 Task: Go to Program & Features. Select Whole Food Market. Add to cart Organic Evening Primrose Oil-2. Place order for Levi Robinson, _x000D_
382 Ridge Dr_x000D_
Hayden, Alabama(AL), 35079, Cell Number (205) 590-7234
Action: Mouse moved to (329, 290)
Screenshot: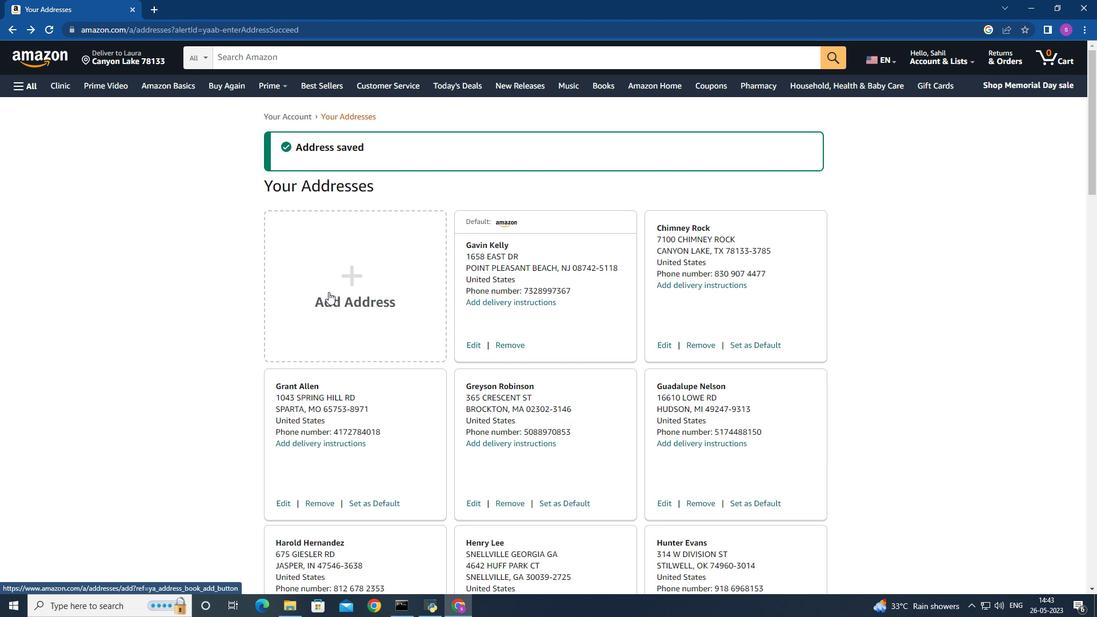 
Action: Mouse pressed left at (329, 290)
Screenshot: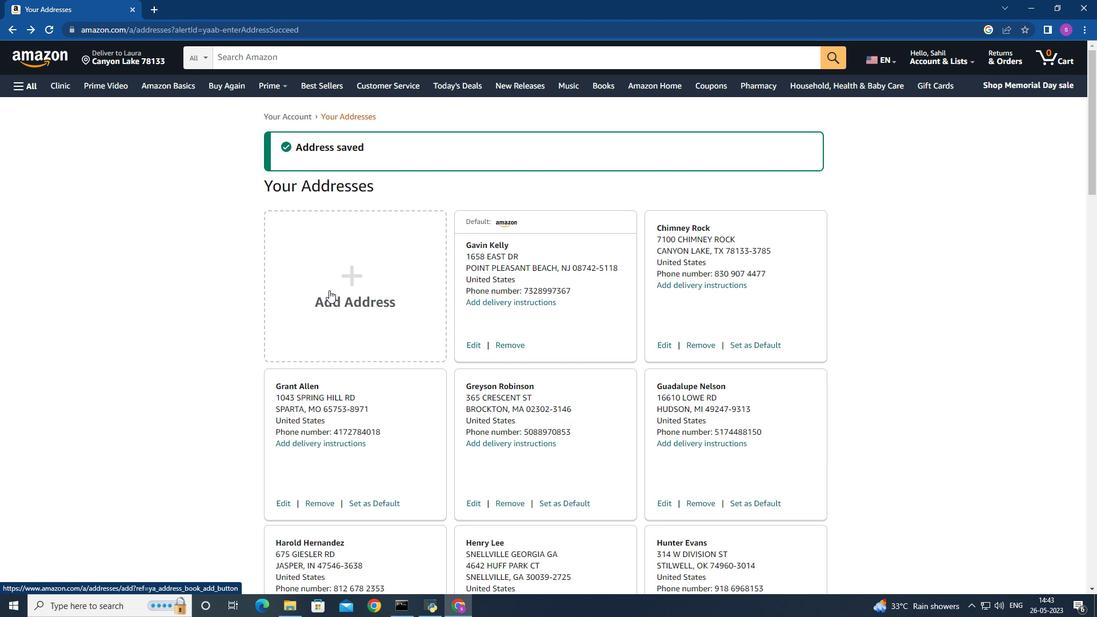 
Action: Mouse moved to (453, 277)
Screenshot: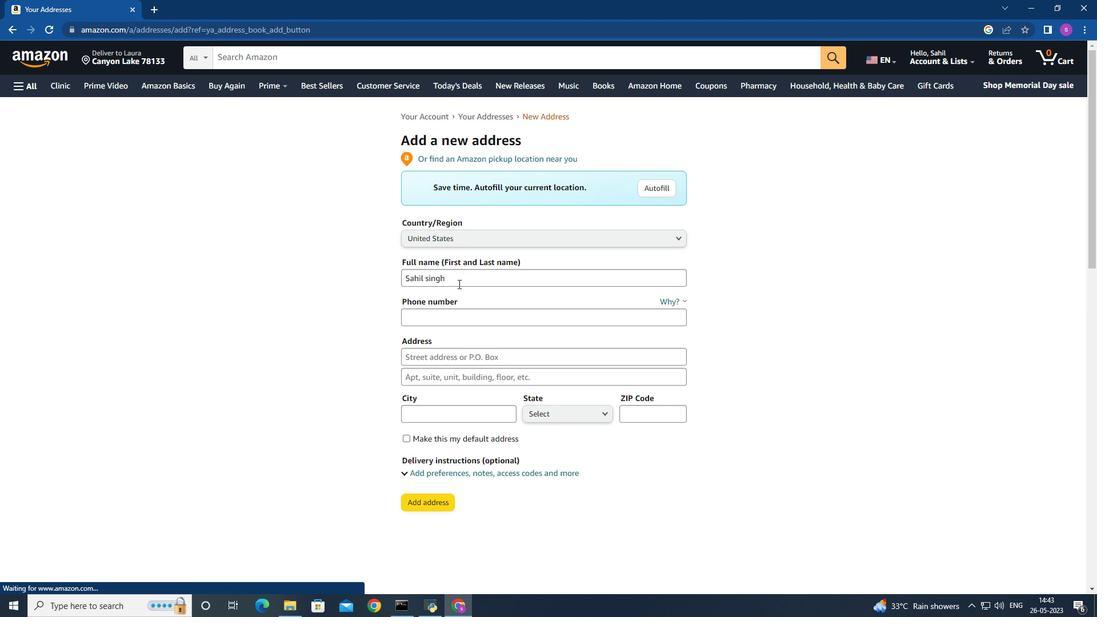 
Action: Mouse pressed left at (453, 277)
Screenshot: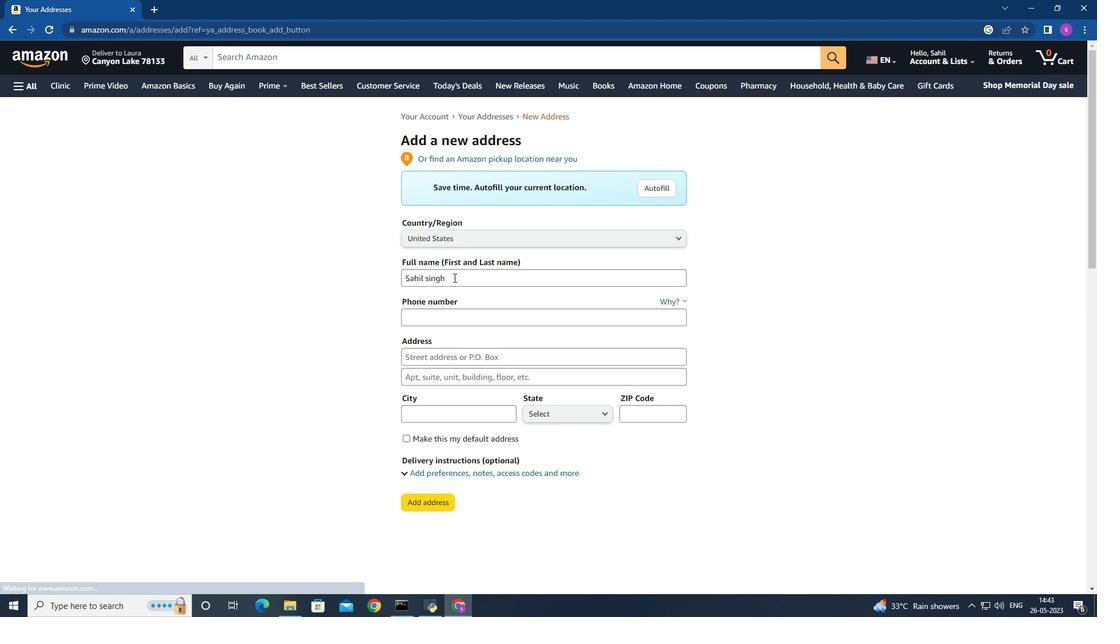 
Action: Mouse moved to (342, 270)
Screenshot: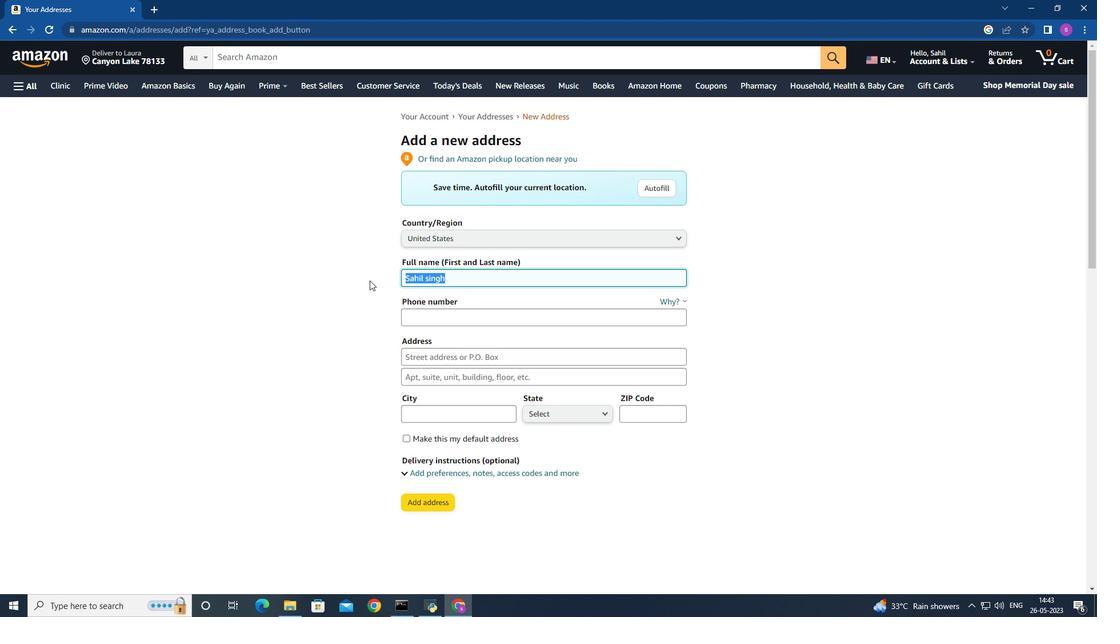 
Action: Key pressed <Key.shift>Levi<Key.space><Key.shift>Robinson
Screenshot: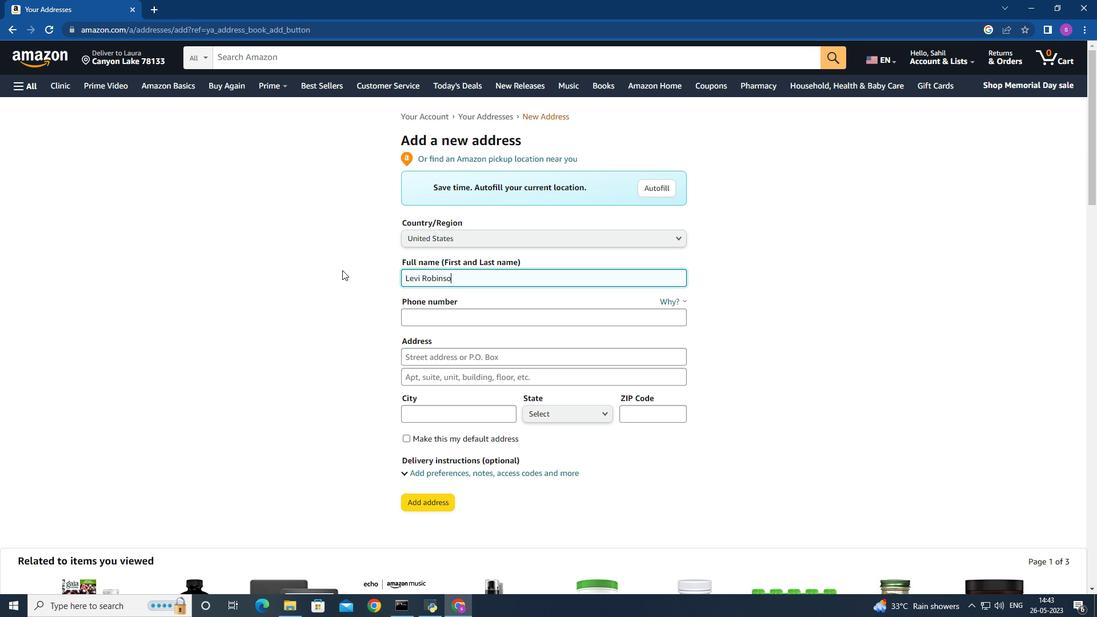
Action: Mouse moved to (441, 320)
Screenshot: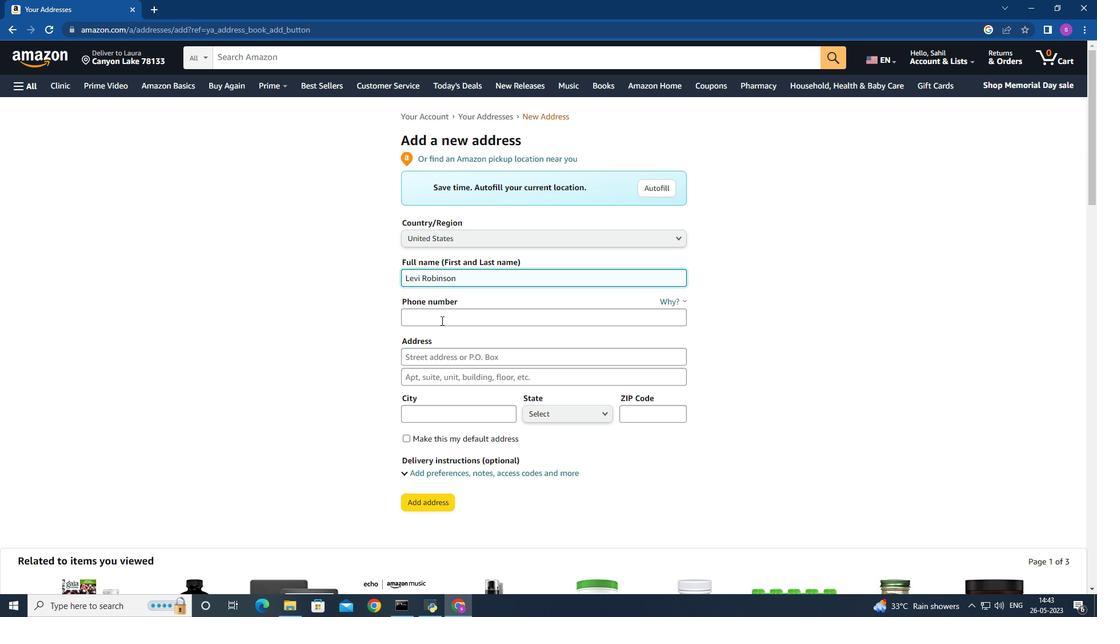 
Action: Mouse pressed left at (441, 320)
Screenshot: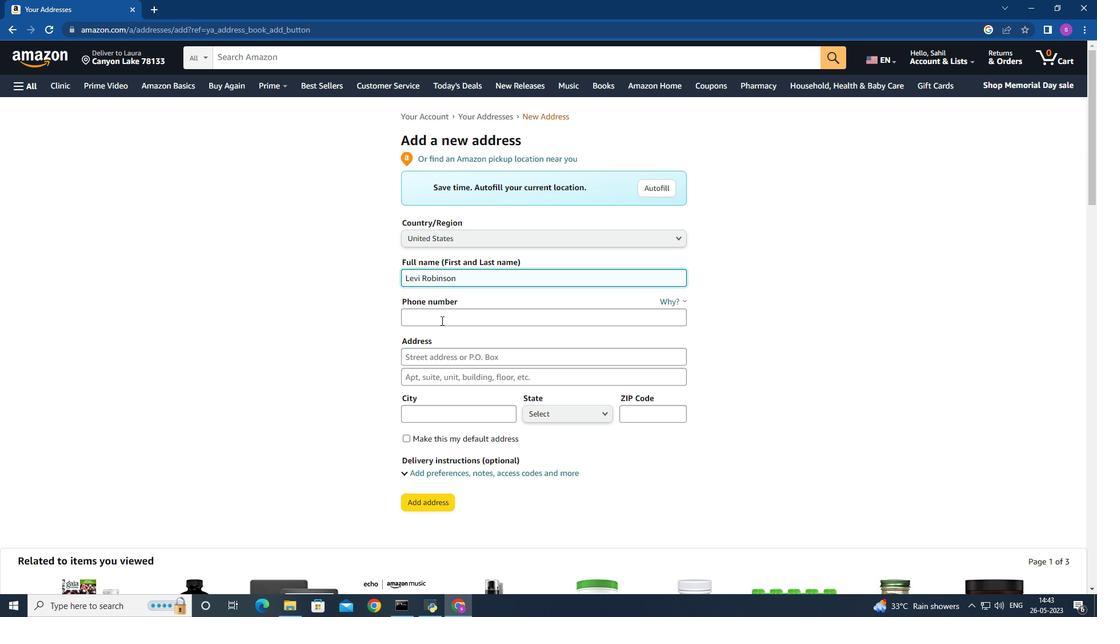 
Action: Mouse moved to (410, 313)
Screenshot: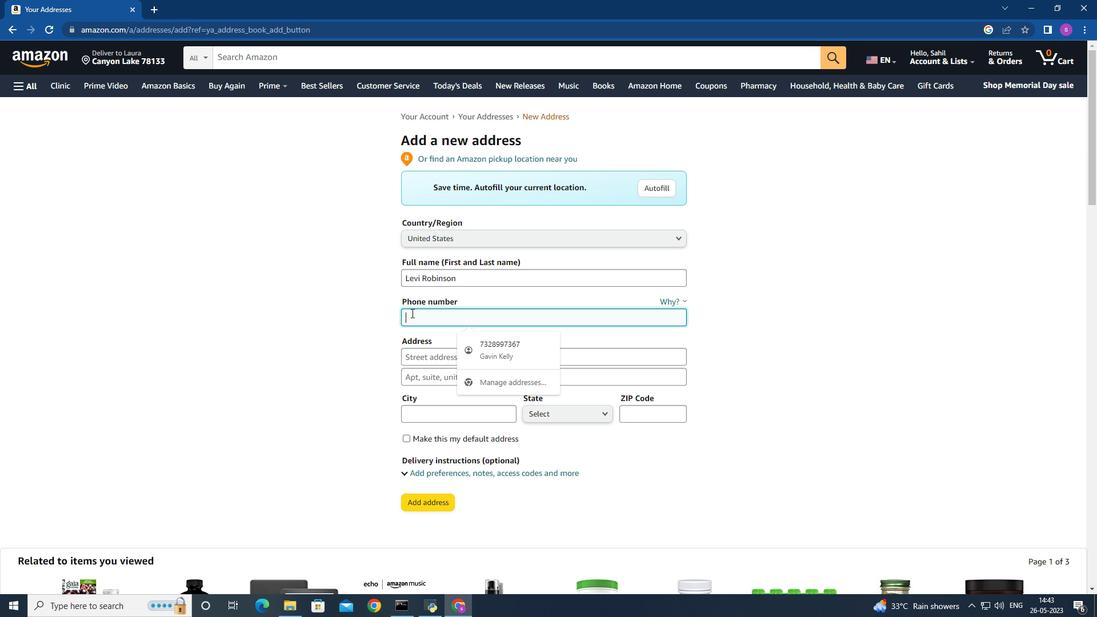 
Action: Key pressed <Key.shift><Key.shift>(205<Key.shift>)590-7234
Screenshot: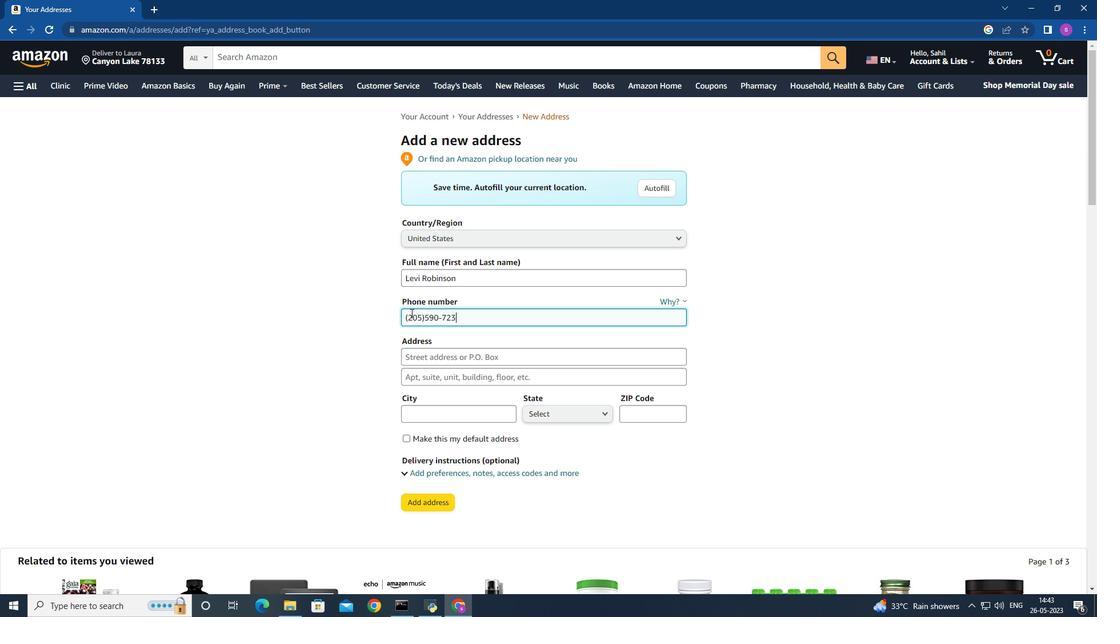 
Action: Mouse moved to (428, 354)
Screenshot: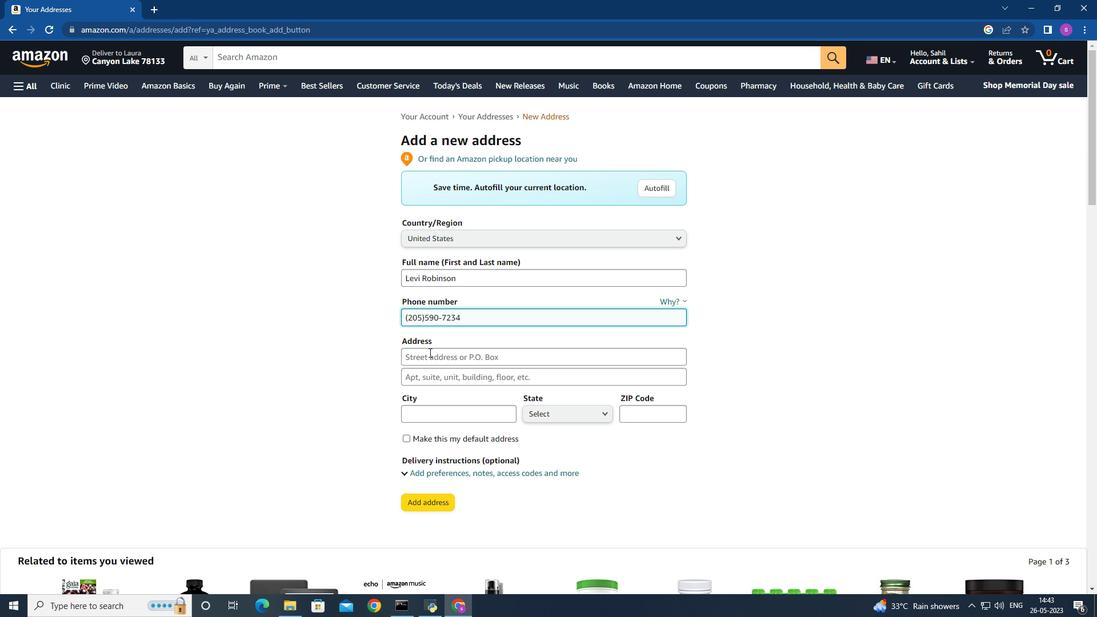 
Action: Mouse pressed left at (428, 354)
Screenshot: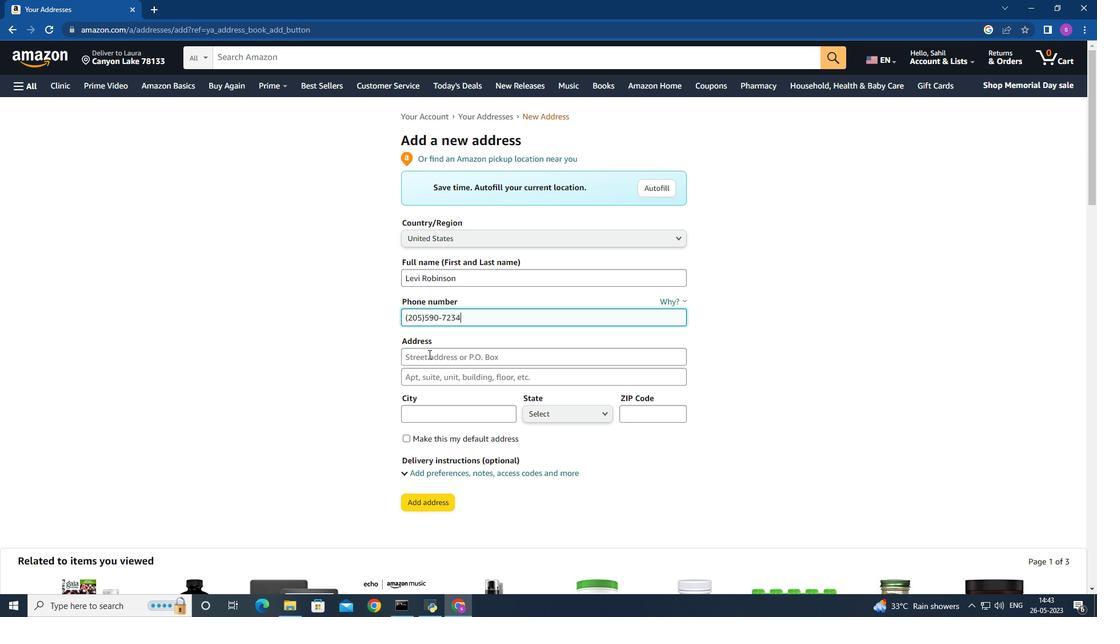 
Action: Key pressed 382<Key.space><Key.shift>Ridge
Screenshot: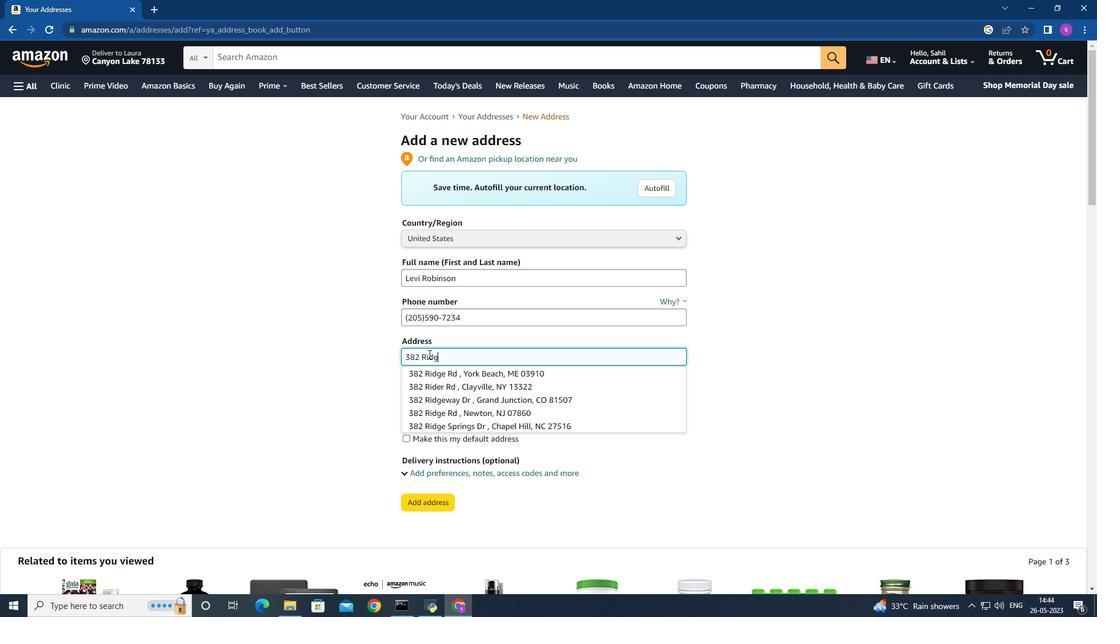 
Action: Mouse moved to (457, 353)
Screenshot: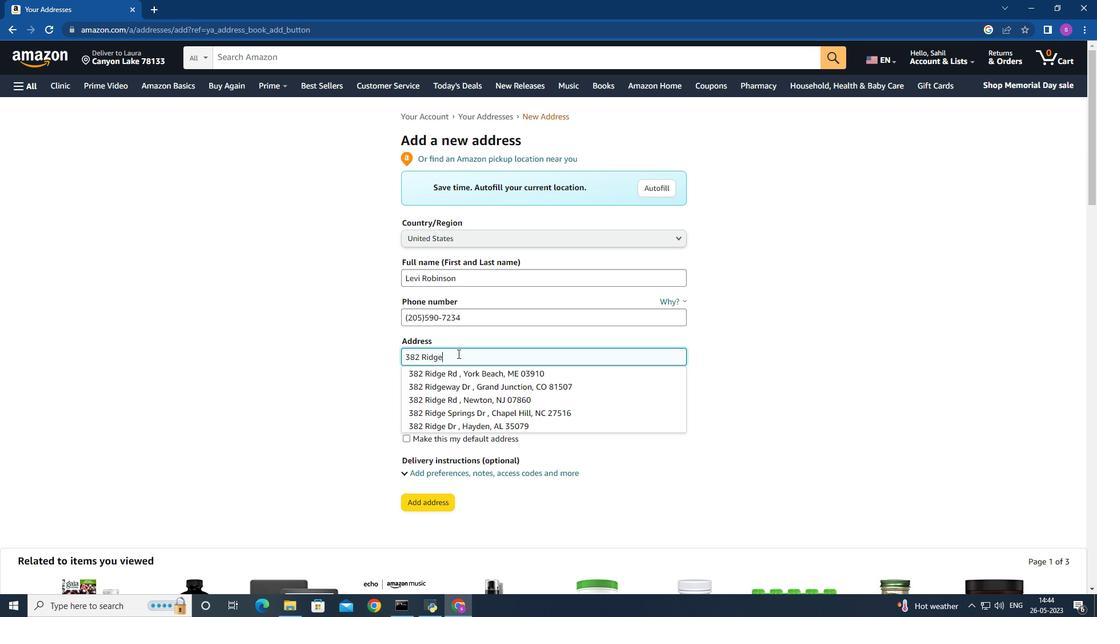 
Action: Key pressed <Key.space><Key.shift>Dr
Screenshot: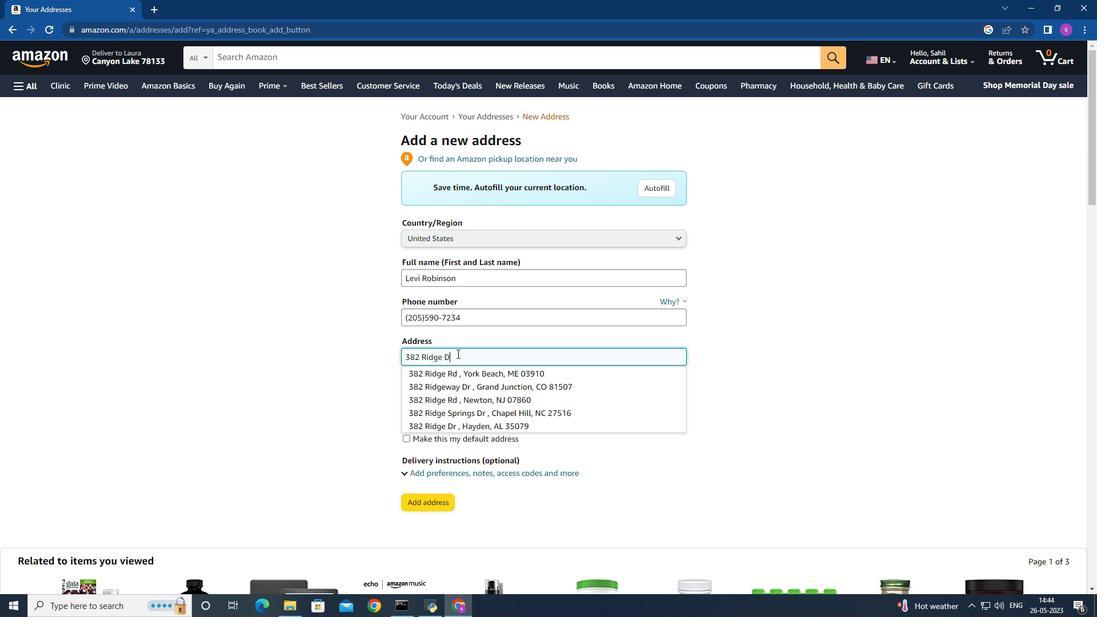 
Action: Mouse moved to (486, 369)
Screenshot: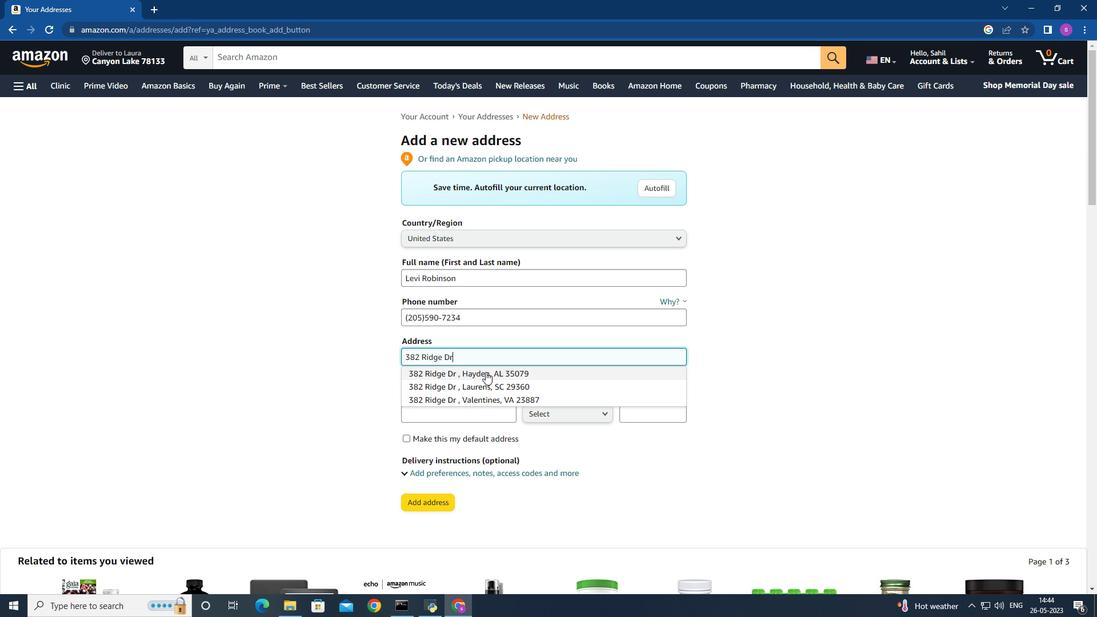 
Action: Mouse pressed left at (486, 369)
Screenshot: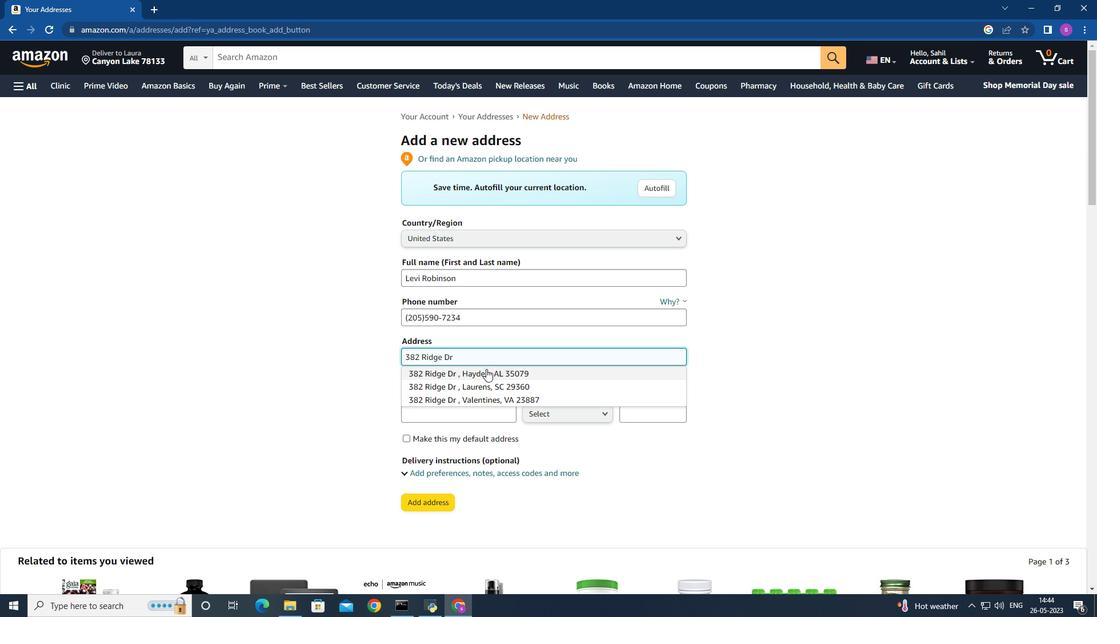 
Action: Mouse moved to (434, 498)
Screenshot: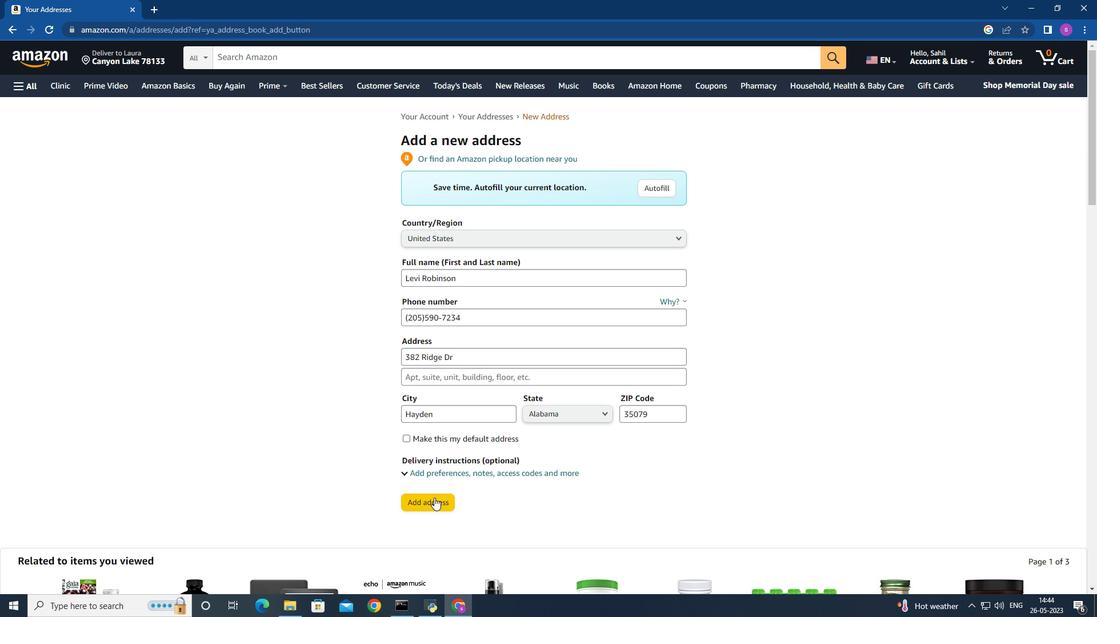 
Action: Mouse pressed left at (434, 498)
Screenshot: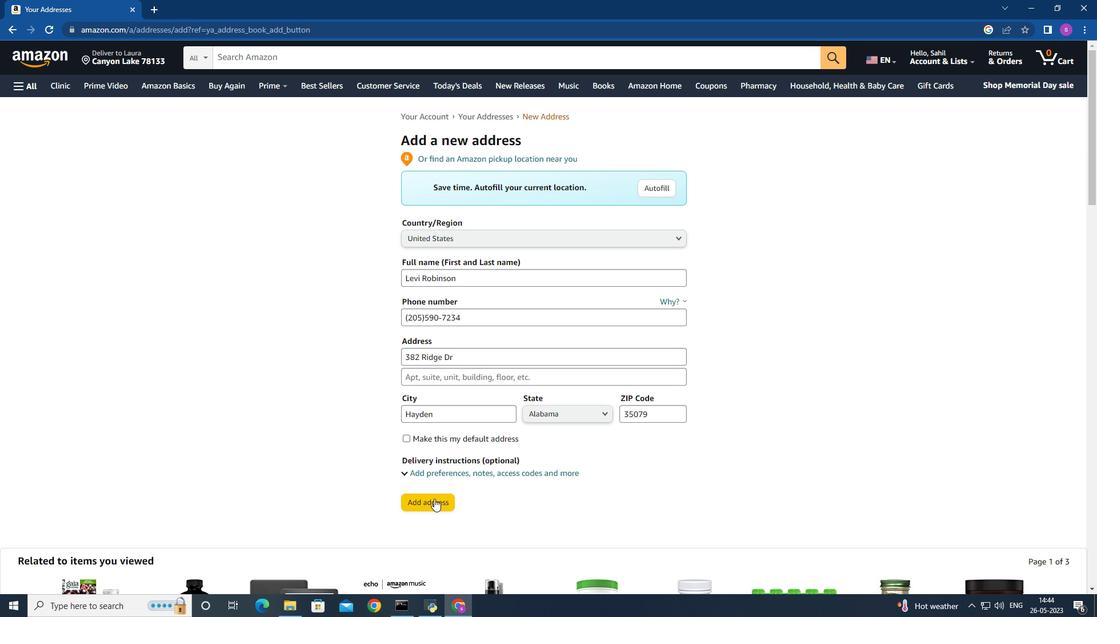
Action: Mouse moved to (117, 58)
Screenshot: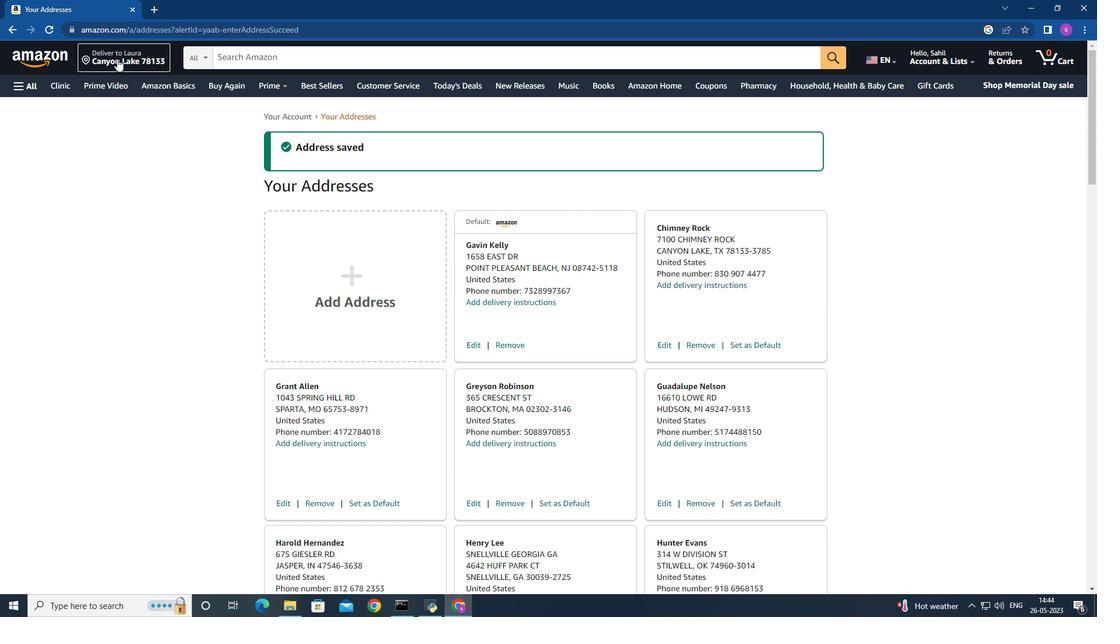 
Action: Mouse pressed left at (117, 58)
Screenshot: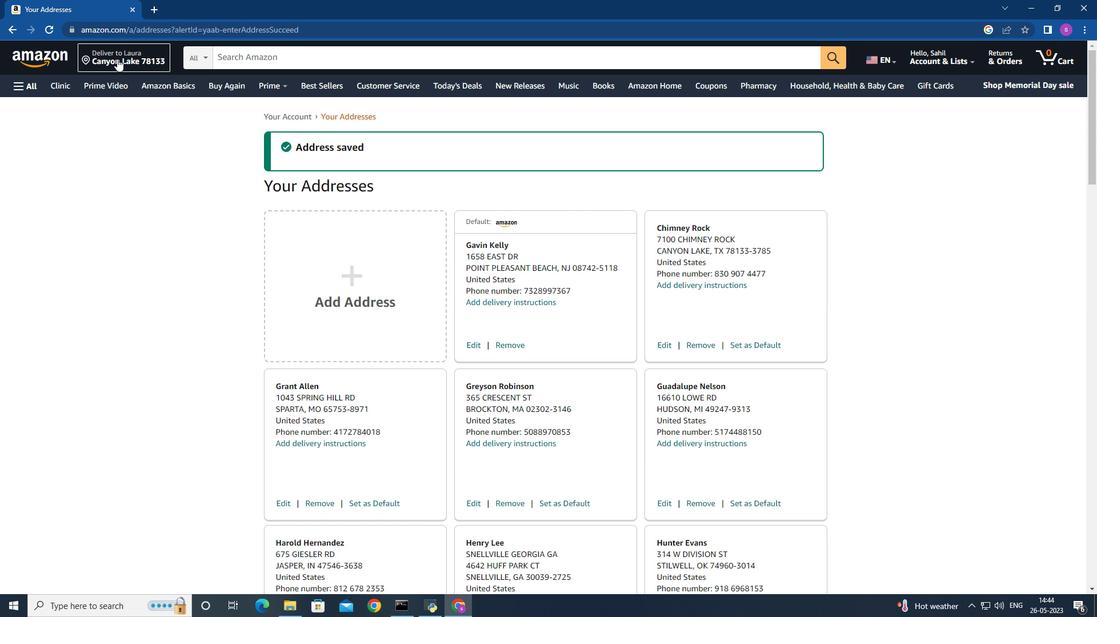 
Action: Mouse moved to (464, 354)
Screenshot: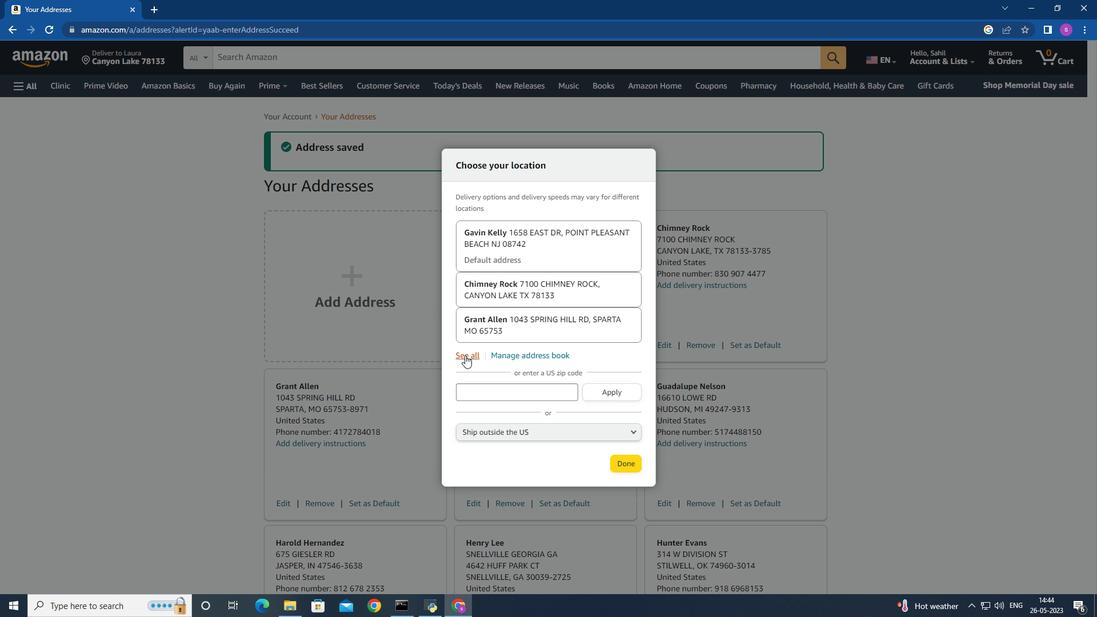 
Action: Mouse pressed left at (464, 354)
Screenshot: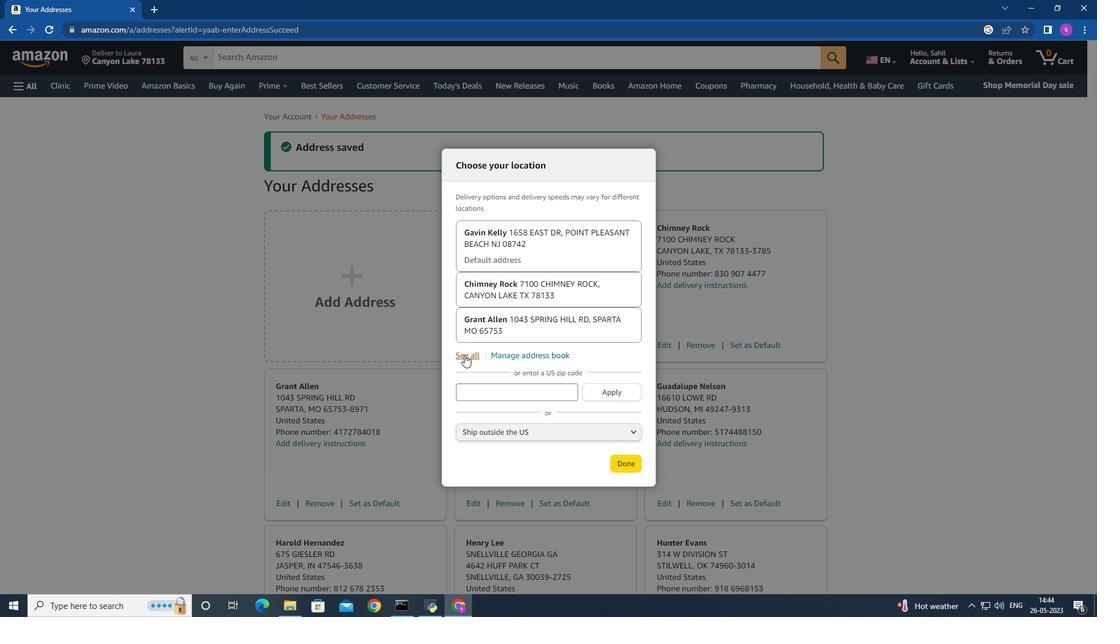 
Action: Mouse moved to (496, 355)
Screenshot: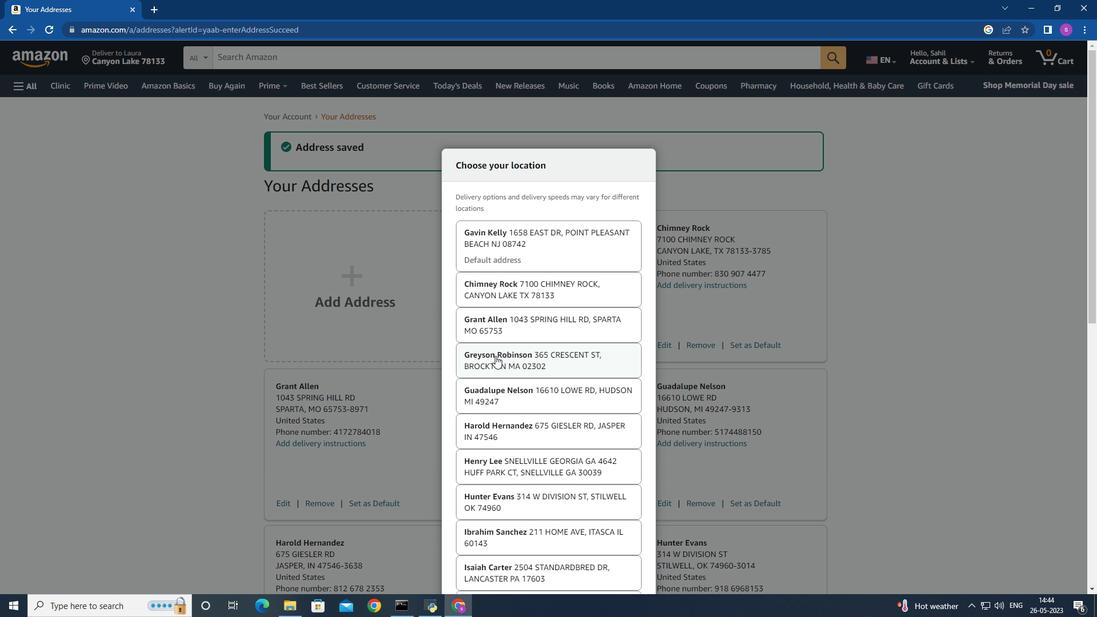 
Action: Mouse scrolled (496, 354) with delta (0, 0)
Screenshot: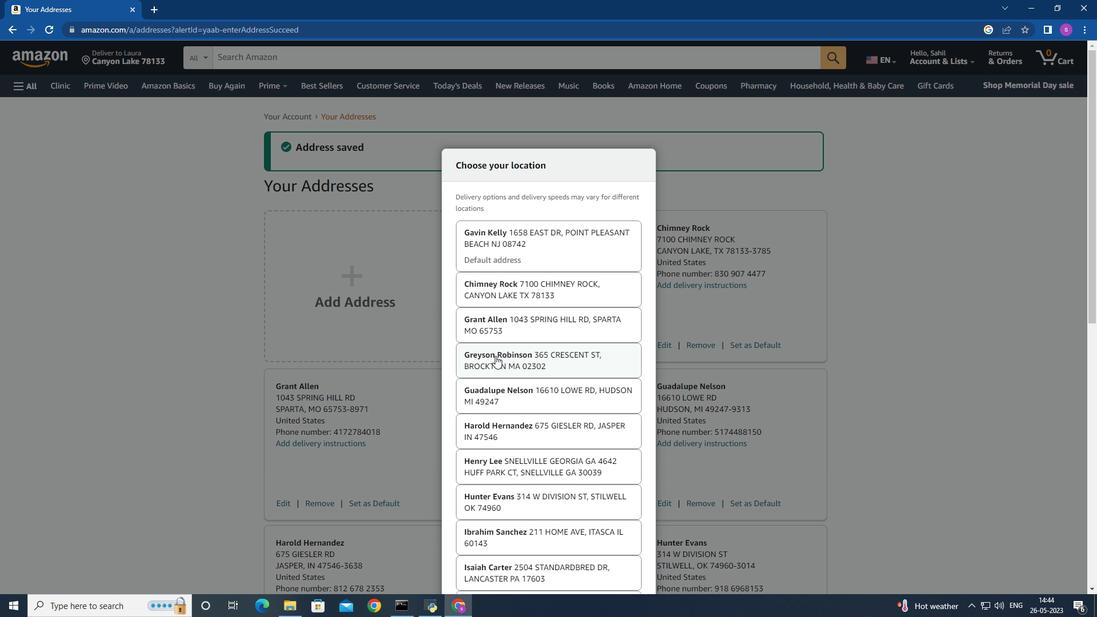 
Action: Mouse moved to (496, 356)
Screenshot: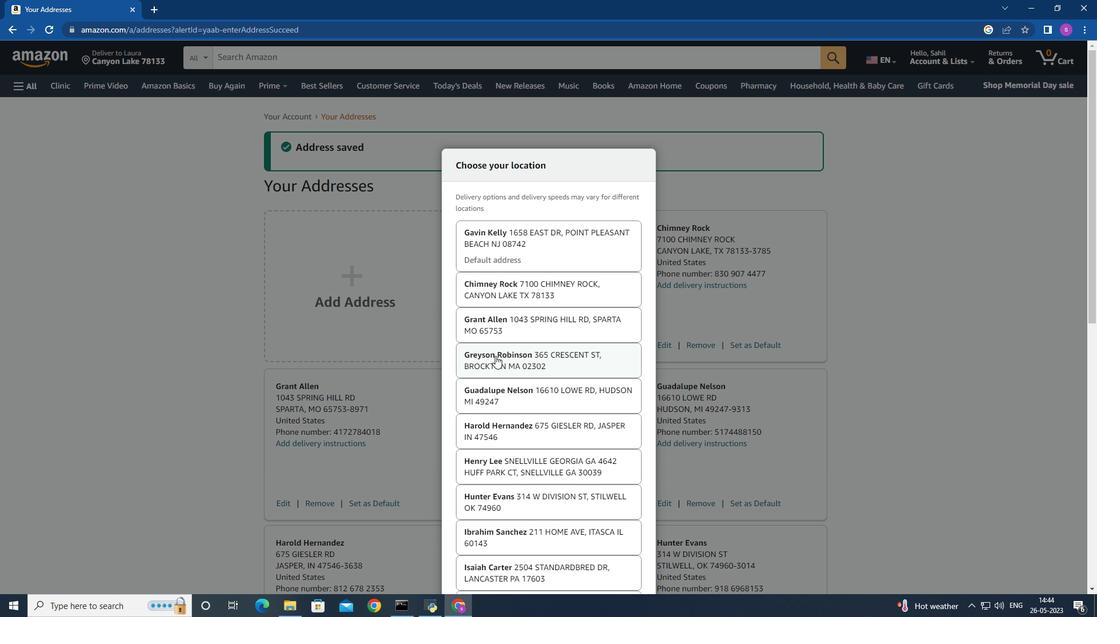 
Action: Mouse scrolled (496, 355) with delta (0, 0)
Screenshot: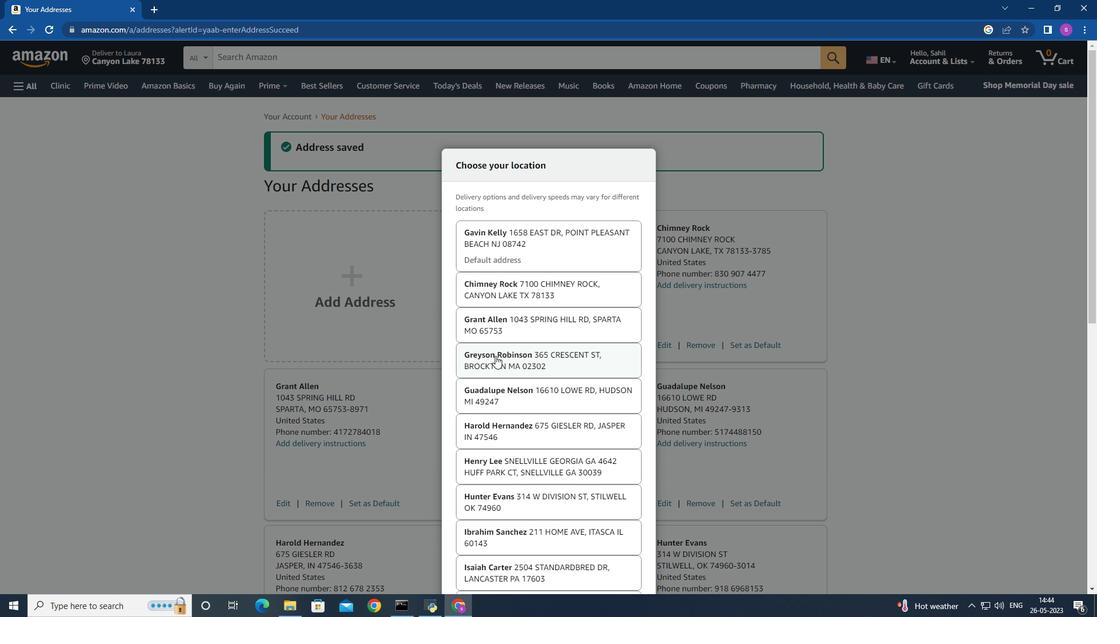 
Action: Mouse moved to (496, 356)
Screenshot: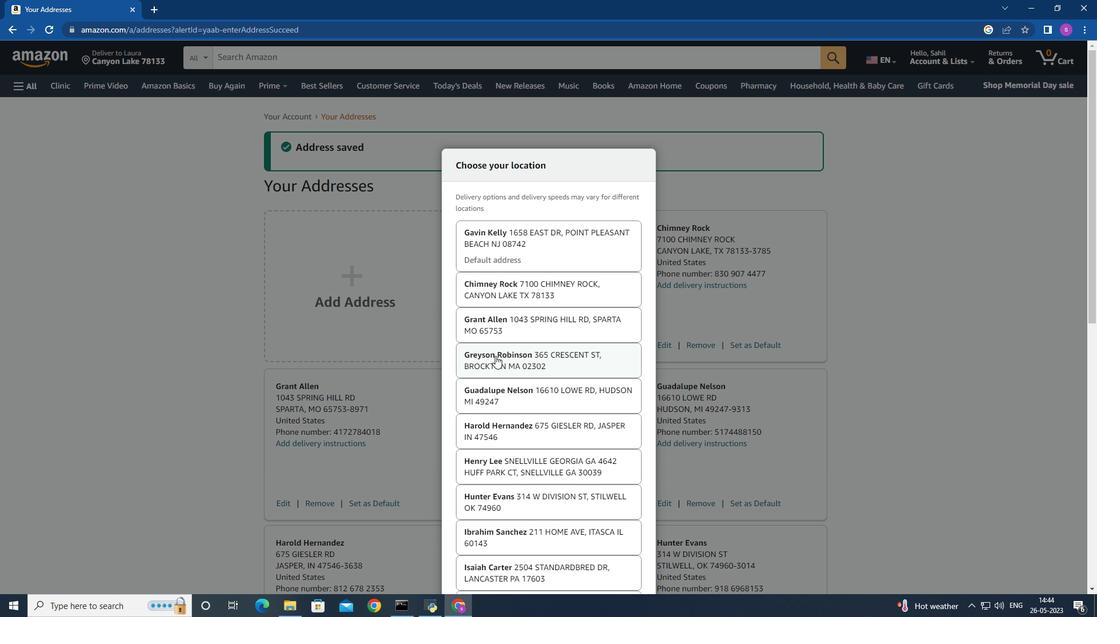 
Action: Mouse scrolled (496, 355) with delta (0, 0)
Screenshot: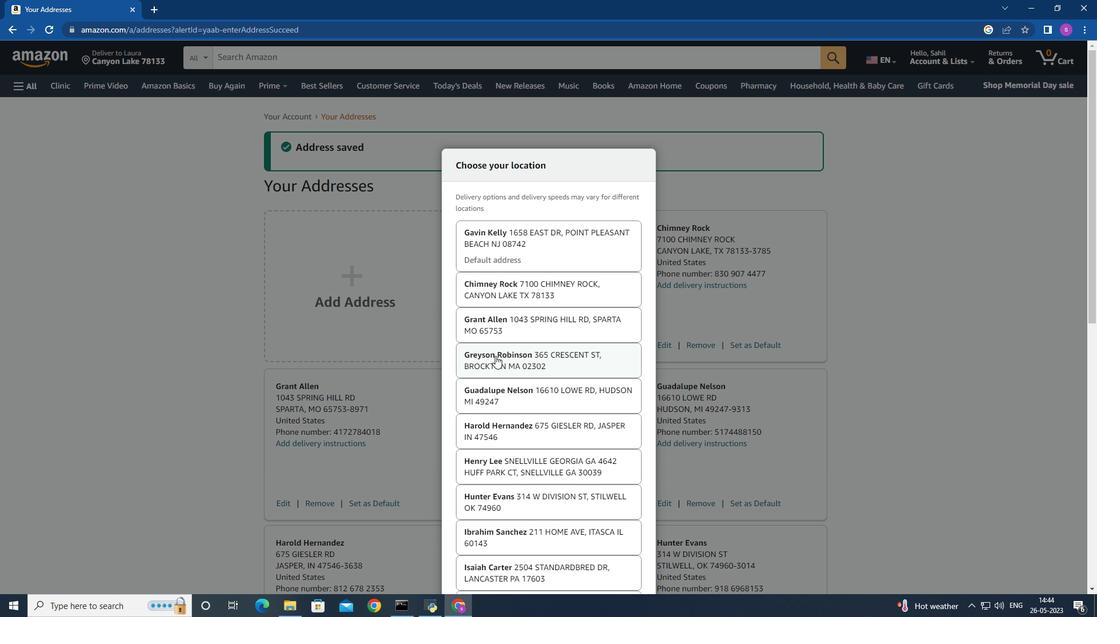 
Action: Mouse scrolled (496, 355) with delta (0, 0)
Screenshot: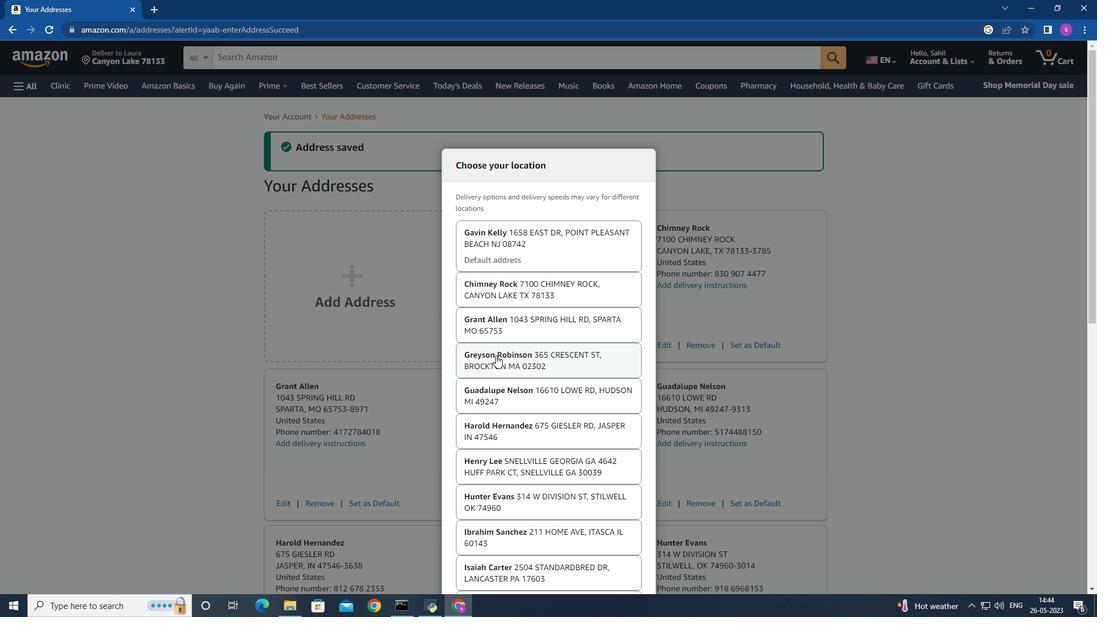 
Action: Mouse scrolled (496, 355) with delta (0, 0)
Screenshot: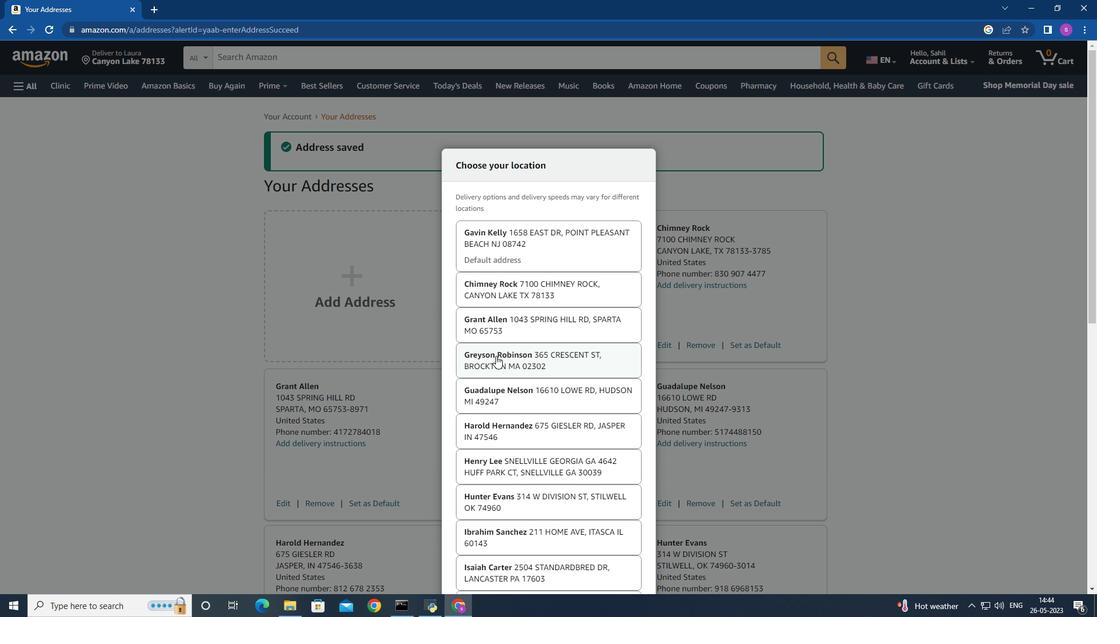 
Action: Mouse scrolled (496, 355) with delta (0, 0)
Screenshot: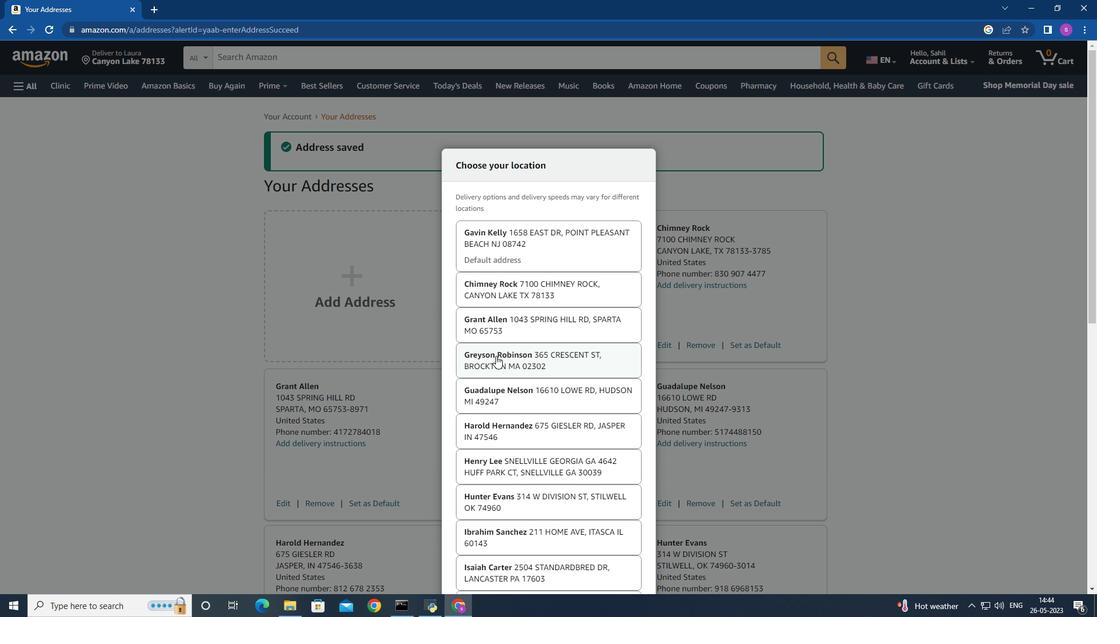 
Action: Mouse moved to (496, 356)
Screenshot: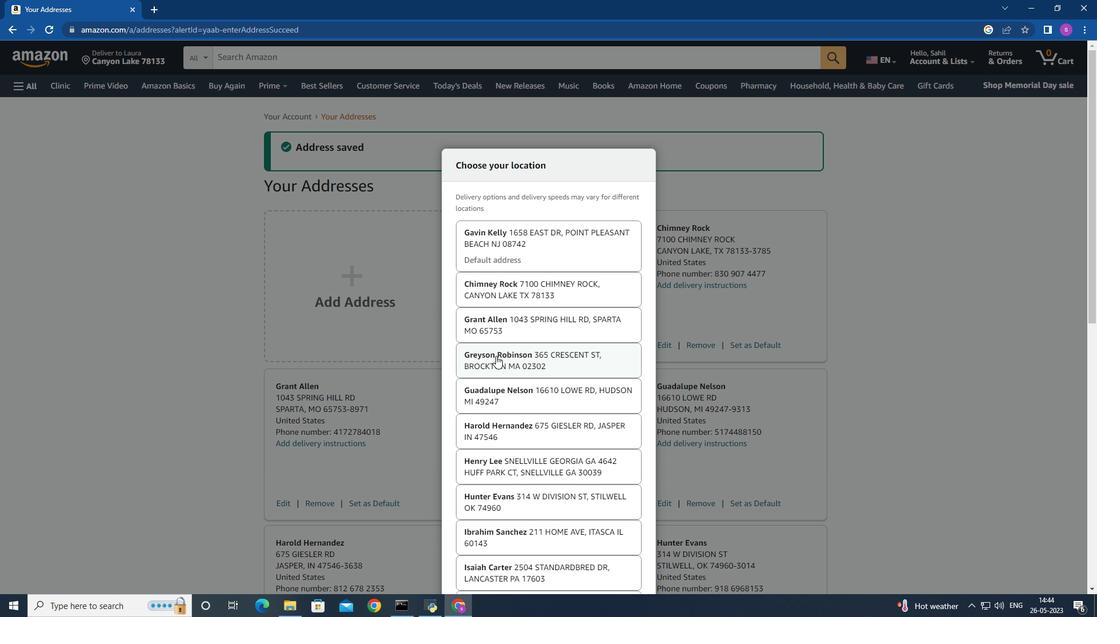 
Action: Mouse scrolled (496, 355) with delta (0, 0)
Screenshot: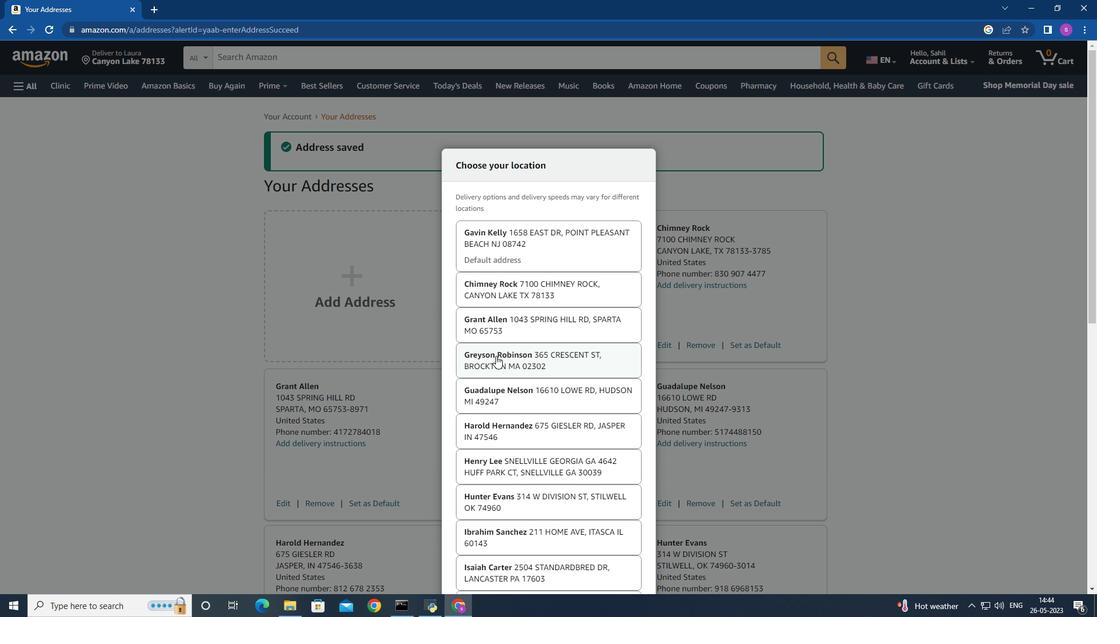 
Action: Mouse moved to (496, 348)
Screenshot: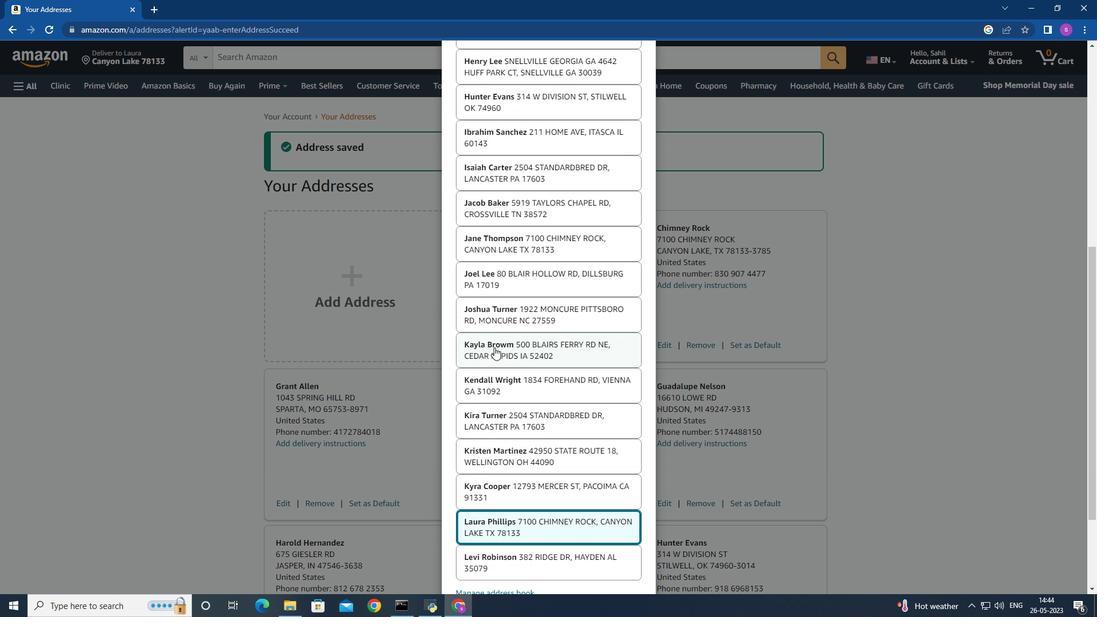 
Action: Mouse scrolled (496, 348) with delta (0, 0)
Screenshot: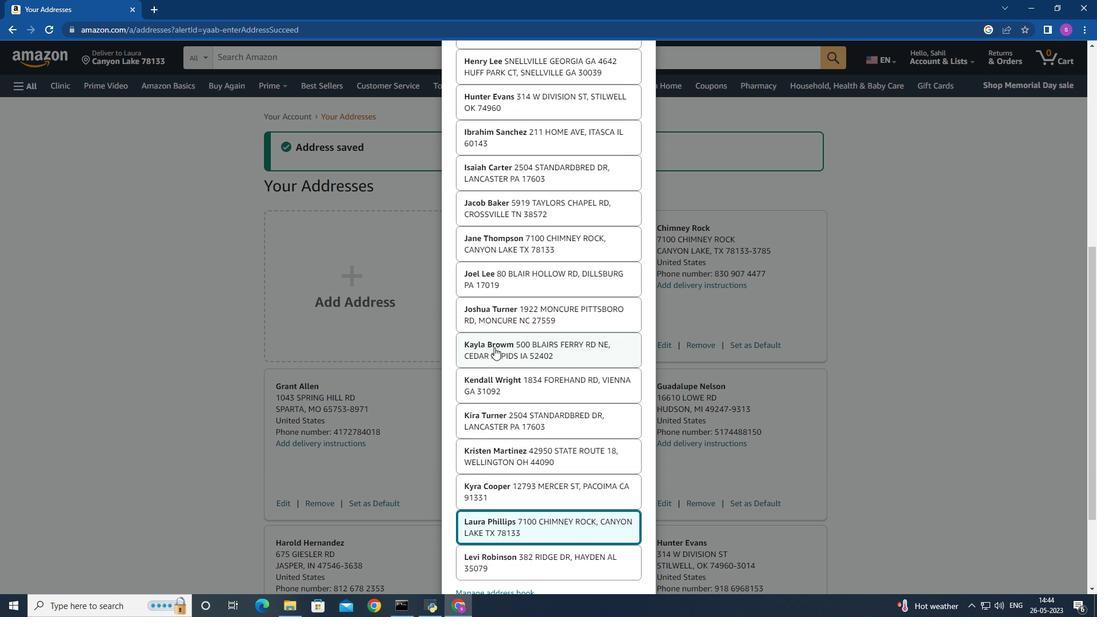 
Action: Mouse moved to (496, 348)
Screenshot: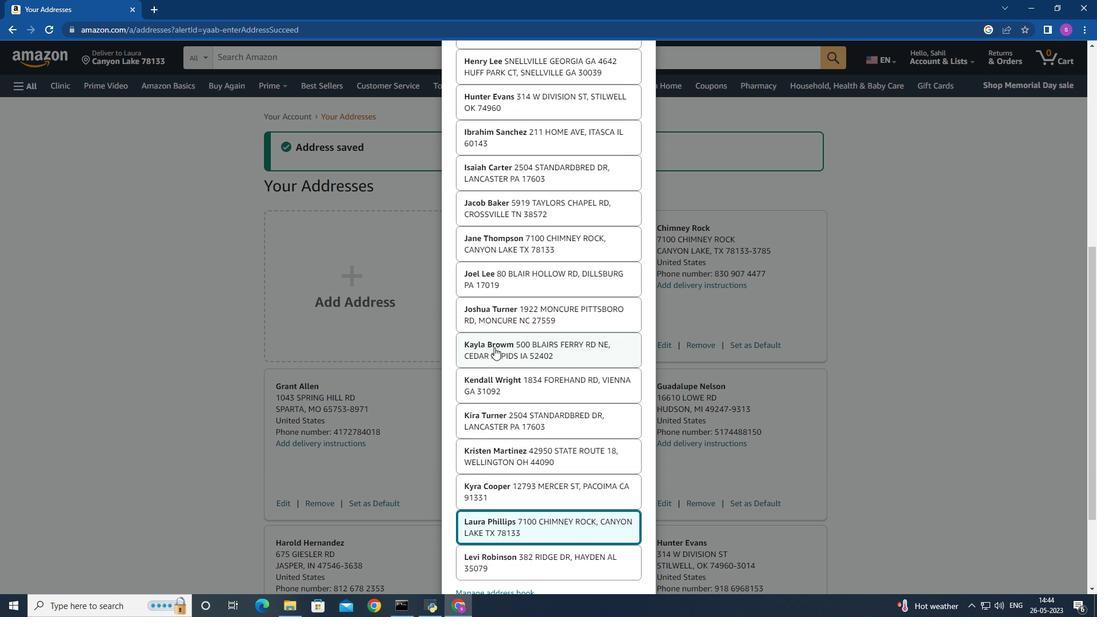 
Action: Mouse scrolled (496, 348) with delta (0, 0)
Screenshot: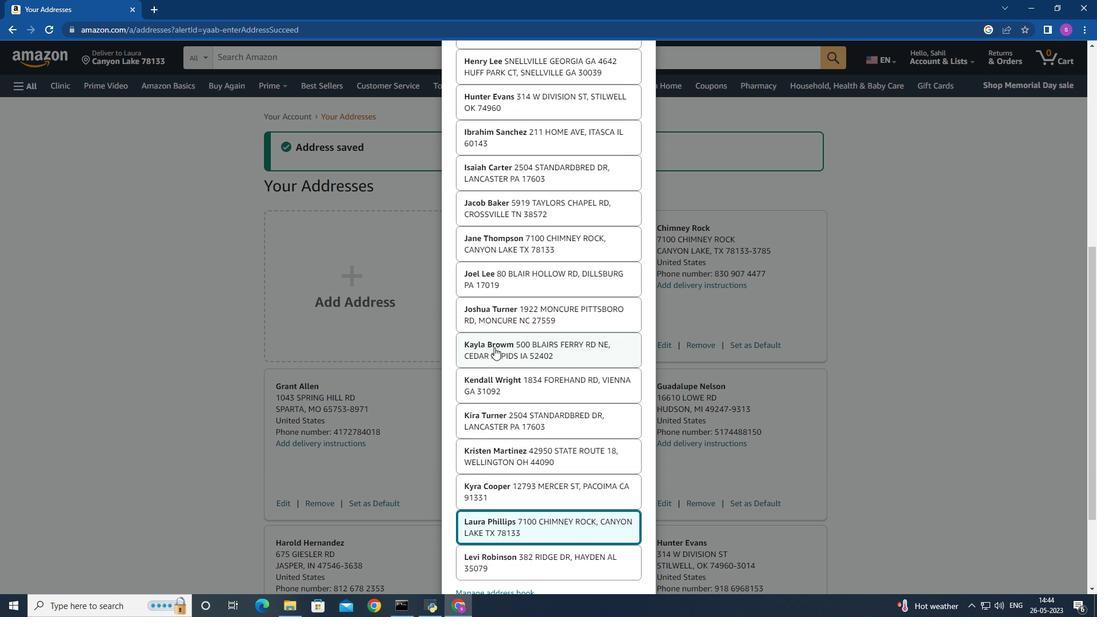 
Action: Mouse moved to (496, 348)
Screenshot: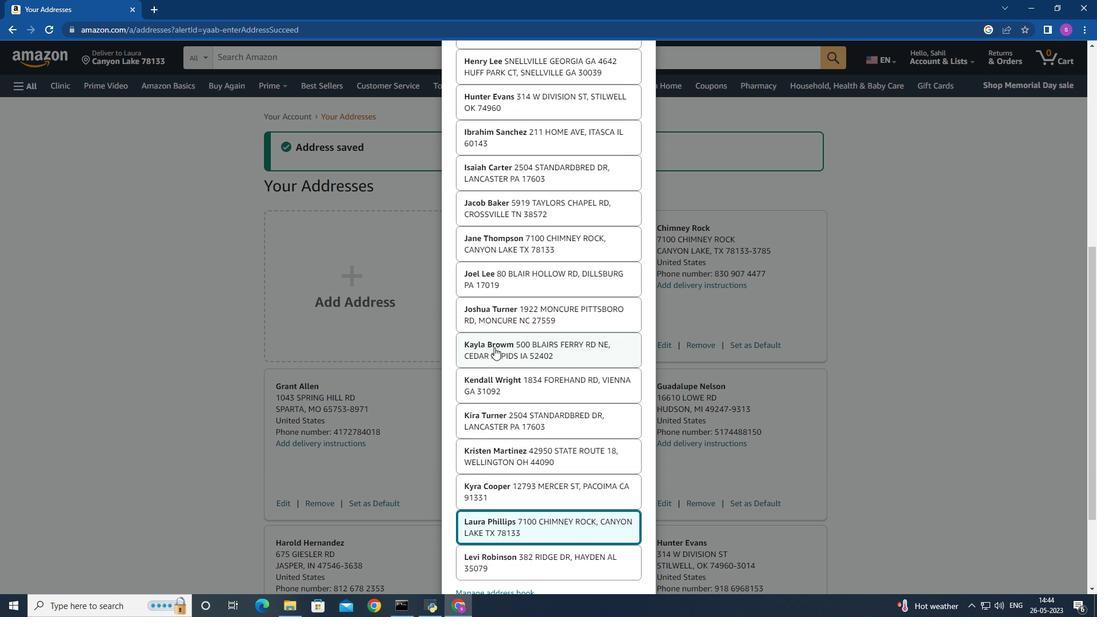 
Action: Mouse scrolled (496, 348) with delta (0, 0)
Screenshot: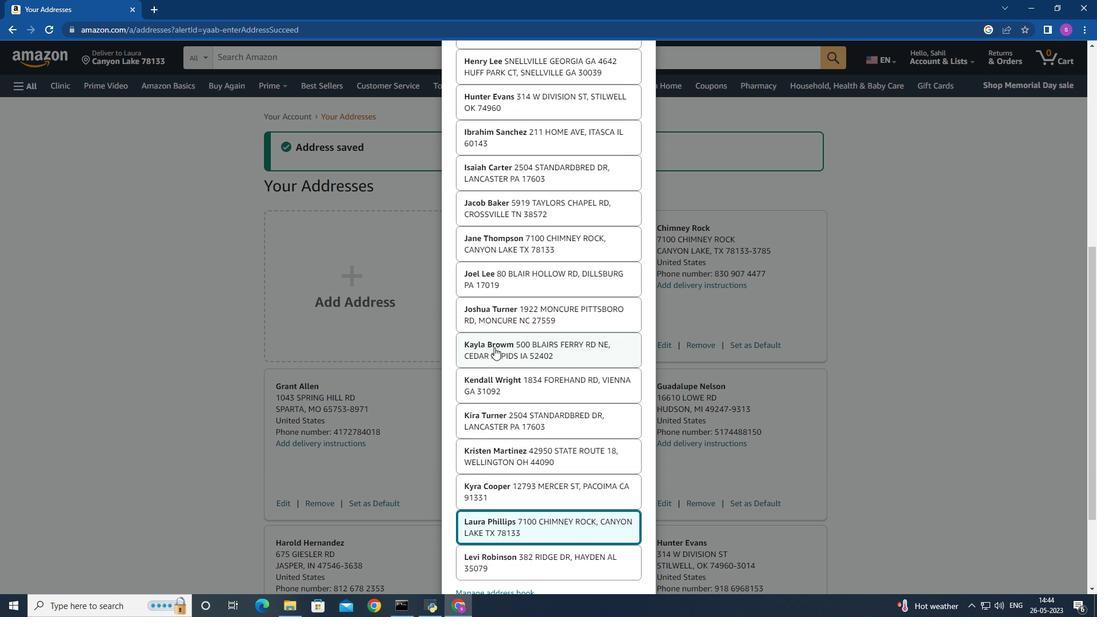 
Action: Mouse moved to (496, 349)
Screenshot: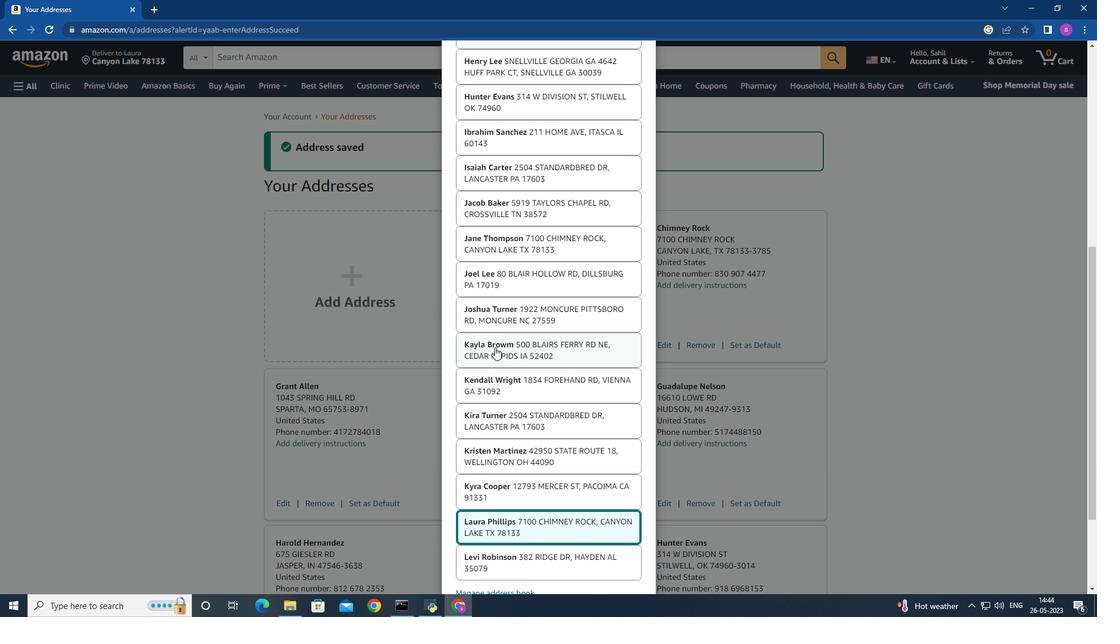 
Action: Mouse scrolled (496, 348) with delta (0, 0)
Screenshot: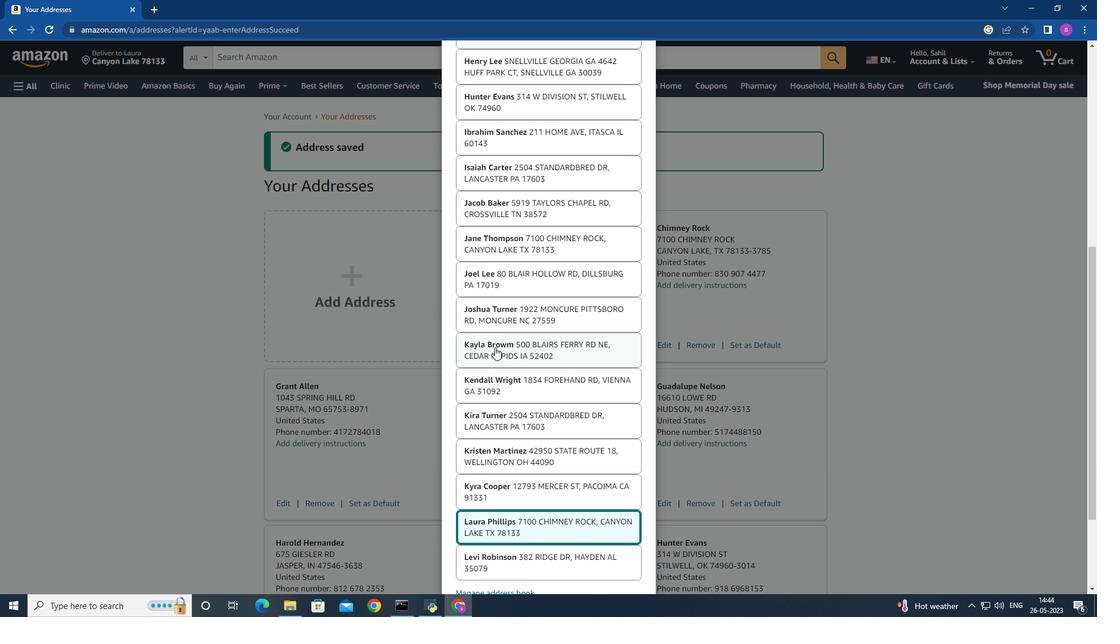 
Action: Mouse moved to (497, 349)
Screenshot: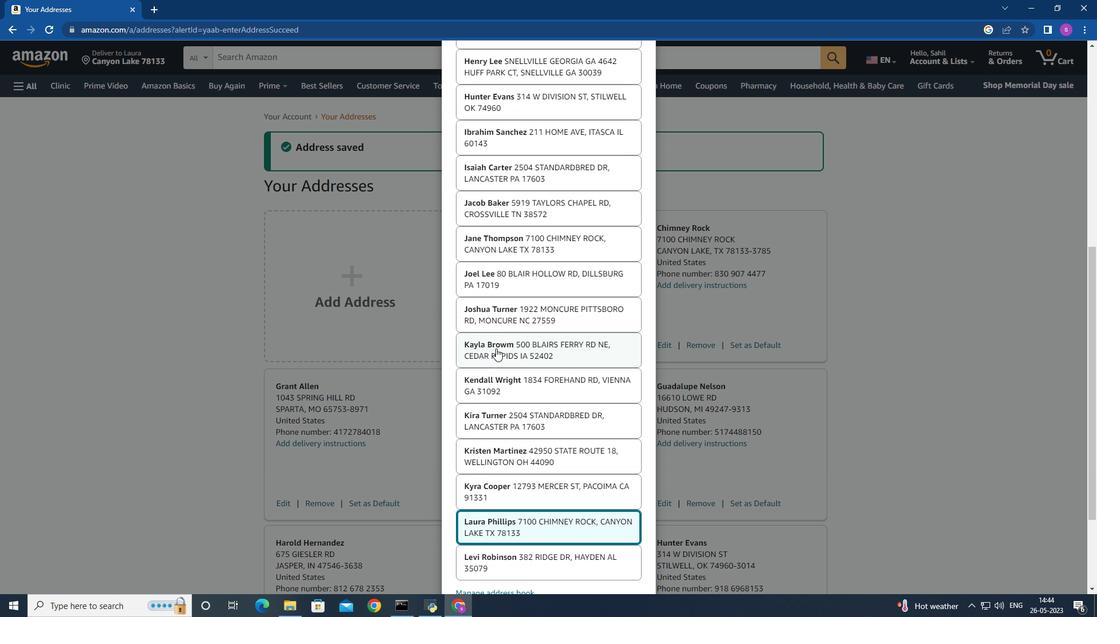 
Action: Mouse scrolled (497, 348) with delta (0, 0)
Screenshot: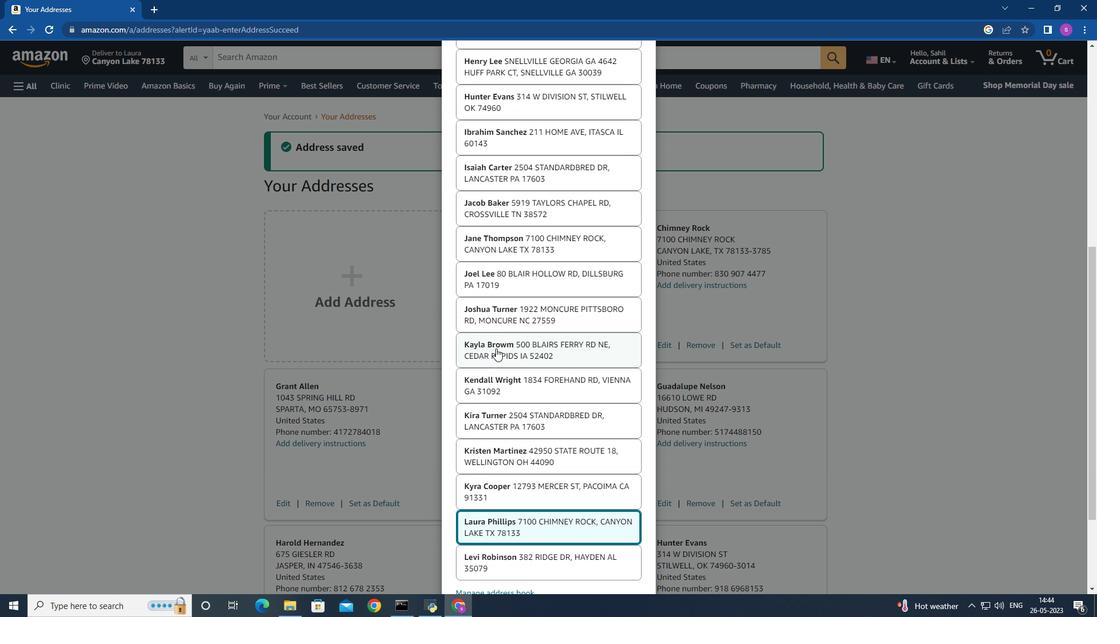 
Action: Mouse moved to (524, 430)
Screenshot: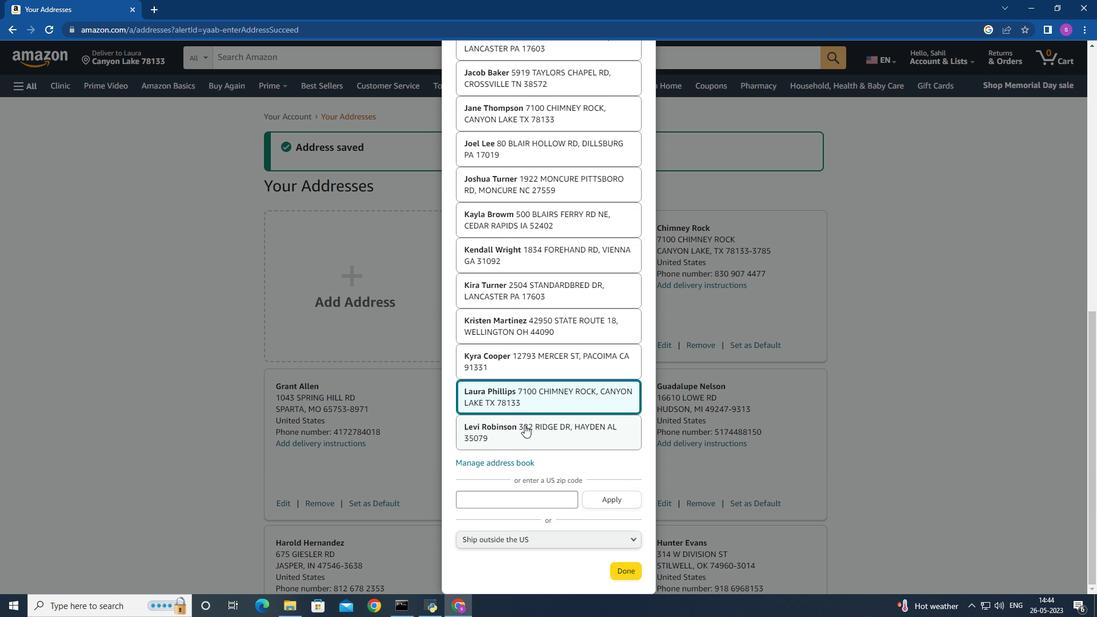 
Action: Mouse pressed left at (524, 430)
Screenshot: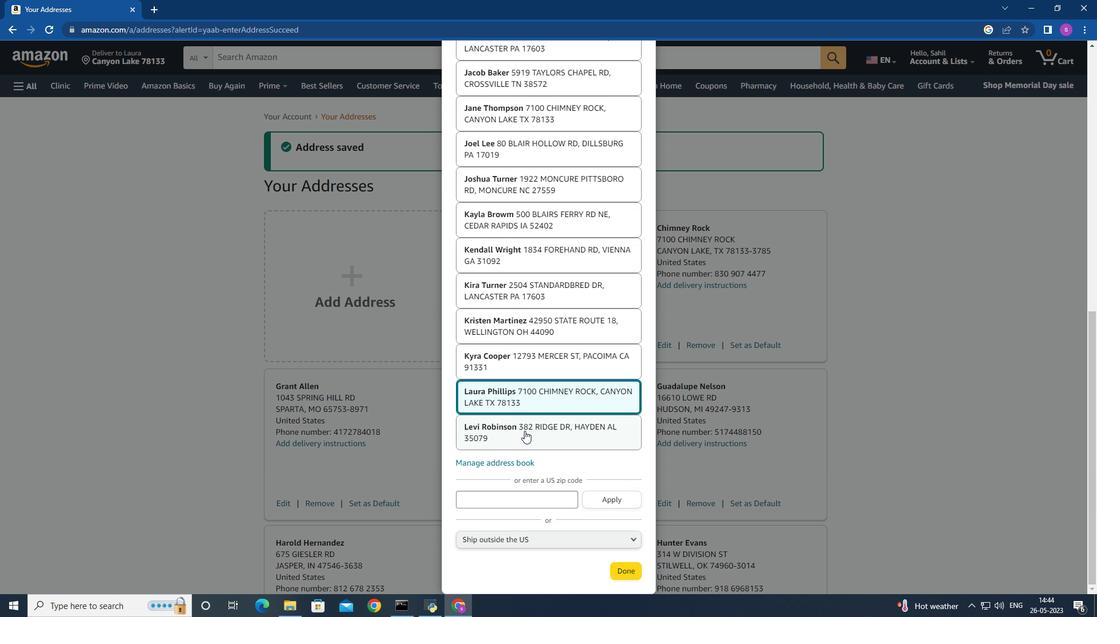 
Action: Mouse moved to (623, 569)
Screenshot: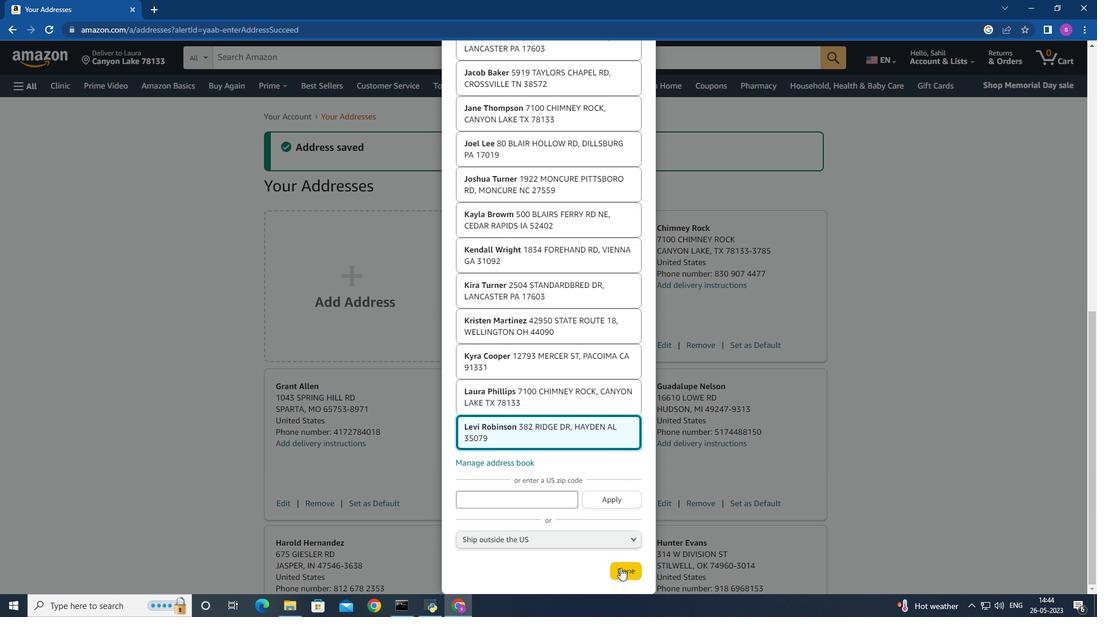 
Action: Mouse pressed left at (623, 569)
Screenshot: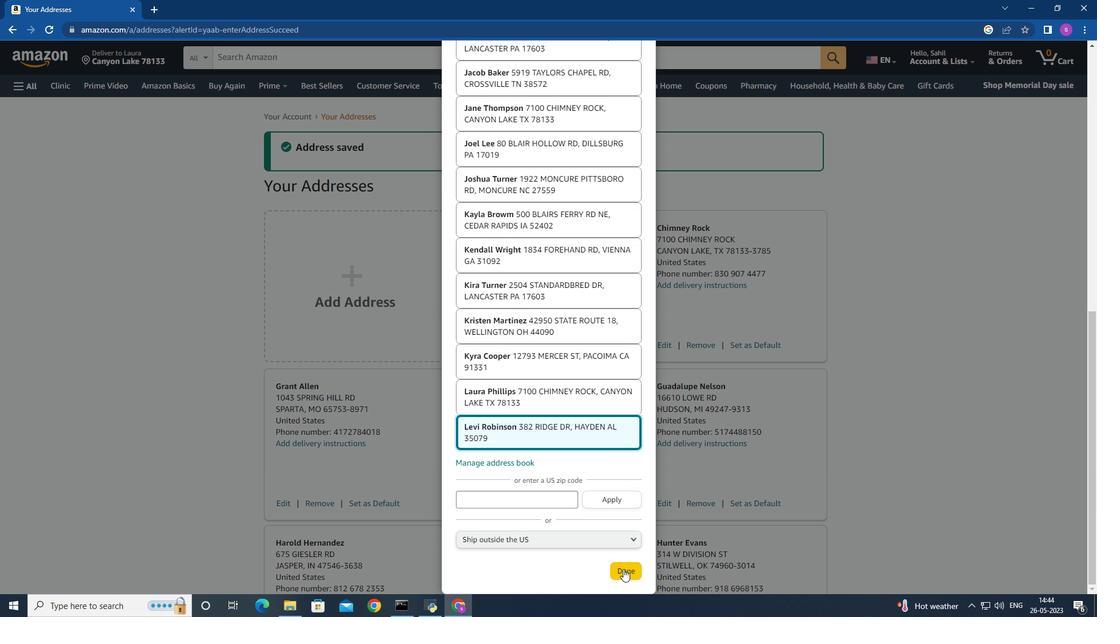 
Action: Mouse moved to (14, 89)
Screenshot: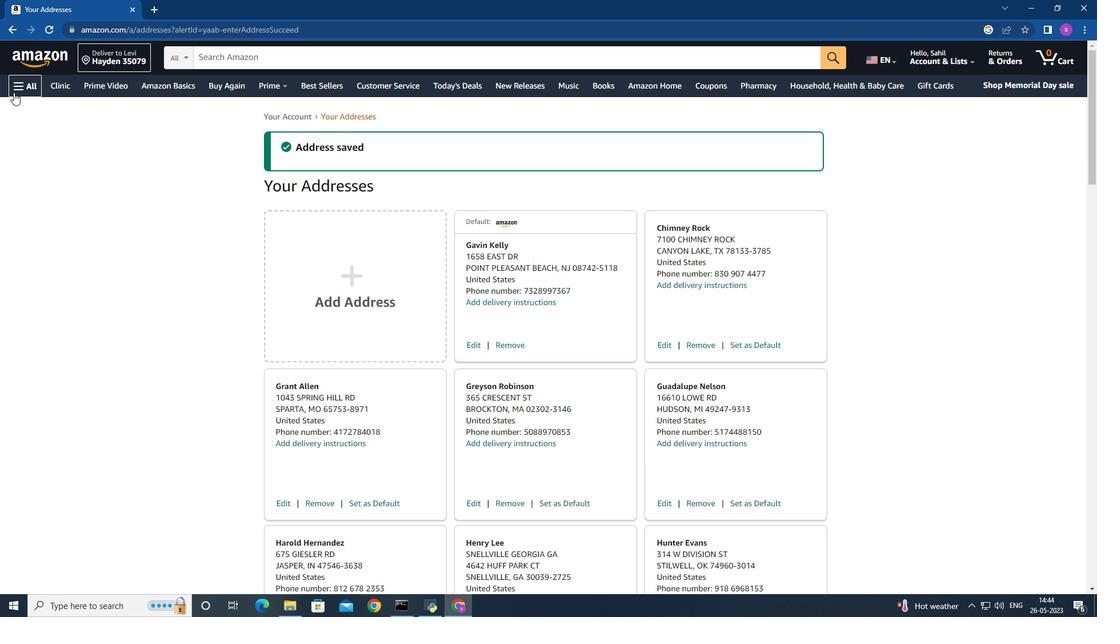 
Action: Mouse pressed left at (14, 89)
Screenshot: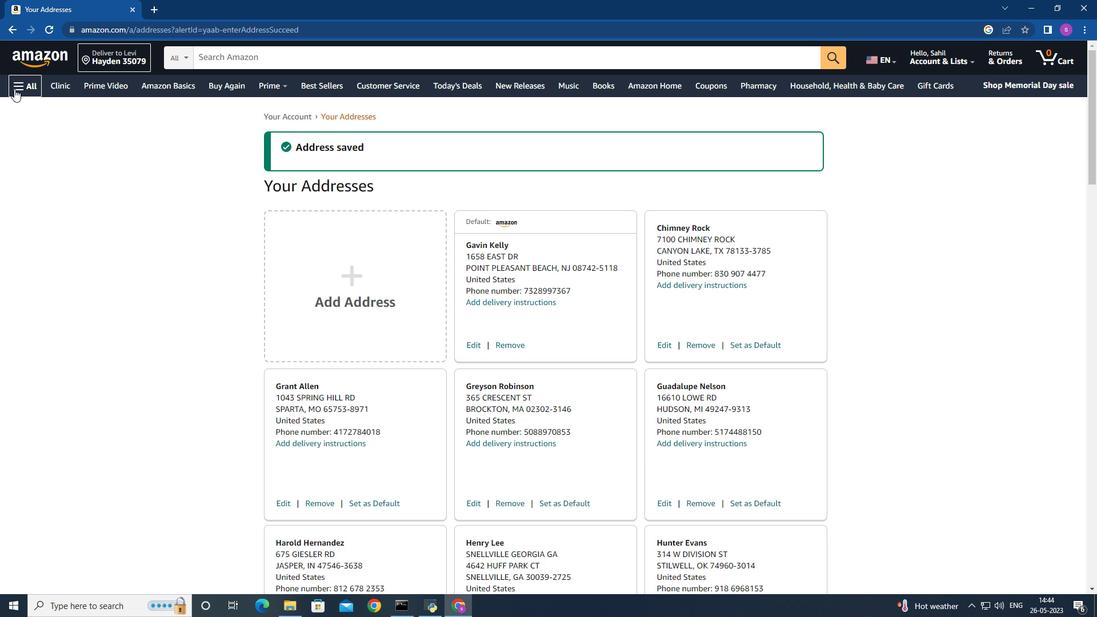 
Action: Mouse moved to (128, 322)
Screenshot: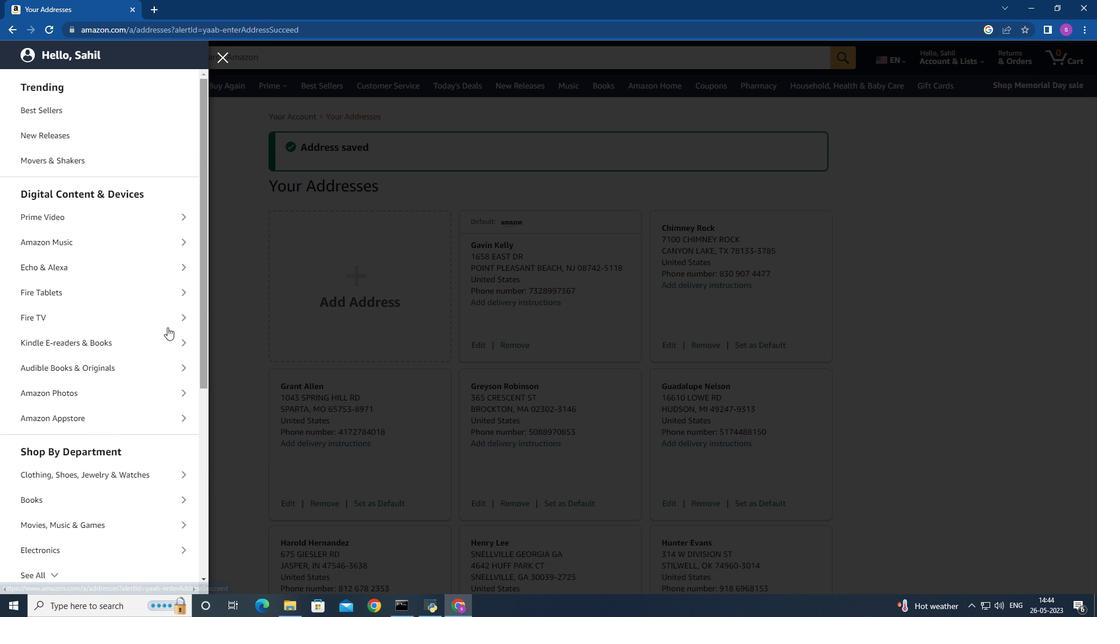 
Action: Mouse scrolled (128, 321) with delta (0, 0)
Screenshot: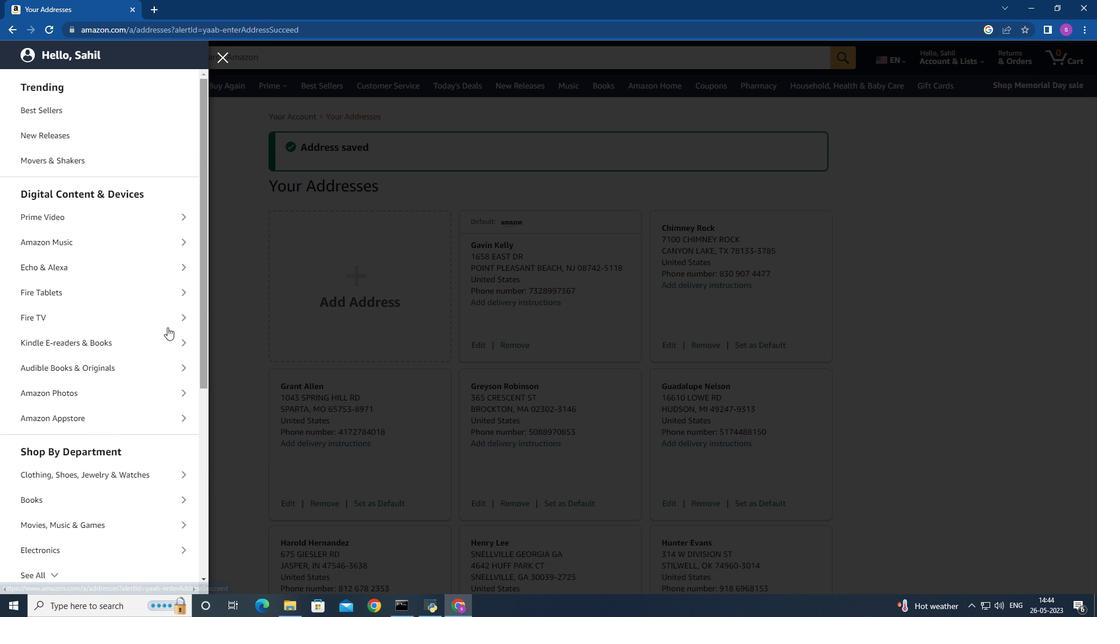 
Action: Mouse moved to (126, 322)
Screenshot: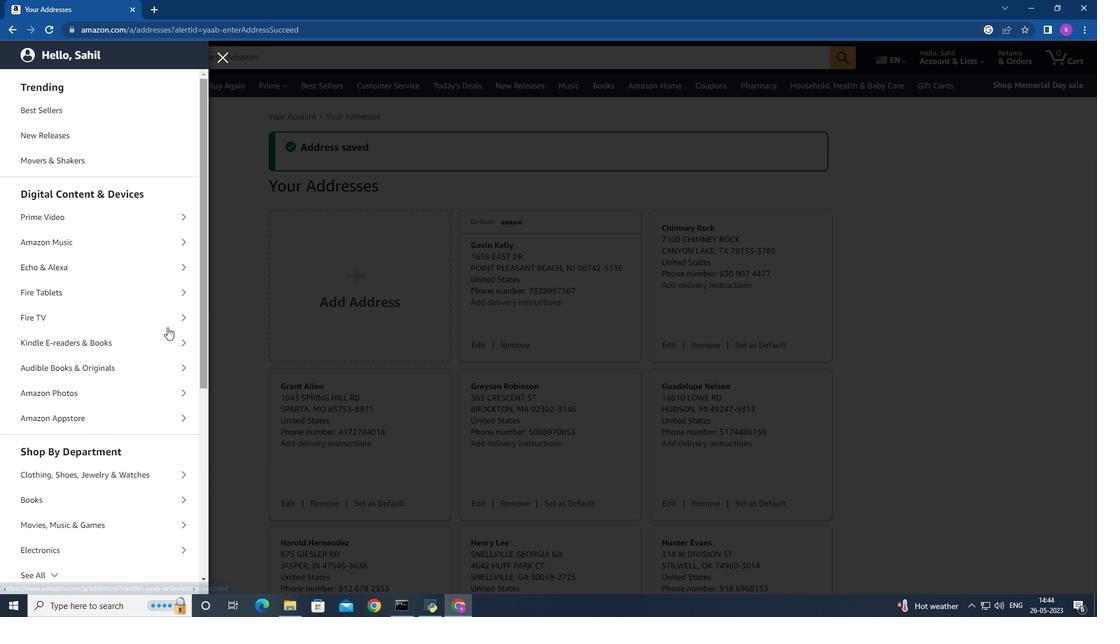 
Action: Mouse scrolled (126, 321) with delta (0, 0)
Screenshot: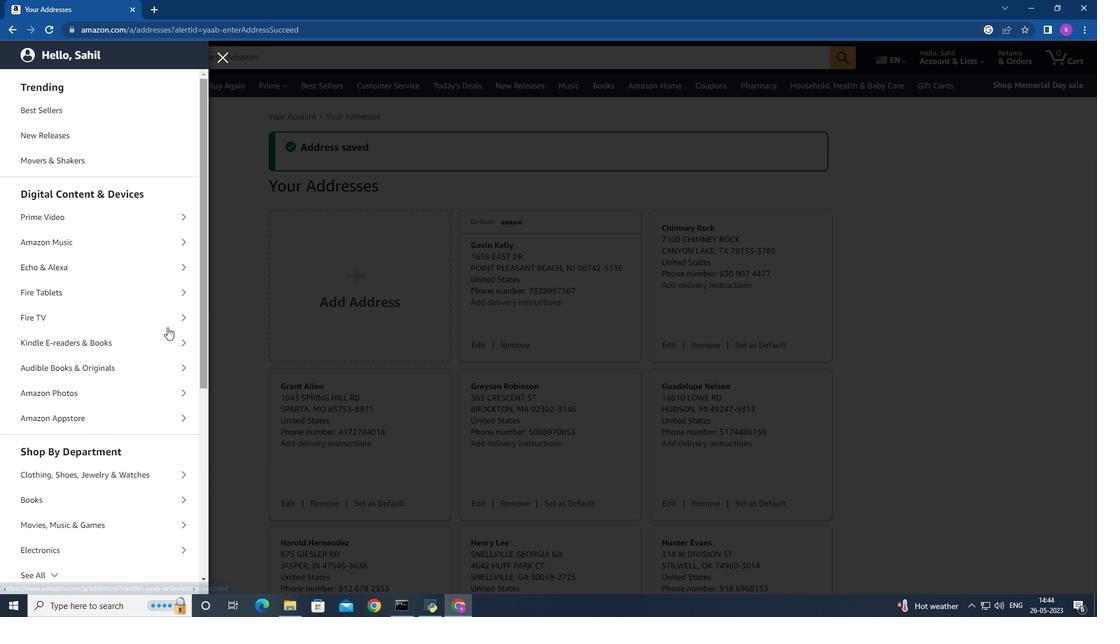 
Action: Mouse scrolled (126, 321) with delta (0, 0)
Screenshot: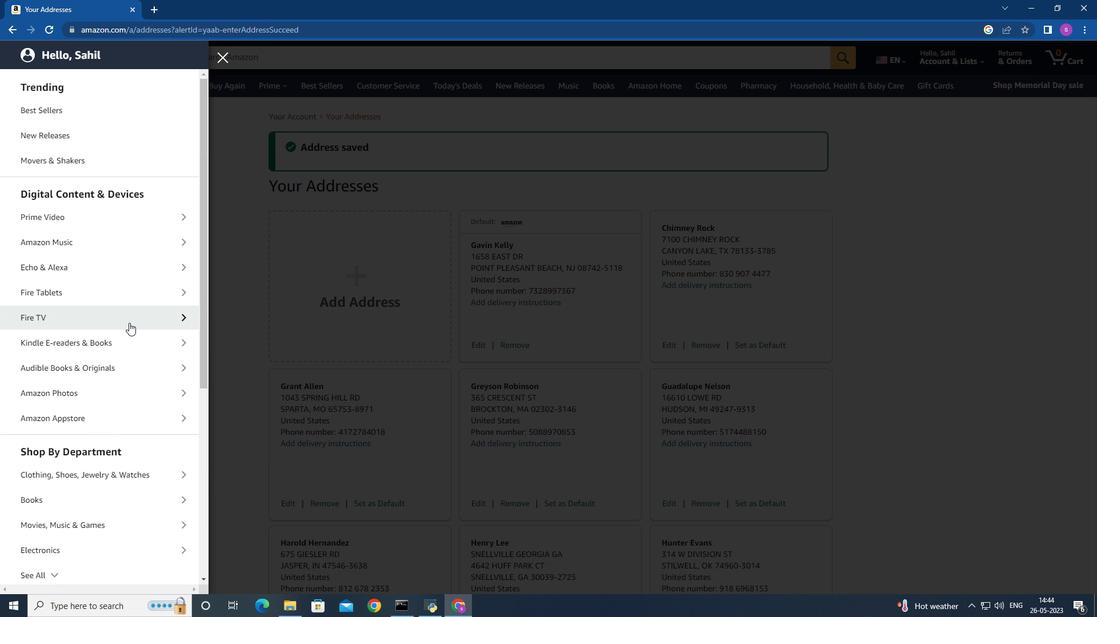 
Action: Mouse scrolled (126, 321) with delta (0, 0)
Screenshot: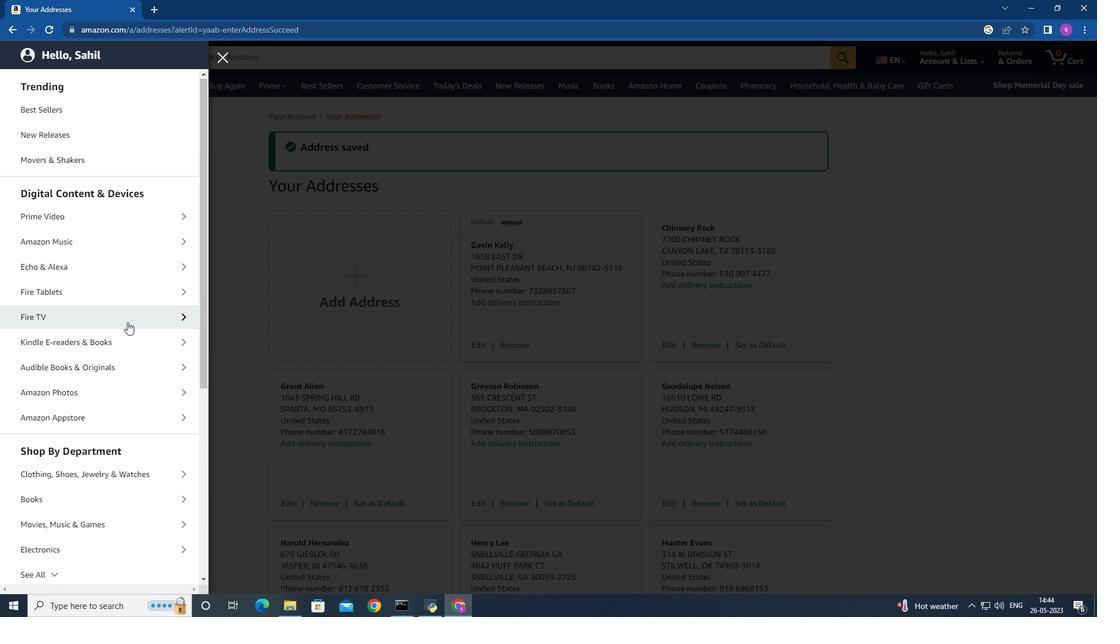 
Action: Mouse moved to (107, 405)
Screenshot: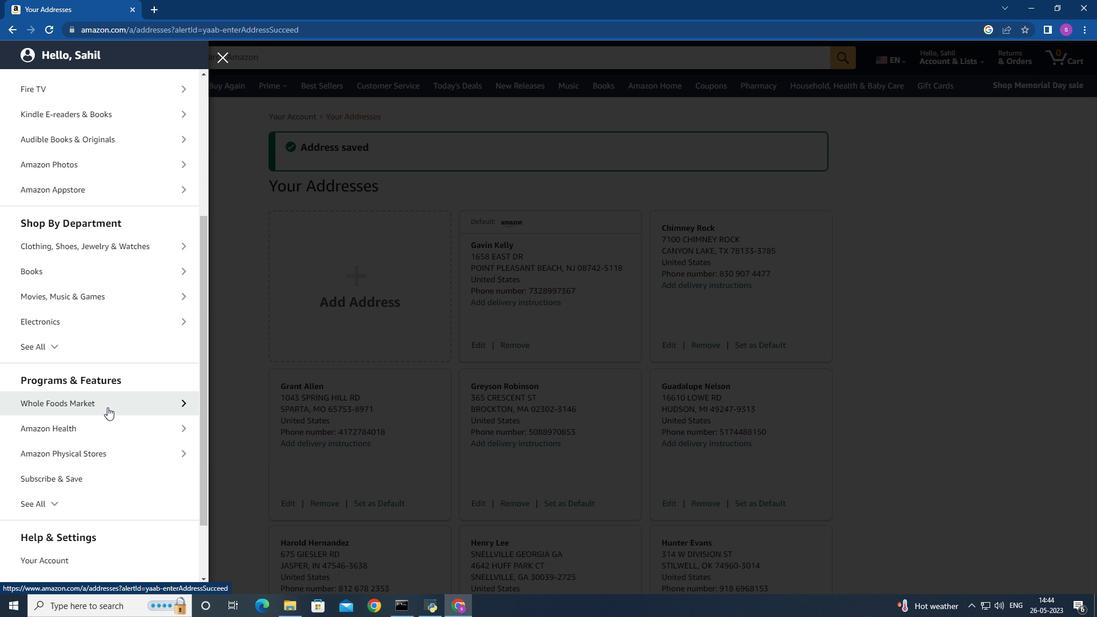 
Action: Mouse pressed left at (107, 405)
Screenshot: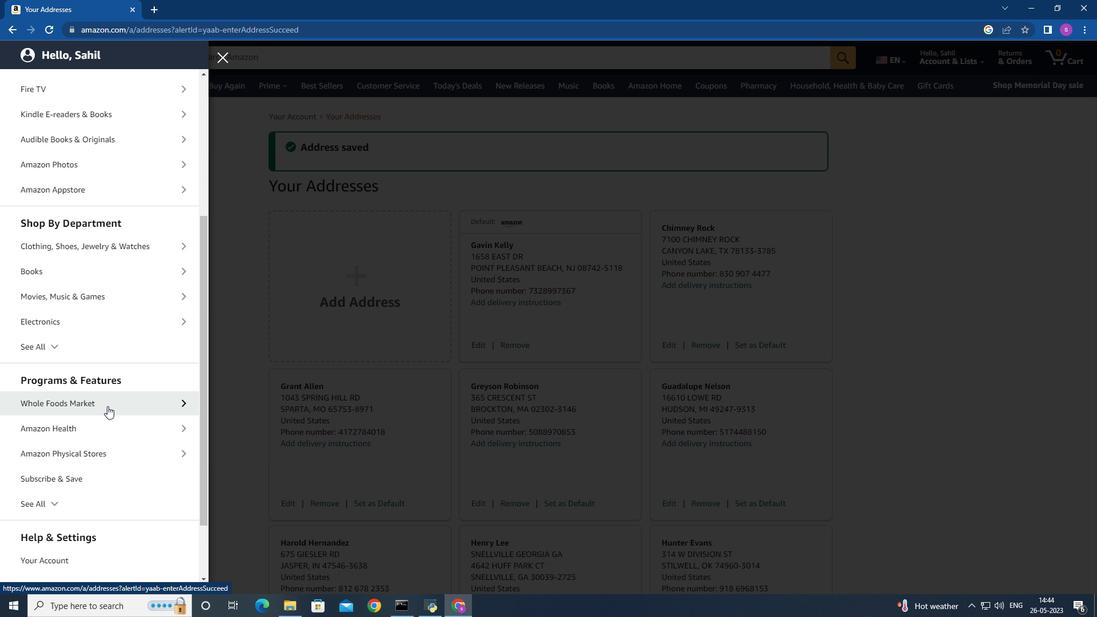 
Action: Mouse moved to (106, 136)
Screenshot: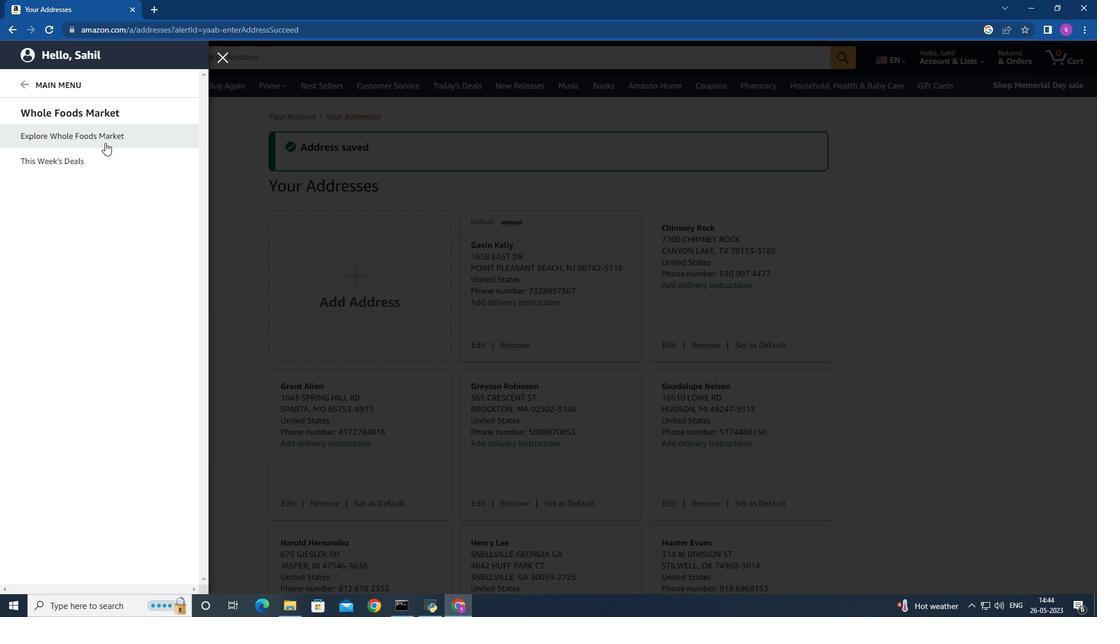 
Action: Mouse pressed left at (106, 136)
Screenshot: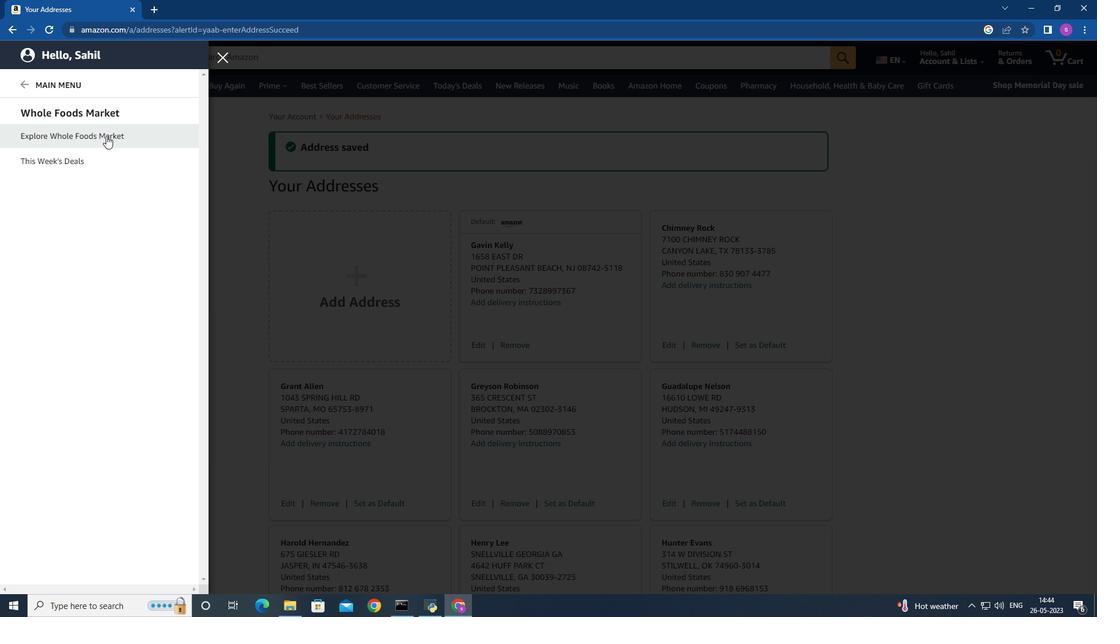 
Action: Mouse moved to (277, 56)
Screenshot: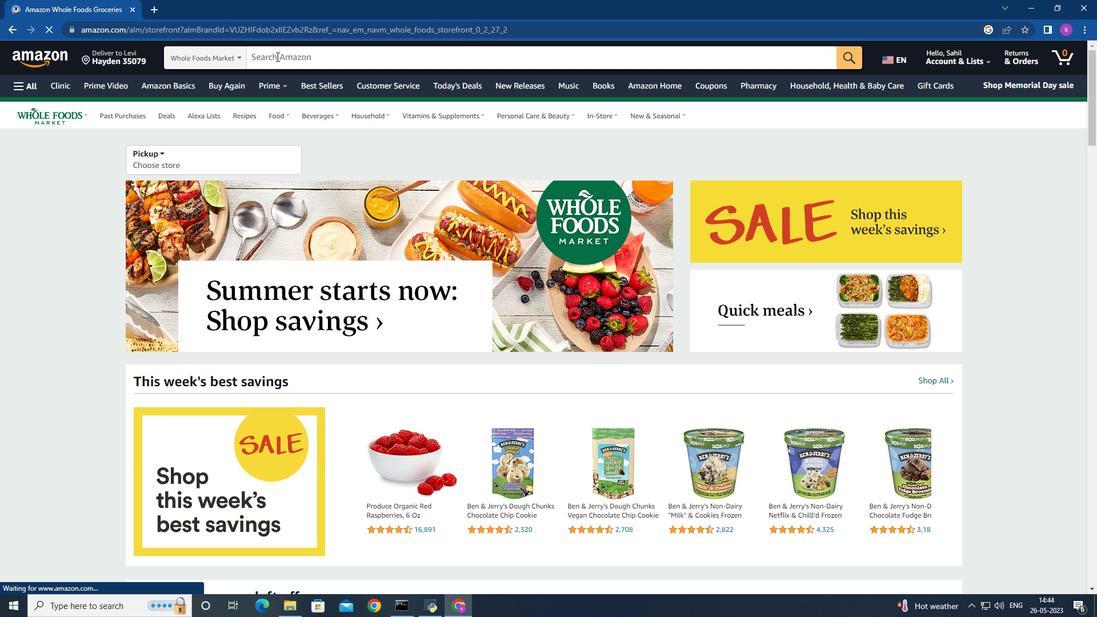 
Action: Mouse pressed left at (277, 56)
Screenshot: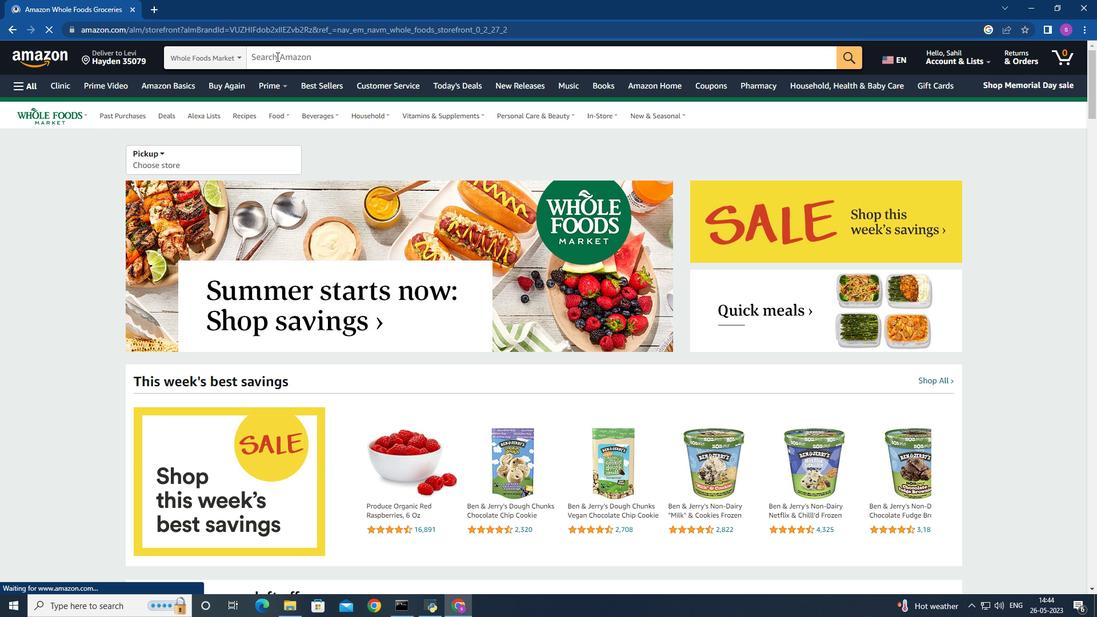 
Action: Mouse moved to (277, 57)
Screenshot: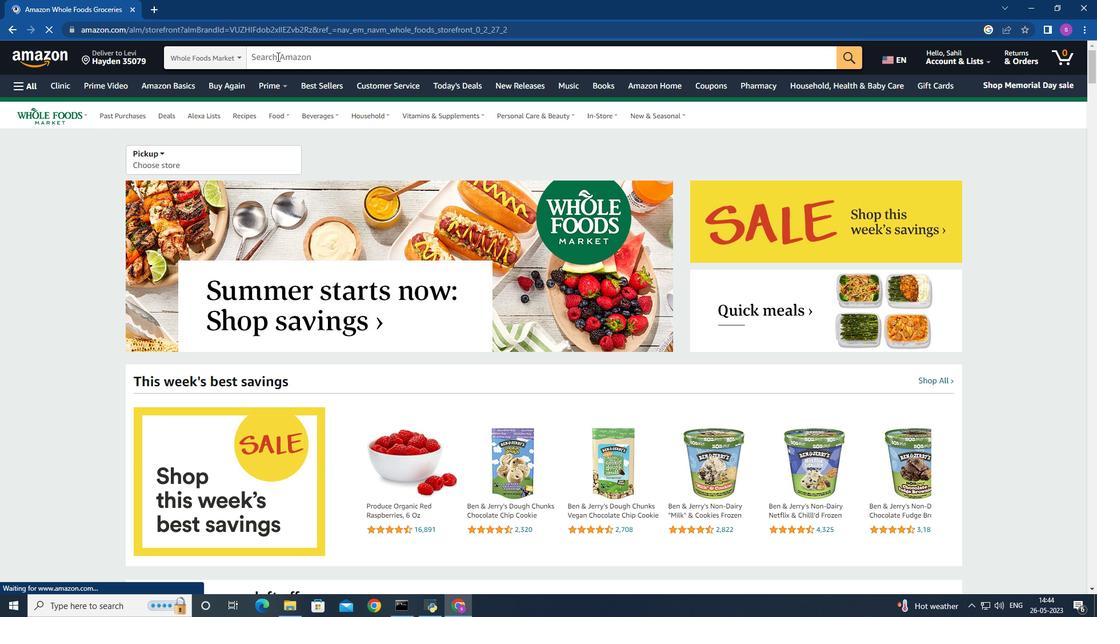 
Action: Key pressed <Key.shift>Organic<Key.space><Key.shift>Evening<Key.space>
Screenshot: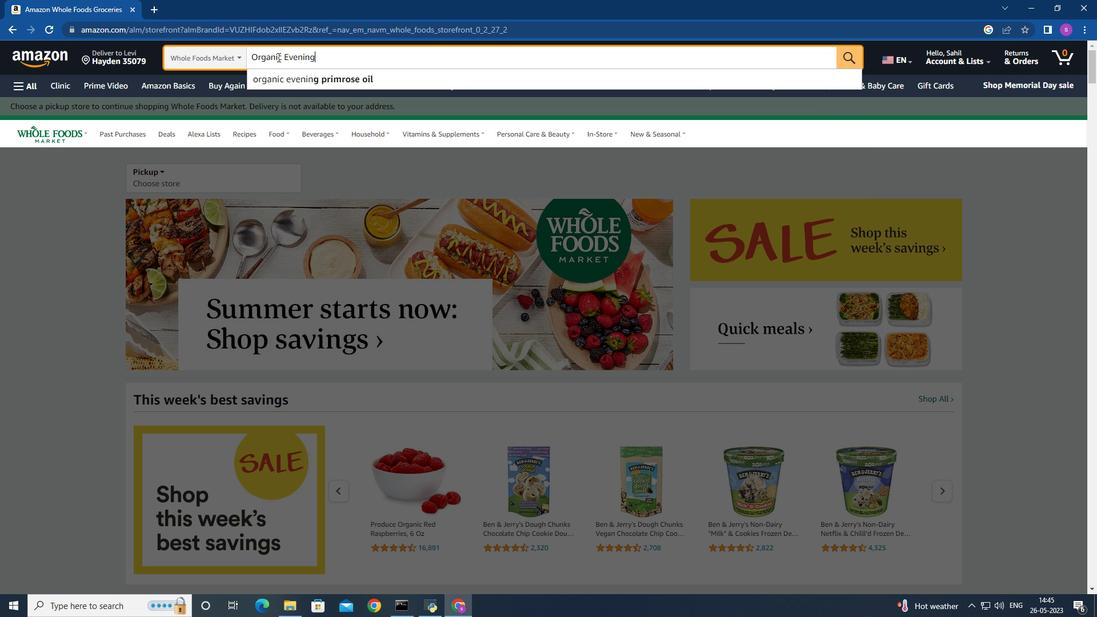 
Action: Mouse moved to (326, 78)
Screenshot: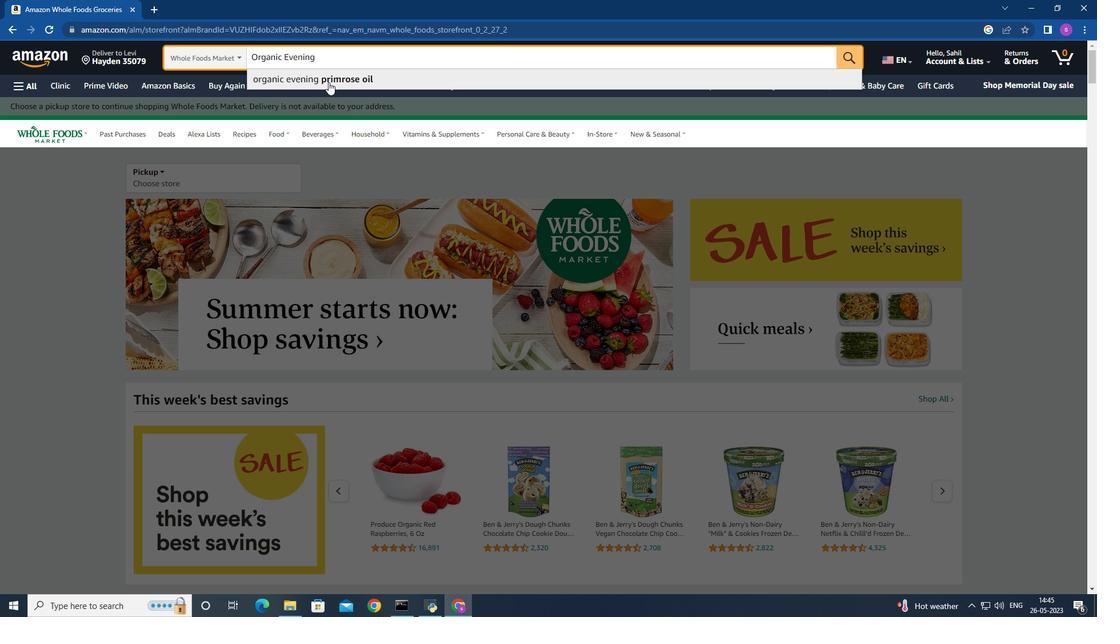 
Action: Mouse pressed left at (326, 78)
Screenshot: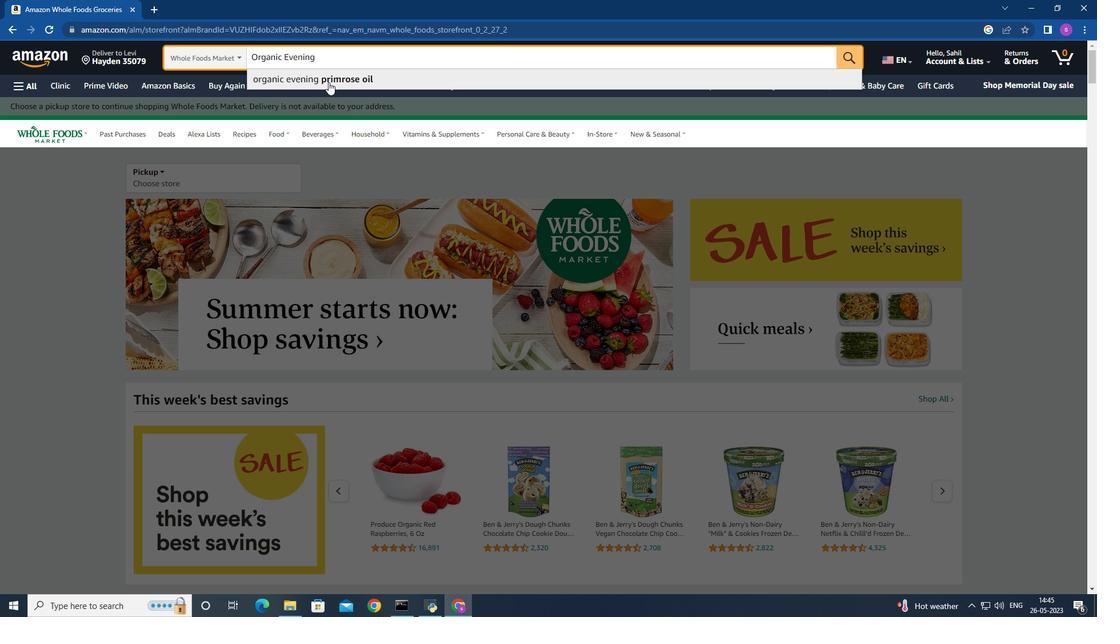 
Action: Mouse moved to (334, 293)
Screenshot: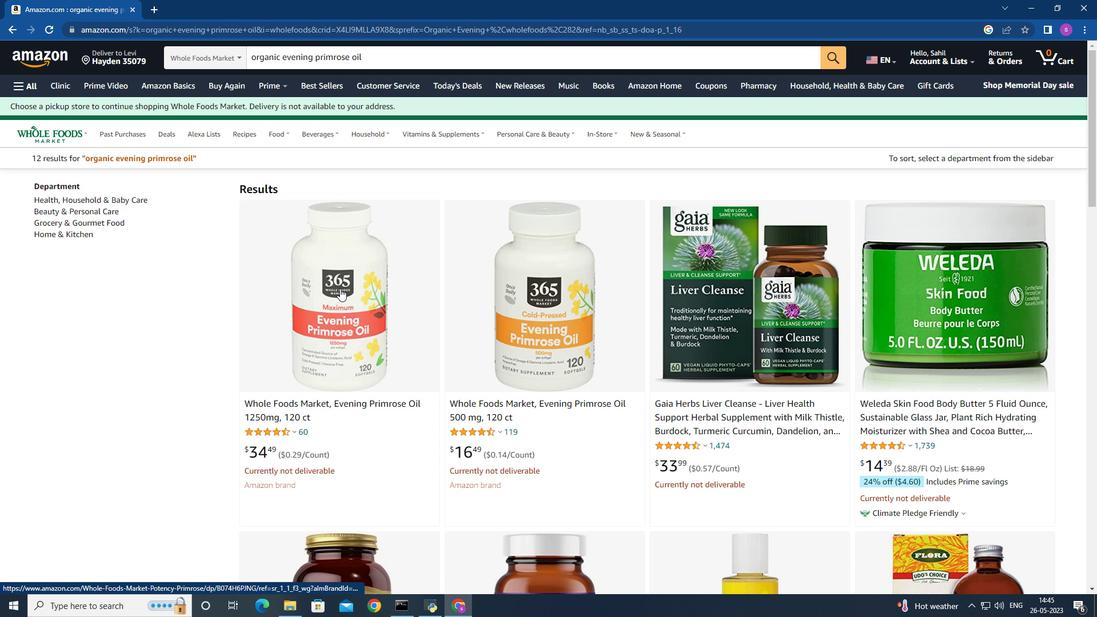 
Action: Mouse pressed left at (334, 293)
Screenshot: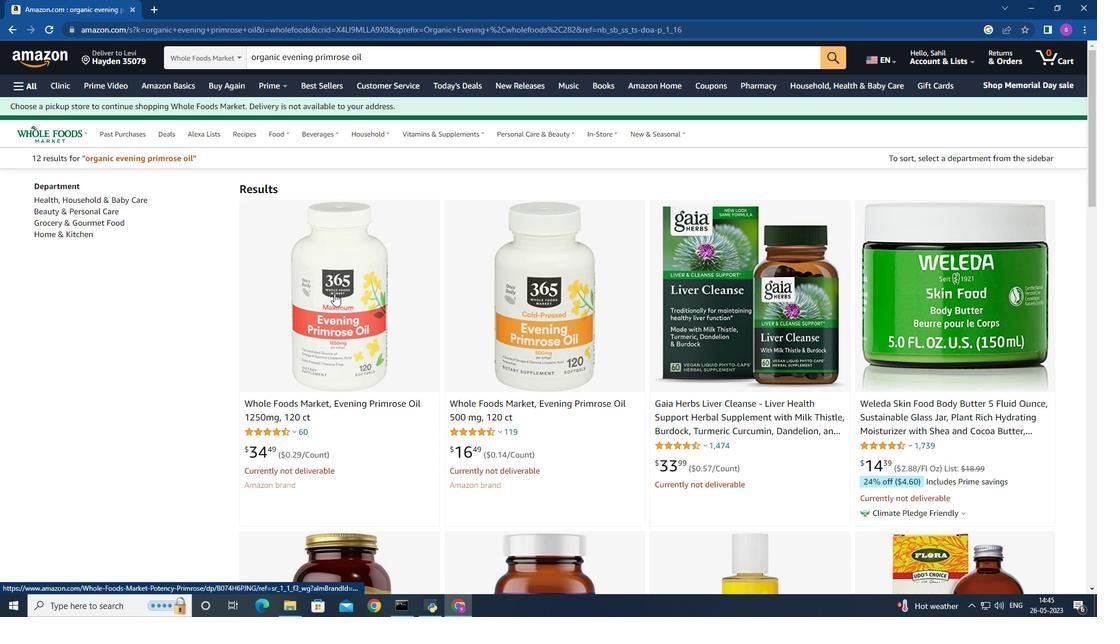 
Action: Mouse moved to (578, 314)
Screenshot: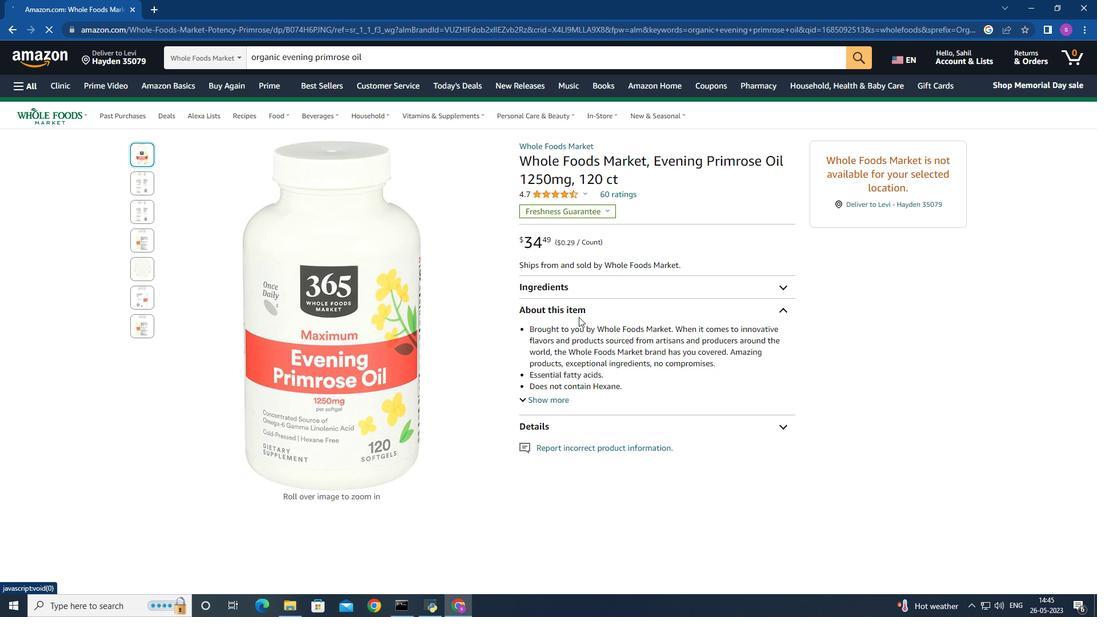 
Action: Mouse scrolled (578, 314) with delta (0, 0)
Screenshot: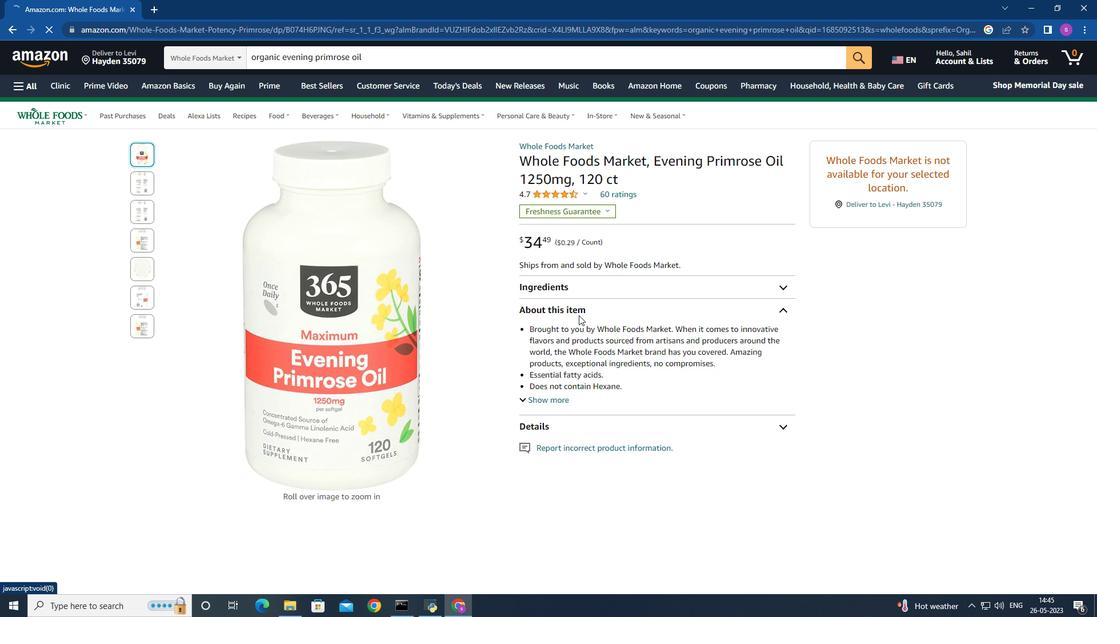 
Action: Mouse scrolled (578, 314) with delta (0, 0)
Screenshot: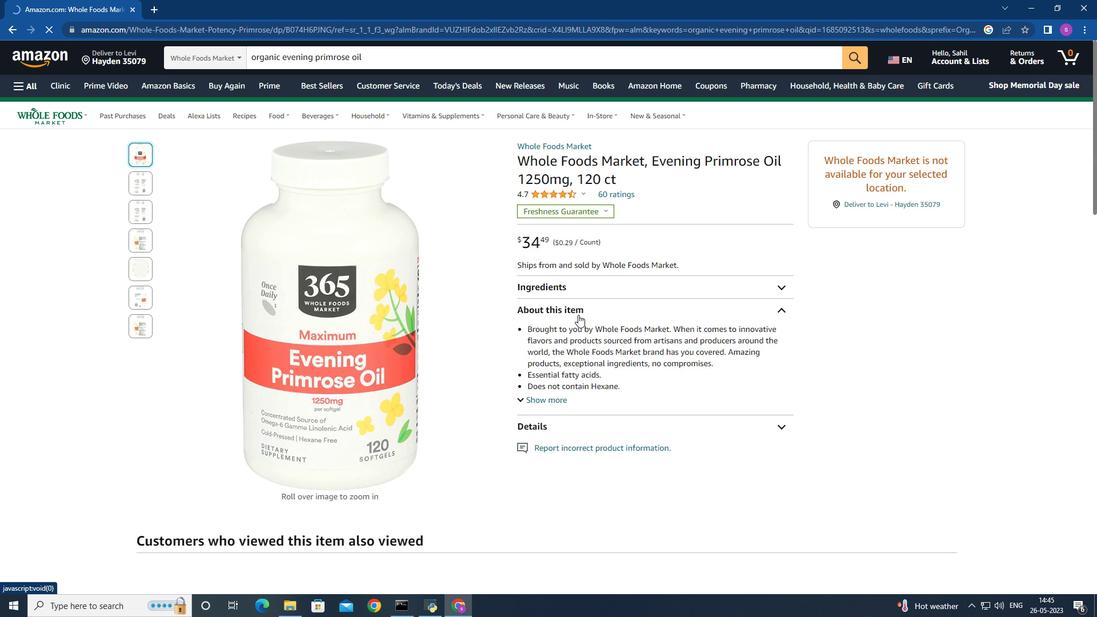 
Action: Mouse moved to (580, 313)
Screenshot: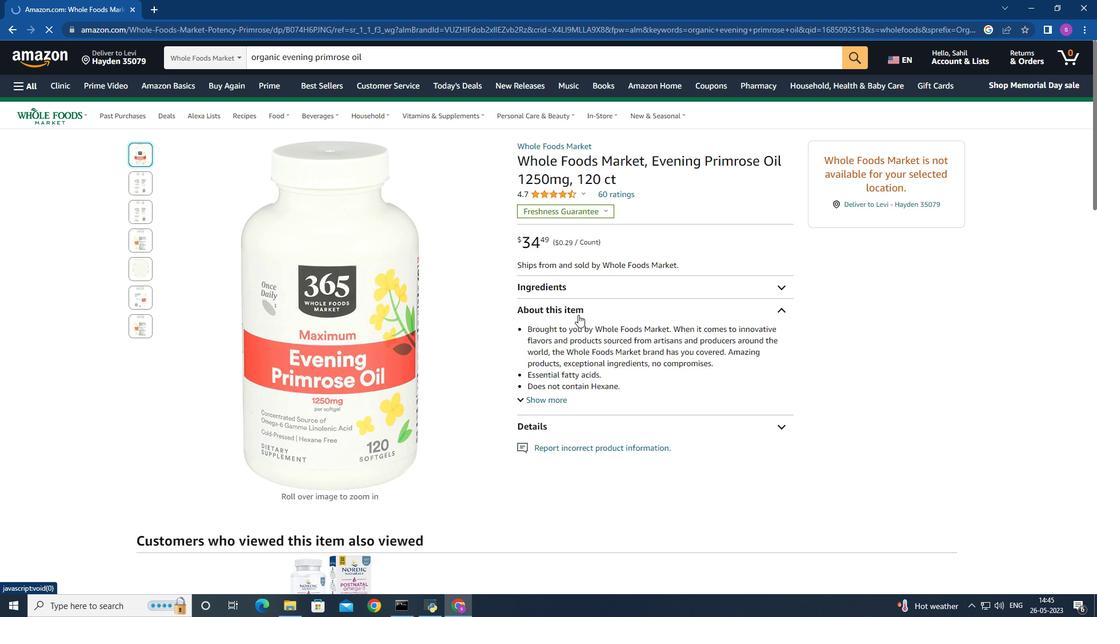 
Action: Mouse scrolled (580, 313) with delta (0, 0)
Screenshot: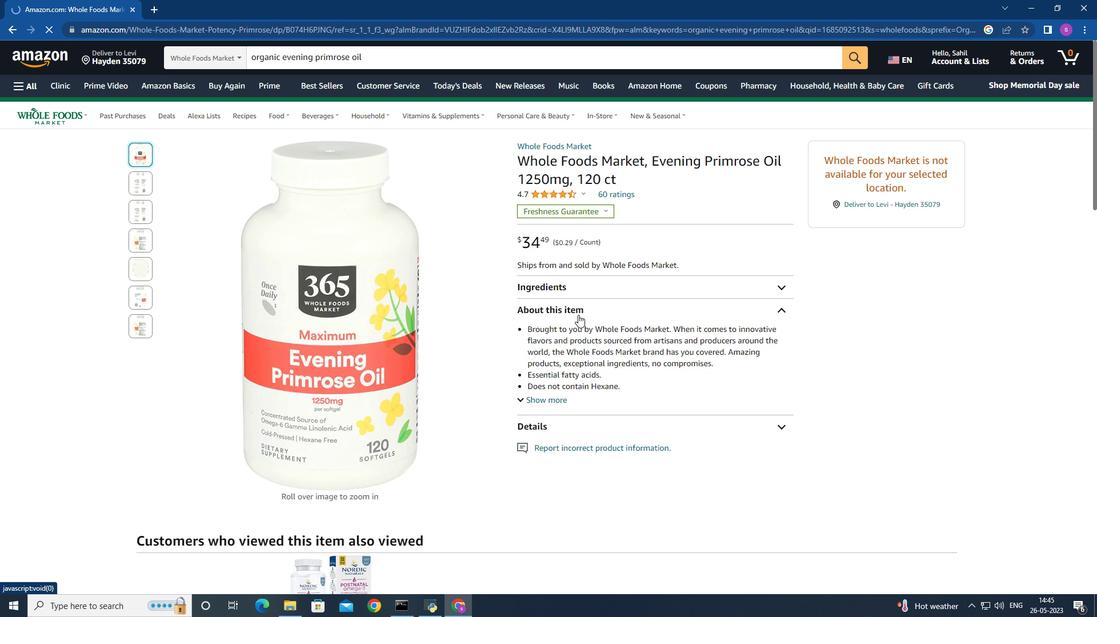 
Action: Mouse moved to (468, 317)
Screenshot: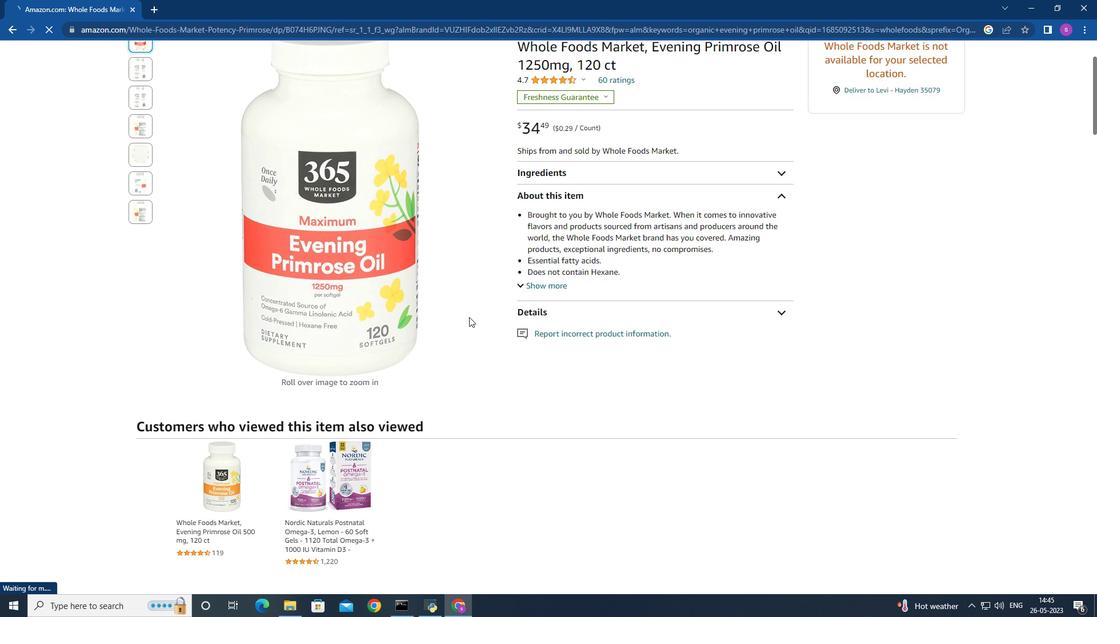 
Action: Mouse scrolled (468, 316) with delta (0, 0)
Screenshot: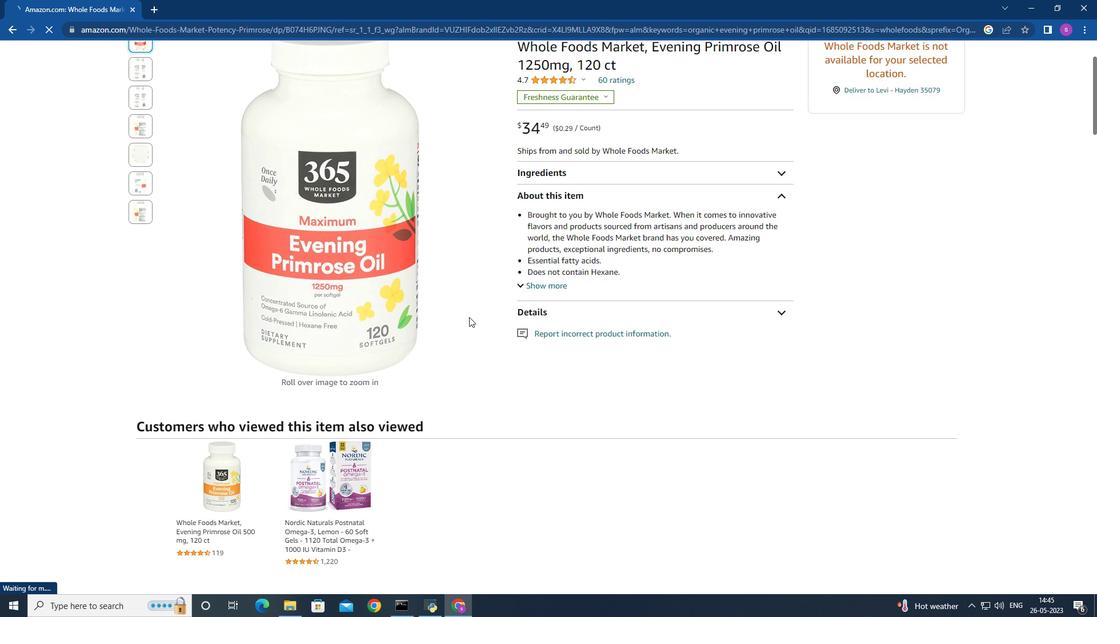 
Action: Mouse moved to (467, 316)
Screenshot: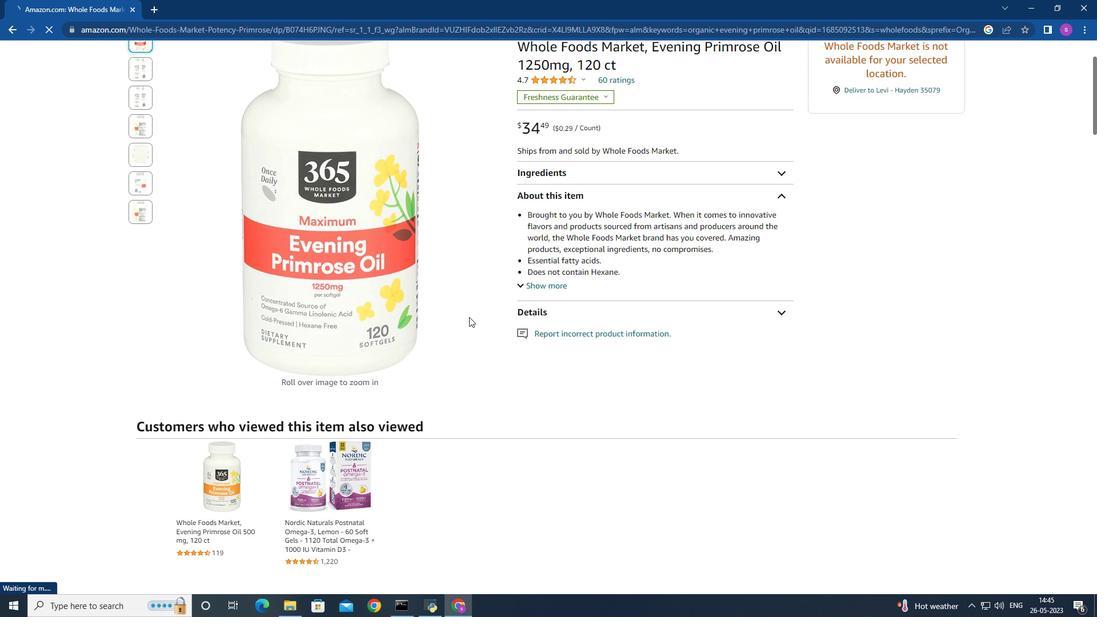 
Action: Mouse scrolled (467, 315) with delta (0, 0)
Screenshot: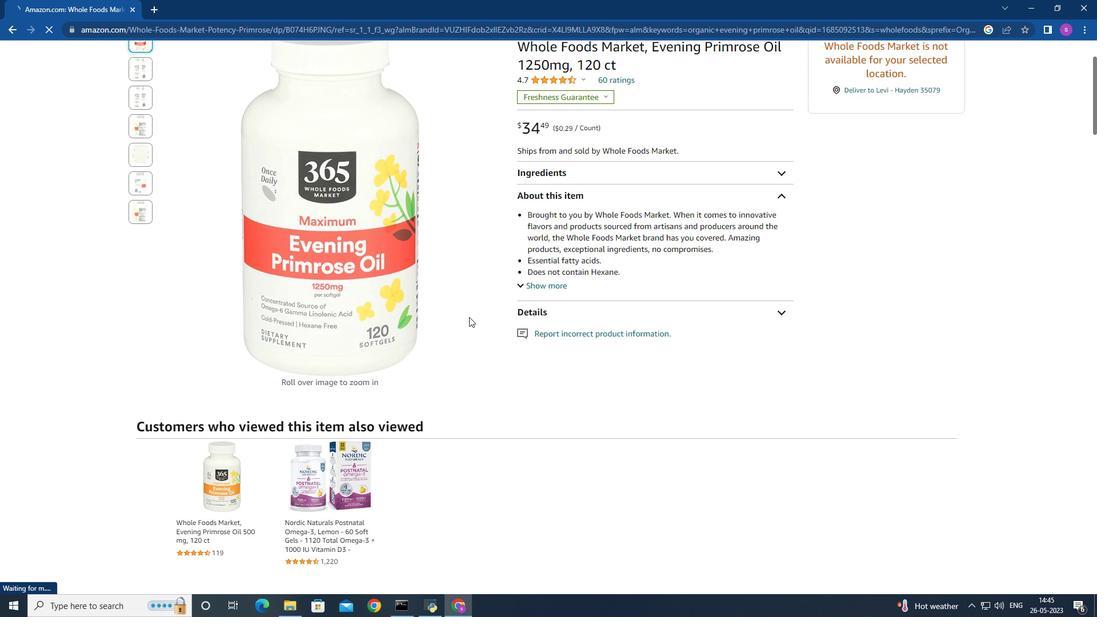 
Action: Mouse moved to (465, 313)
Screenshot: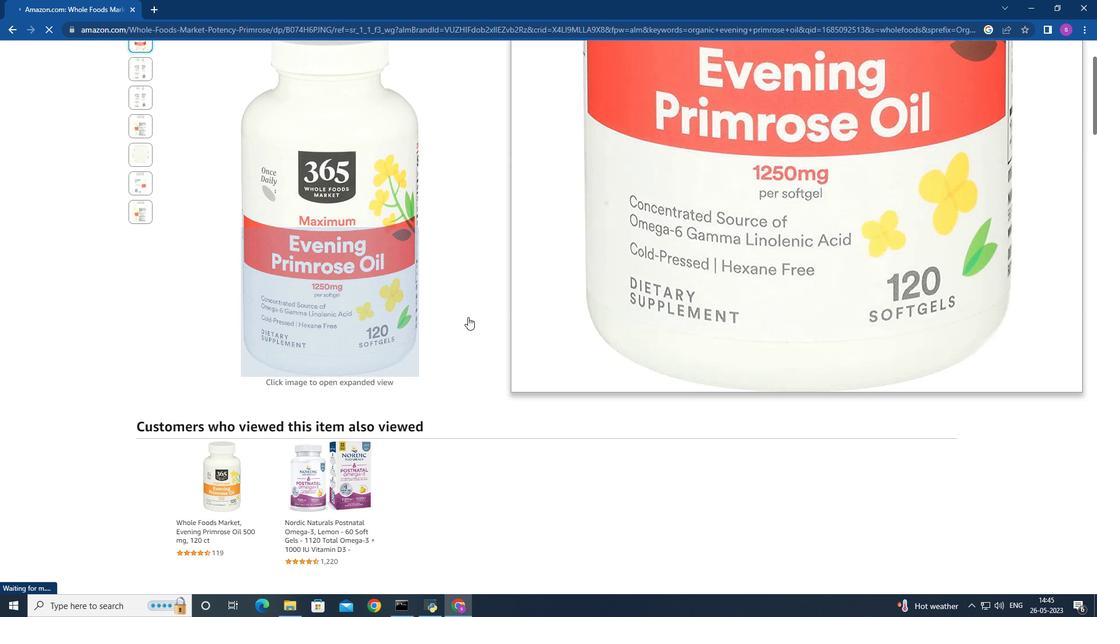 
Action: Mouse scrolled (465, 312) with delta (0, 0)
Screenshot: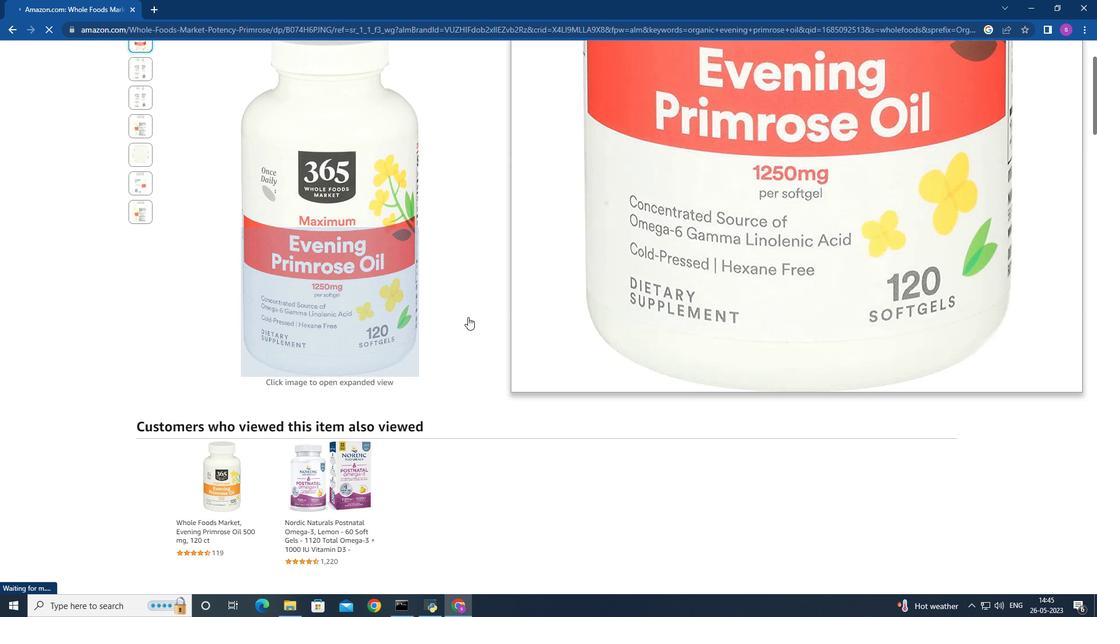 
Action: Mouse moved to (404, 292)
Screenshot: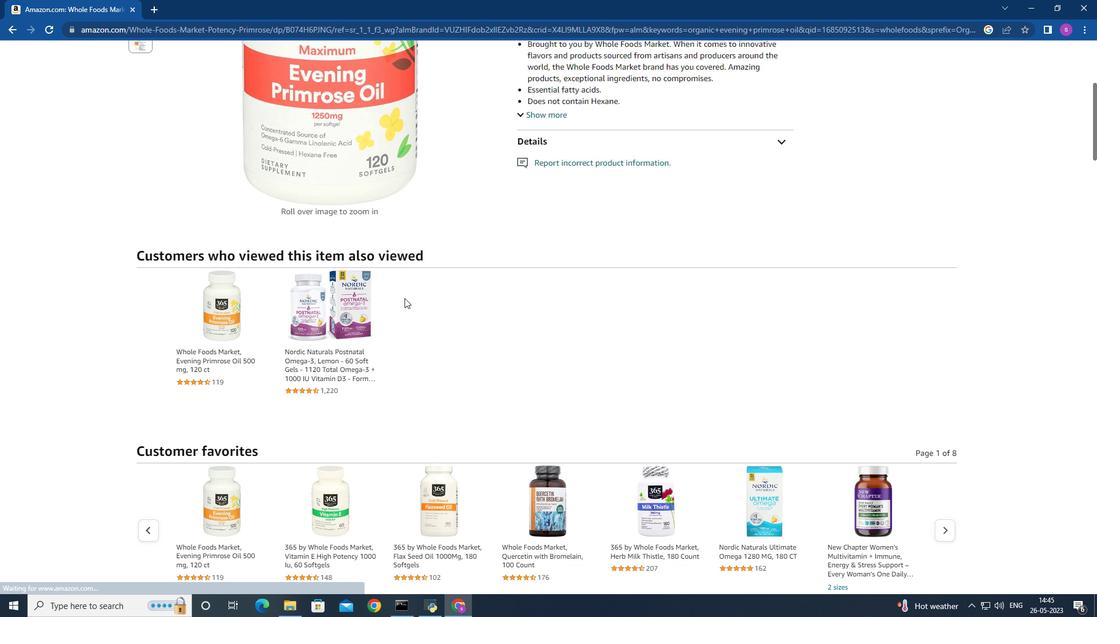 
Action: Mouse scrolled (404, 292) with delta (0, 0)
Screenshot: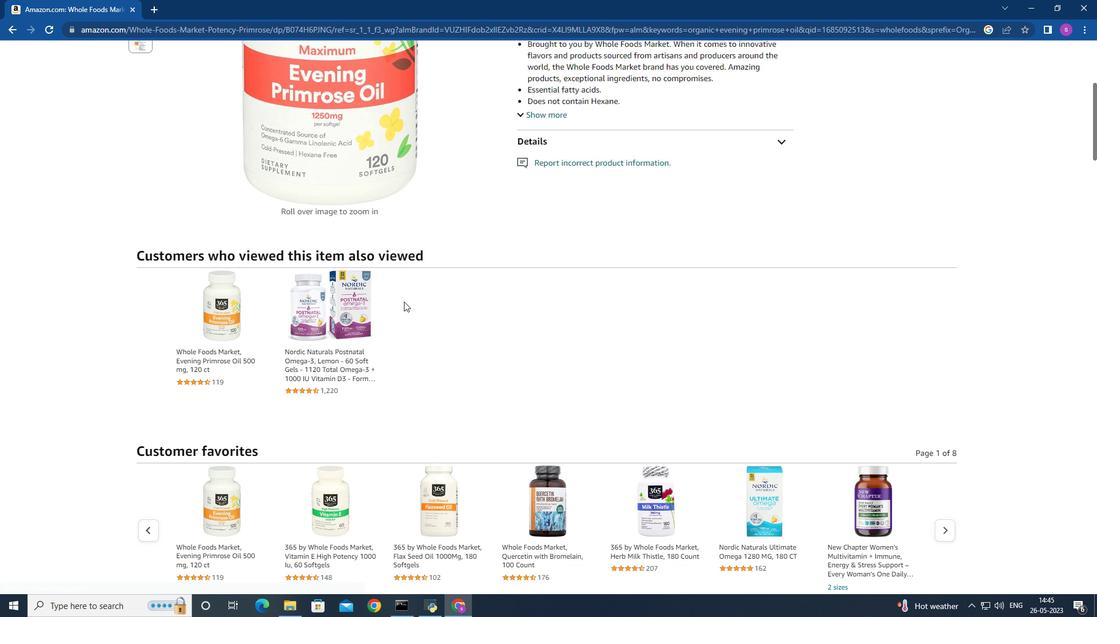 
Action: Mouse moved to (405, 290)
Screenshot: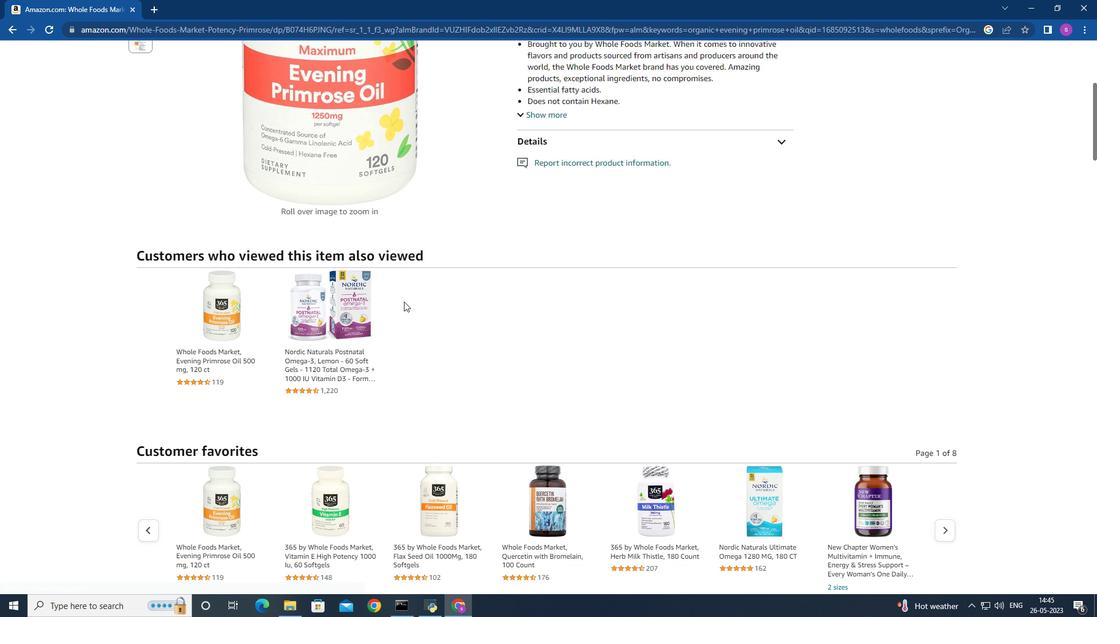 
Action: Mouse scrolled (405, 290) with delta (0, 0)
Screenshot: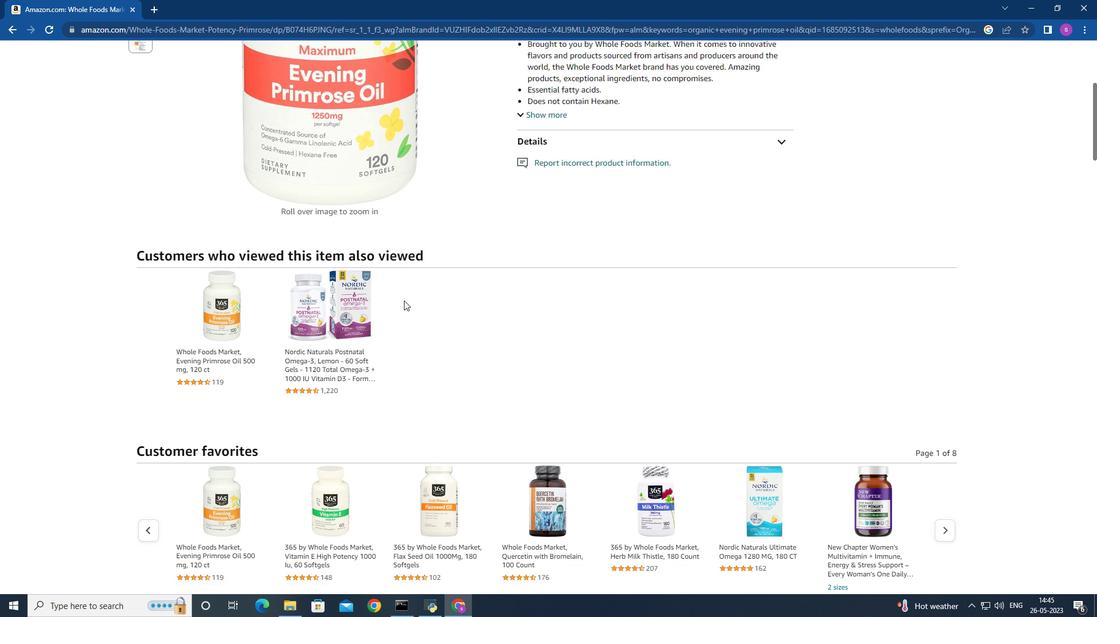 
Action: Mouse scrolled (405, 290) with delta (0, 0)
Screenshot: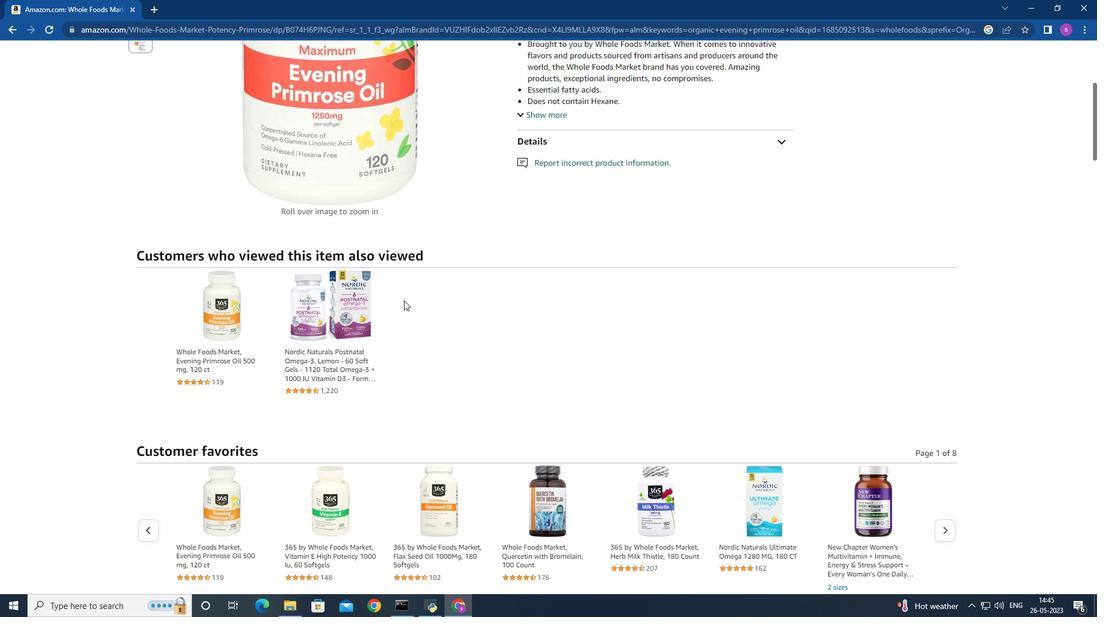 
Action: Mouse moved to (372, 263)
Screenshot: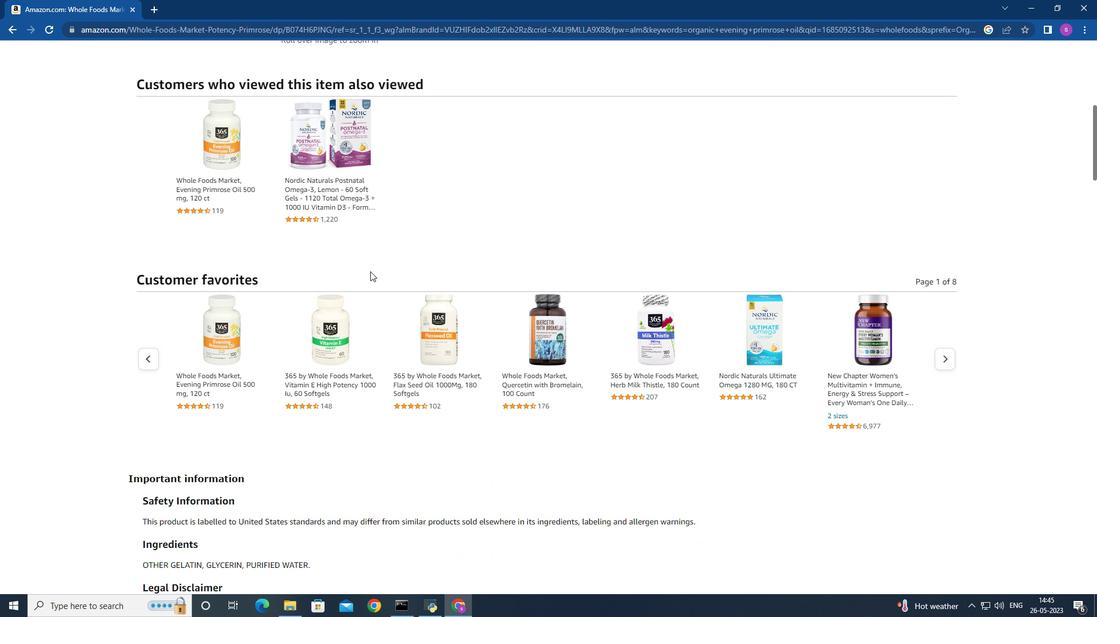 
Action: Mouse scrolled (372, 264) with delta (0, 0)
Screenshot: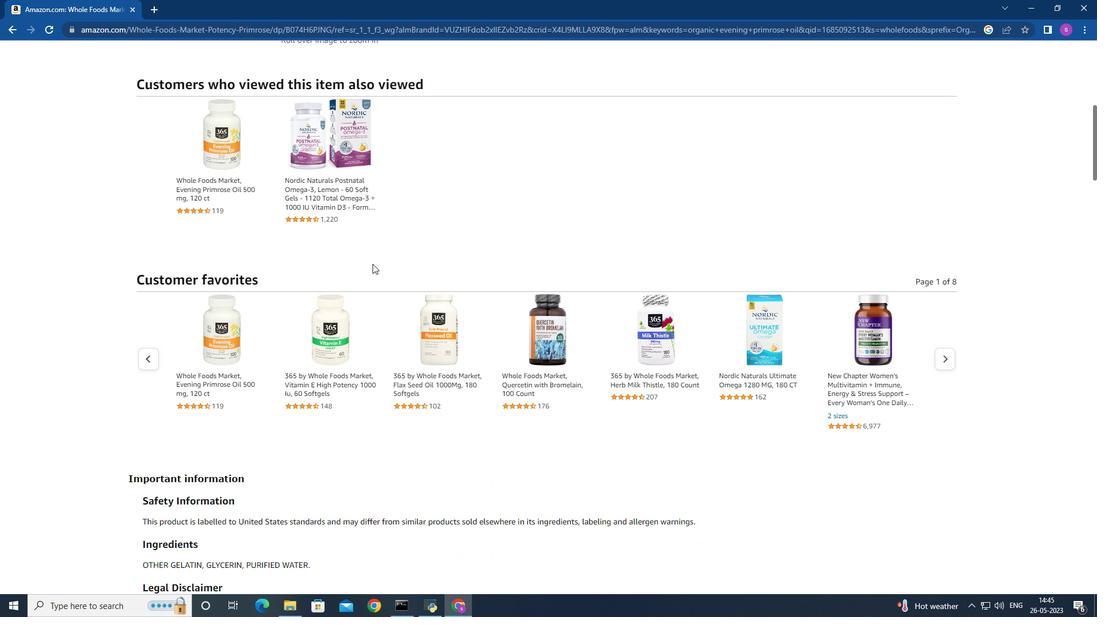 
Action: Mouse scrolled (372, 264) with delta (0, 0)
Screenshot: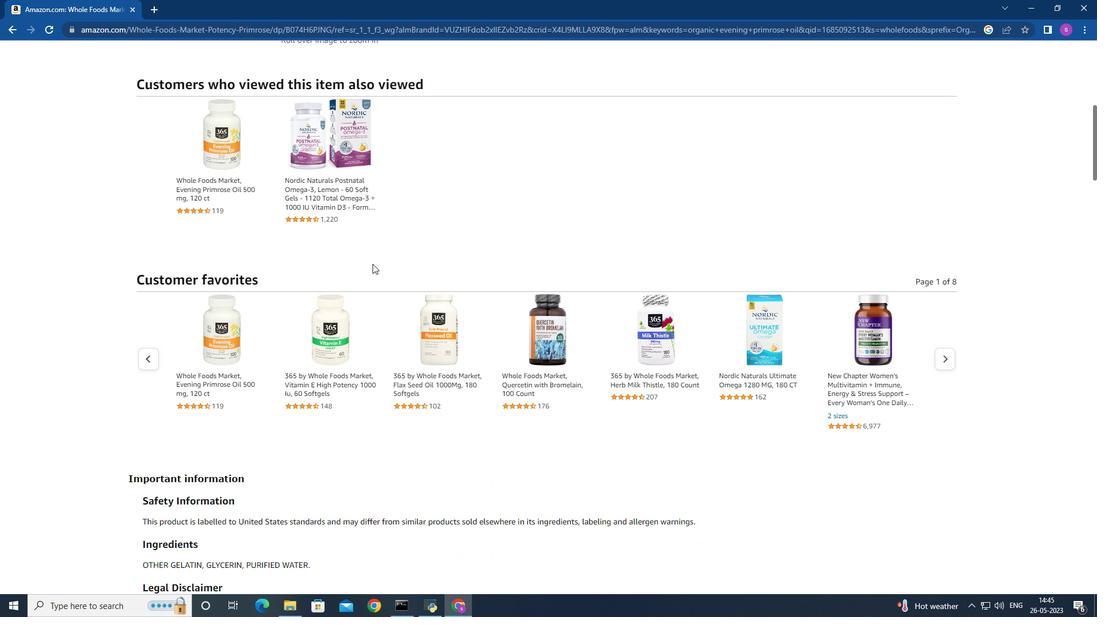 
Action: Mouse scrolled (372, 264) with delta (0, 0)
Screenshot: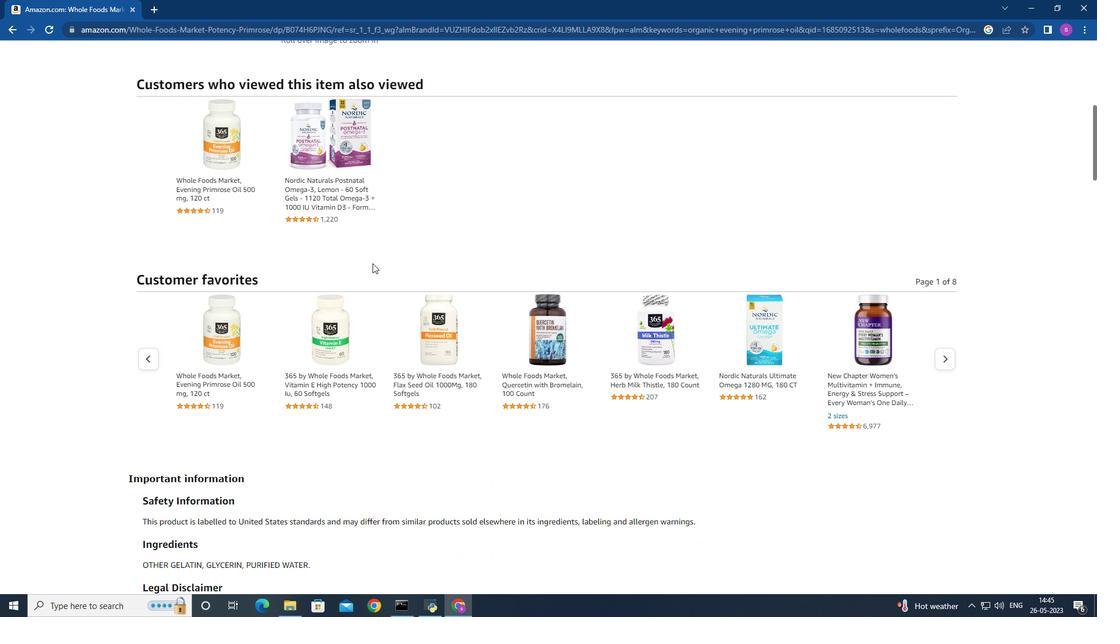 
Action: Mouse moved to (488, 225)
Screenshot: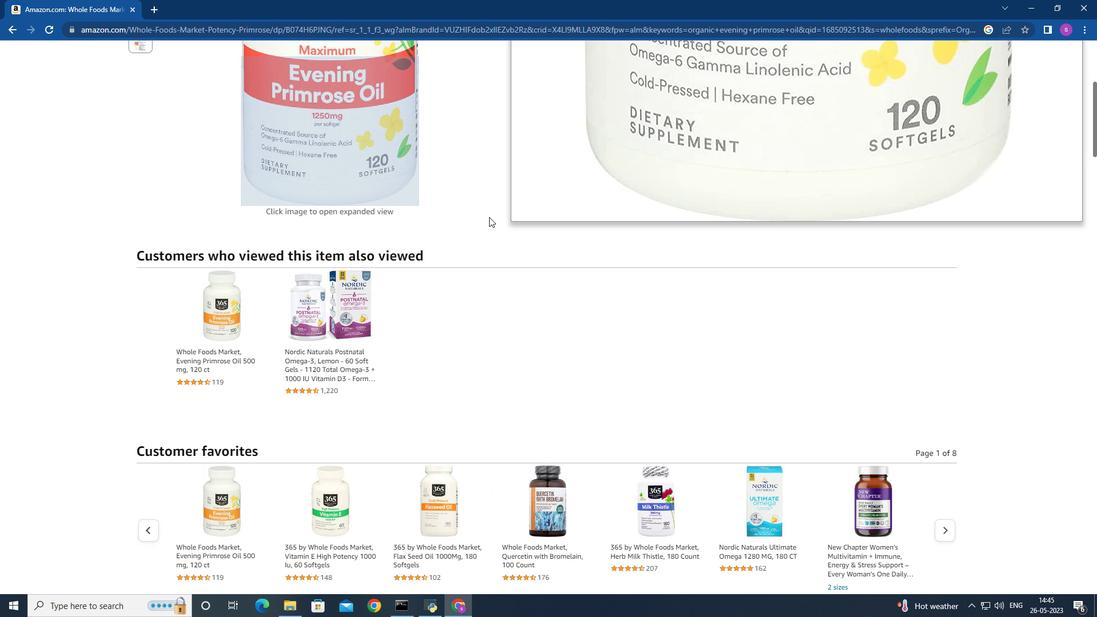 
Action: Mouse scrolled (488, 225) with delta (0, 0)
Screenshot: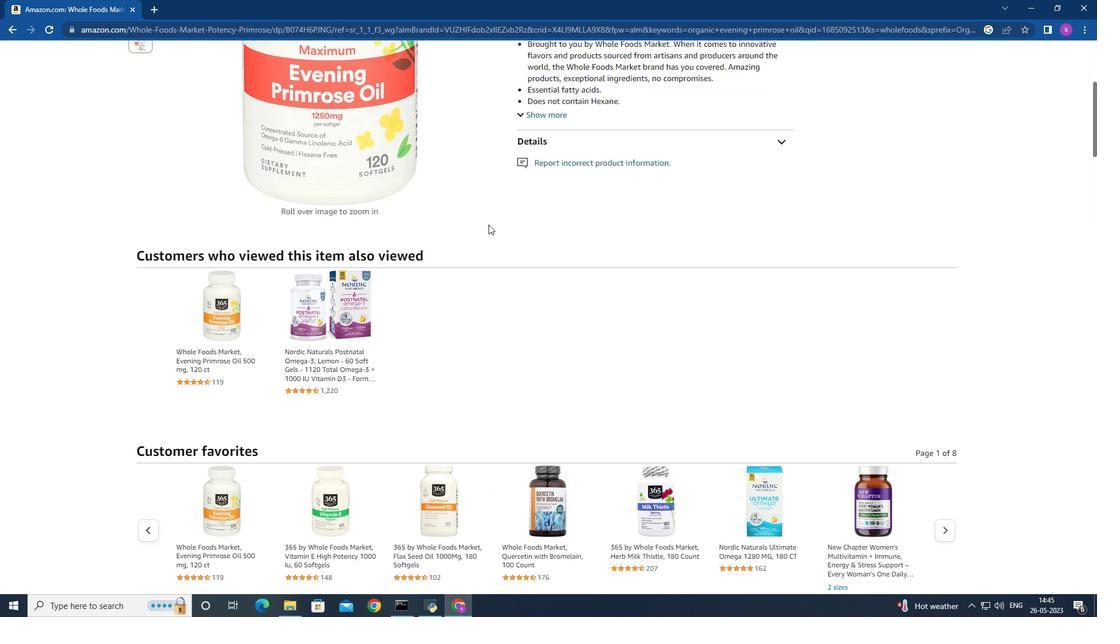 
Action: Mouse scrolled (488, 225) with delta (0, 0)
Screenshot: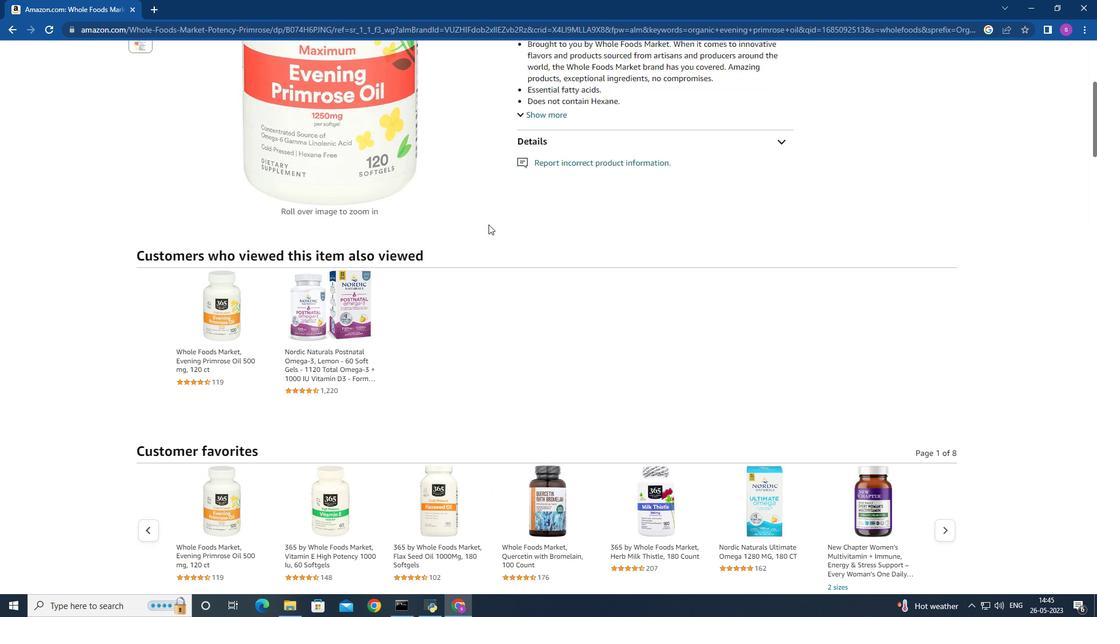 
Action: Mouse moved to (487, 225)
Screenshot: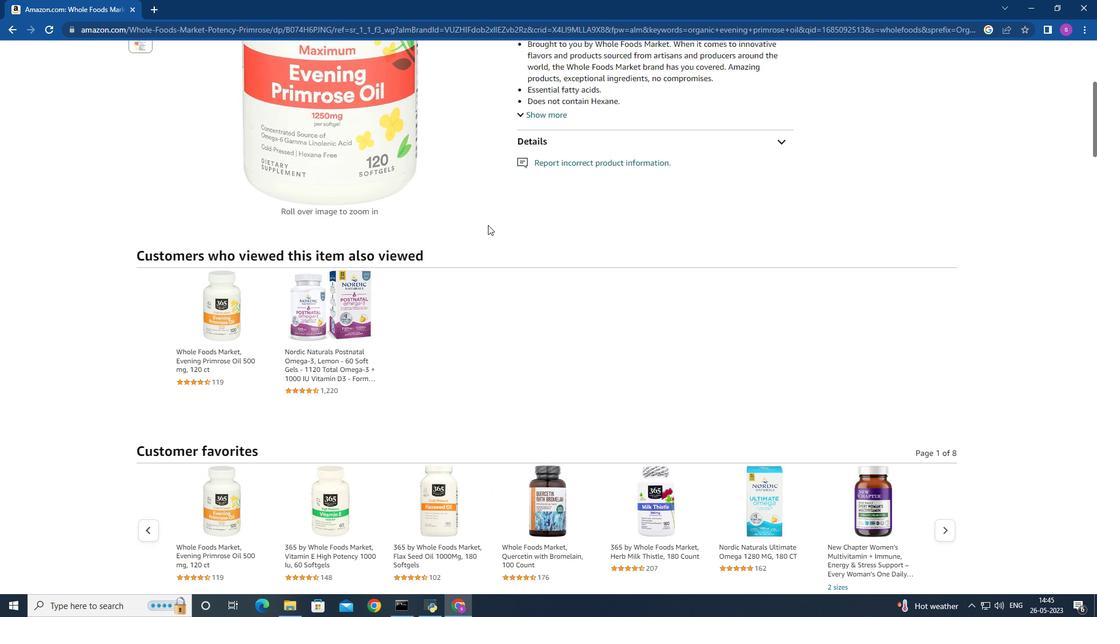 
Action: Mouse scrolled (487, 226) with delta (0, 0)
Screenshot: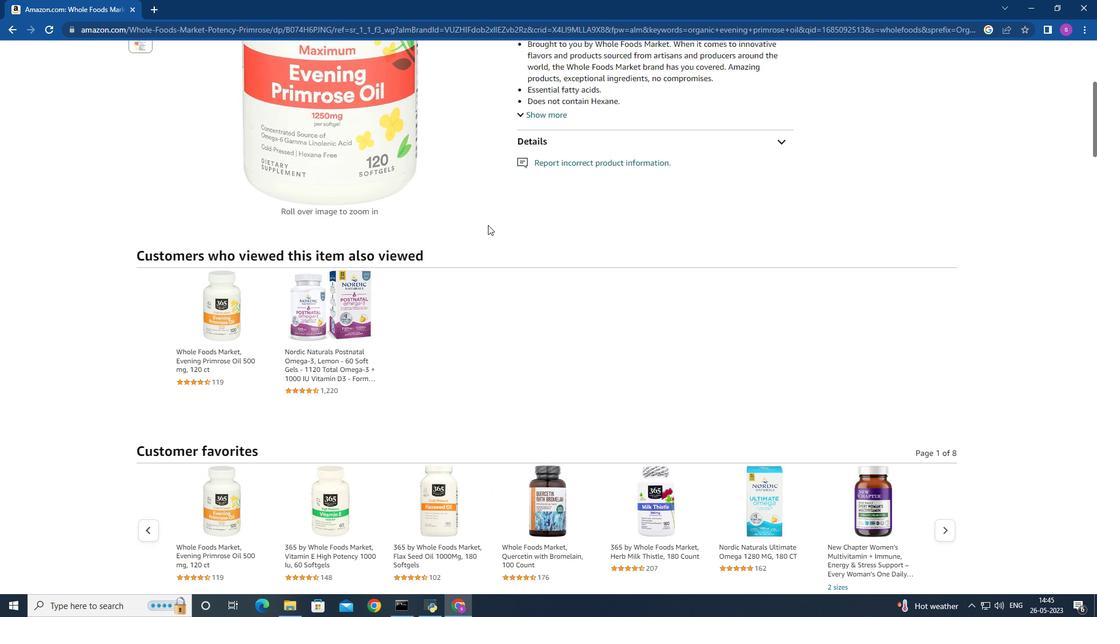 
Action: Mouse moved to (482, 241)
Screenshot: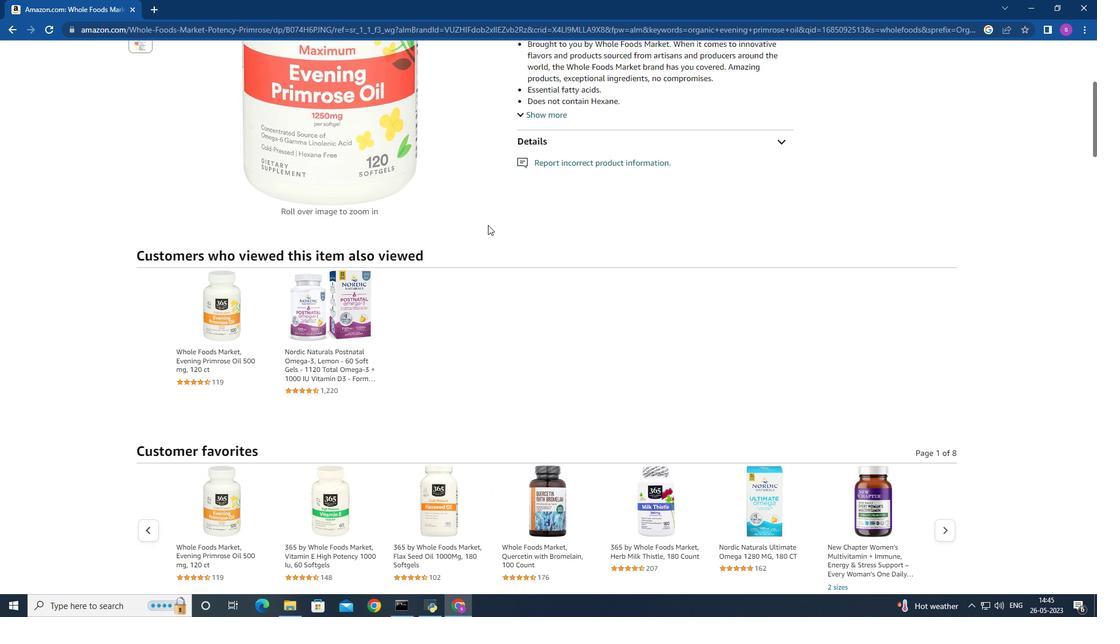 
Action: Mouse scrolled (482, 241) with delta (0, 0)
Screenshot: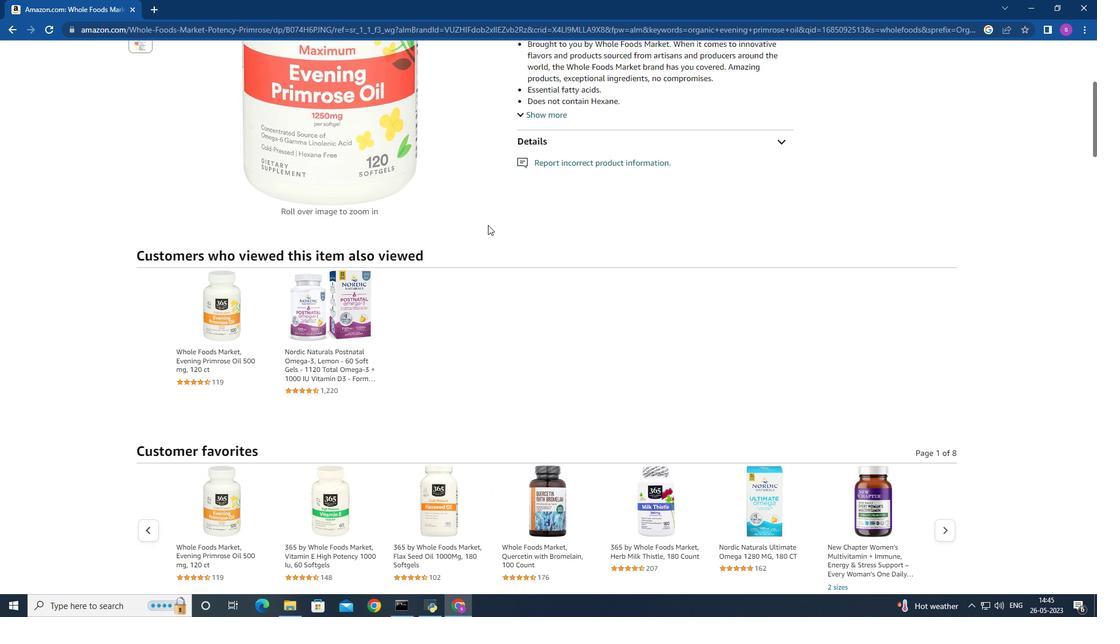 
Action: Mouse moved to (482, 266)
Screenshot: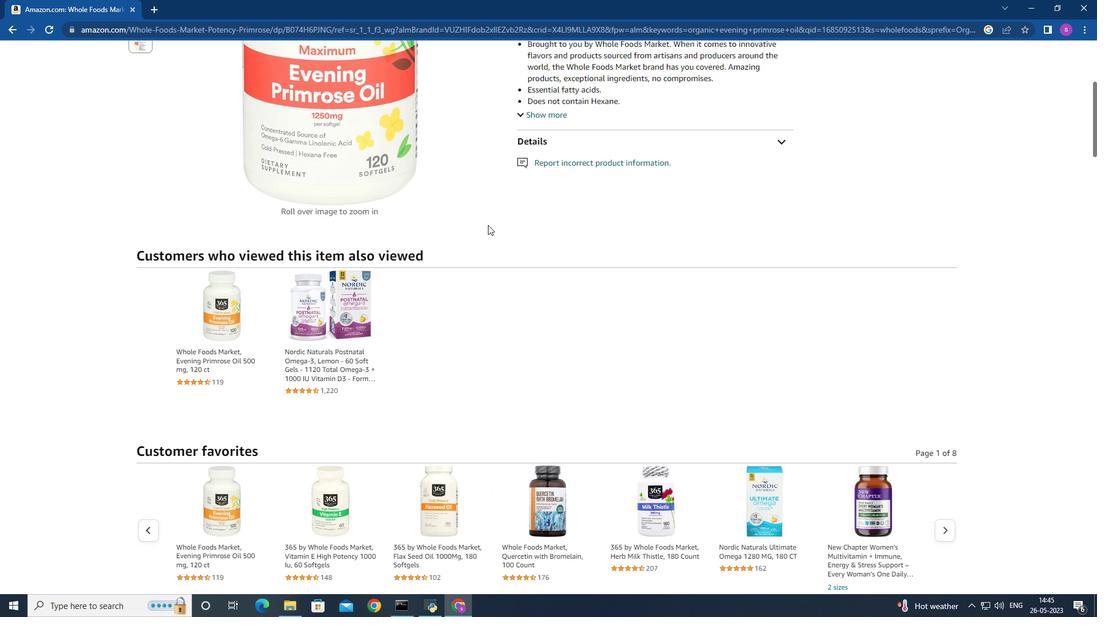 
Action: Mouse scrolled (482, 266) with delta (0, 0)
Screenshot: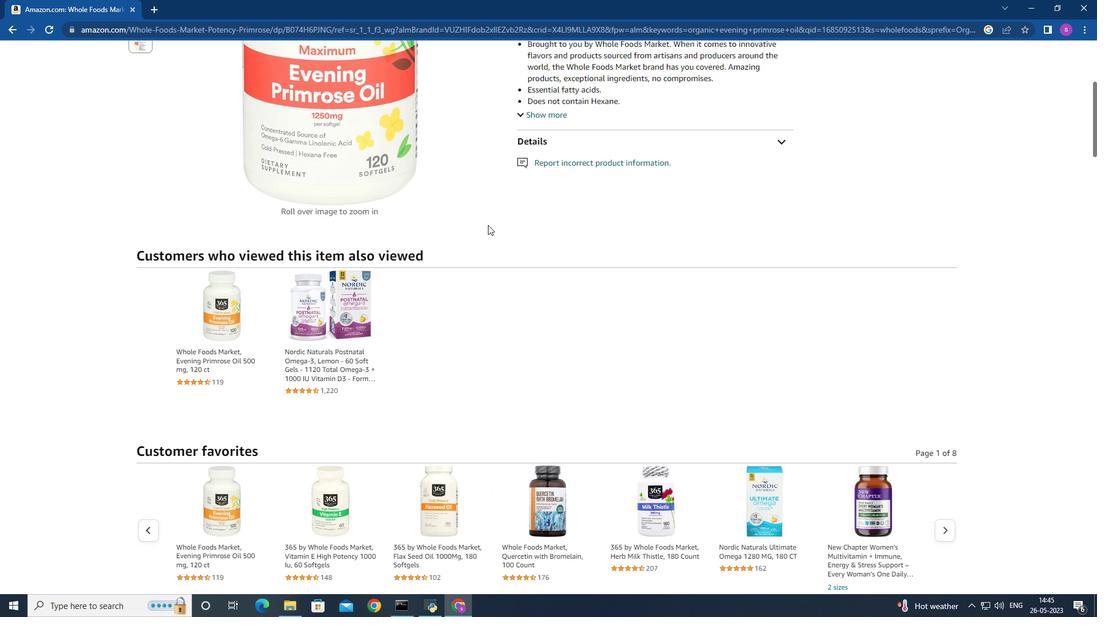 
Action: Mouse moved to (8, 29)
Screenshot: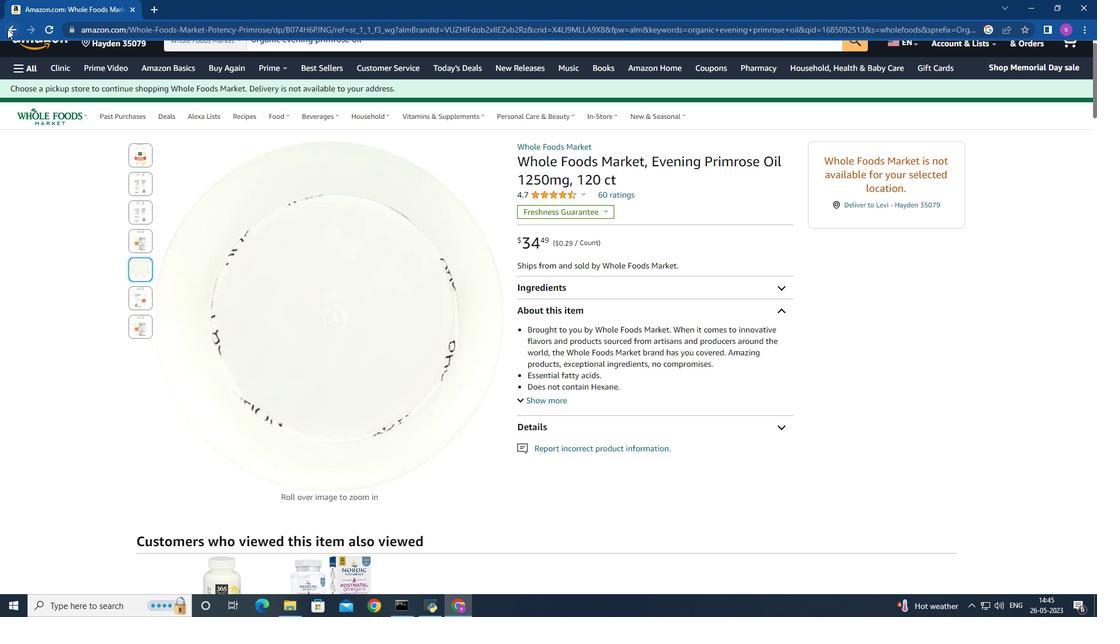 
Action: Mouse pressed left at (8, 29)
Screenshot: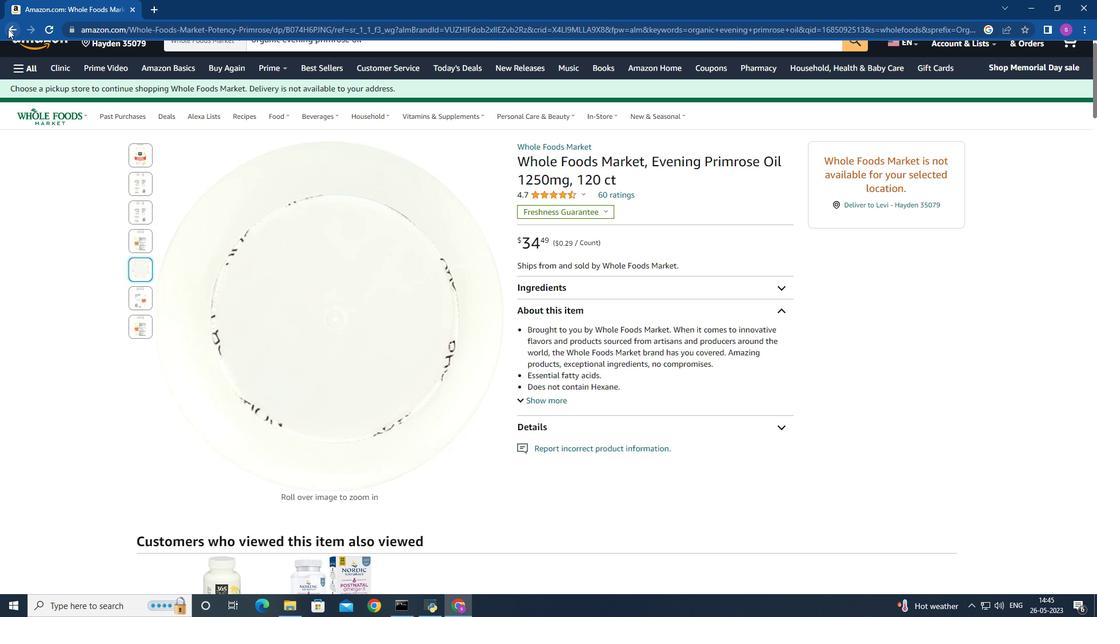 
Action: Mouse moved to (484, 311)
Screenshot: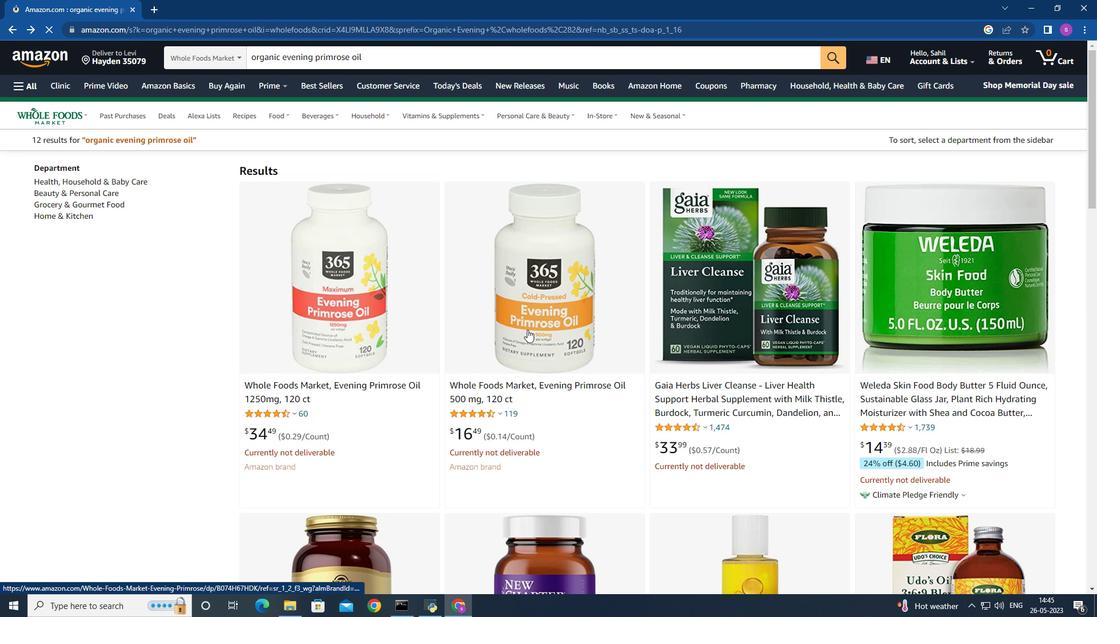 
Action: Mouse scrolled (484, 310) with delta (0, 0)
Screenshot: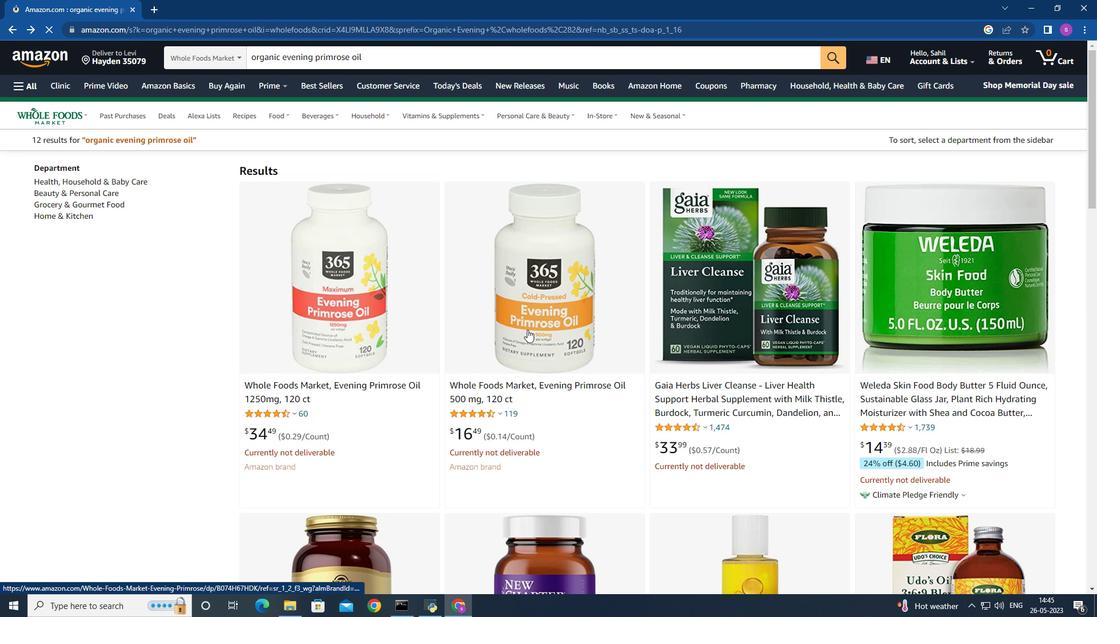 
Action: Mouse moved to (472, 305)
Screenshot: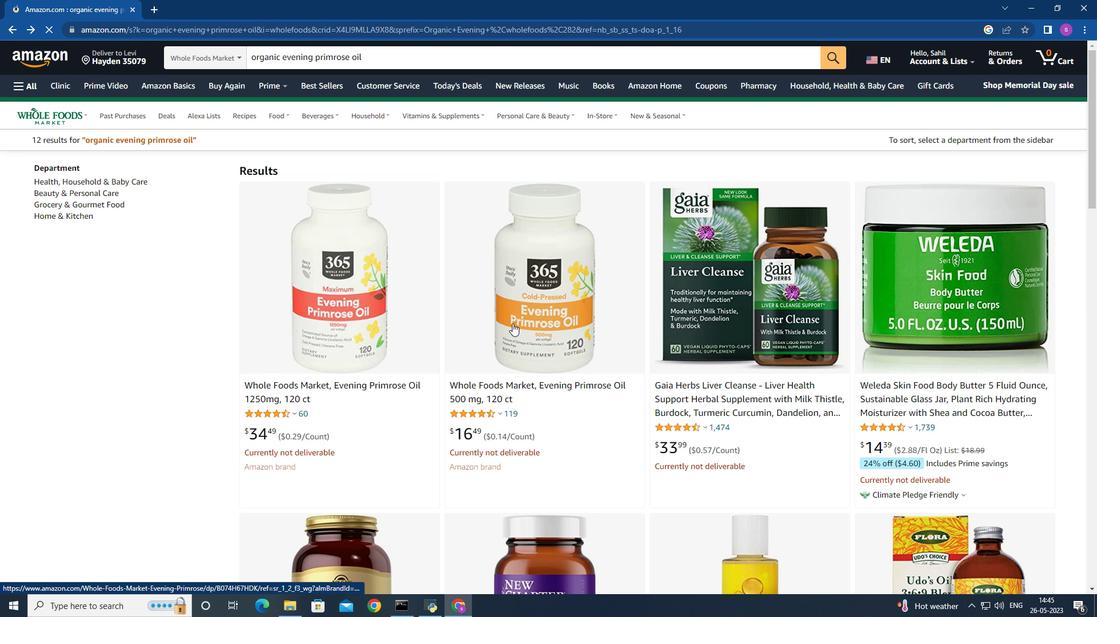 
Action: Mouse scrolled (472, 304) with delta (0, 0)
Screenshot: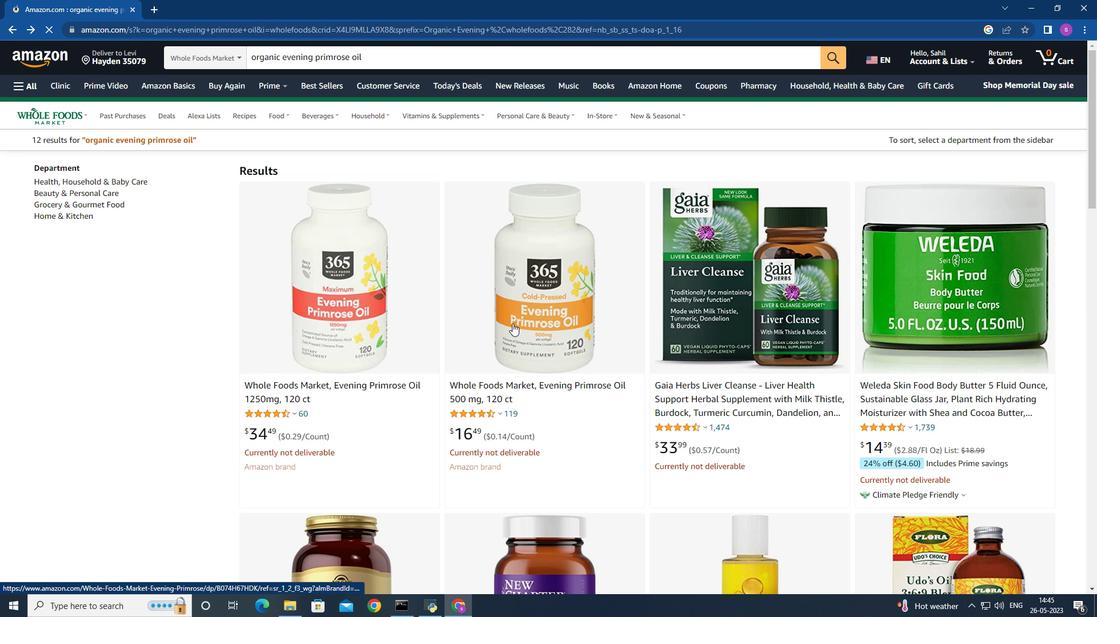 
Action: Mouse moved to (552, 151)
Screenshot: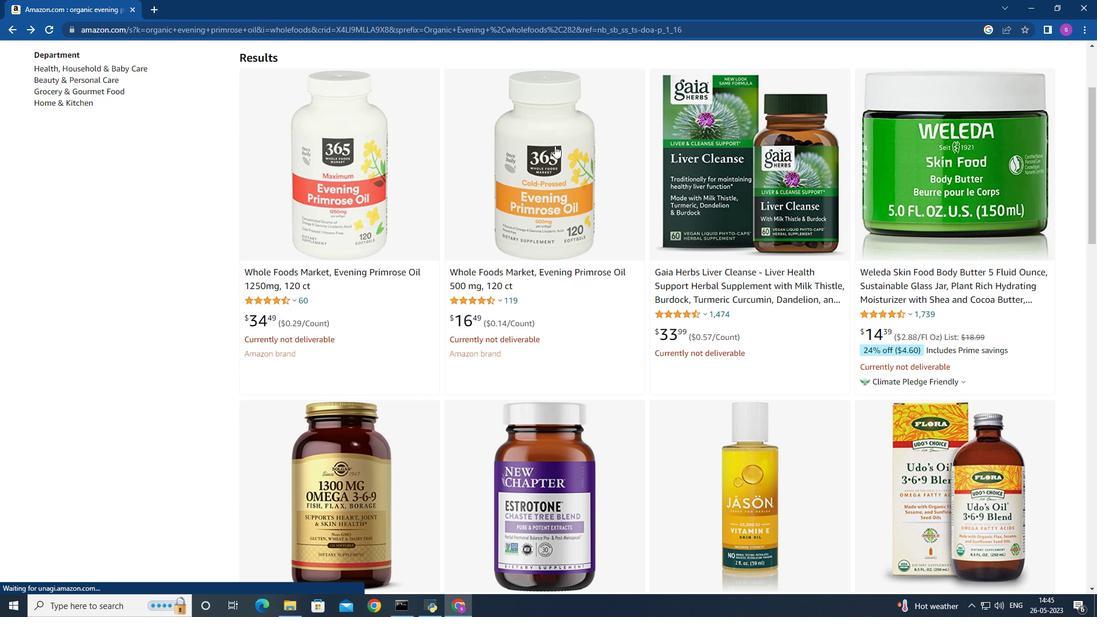 
Action: Mouse pressed left at (552, 151)
Screenshot: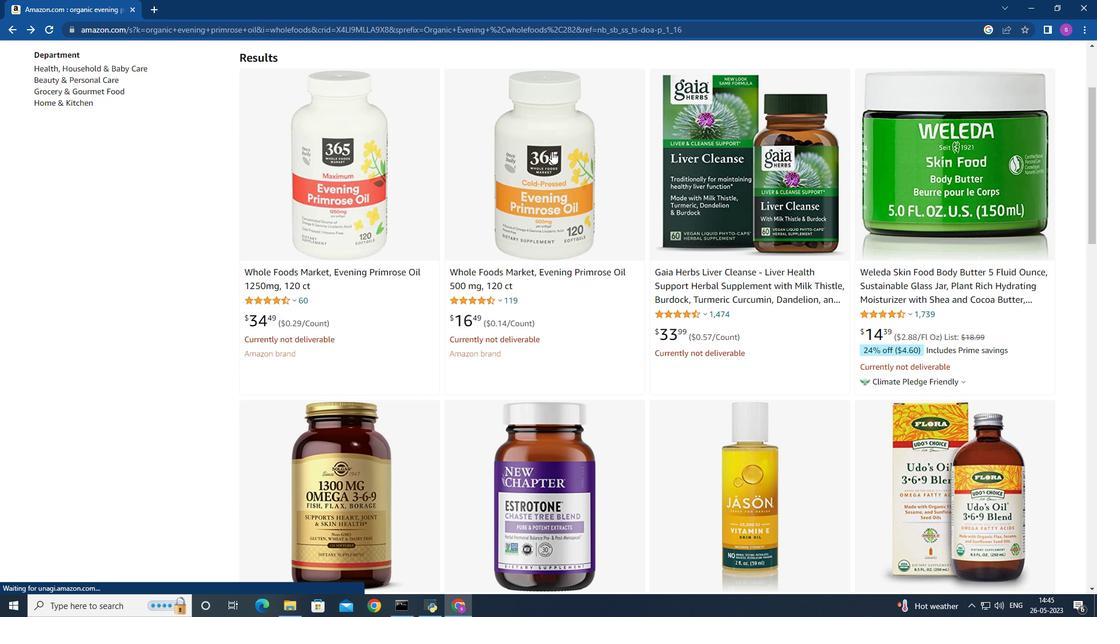
Action: Mouse moved to (381, 212)
Screenshot: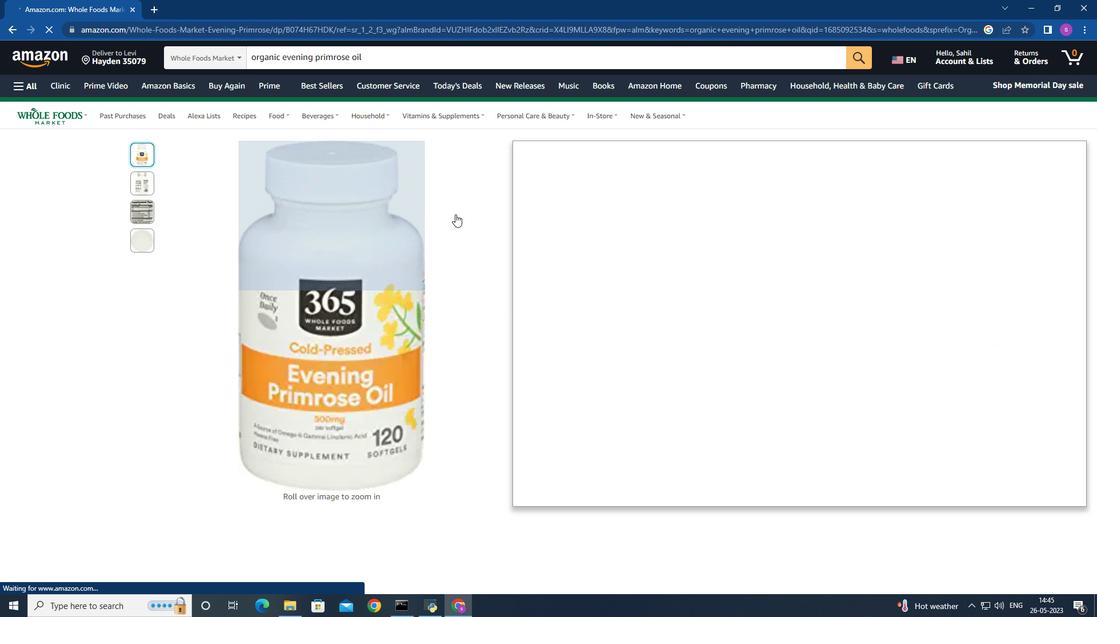 
Action: Mouse scrolled (381, 212) with delta (0, 0)
Screenshot: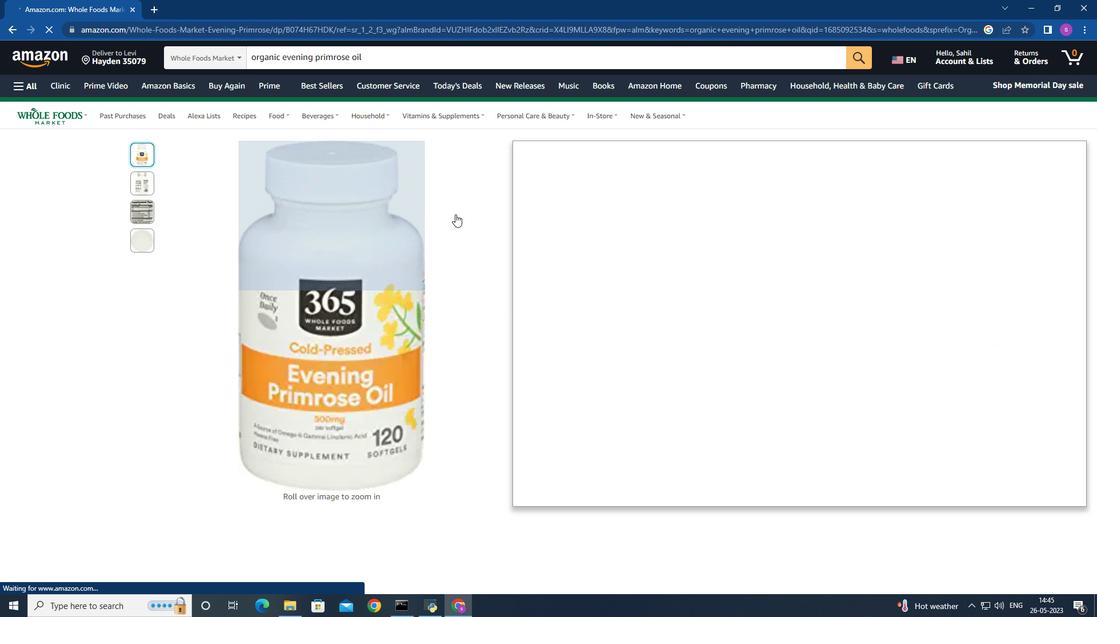 
Action: Mouse moved to (377, 208)
Screenshot: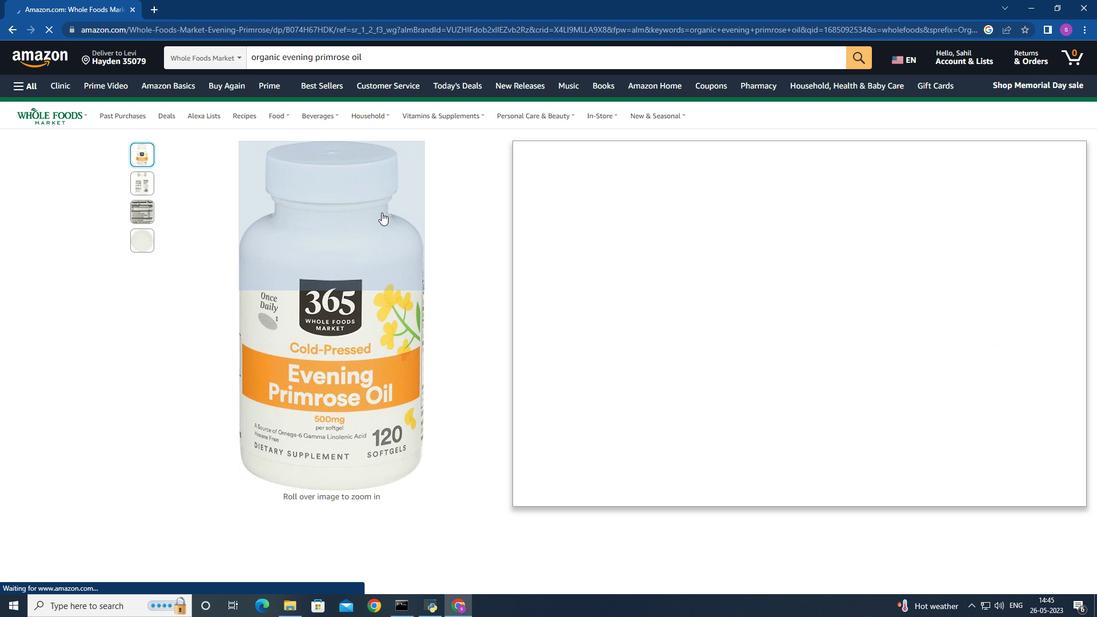 
Action: Mouse scrolled (377, 208) with delta (0, 0)
Screenshot: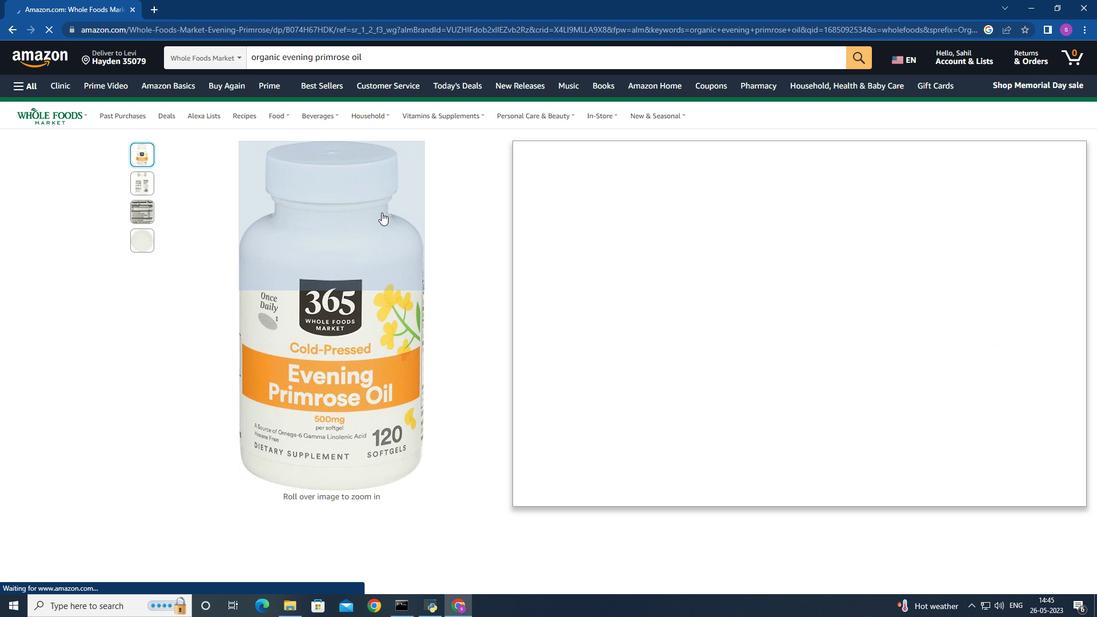 
Action: Mouse moved to (180, 224)
Screenshot: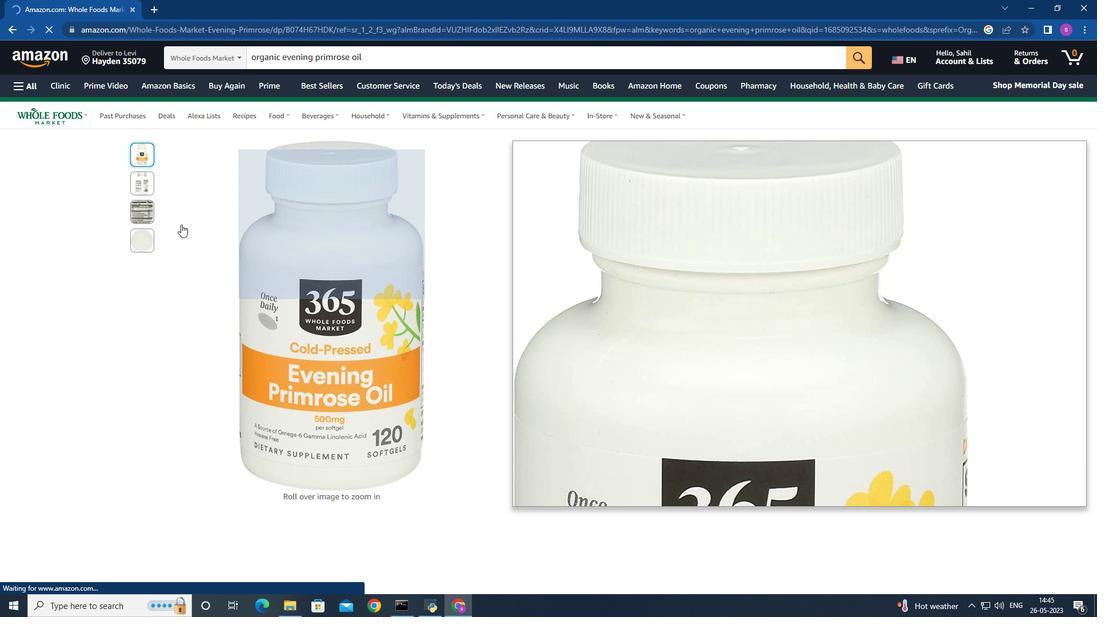 
Action: Mouse scrolled (180, 224) with delta (0, 0)
Screenshot: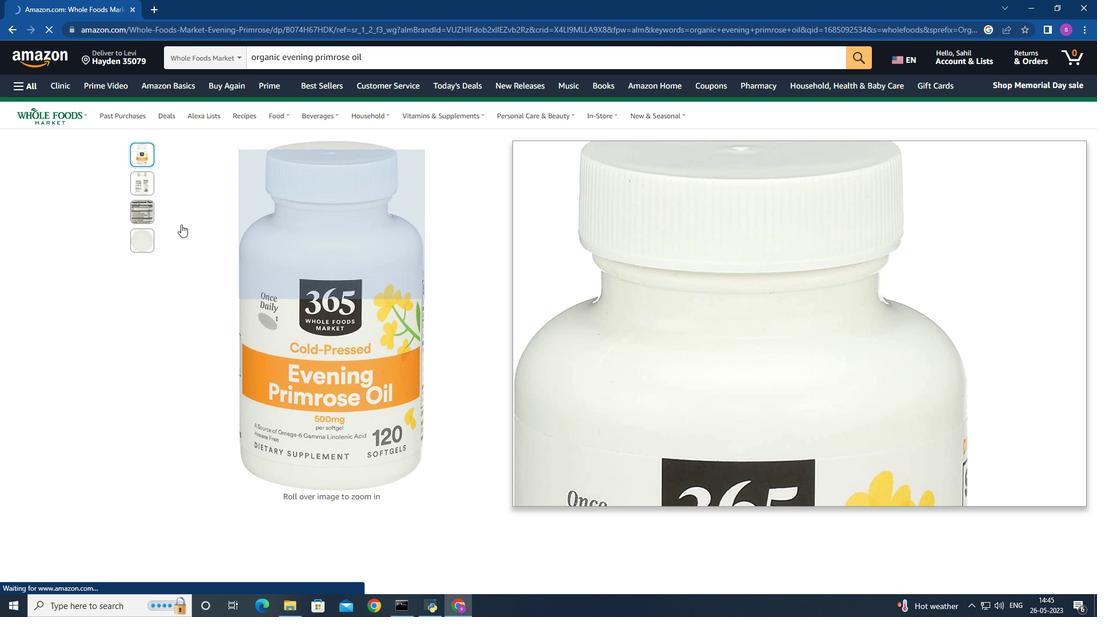 
Action: Mouse moved to (180, 224)
Screenshot: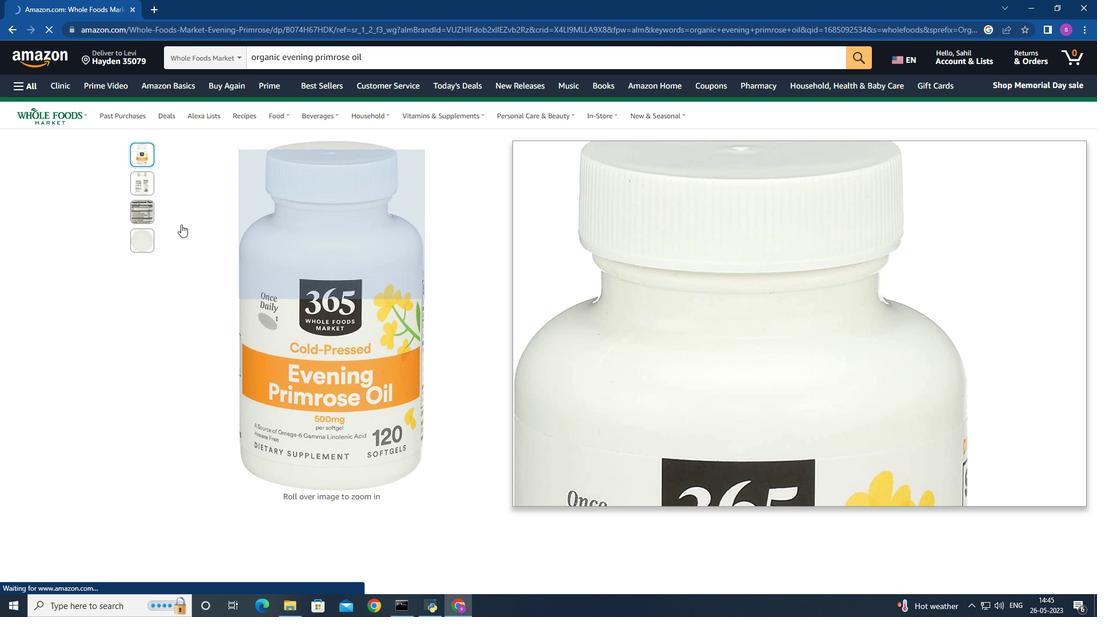 
Action: Mouse scrolled (180, 224) with delta (0, 0)
Screenshot: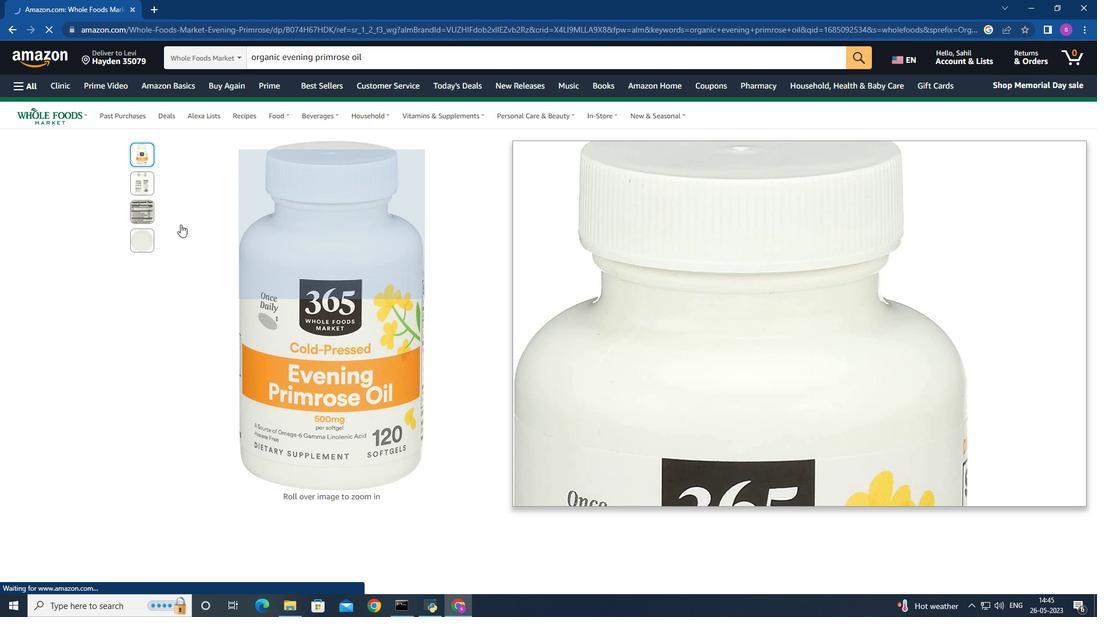 
Action: Mouse moved to (177, 224)
Screenshot: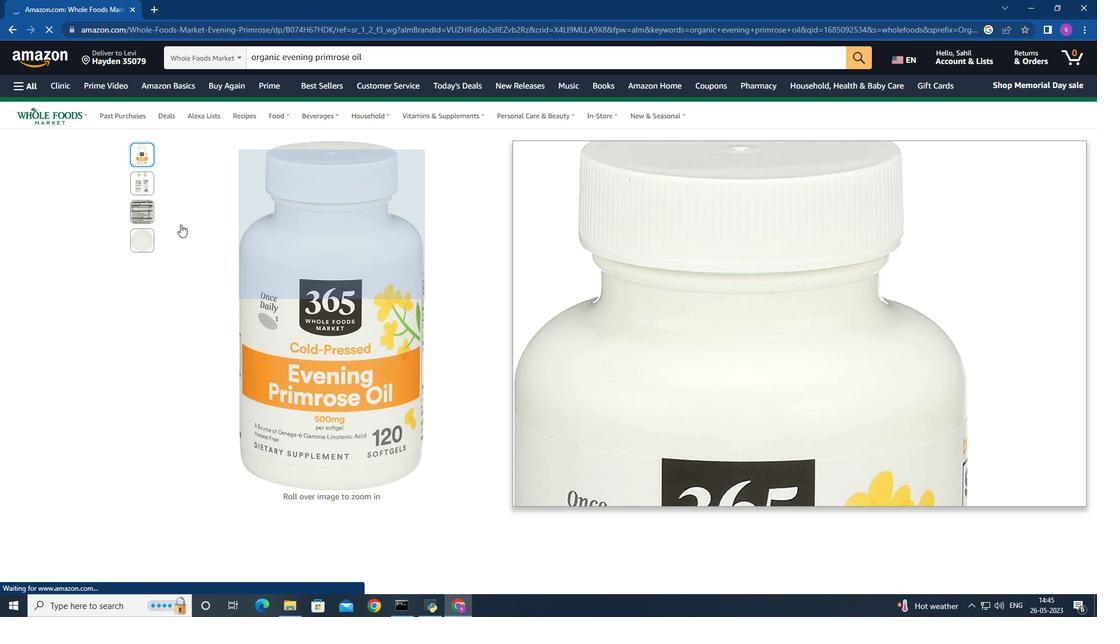 
Action: Mouse scrolled (177, 224) with delta (0, 0)
Screenshot: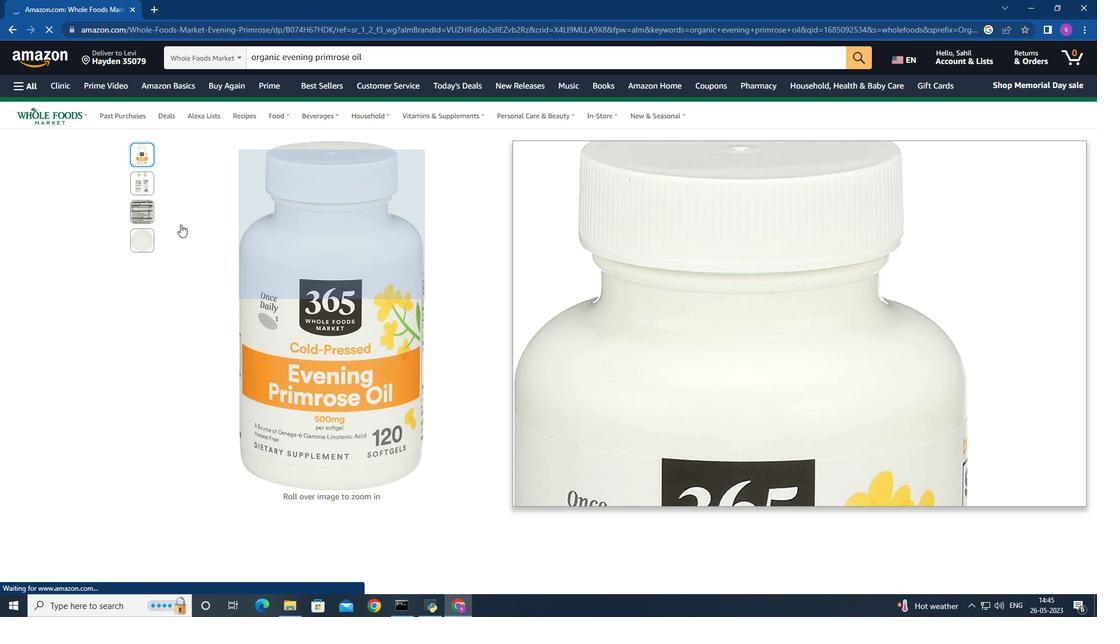 
Action: Mouse moved to (173, 228)
Screenshot: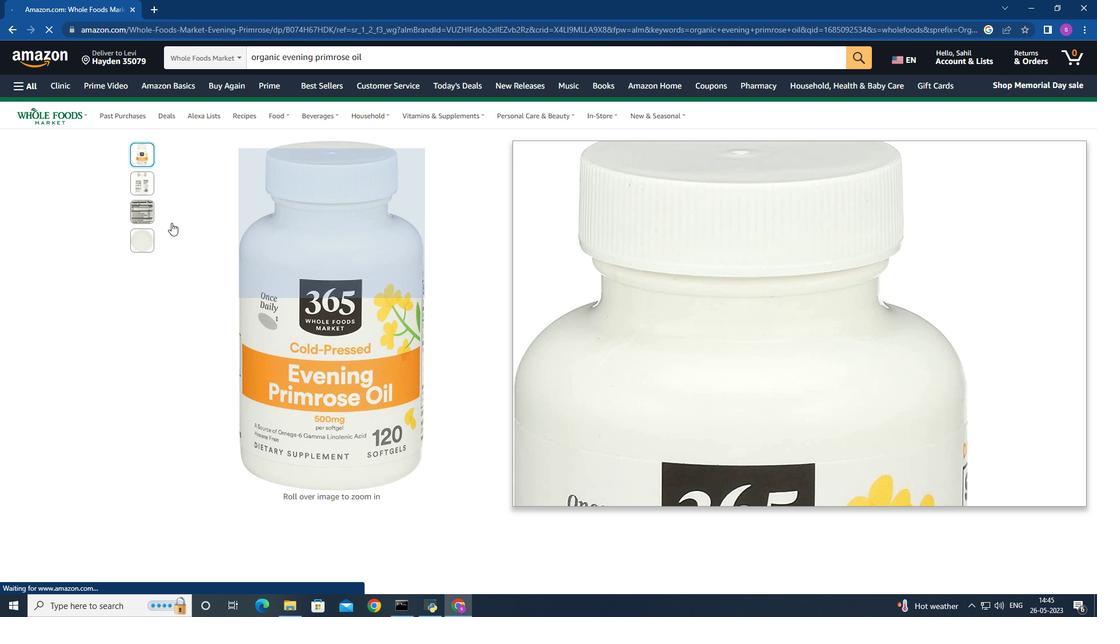 
Action: Mouse scrolled (173, 228) with delta (0, 0)
Screenshot: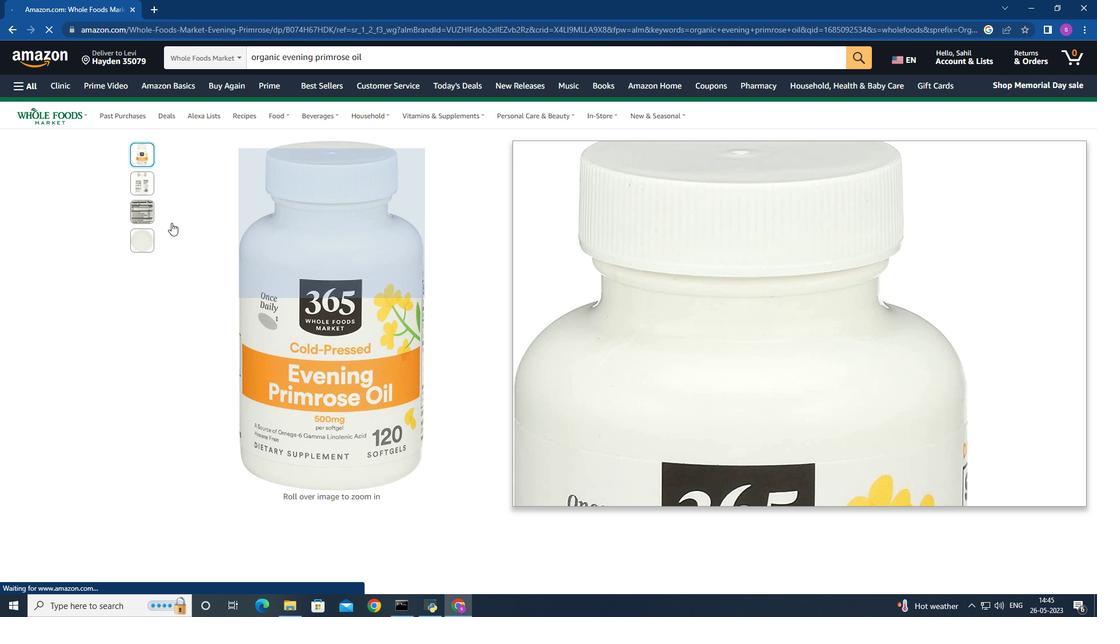 
Action: Mouse moved to (174, 229)
Screenshot: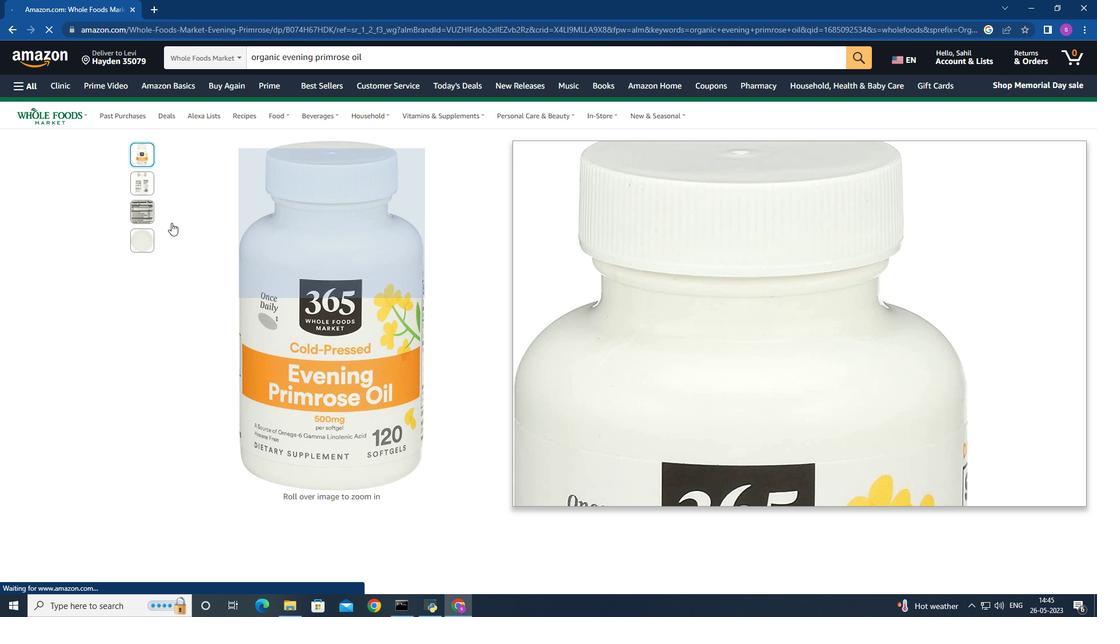 
Action: Mouse scrolled (174, 228) with delta (0, 0)
Screenshot: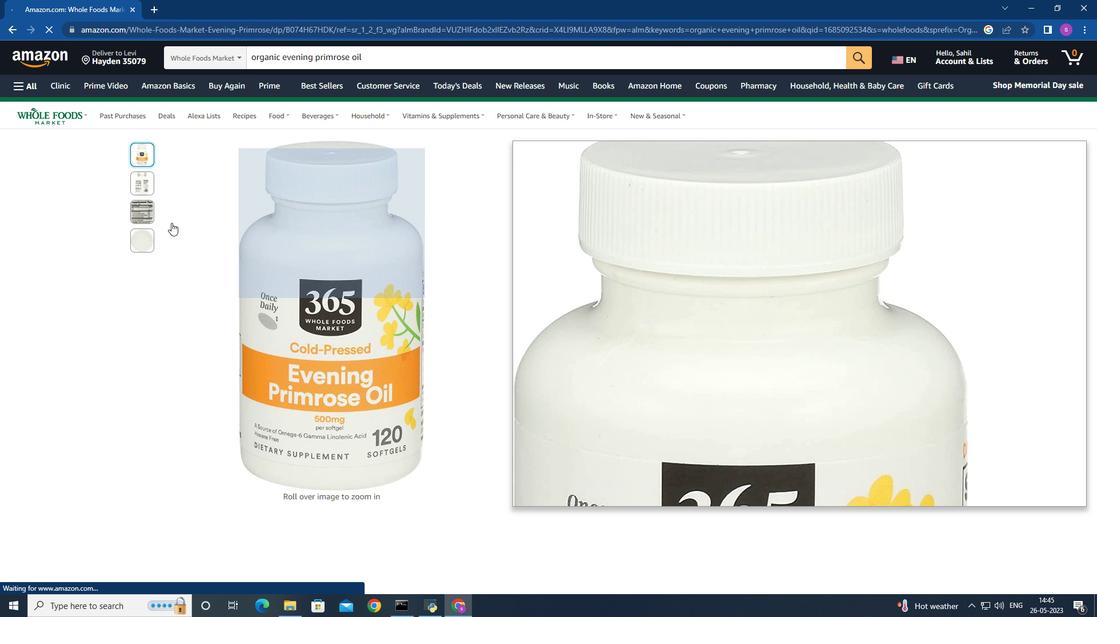 
Action: Mouse moved to (175, 229)
Screenshot: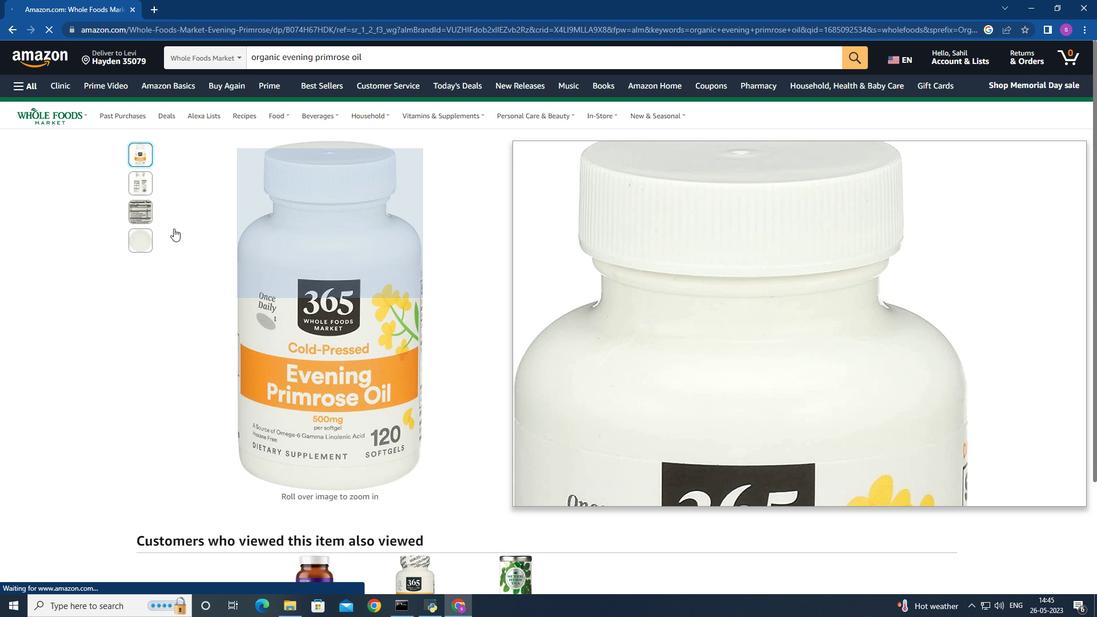 
Action: Mouse scrolled (174, 229) with delta (0, 0)
Screenshot: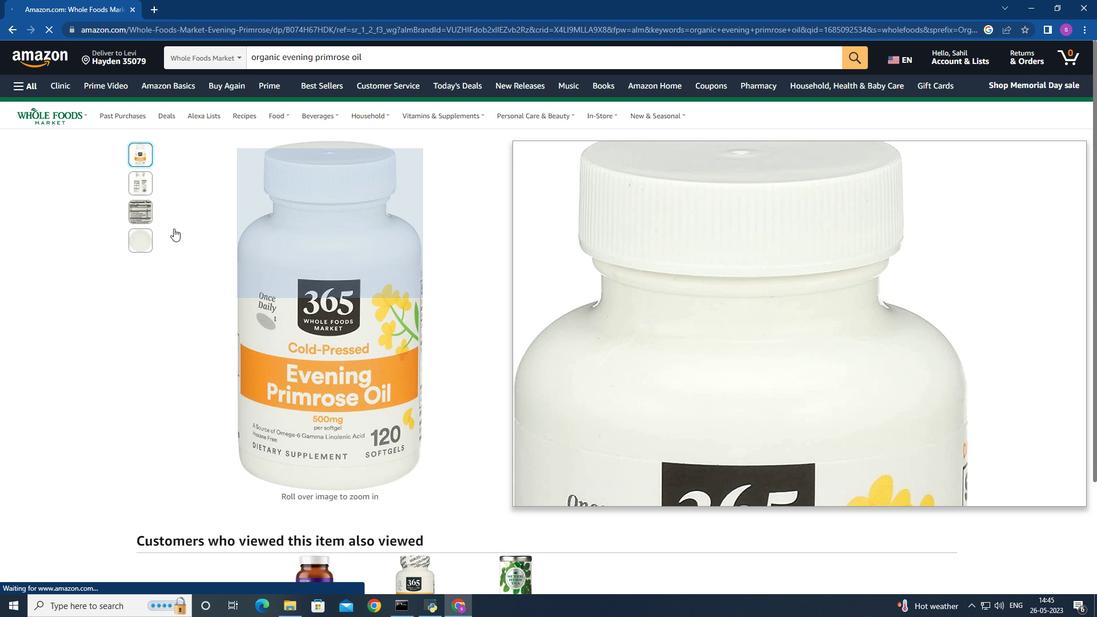 
Action: Mouse moved to (176, 230)
Screenshot: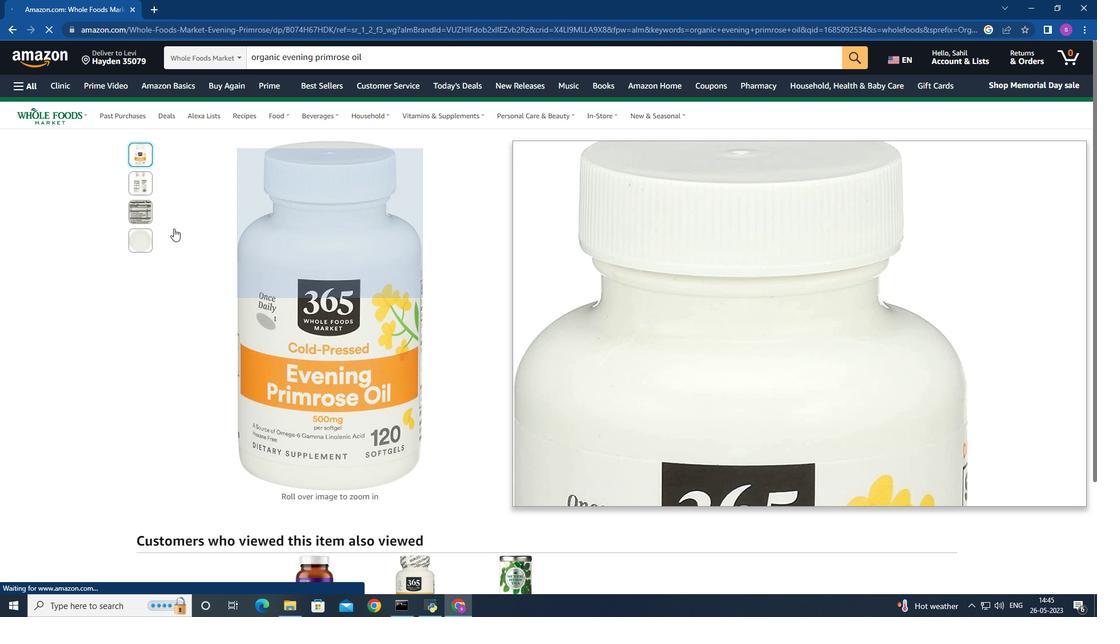
Action: Mouse scrolled (175, 229) with delta (0, 0)
Screenshot: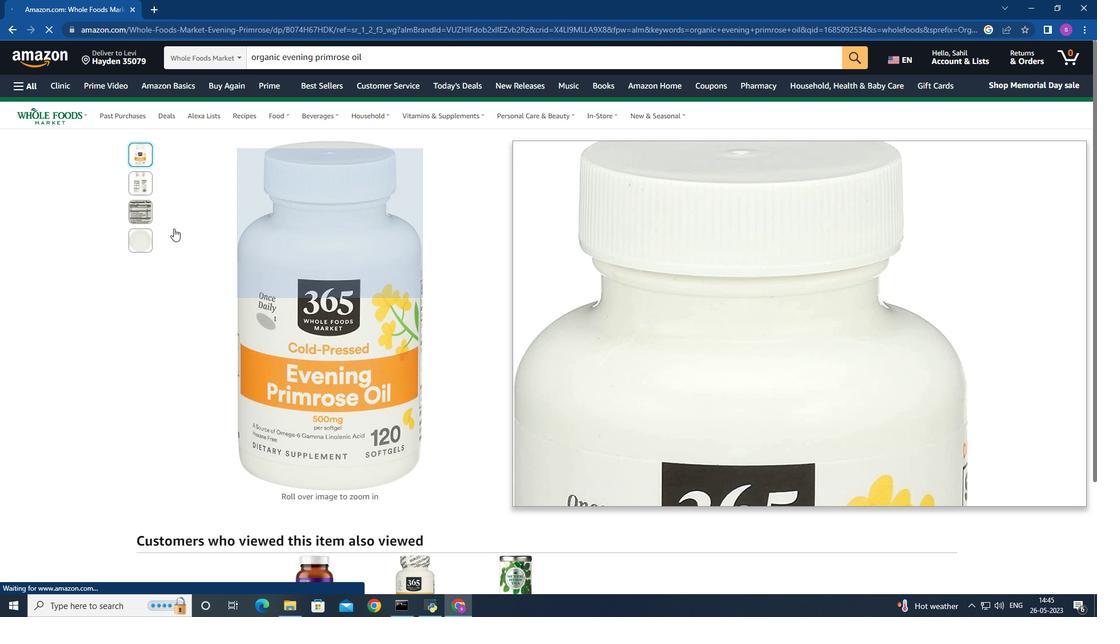 
Action: Mouse moved to (176, 230)
Screenshot: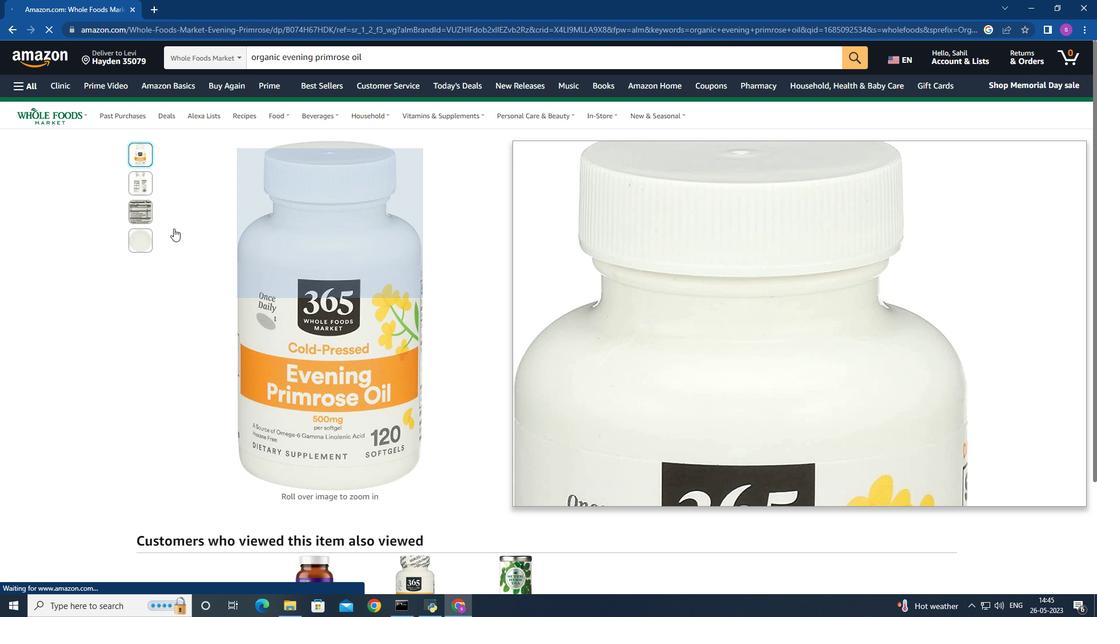 
Action: Mouse scrolled (176, 230) with delta (0, 0)
Screenshot: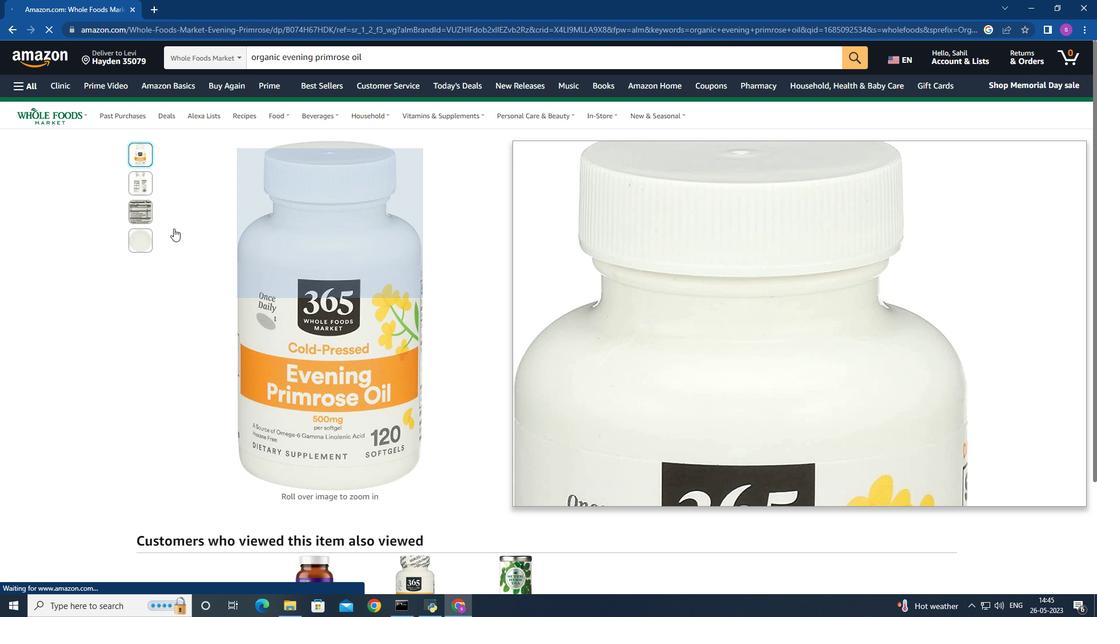 
Action: Mouse moved to (194, 282)
Screenshot: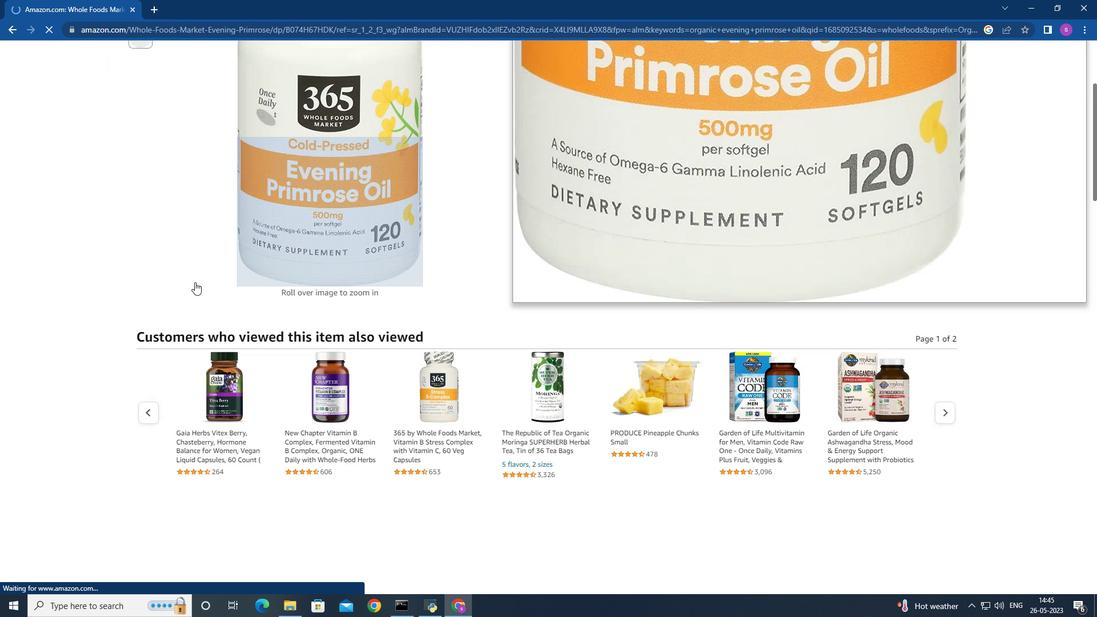 
Action: Mouse scrolled (194, 281) with delta (0, 0)
Screenshot: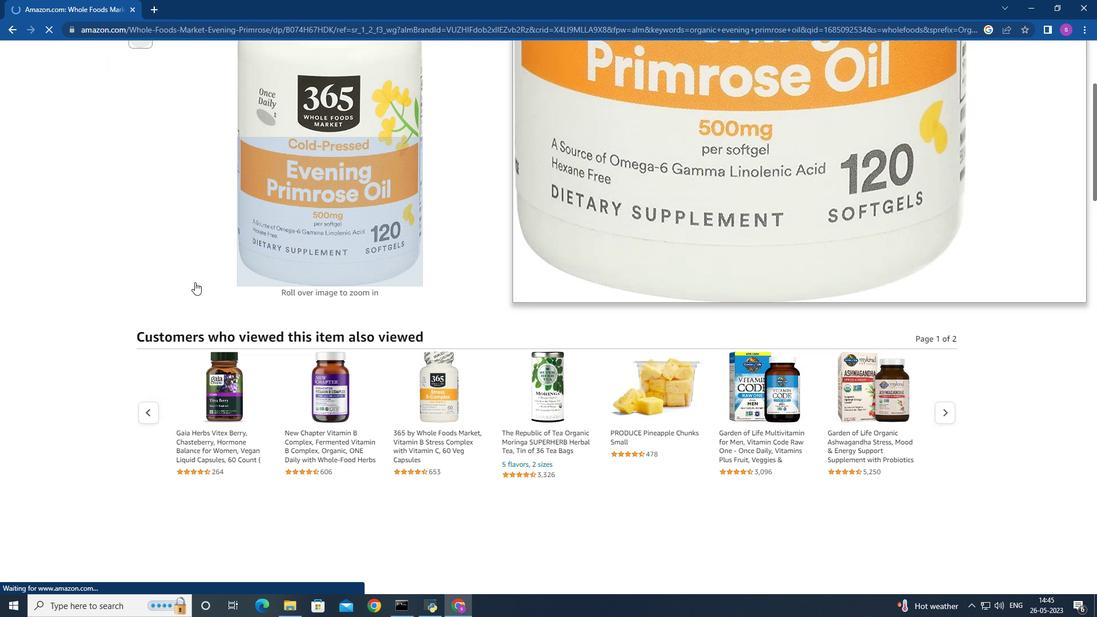 
Action: Mouse scrolled (194, 281) with delta (0, 0)
Screenshot: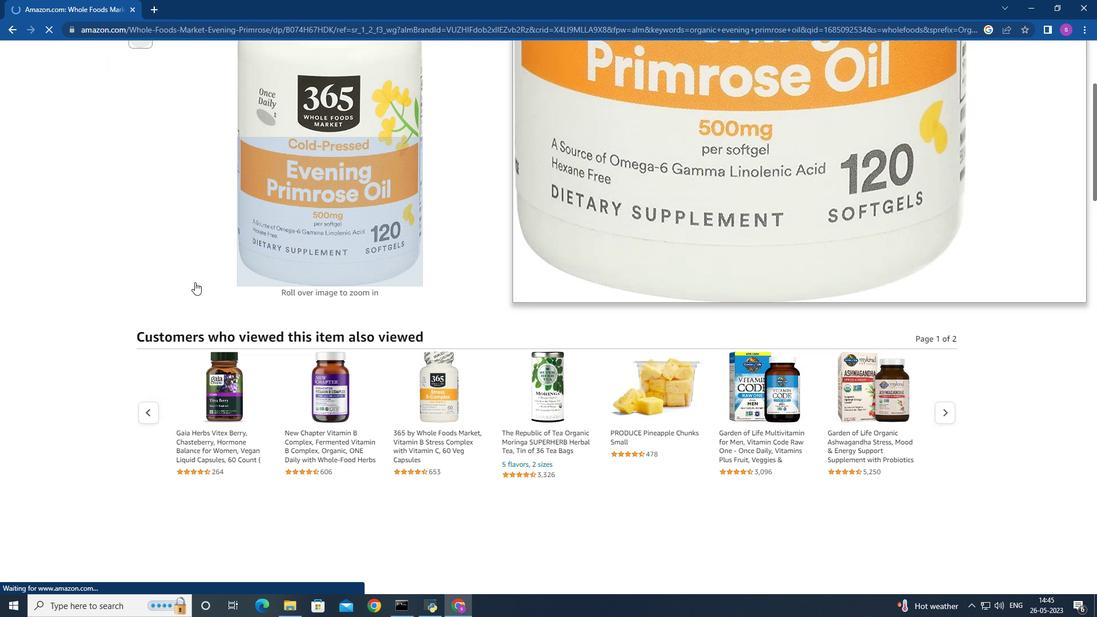 
Action: Mouse scrolled (194, 281) with delta (0, 0)
Screenshot: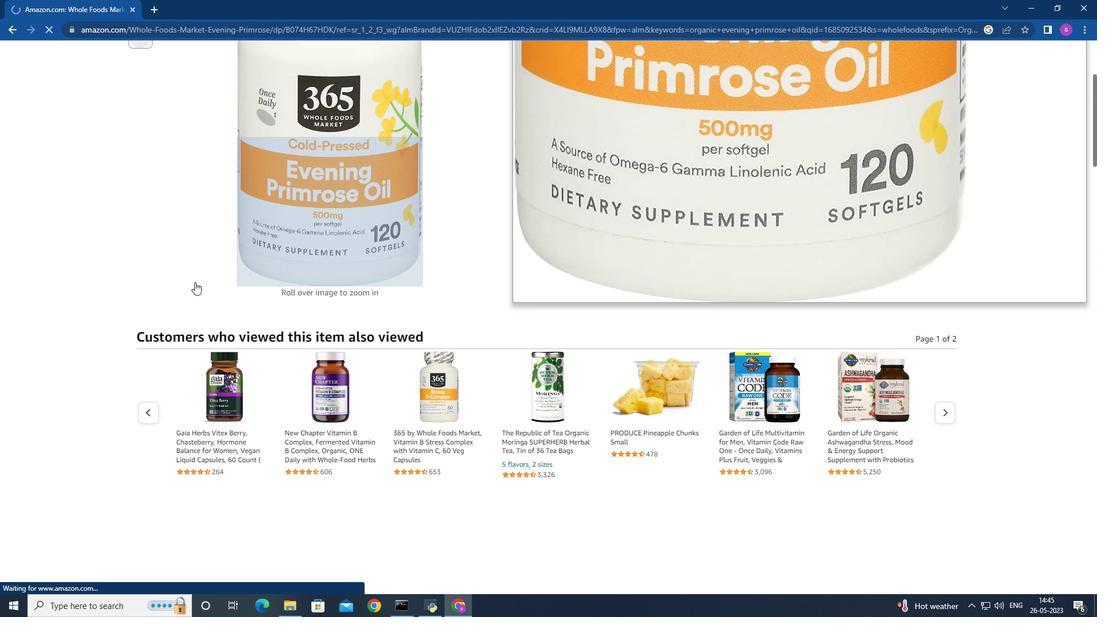
Action: Mouse moved to (200, 278)
Screenshot: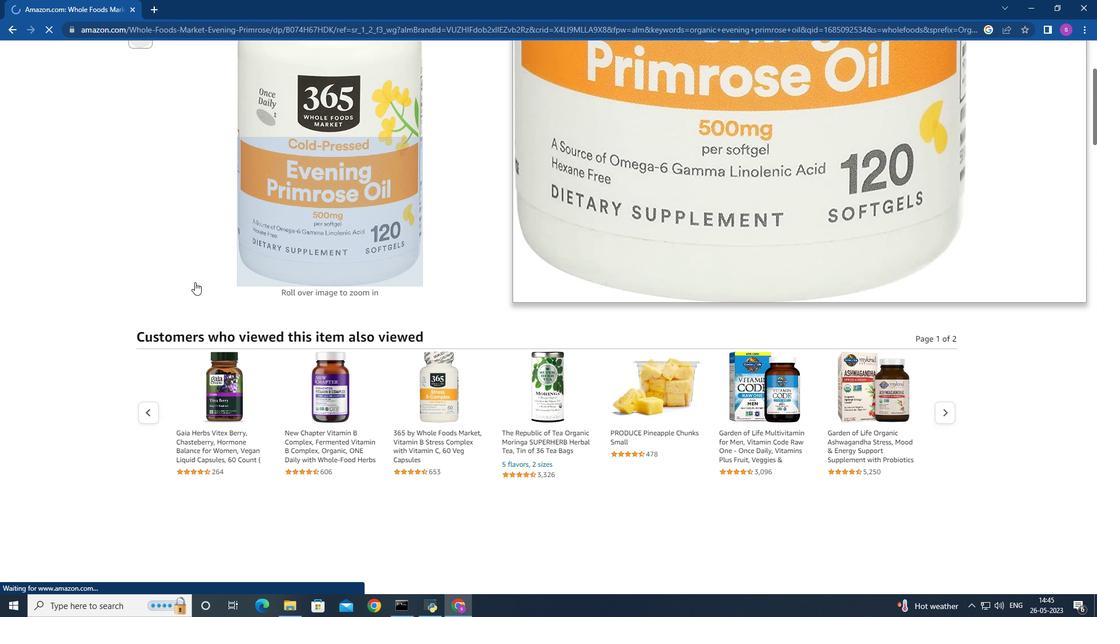 
Action: Mouse scrolled (200, 277) with delta (0, 0)
Screenshot: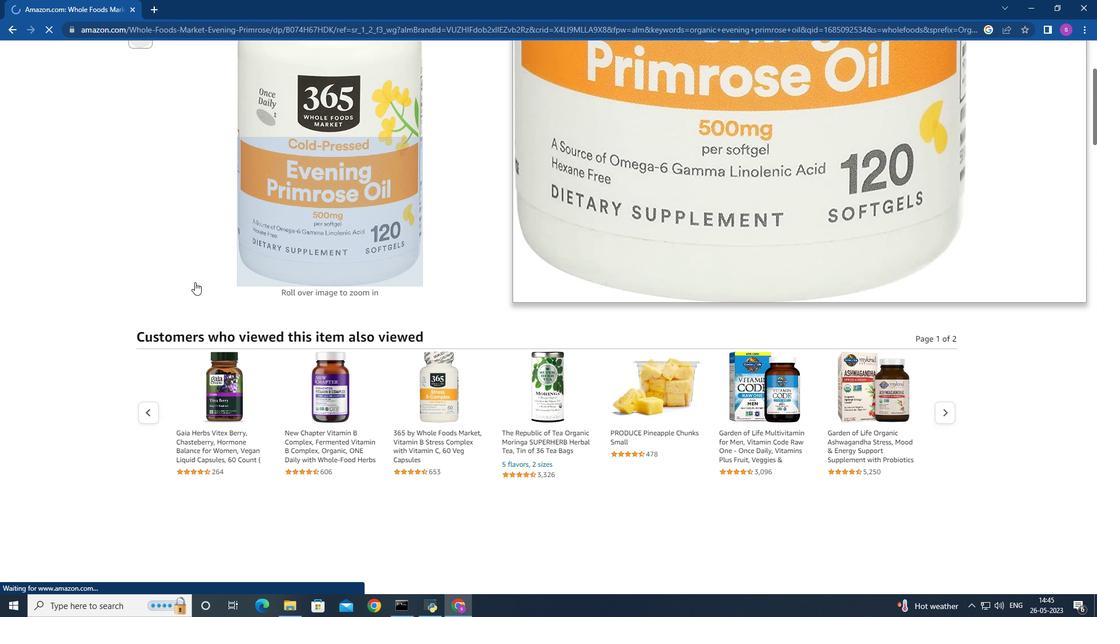 
Action: Mouse moved to (211, 274)
Screenshot: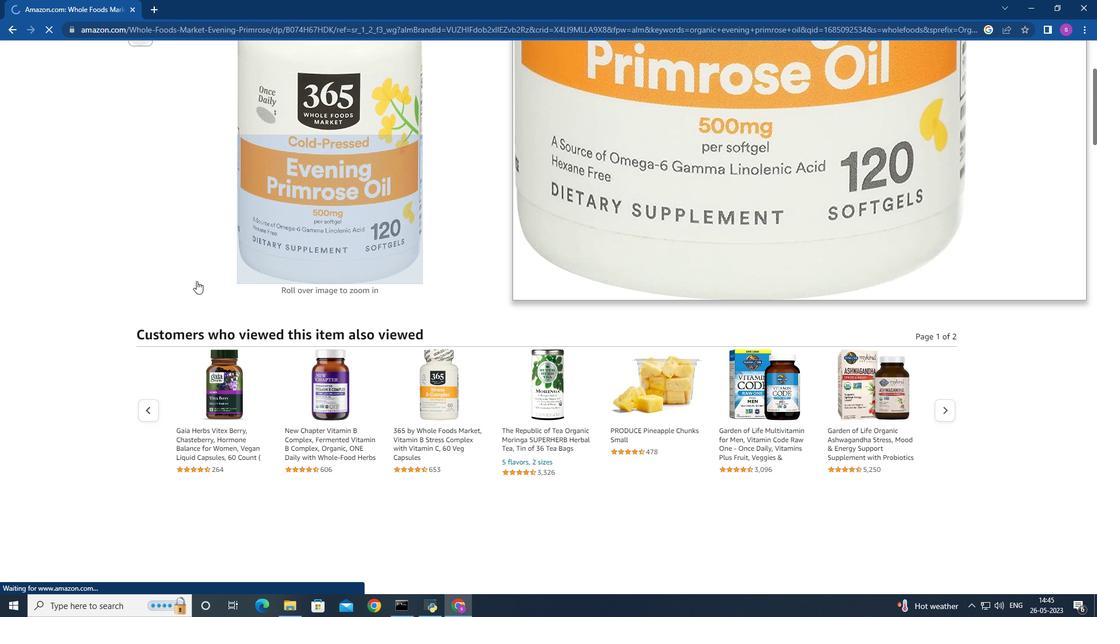 
Action: Mouse scrolled (211, 273) with delta (0, 0)
Screenshot: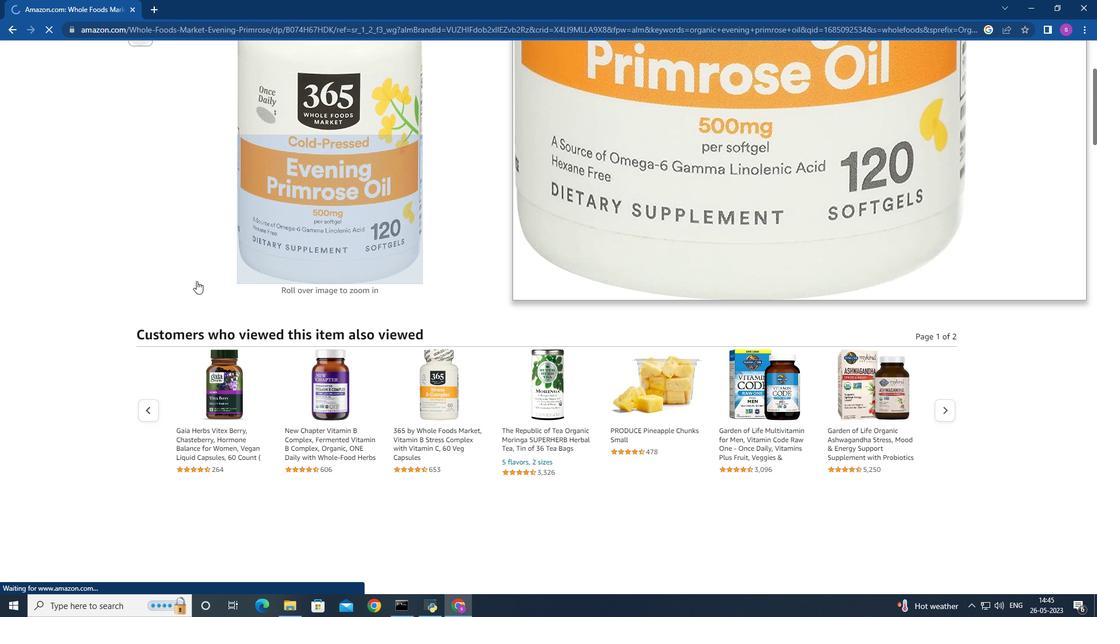 
Action: Mouse moved to (421, 221)
Screenshot: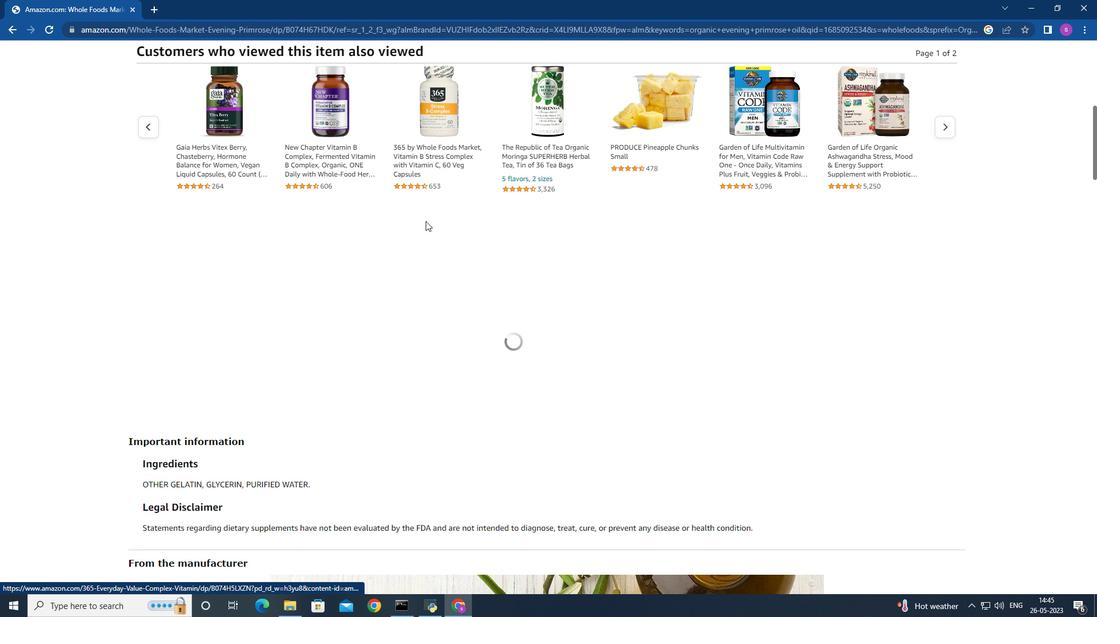 
Action: Mouse scrolled (421, 221) with delta (0, 0)
Screenshot: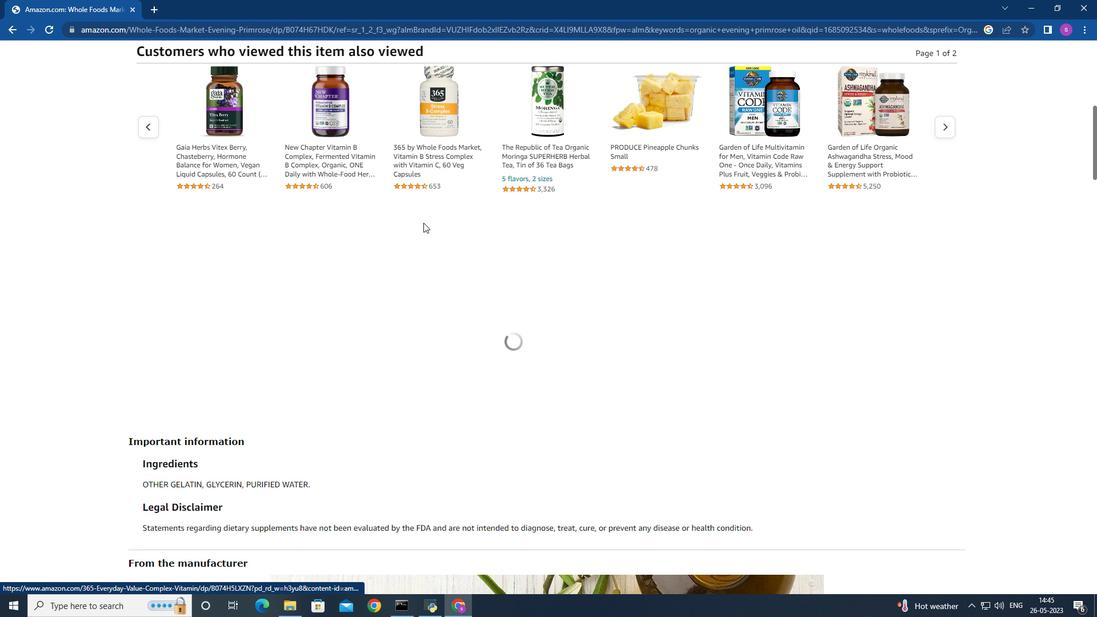 
Action: Mouse scrolled (421, 221) with delta (0, 0)
Screenshot: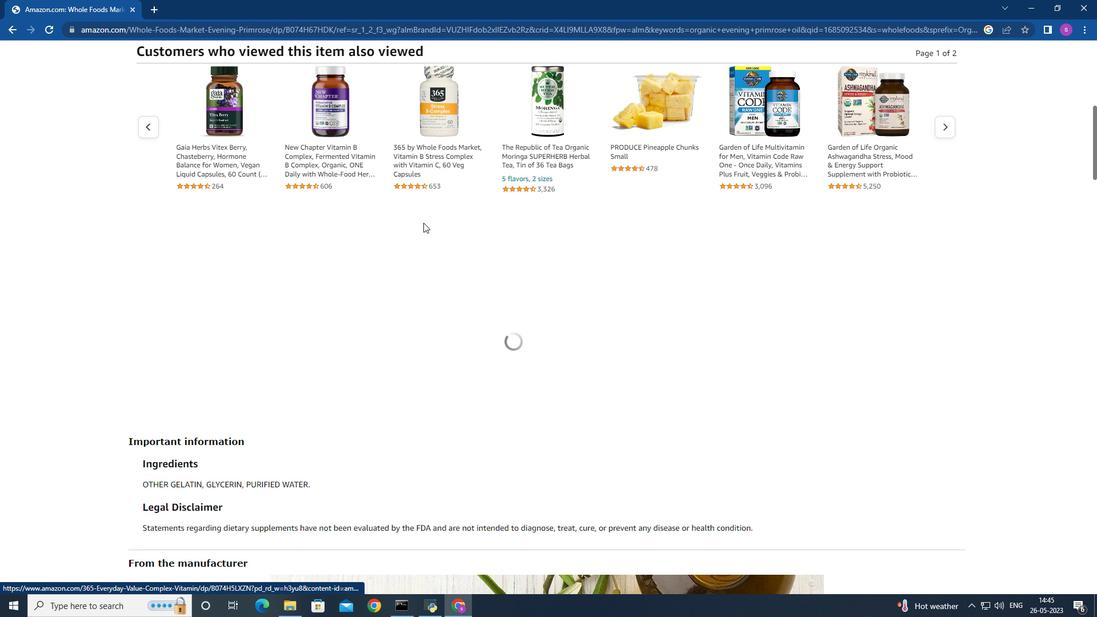 
Action: Mouse scrolled (421, 221) with delta (0, 0)
Screenshot: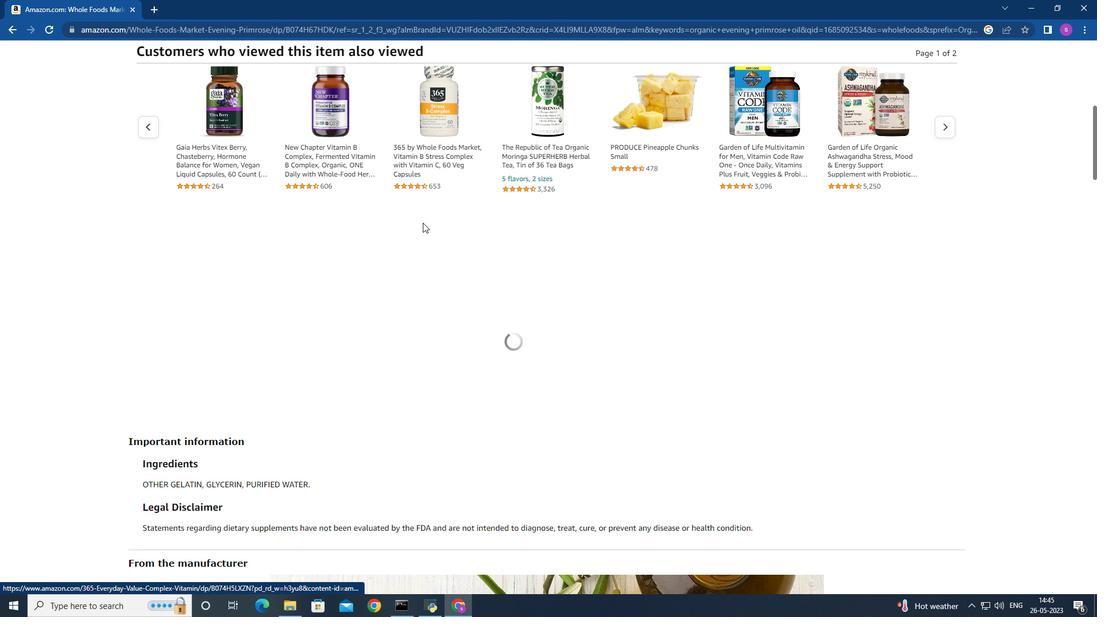 
Action: Mouse scrolled (421, 221) with delta (0, 0)
Screenshot: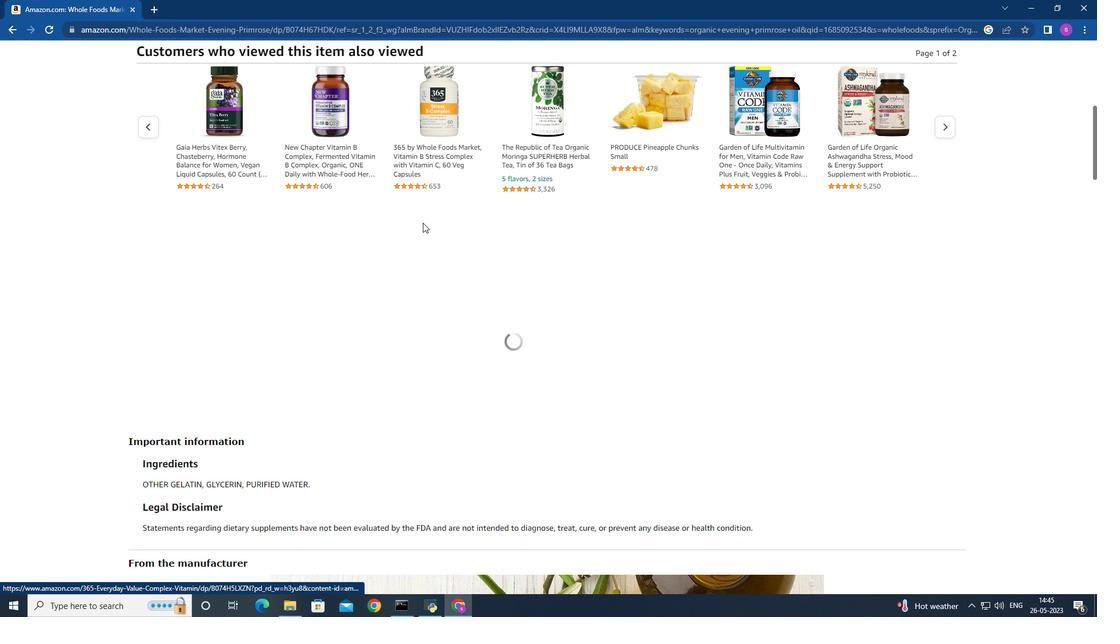 
Action: Mouse scrolled (421, 221) with delta (0, 0)
Screenshot: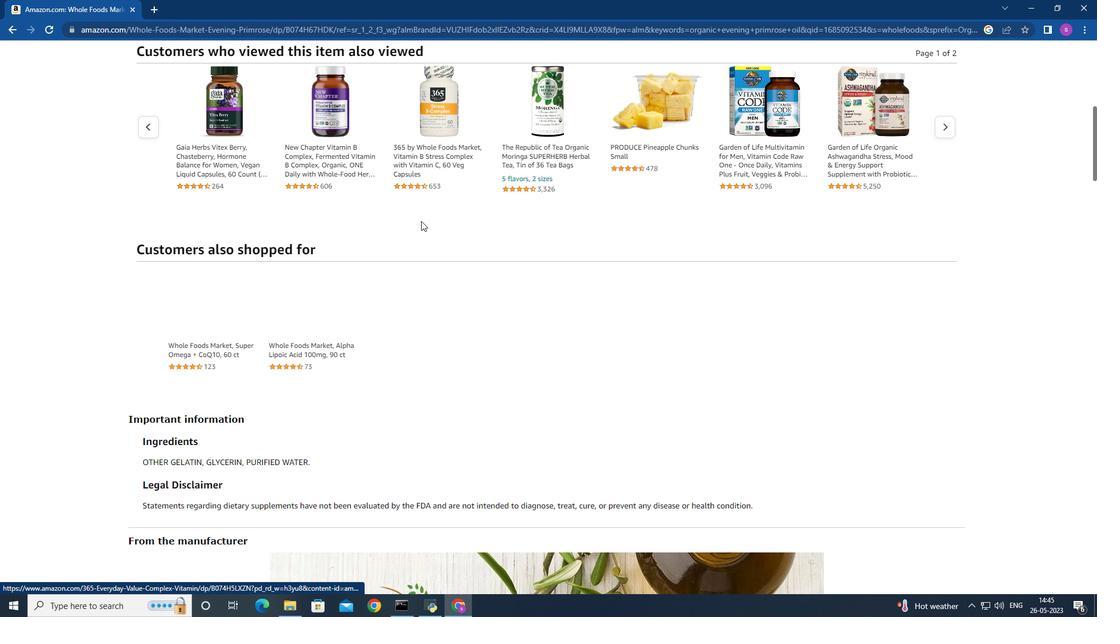 
Action: Mouse moved to (464, 222)
Screenshot: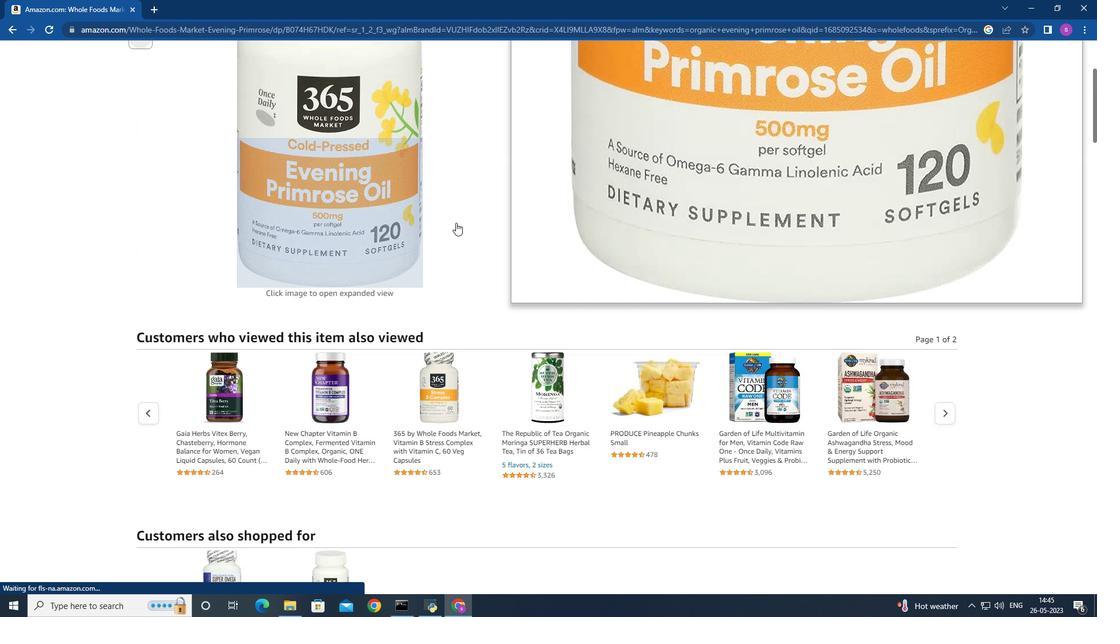 
Action: Mouse scrolled (463, 223) with delta (0, 0)
Screenshot: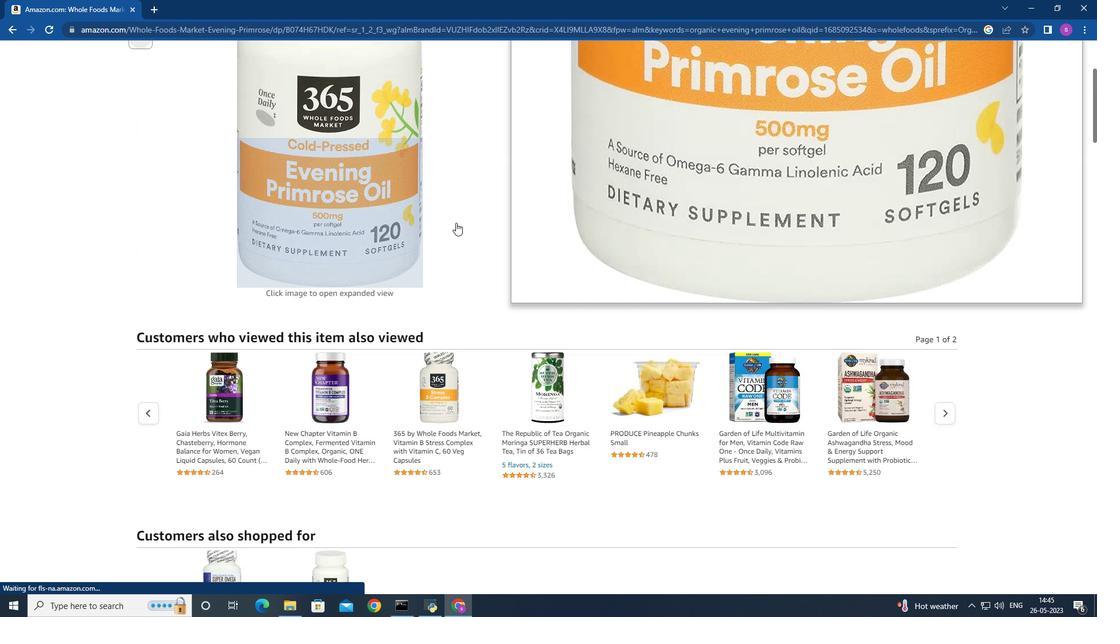 
Action: Mouse scrolled (464, 223) with delta (0, 0)
Screenshot: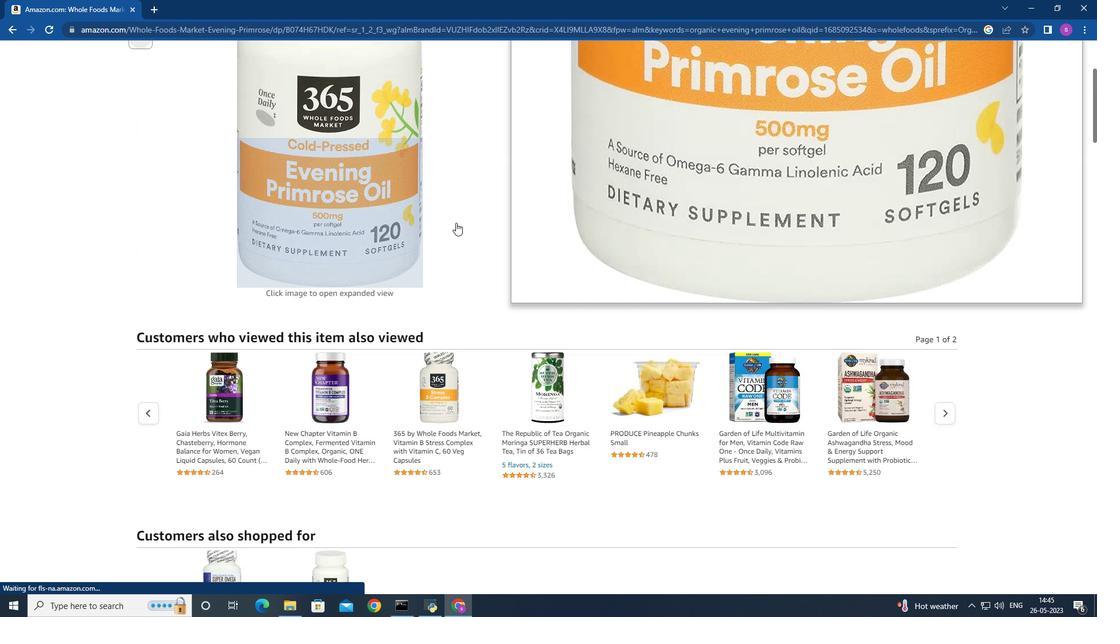 
Action: Mouse moved to (464, 222)
Screenshot: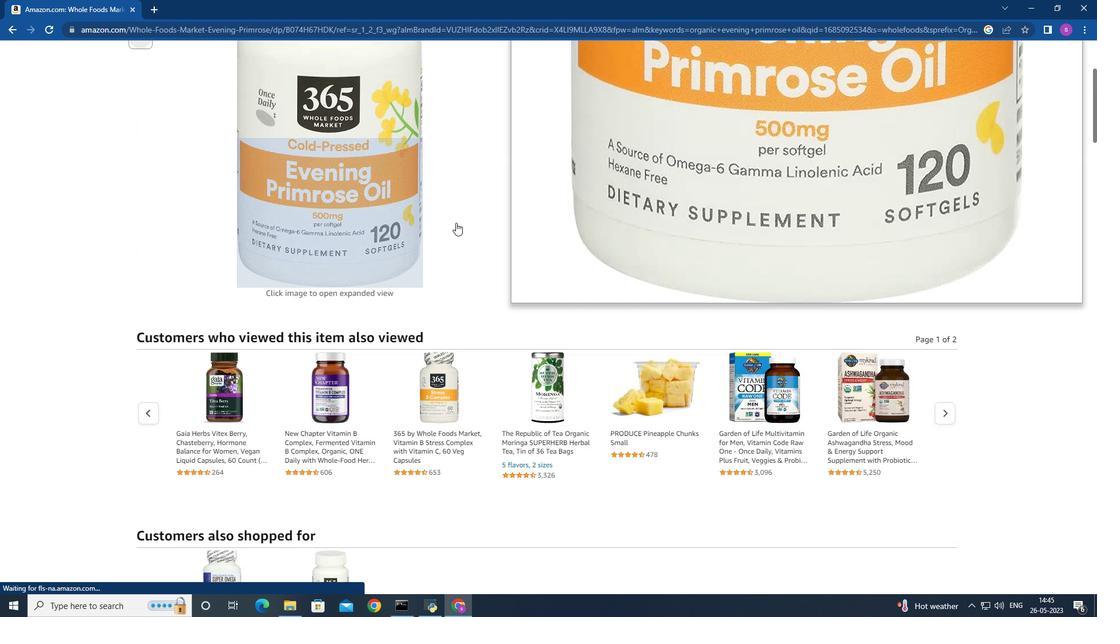 
Action: Mouse scrolled (464, 223) with delta (0, 0)
Screenshot: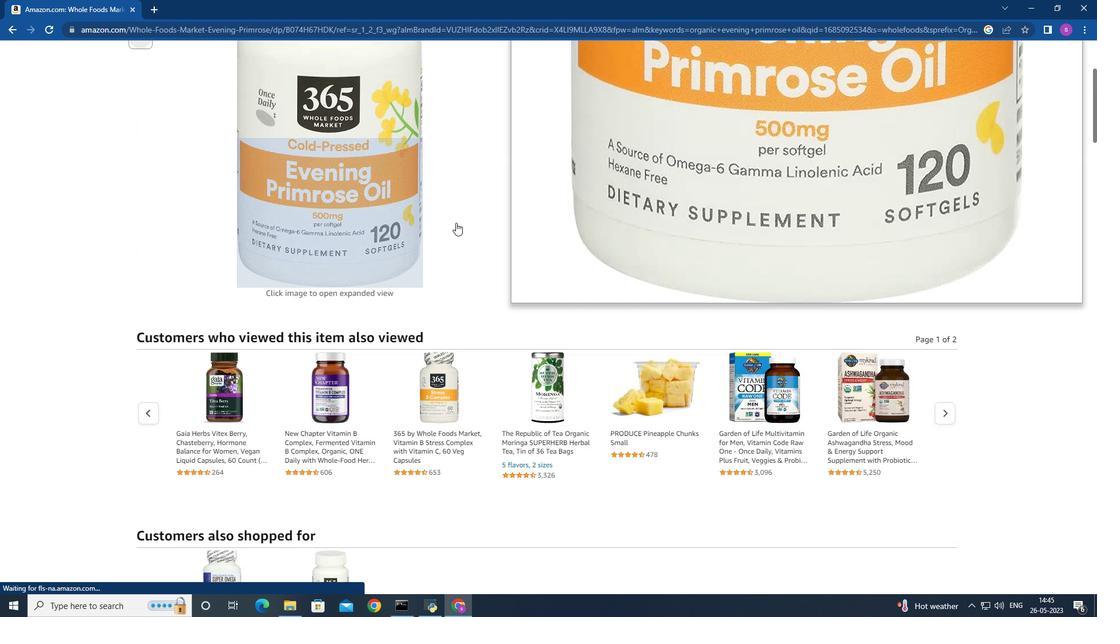 
Action: Mouse scrolled (464, 223) with delta (0, 0)
Screenshot: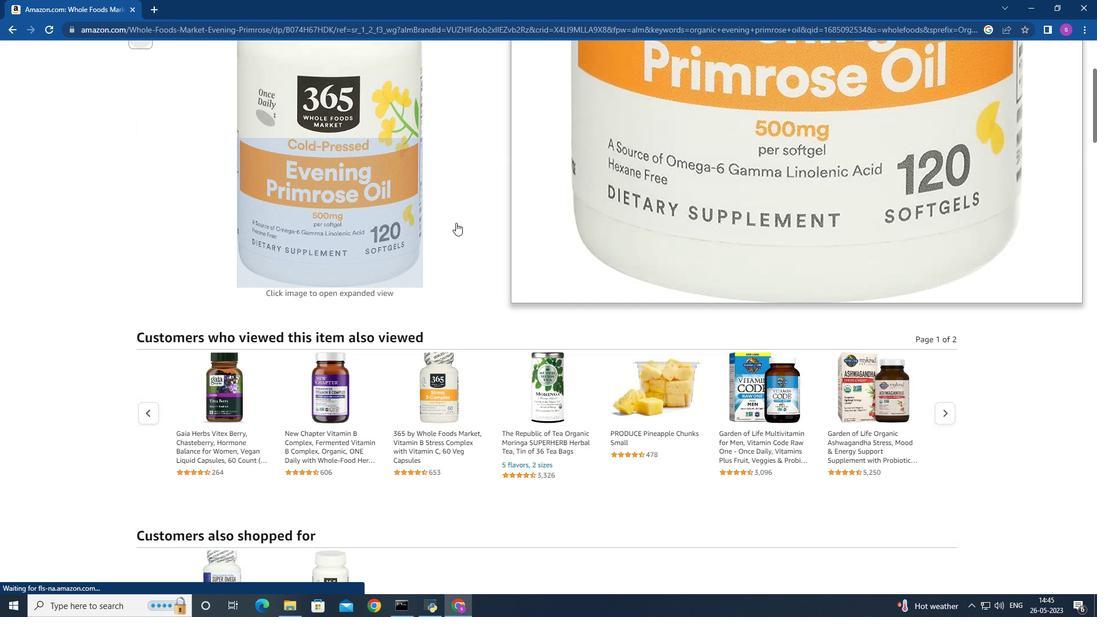 
Action: Mouse scrolled (464, 223) with delta (0, 0)
Screenshot: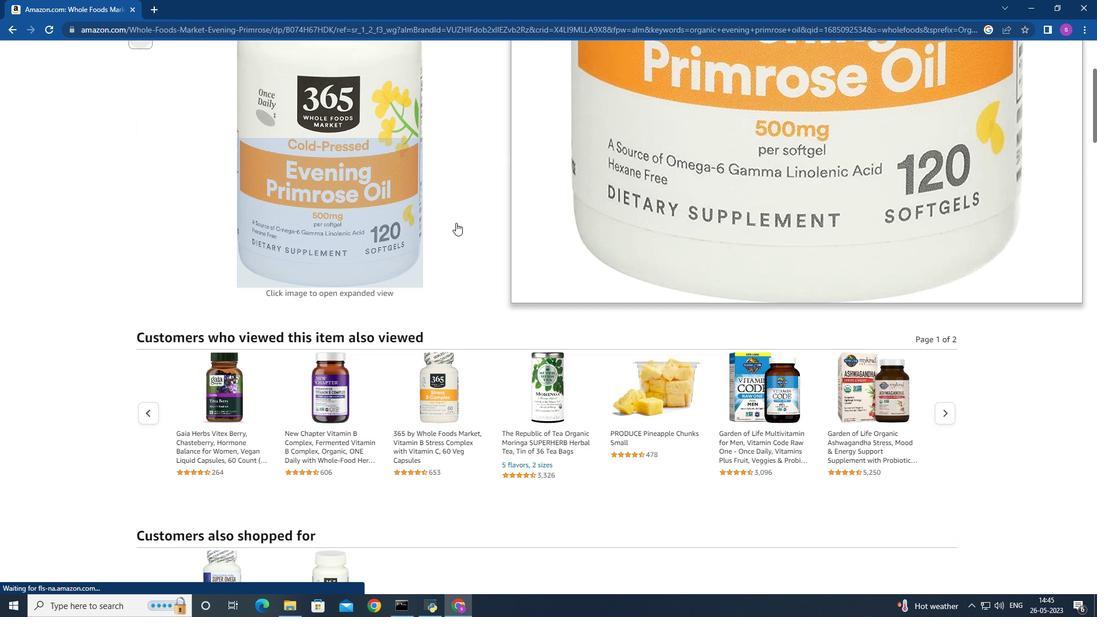 
Action: Mouse moved to (16, 29)
Screenshot: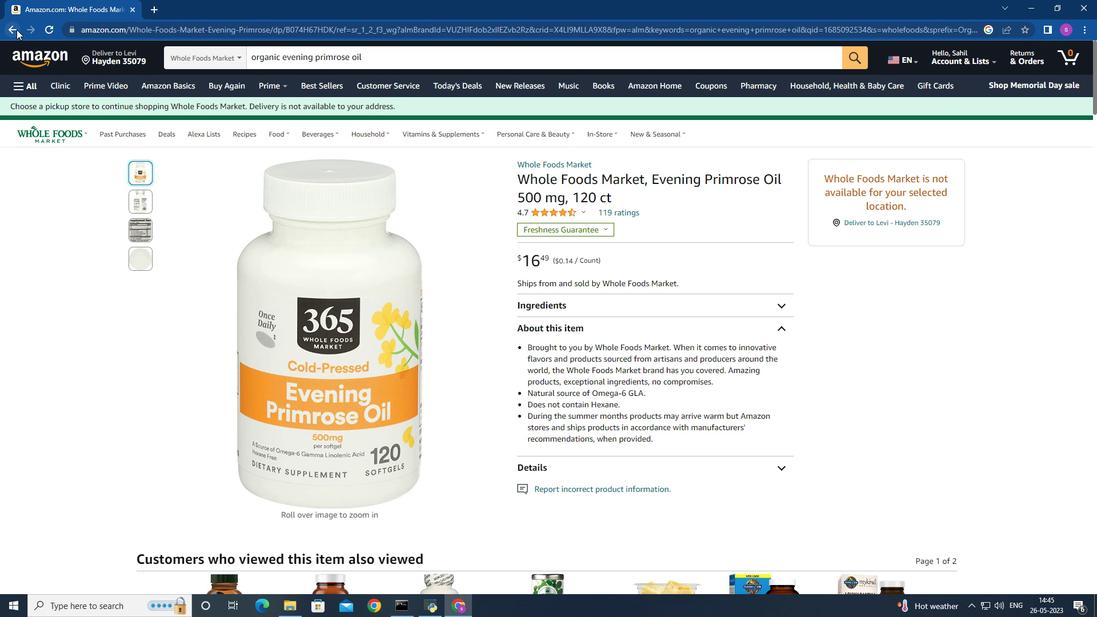 
Action: Mouse pressed left at (16, 29)
Screenshot: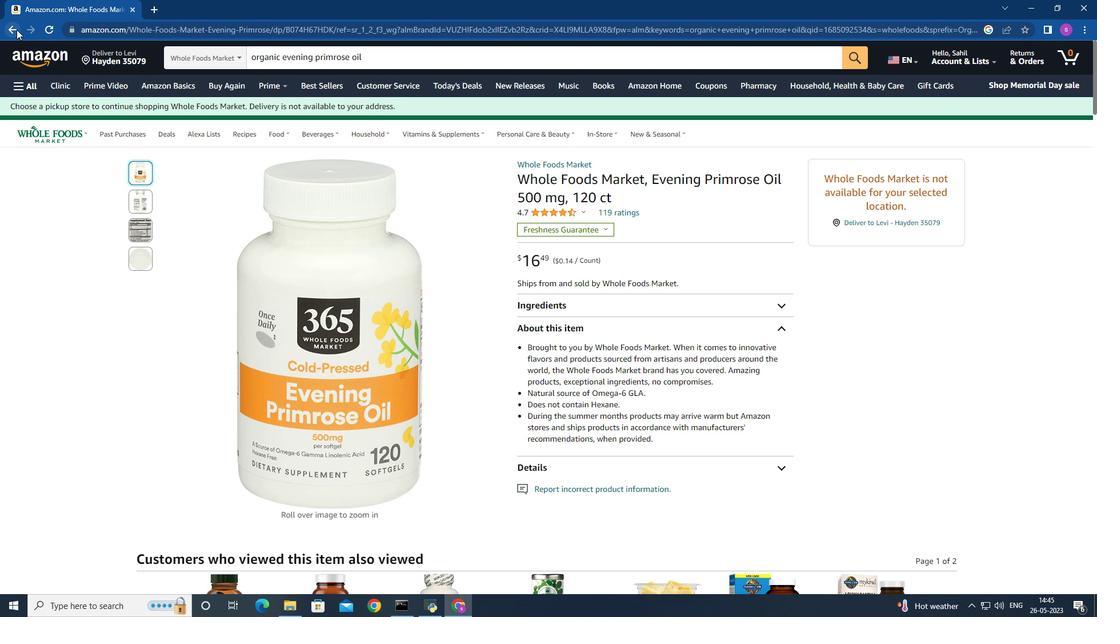 
Action: Mouse moved to (460, 203)
Screenshot: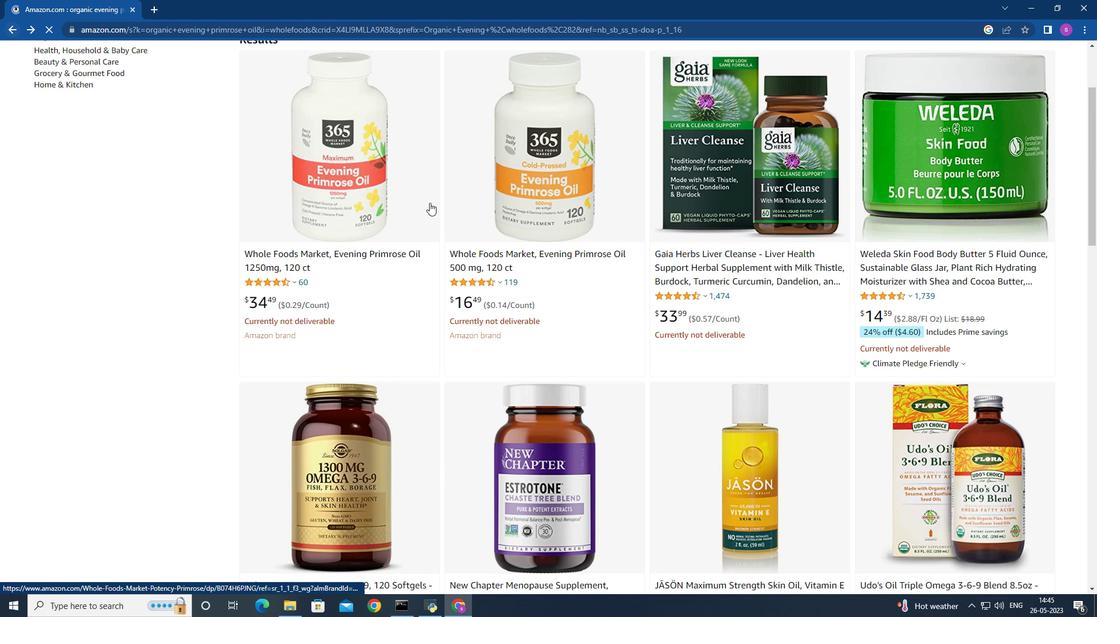 
Action: Mouse scrolled (460, 202) with delta (0, 0)
Screenshot: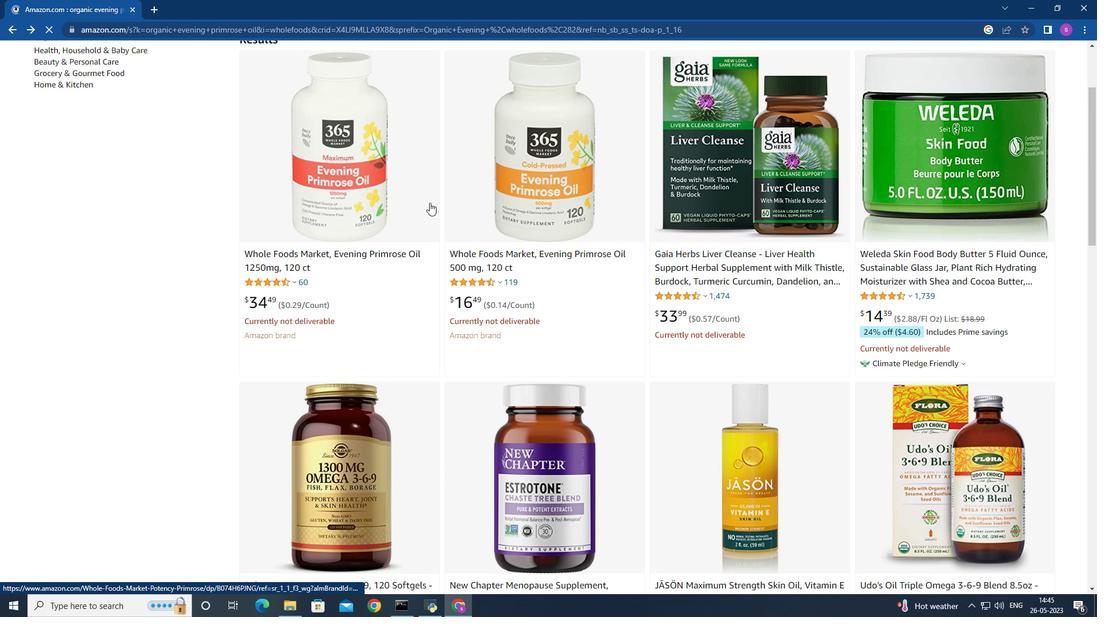 
Action: Mouse scrolled (460, 202) with delta (0, 0)
Screenshot: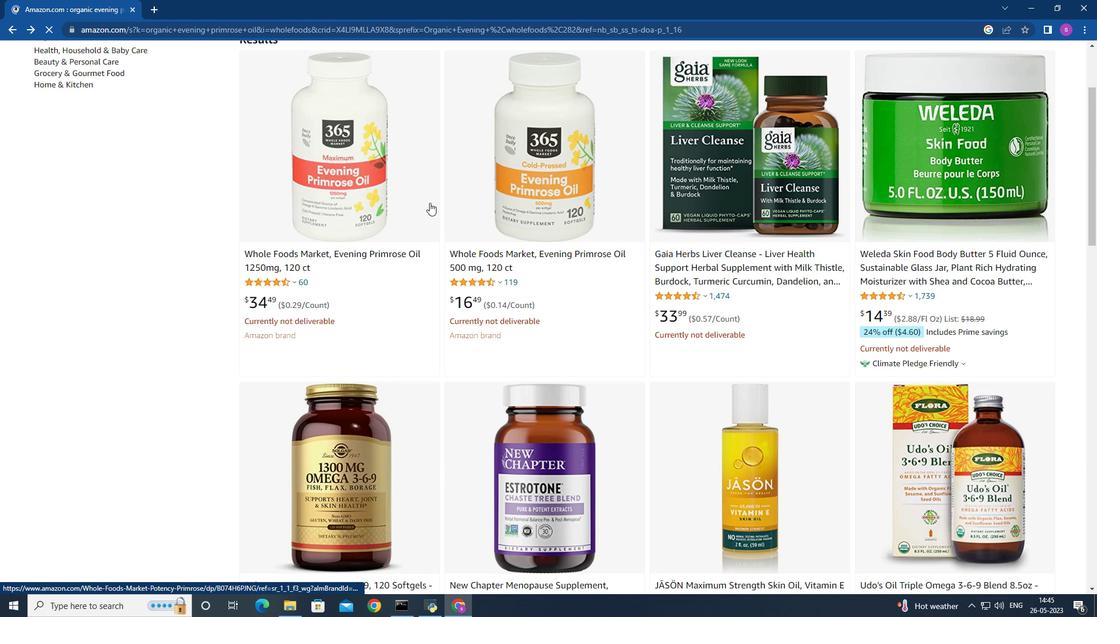 
Action: Mouse moved to (699, 270)
Screenshot: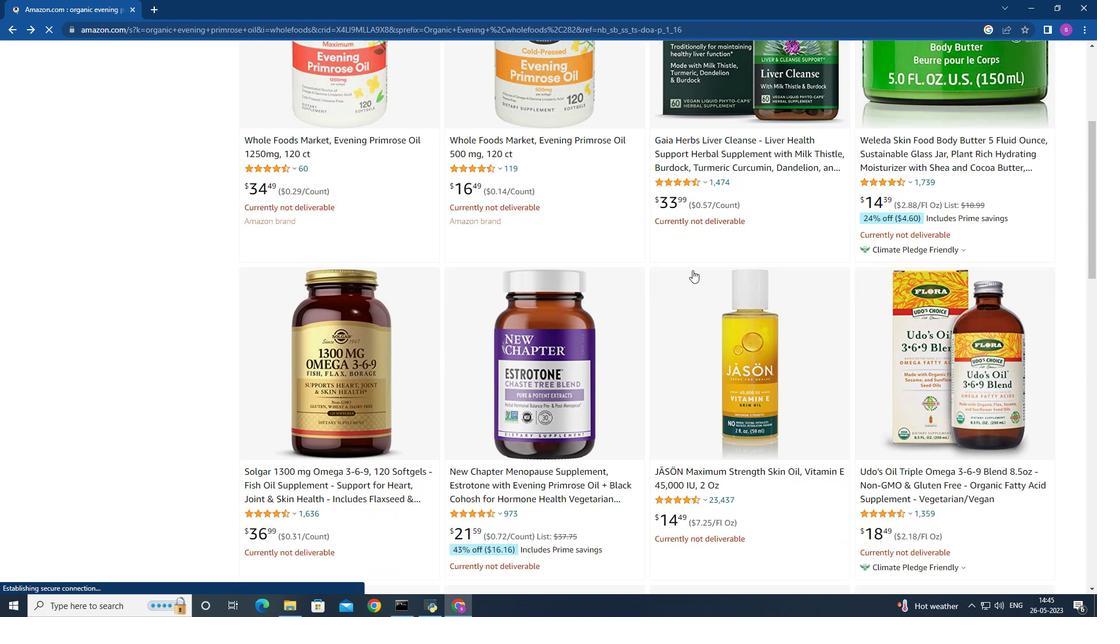 
Action: Mouse scrolled (699, 270) with delta (0, 0)
Screenshot: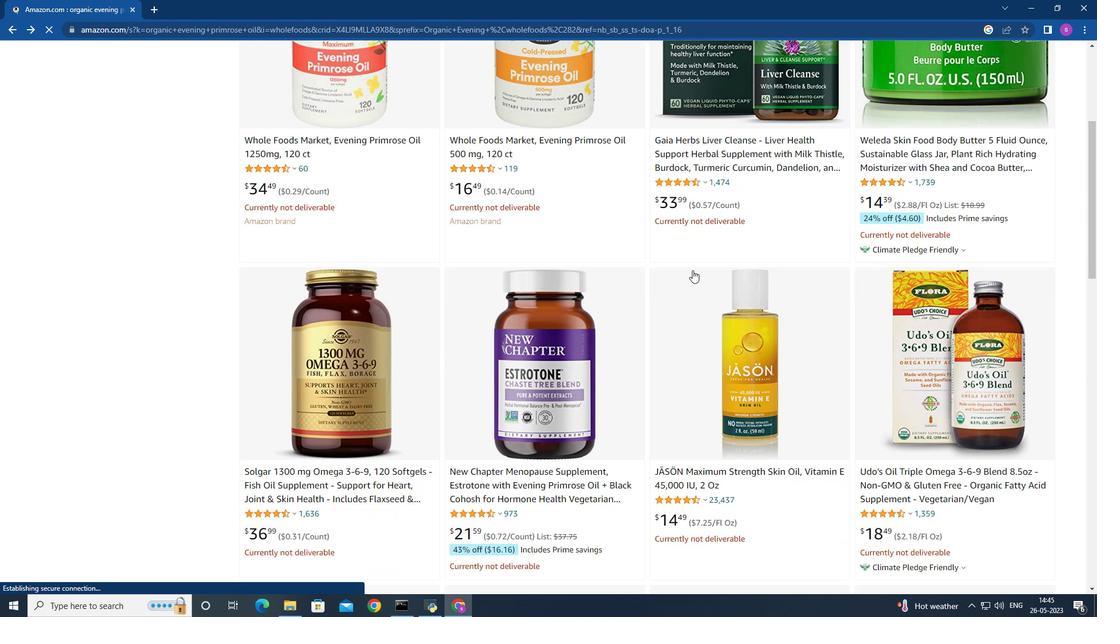 
Action: Mouse scrolled (699, 270) with delta (0, 0)
Screenshot: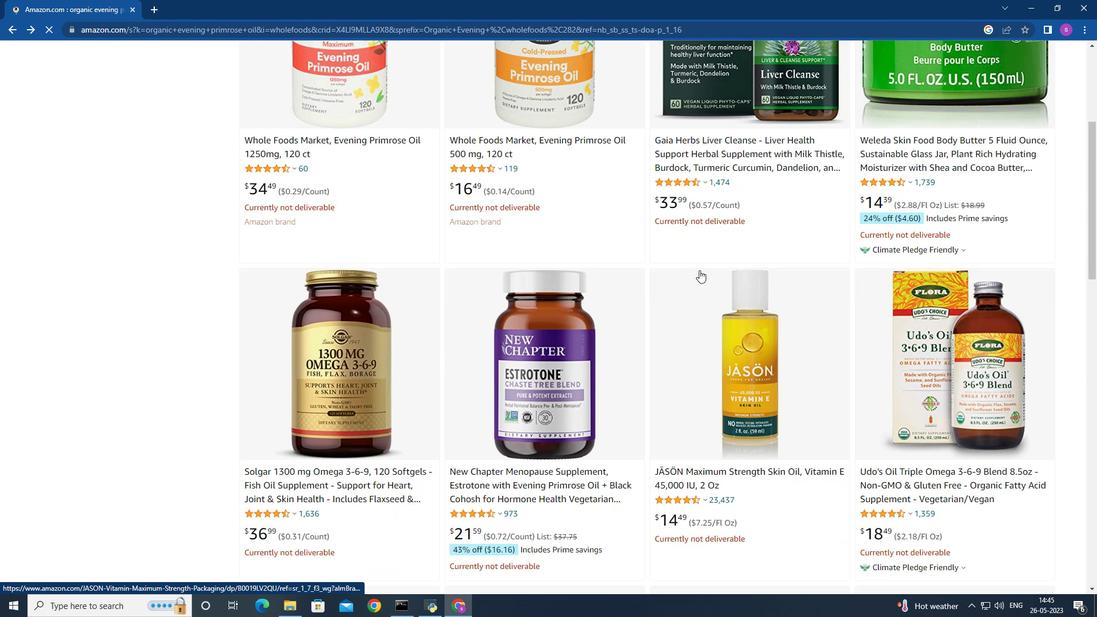 
Action: Mouse scrolled (699, 270) with delta (0, 0)
Screenshot: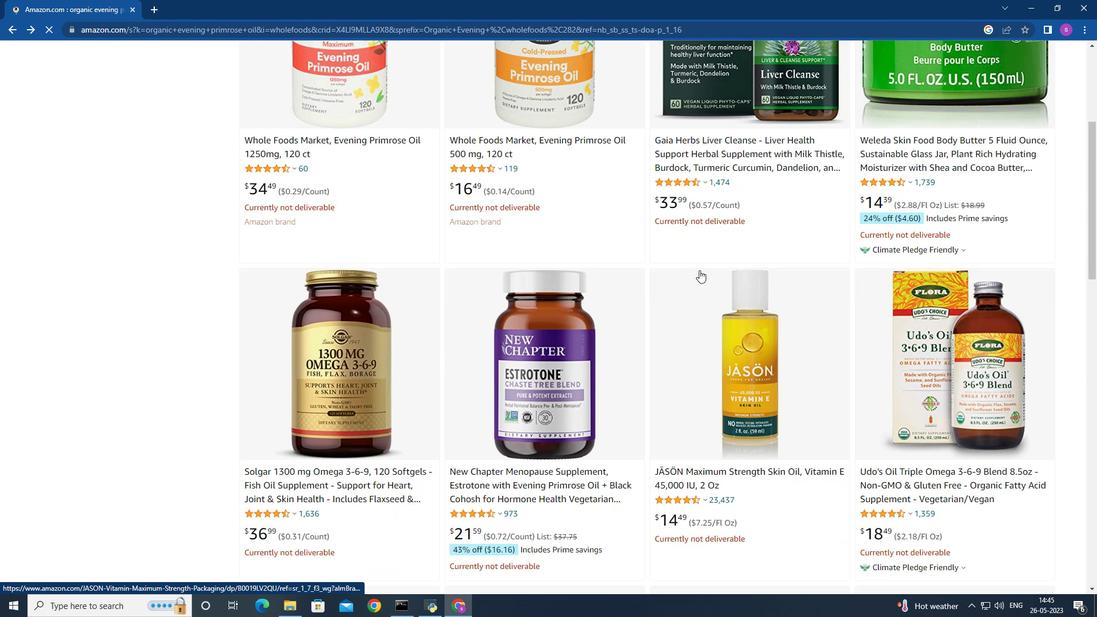 
Action: Mouse scrolled (699, 270) with delta (0, 0)
Screenshot: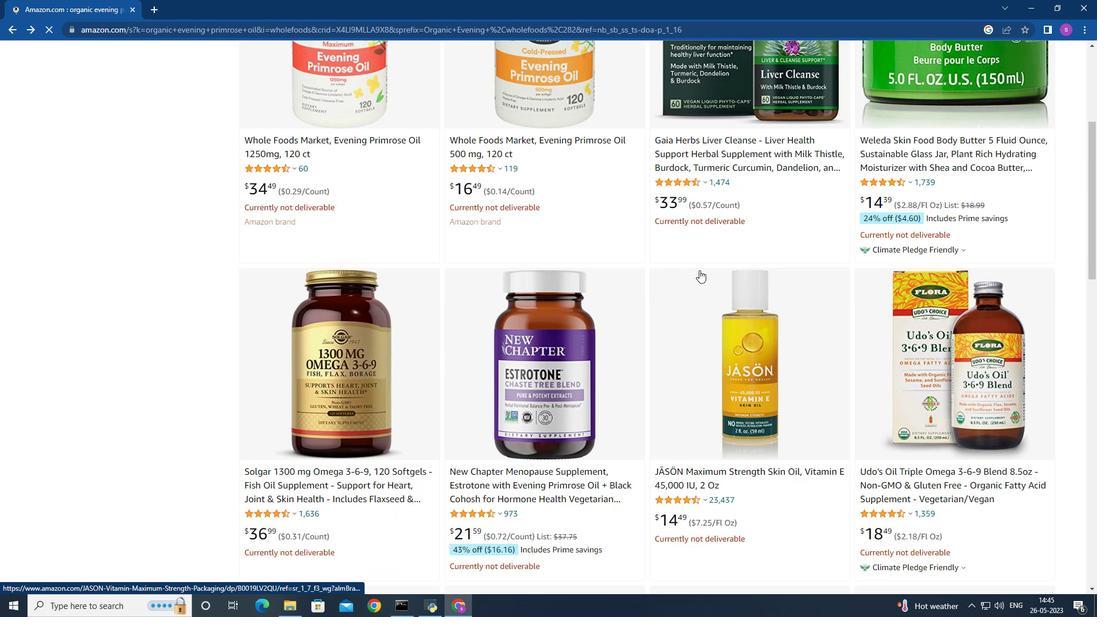 
Action: Mouse moved to (744, 290)
Screenshot: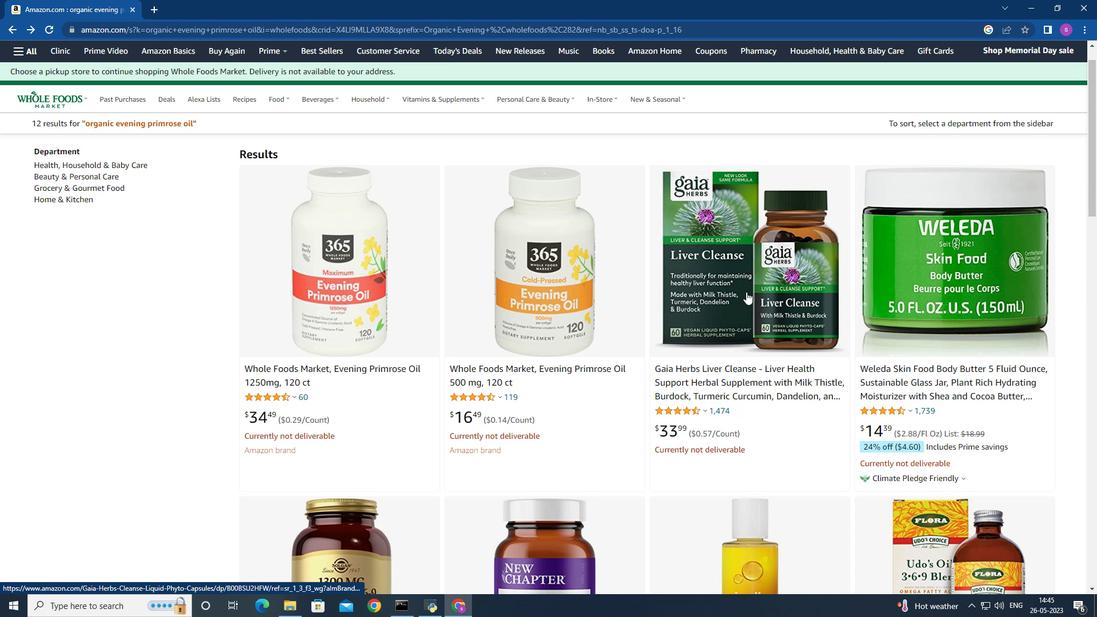 
Action: Mouse pressed left at (744, 290)
Screenshot: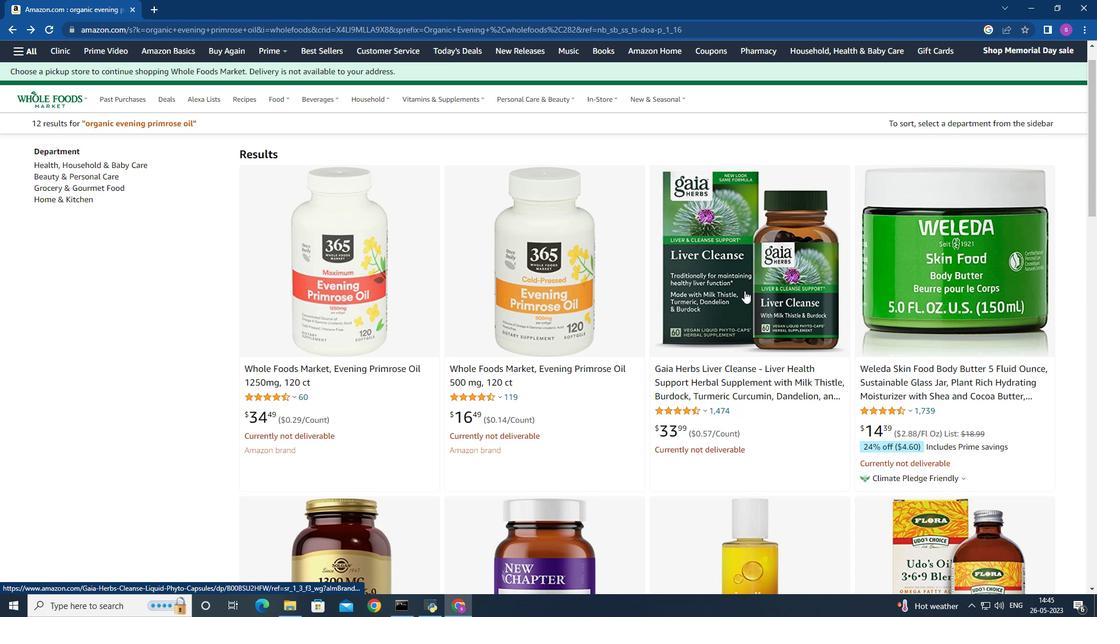 
Action: Mouse moved to (17, 29)
Screenshot: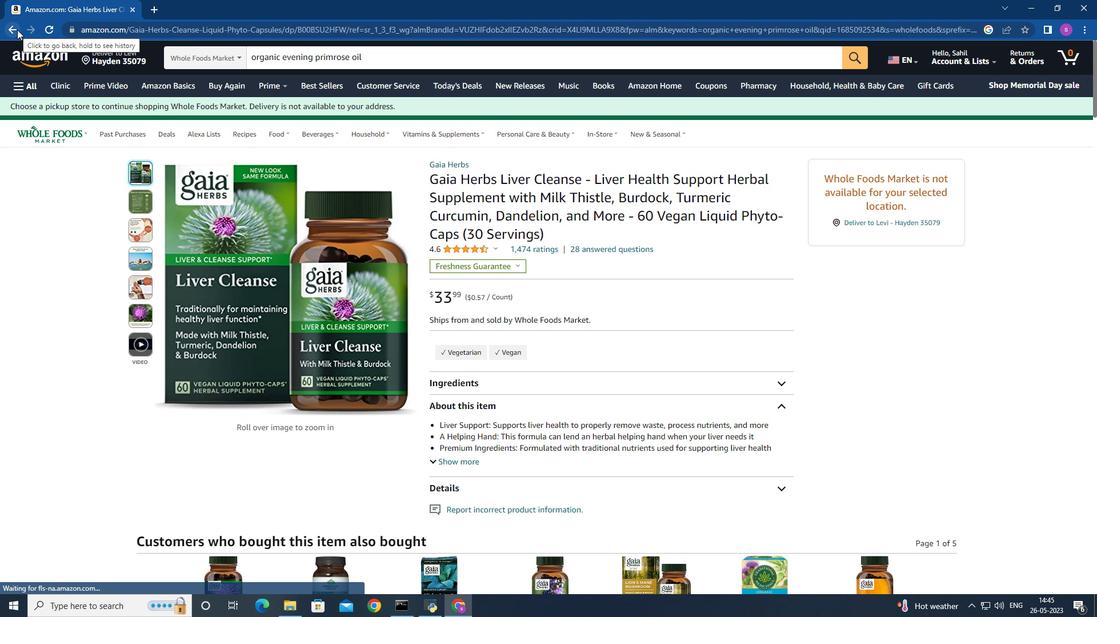 
Action: Mouse pressed left at (17, 29)
Screenshot: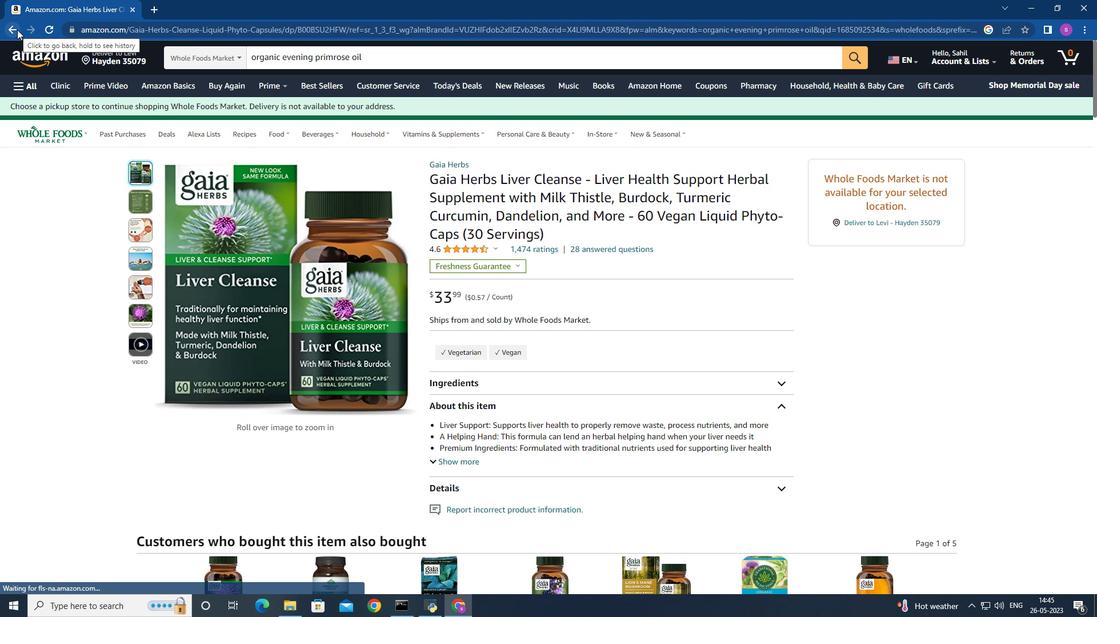 
Action: Mouse moved to (353, 276)
Screenshot: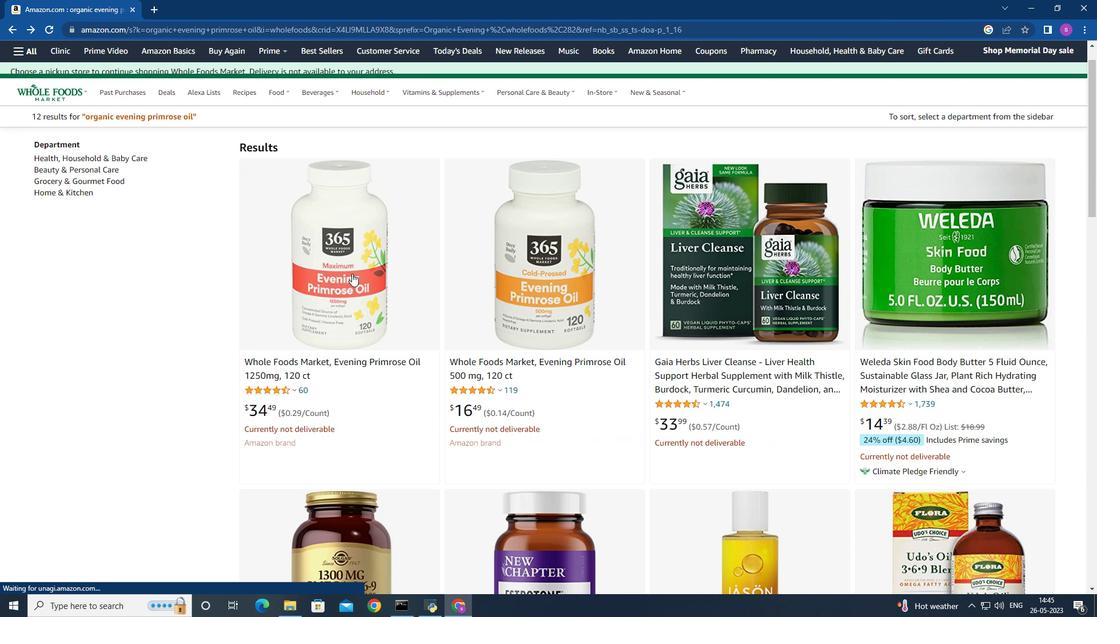 
Action: Mouse scrolled (353, 275) with delta (0, 0)
Screenshot: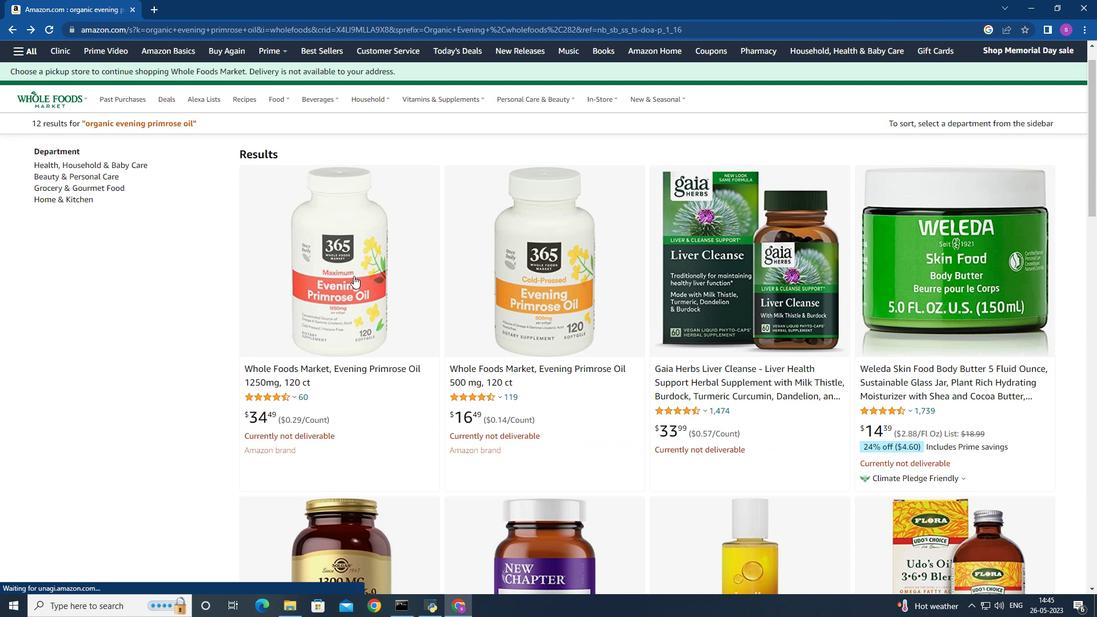 
Action: Mouse moved to (353, 274)
Screenshot: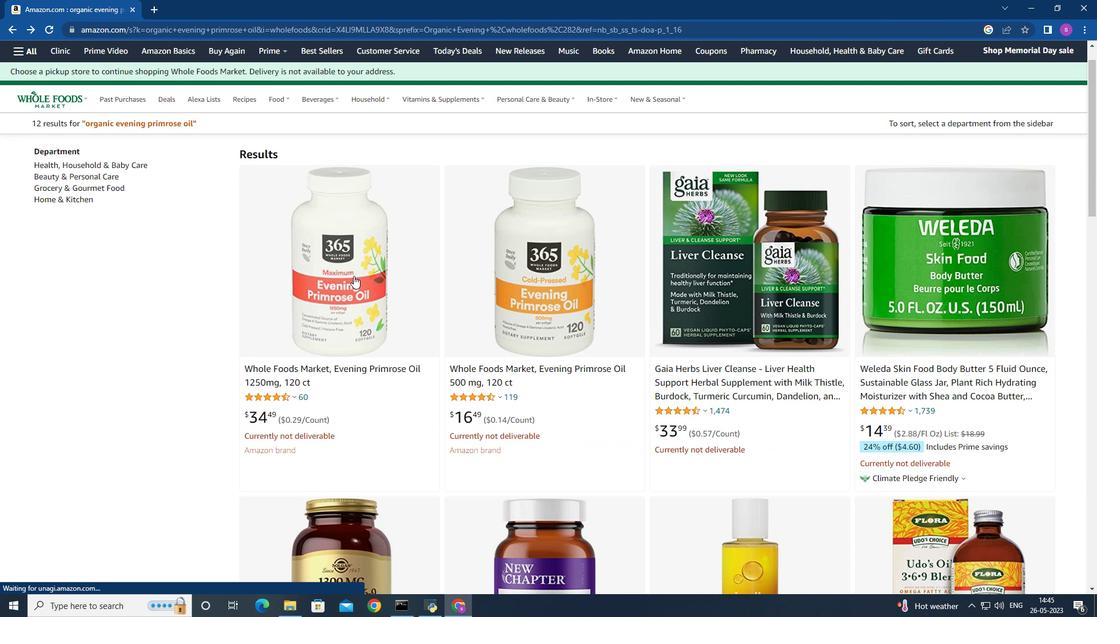
Action: Mouse scrolled (353, 273) with delta (0, 0)
Screenshot: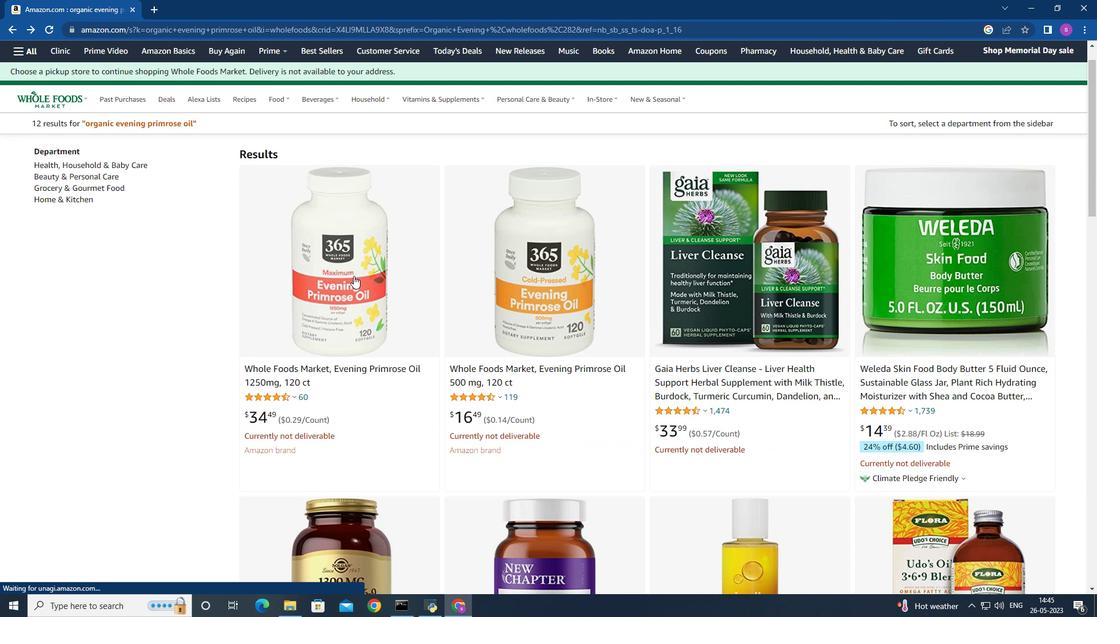 
Action: Mouse moved to (354, 272)
Screenshot: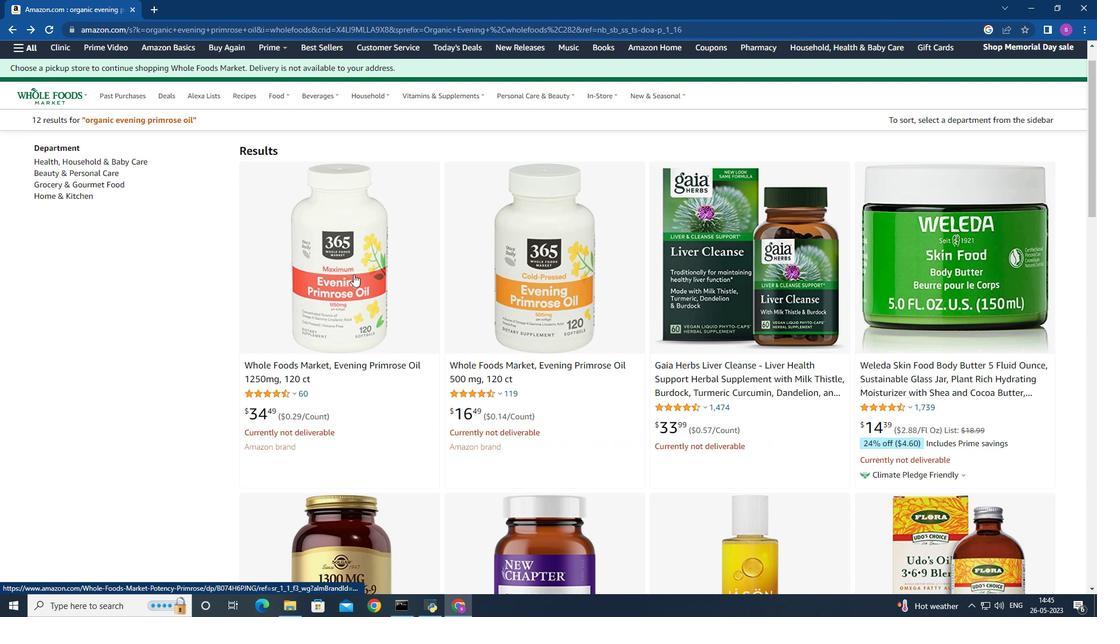 
Action: Mouse scrolled (354, 271) with delta (0, 0)
Screenshot: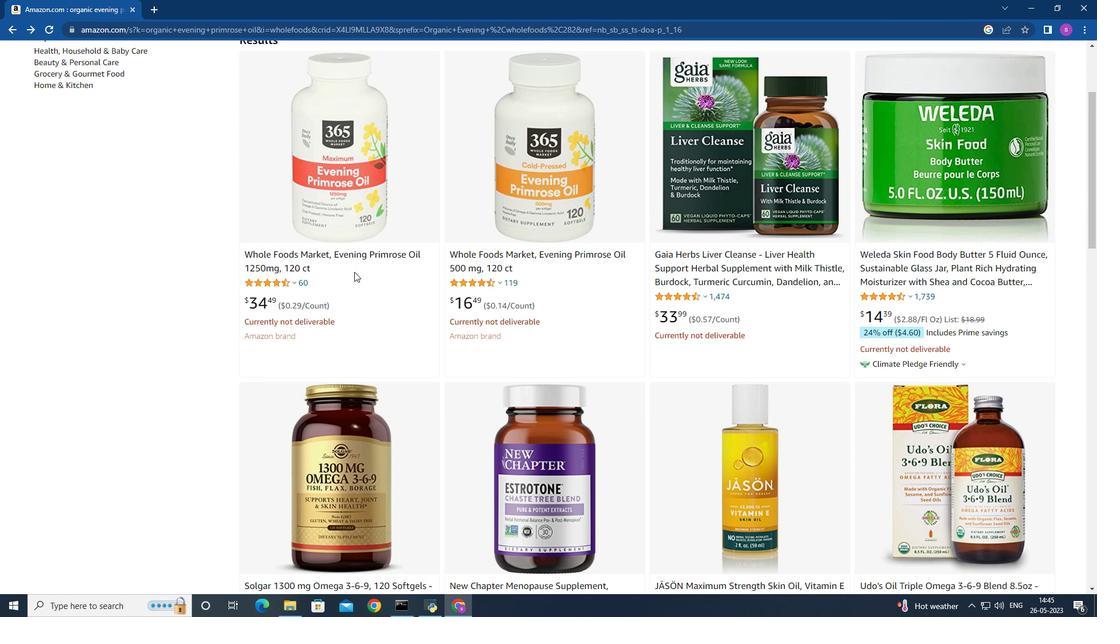 
Action: Mouse moved to (358, 270)
Screenshot: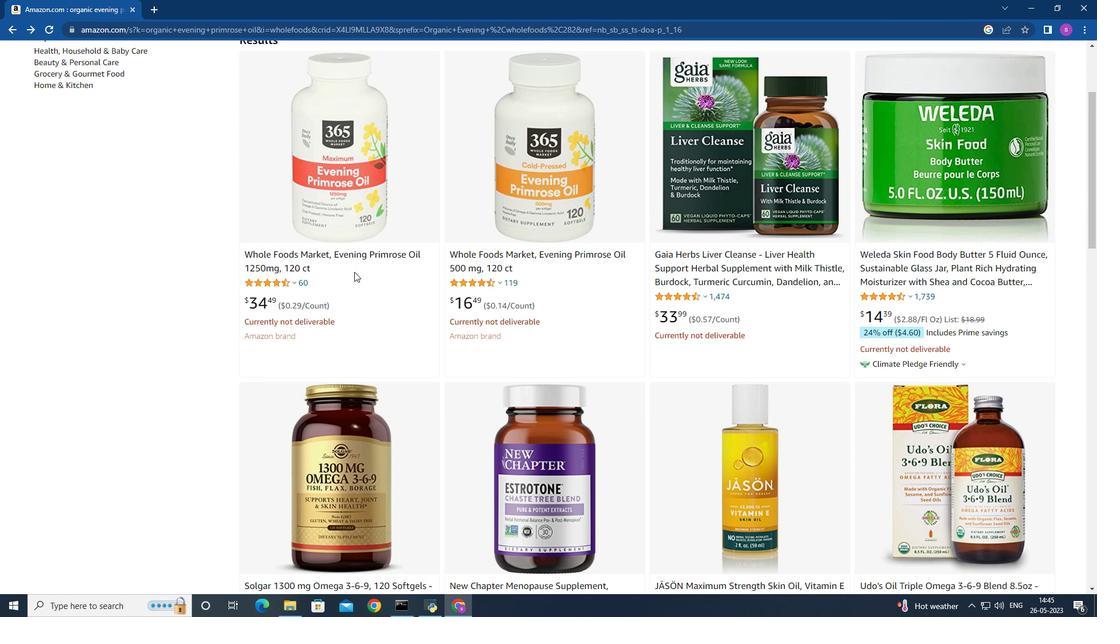 
Action: Mouse scrolled (358, 269) with delta (0, 0)
Screenshot: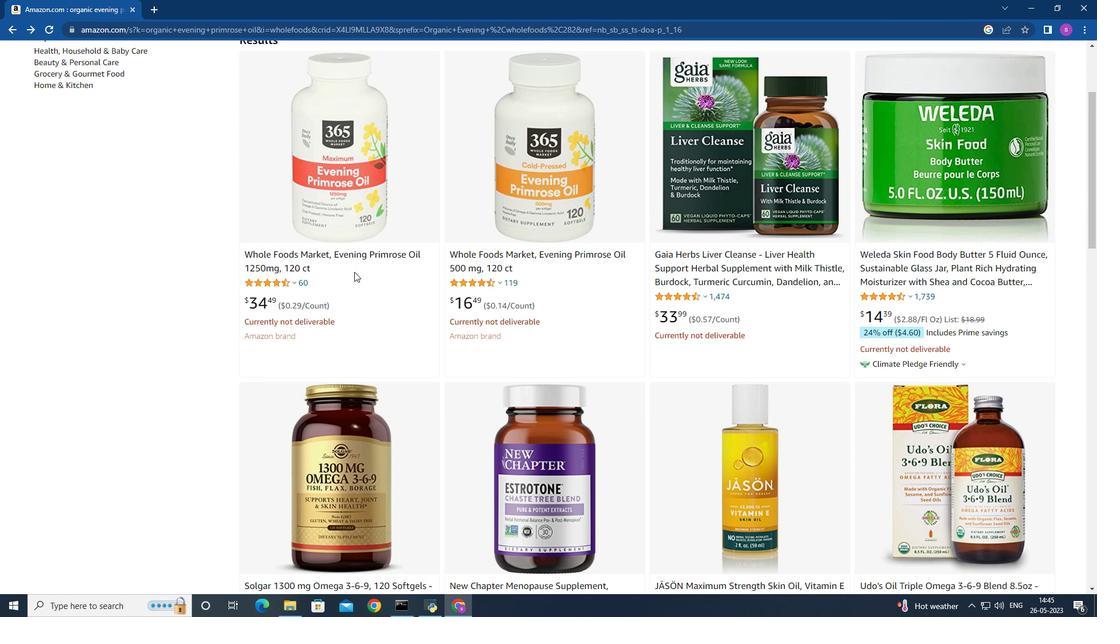 
Action: Mouse moved to (361, 269)
Screenshot: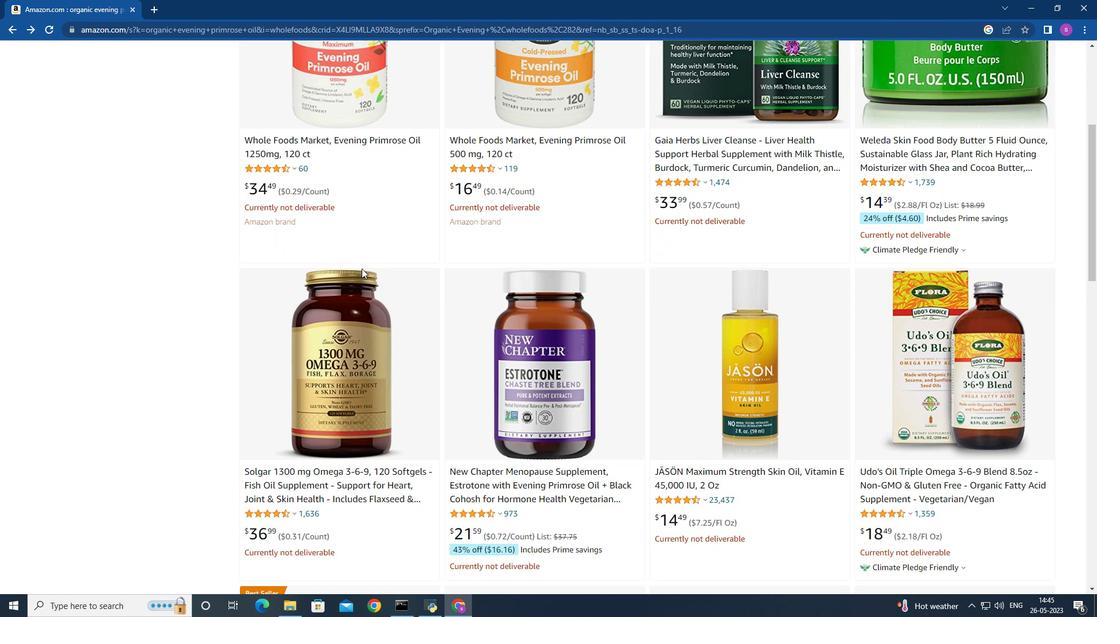 
Action: Mouse scrolled (361, 268) with delta (0, 0)
Screenshot: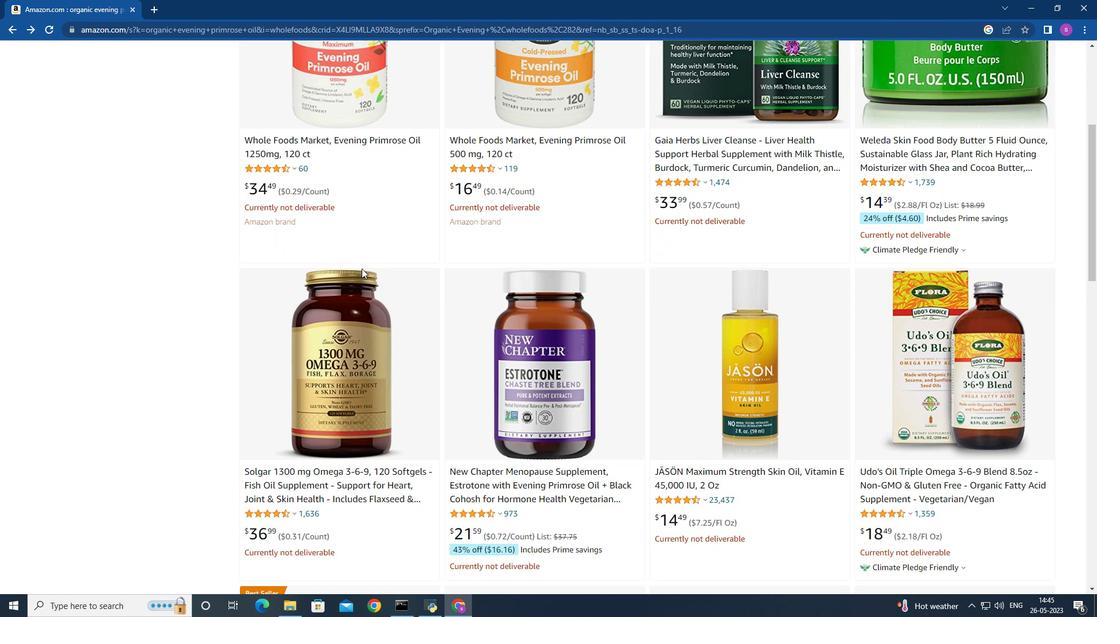 
Action: Mouse scrolled (361, 268) with delta (0, 0)
Screenshot: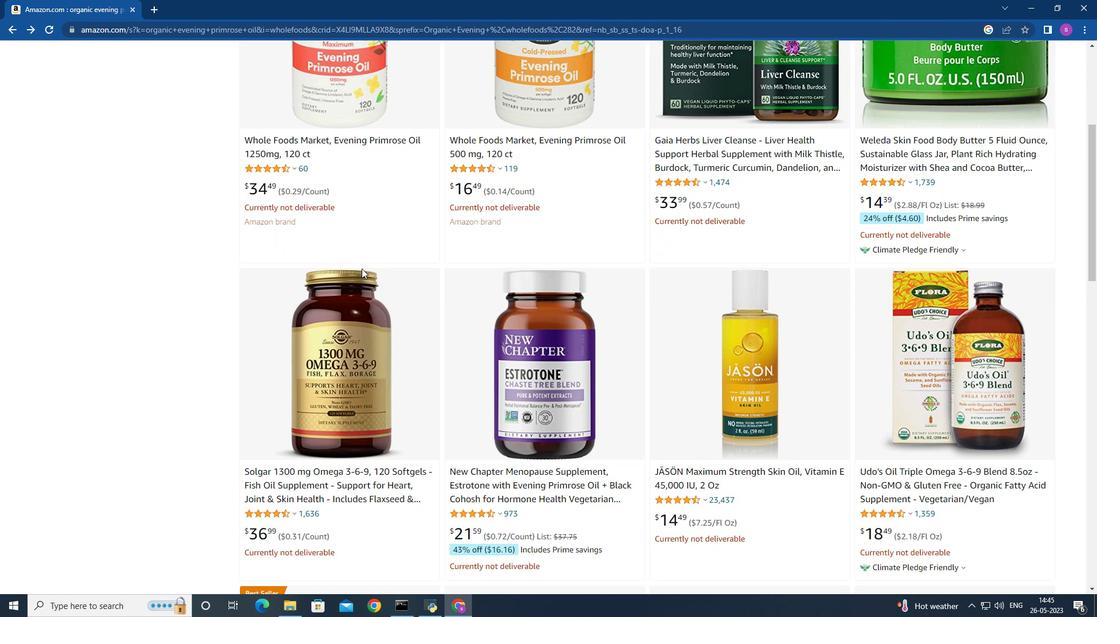 
Action: Mouse scrolled (361, 268) with delta (0, 0)
Screenshot: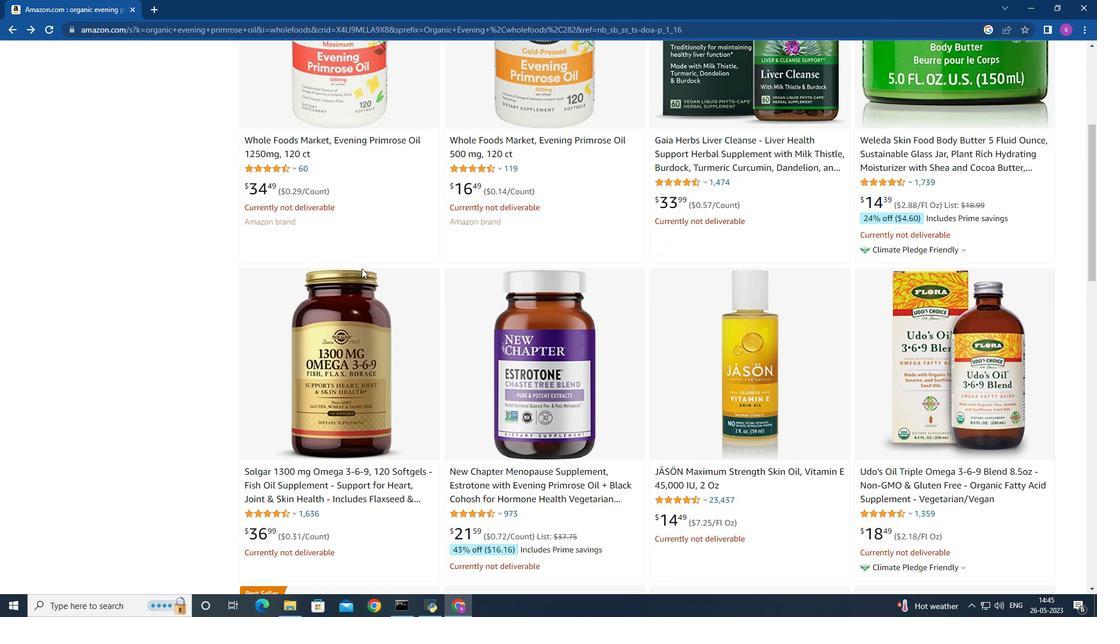 
Action: Mouse moved to (554, 276)
Screenshot: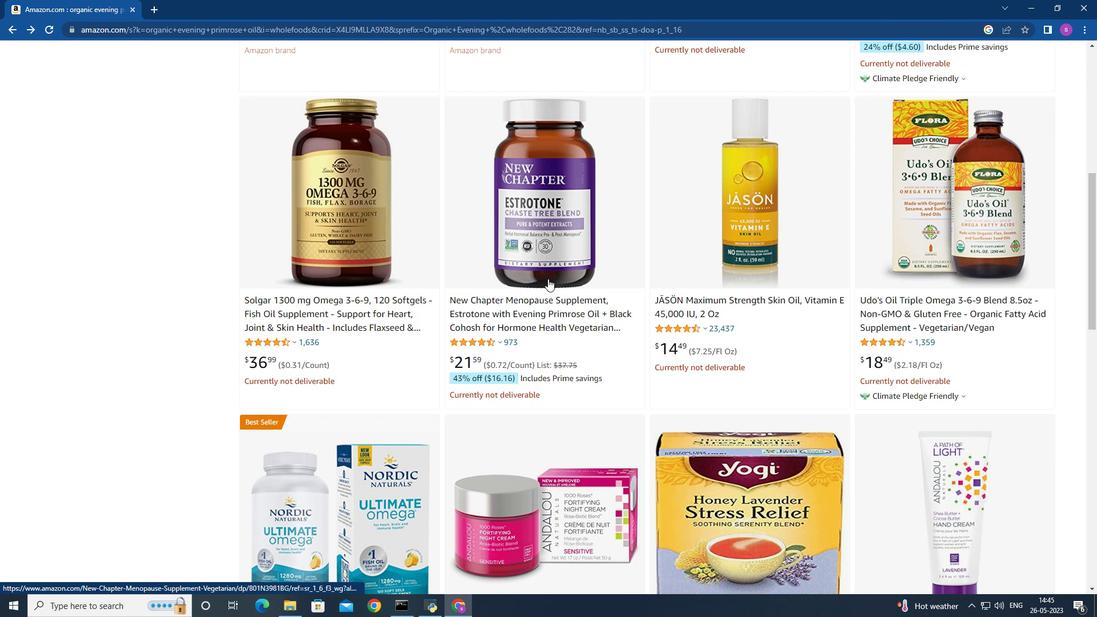 
Action: Mouse scrolled (554, 275) with delta (0, 0)
Screenshot: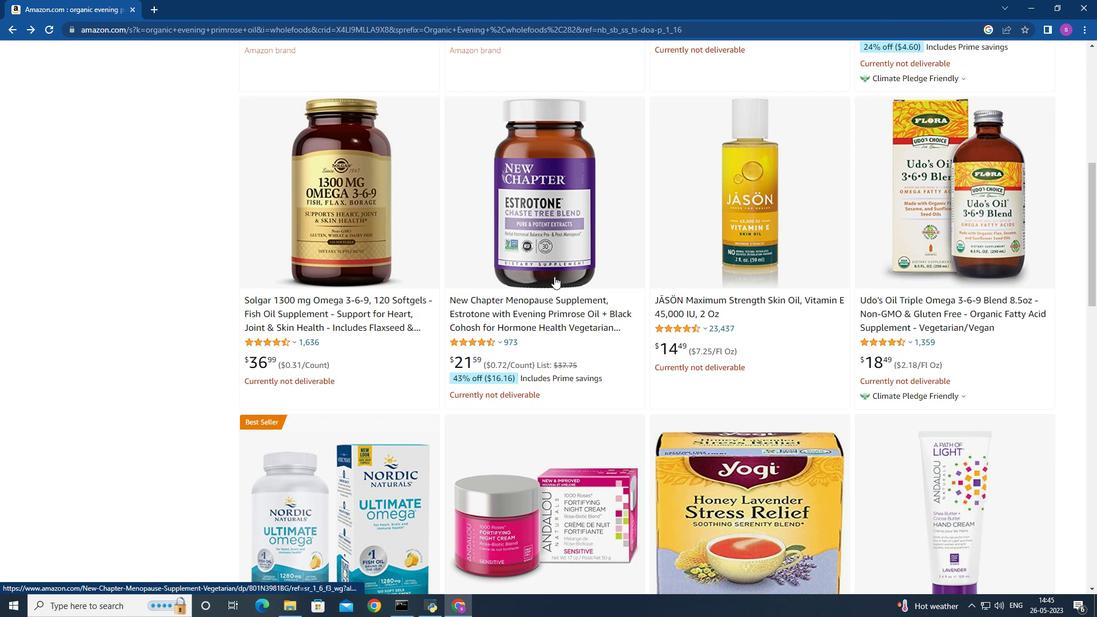 
Action: Mouse scrolled (554, 275) with delta (0, 0)
Screenshot: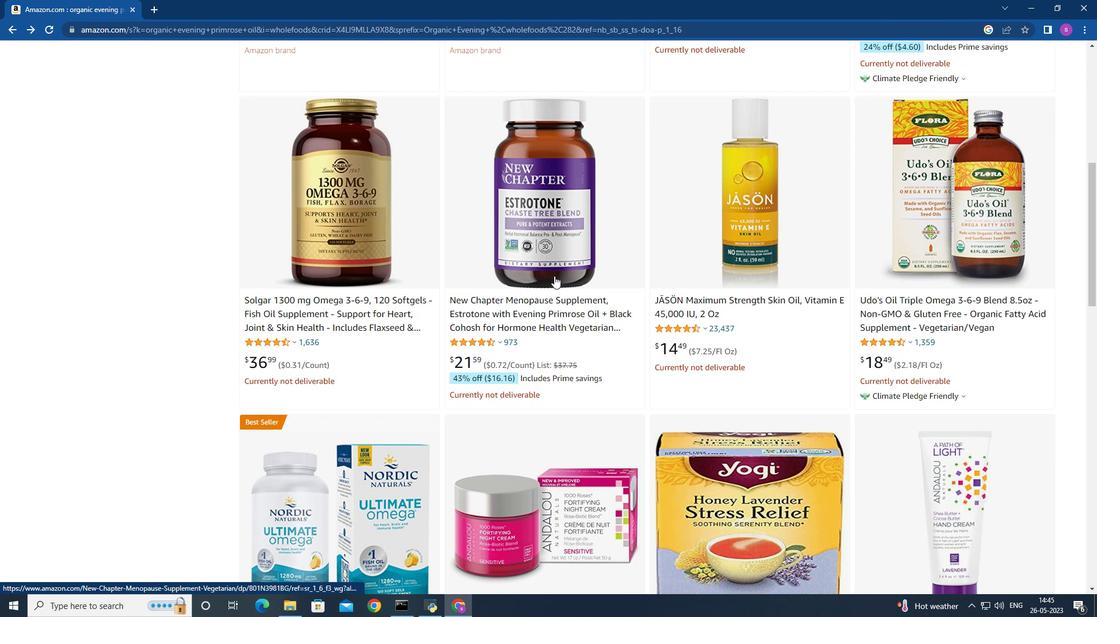 
Action: Mouse moved to (554, 276)
Screenshot: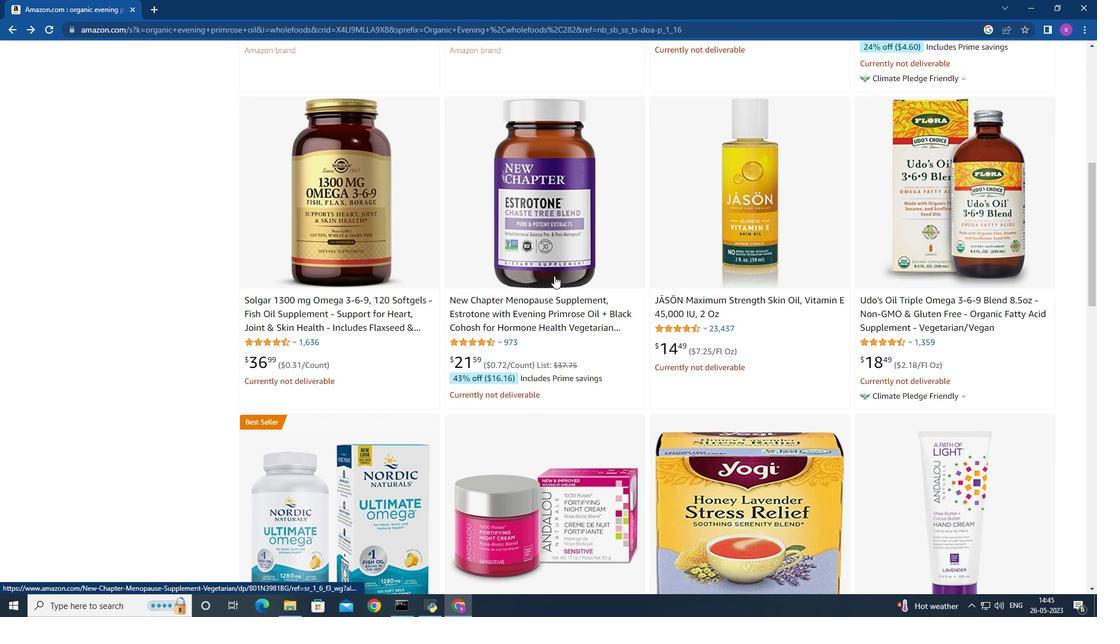 
Action: Mouse scrolled (554, 275) with delta (0, 0)
Screenshot: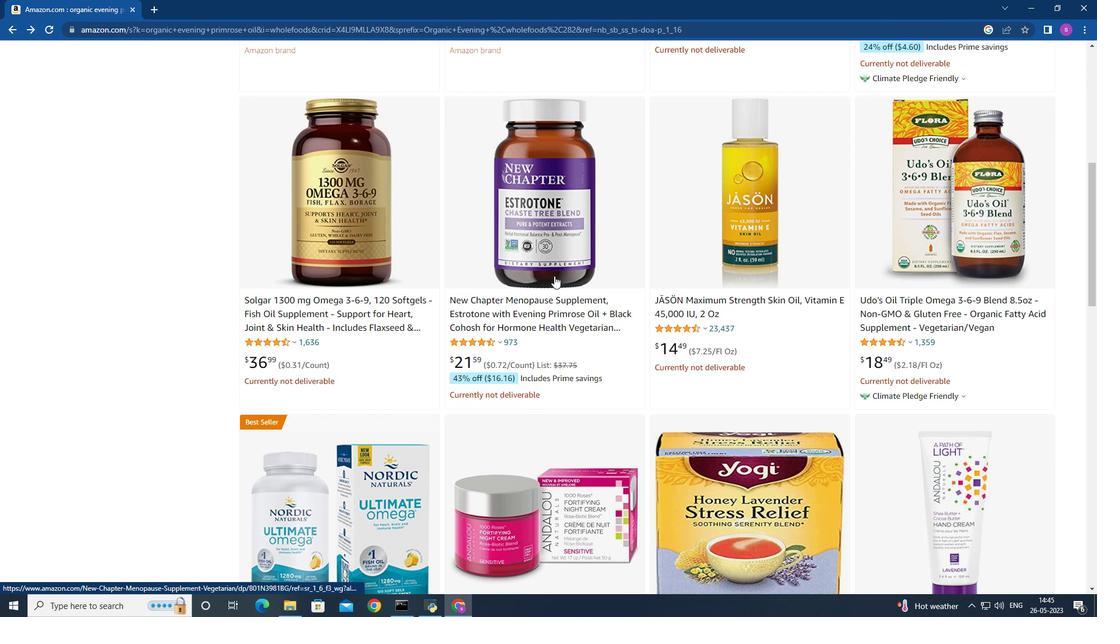 
Action: Mouse moved to (553, 277)
Screenshot: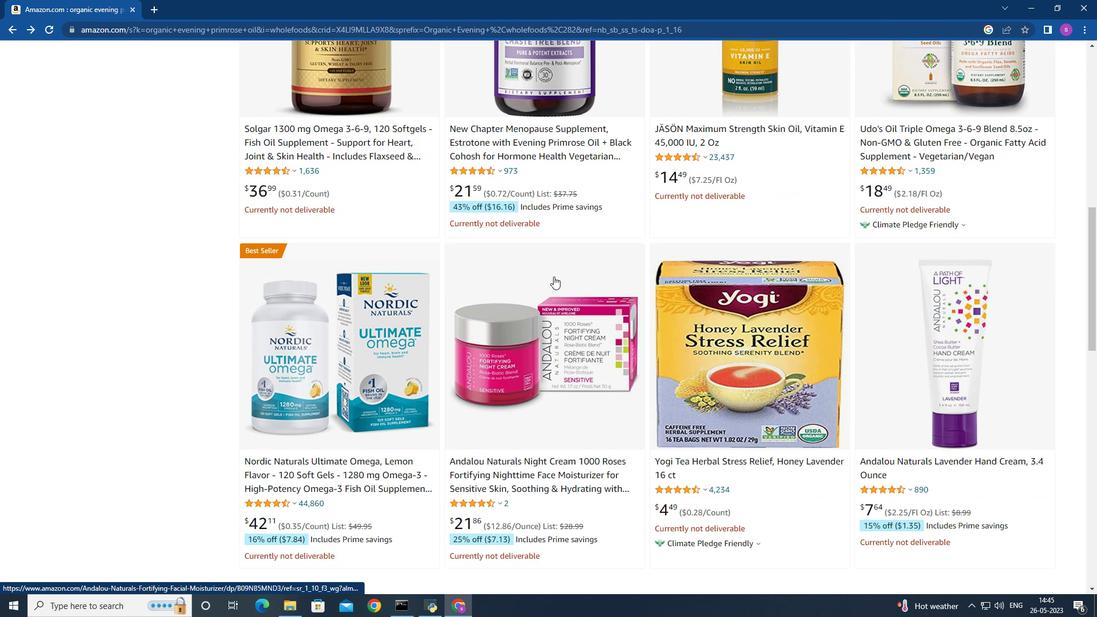 
Action: Mouse scrolled (553, 277) with delta (0, 0)
Screenshot: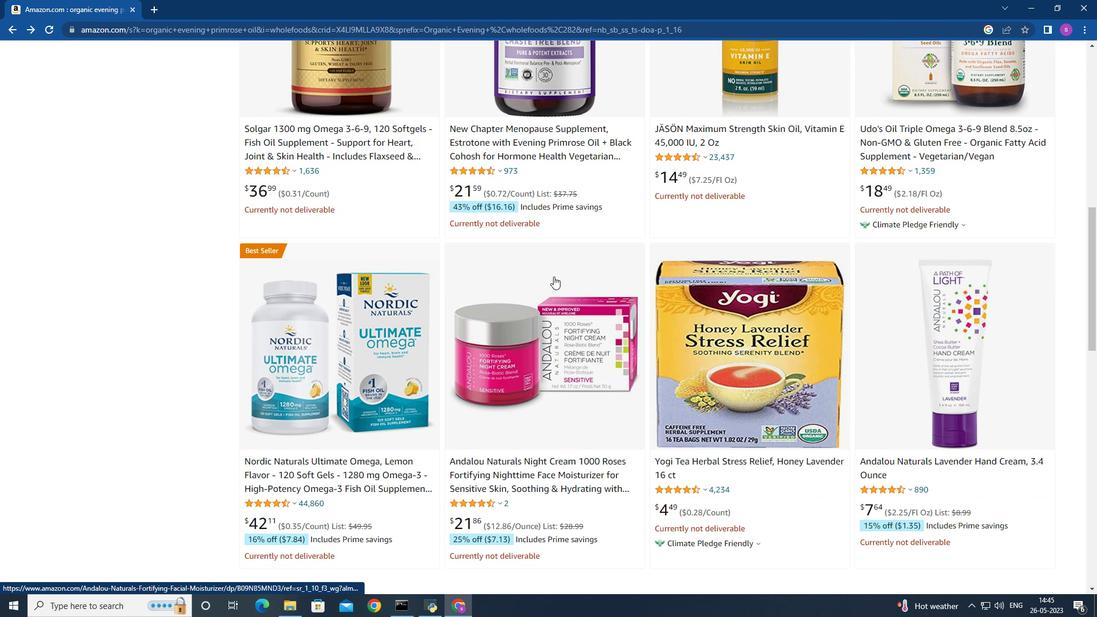 
Action: Mouse moved to (554, 277)
Screenshot: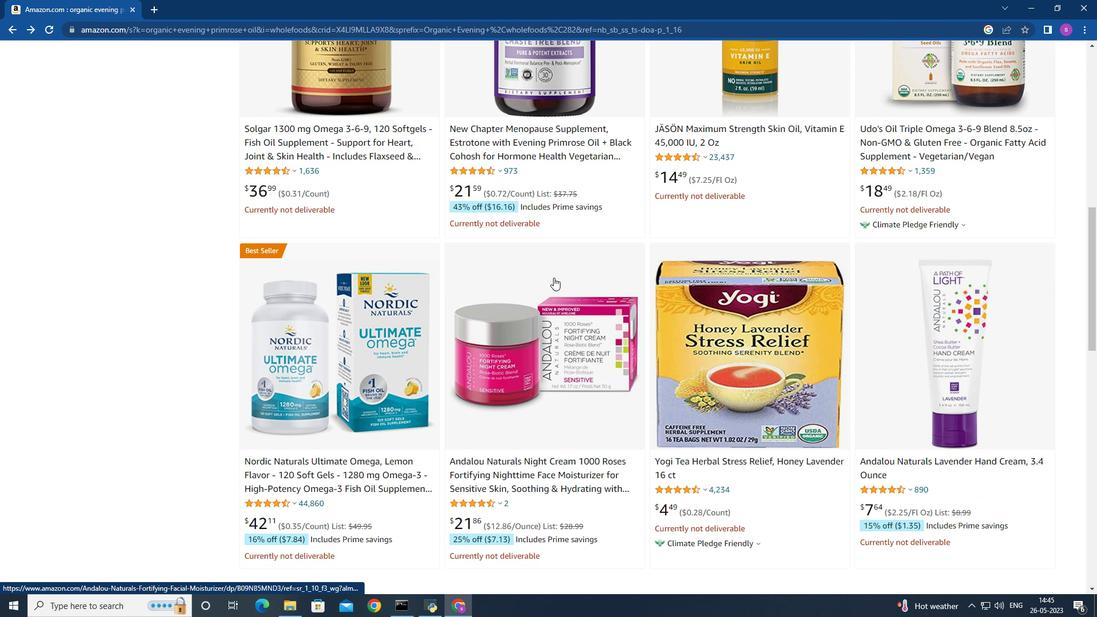
Action: Mouse scrolled (554, 277) with delta (0, 0)
Screenshot: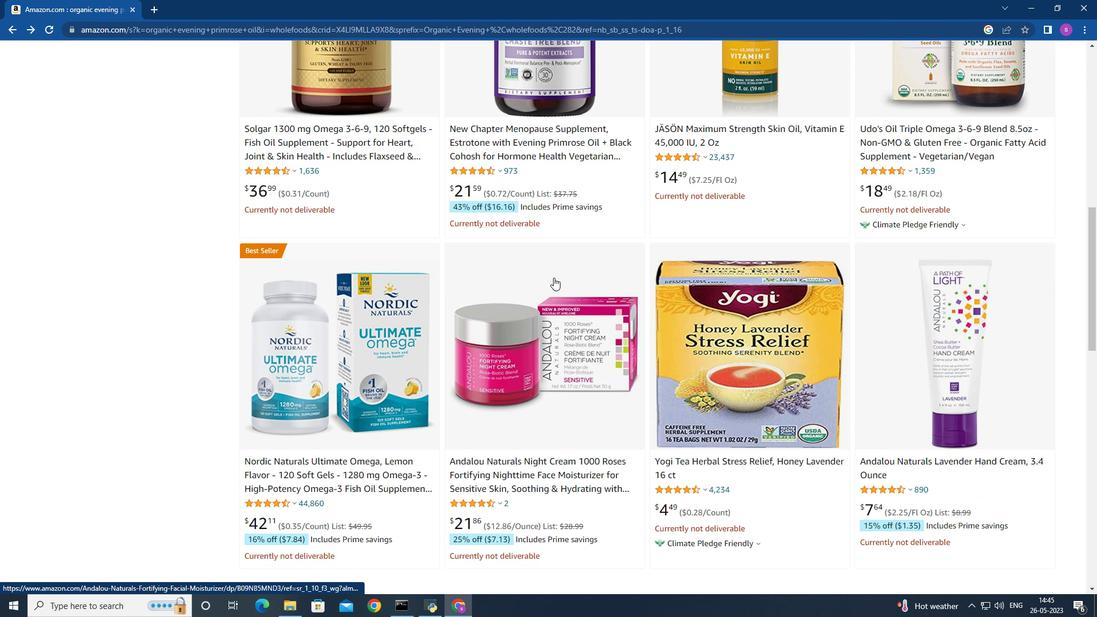 
Action: Mouse moved to (554, 277)
Screenshot: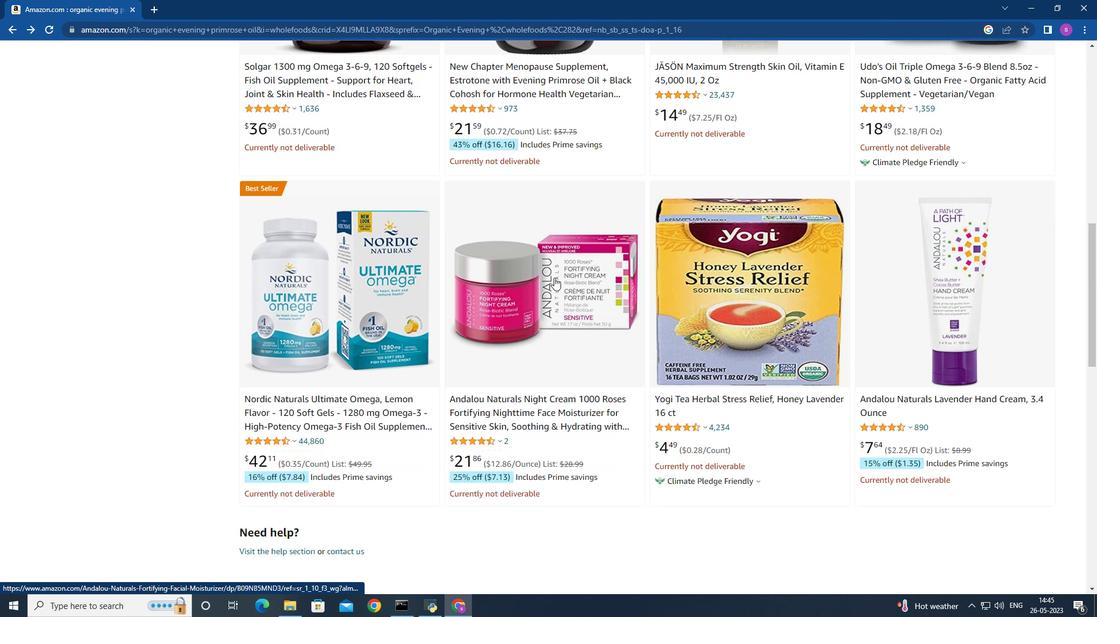 
Action: Mouse scrolled (554, 277) with delta (0, 0)
Screenshot: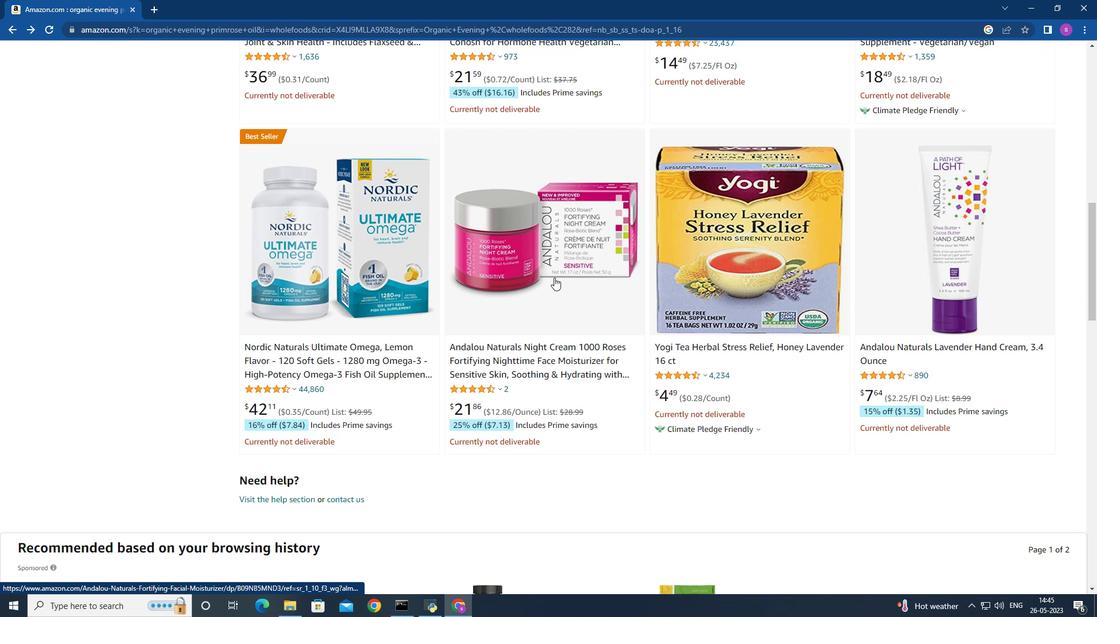
Action: Mouse scrolled (554, 277) with delta (0, 0)
Screenshot: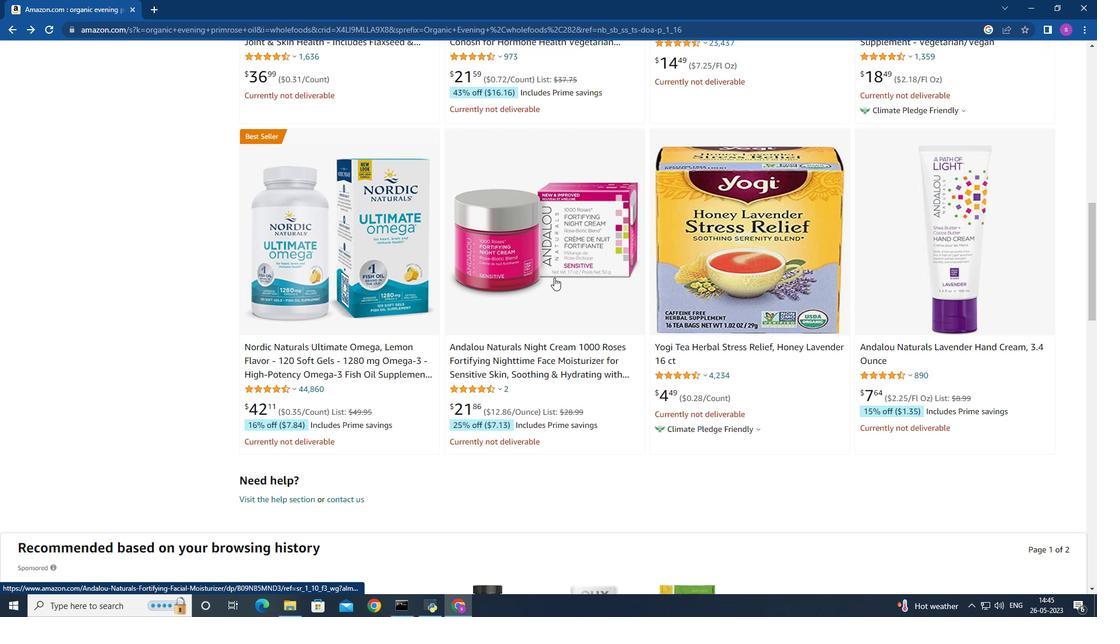 
Action: Mouse scrolled (554, 277) with delta (0, 0)
Screenshot: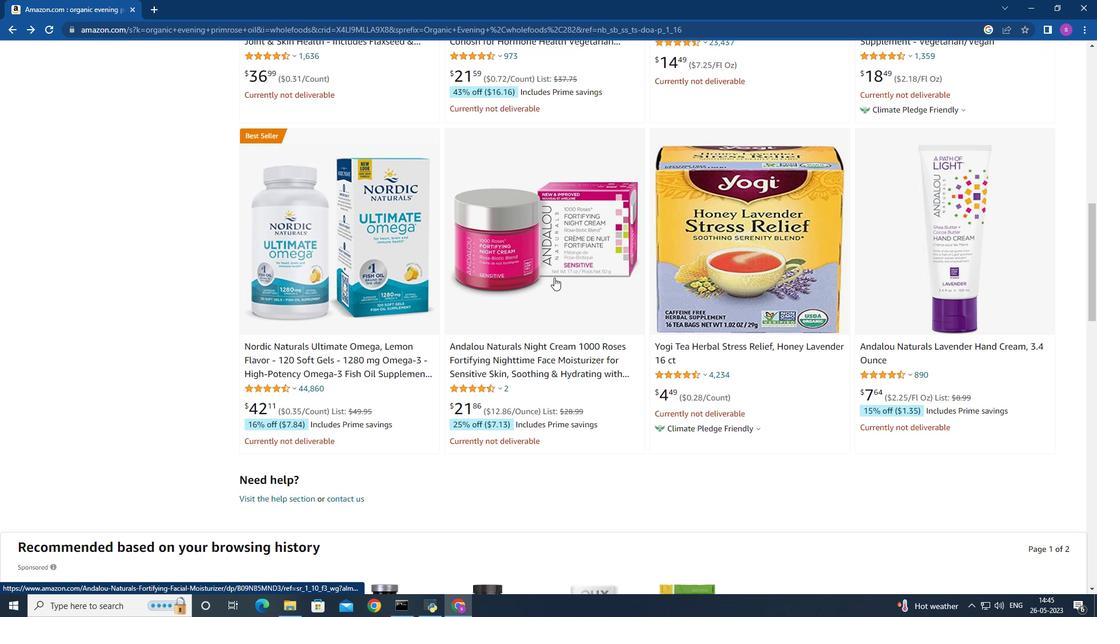 
Action: Mouse moved to (620, 295)
Screenshot: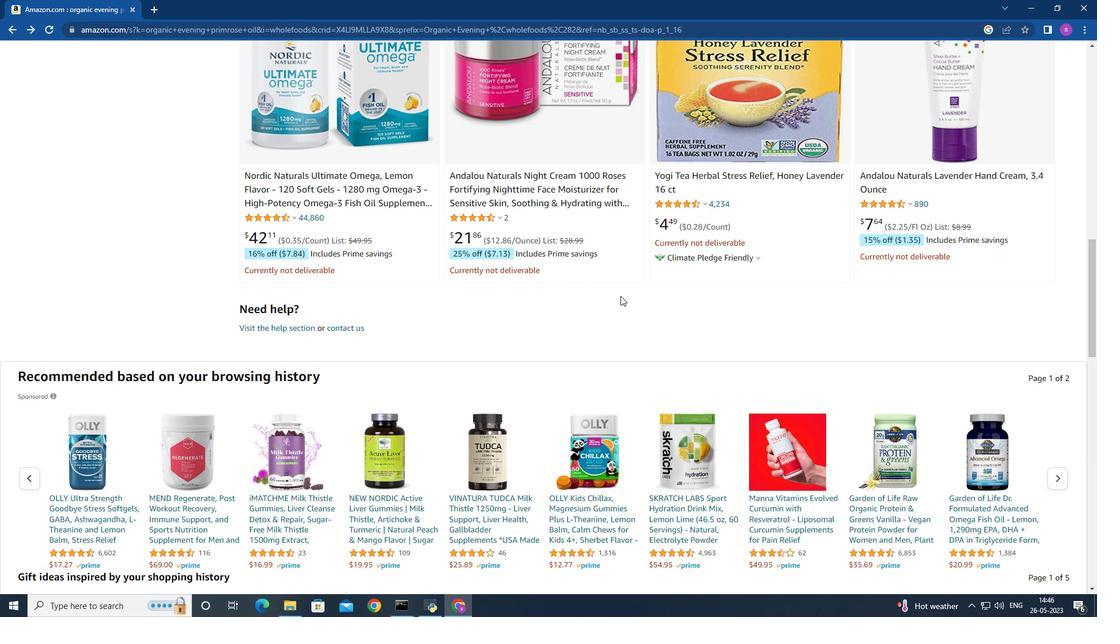 
Action: Mouse scrolled (620, 296) with delta (0, 0)
Screenshot: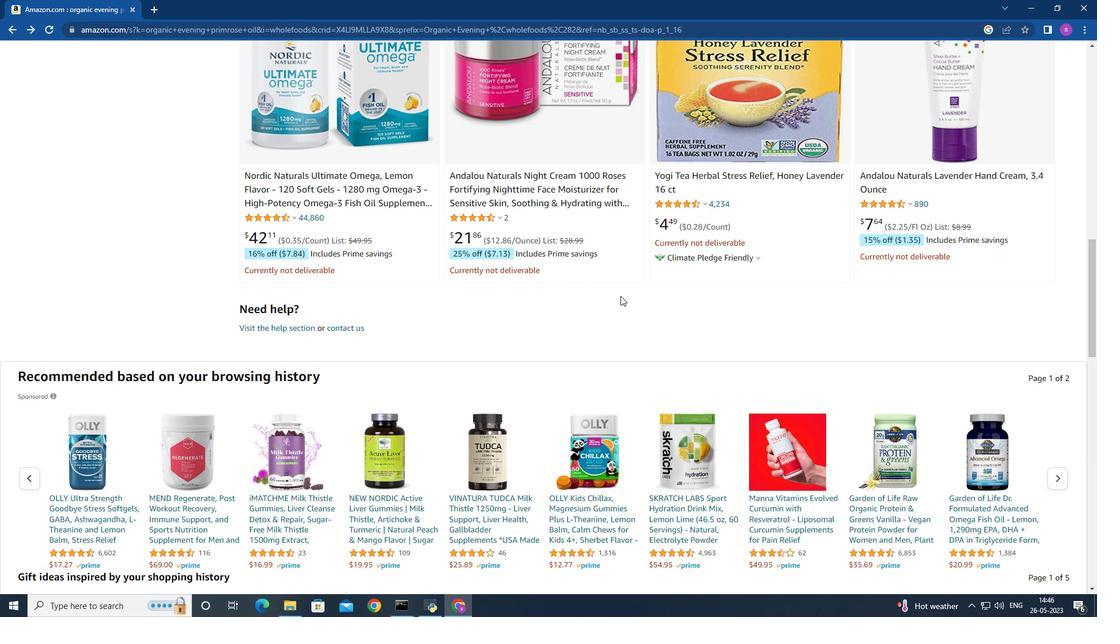 
Action: Mouse moved to (620, 295)
Screenshot: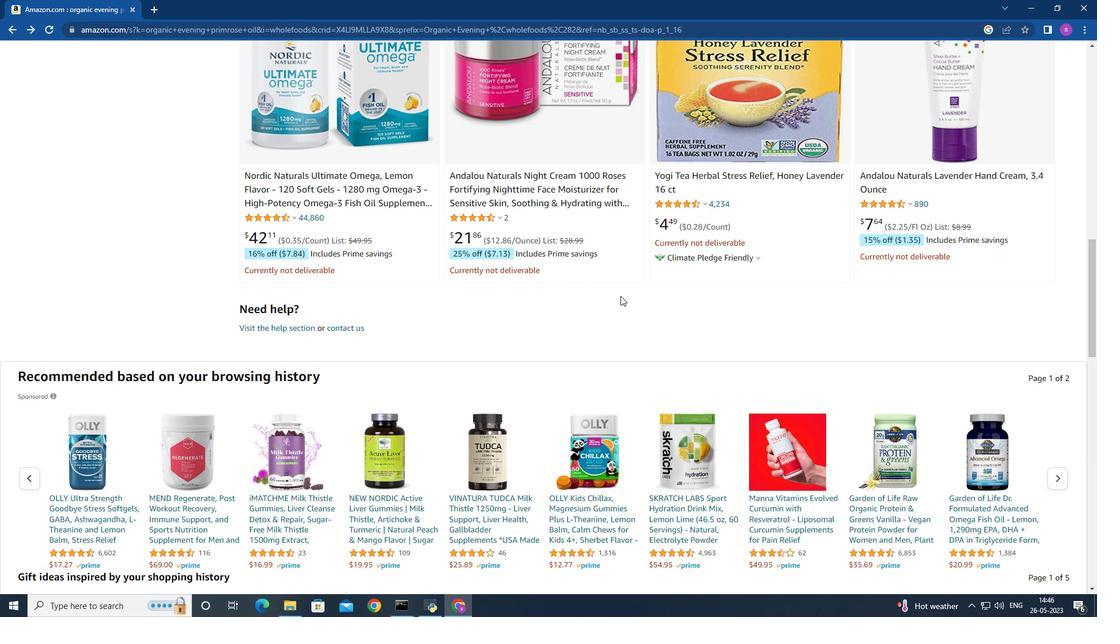 
Action: Mouse scrolled (620, 296) with delta (0, 0)
Screenshot: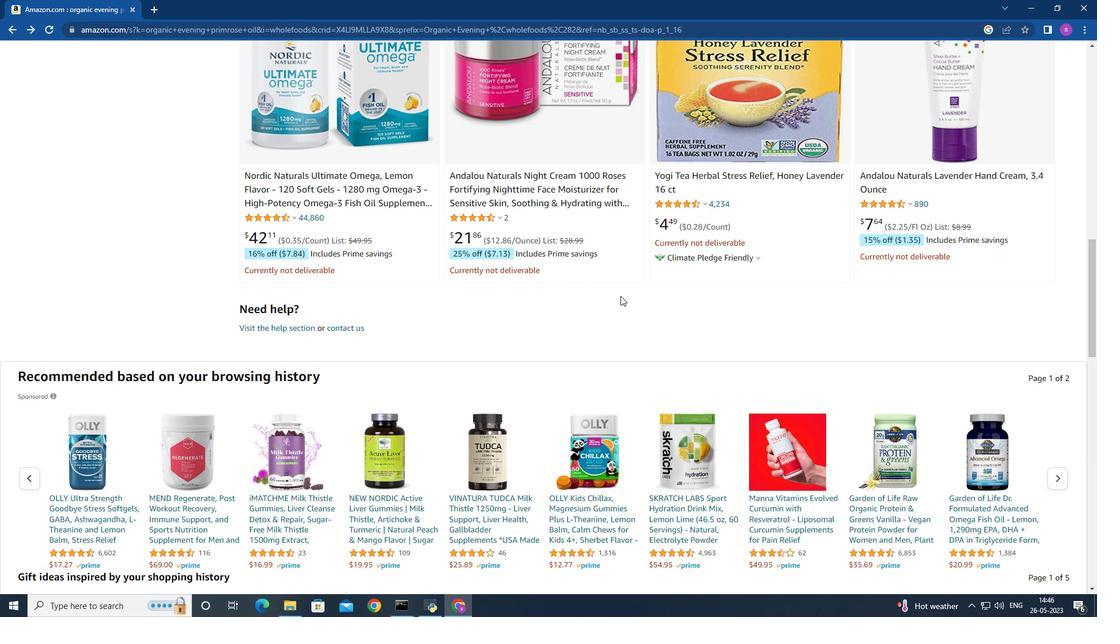 
Action: Mouse scrolled (620, 296) with delta (0, 0)
Screenshot: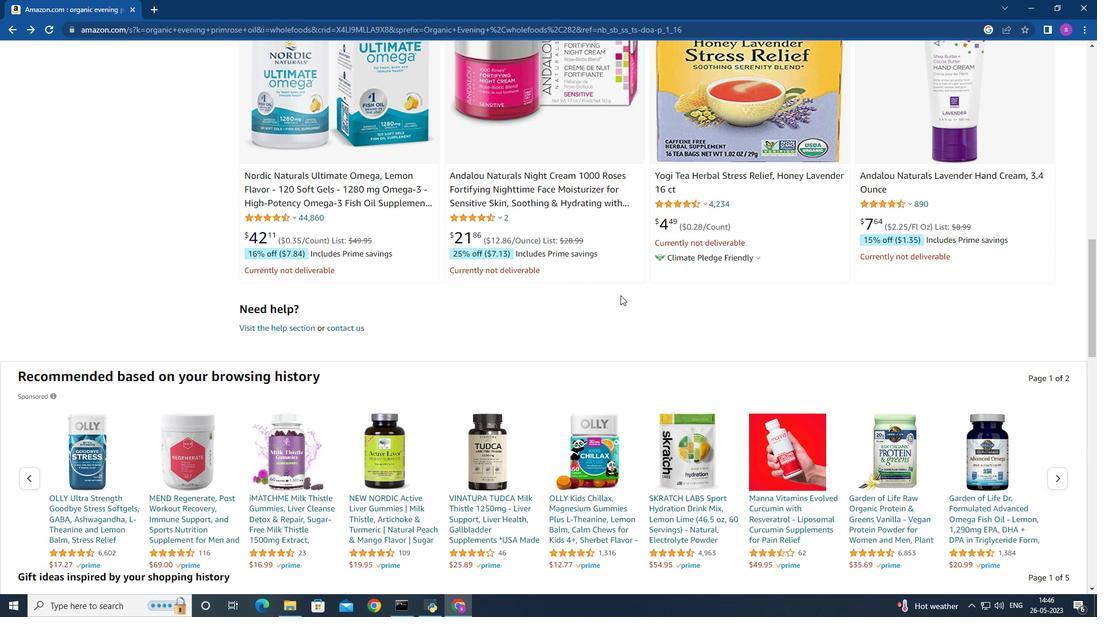 
Action: Mouse scrolled (620, 296) with delta (0, 0)
Screenshot: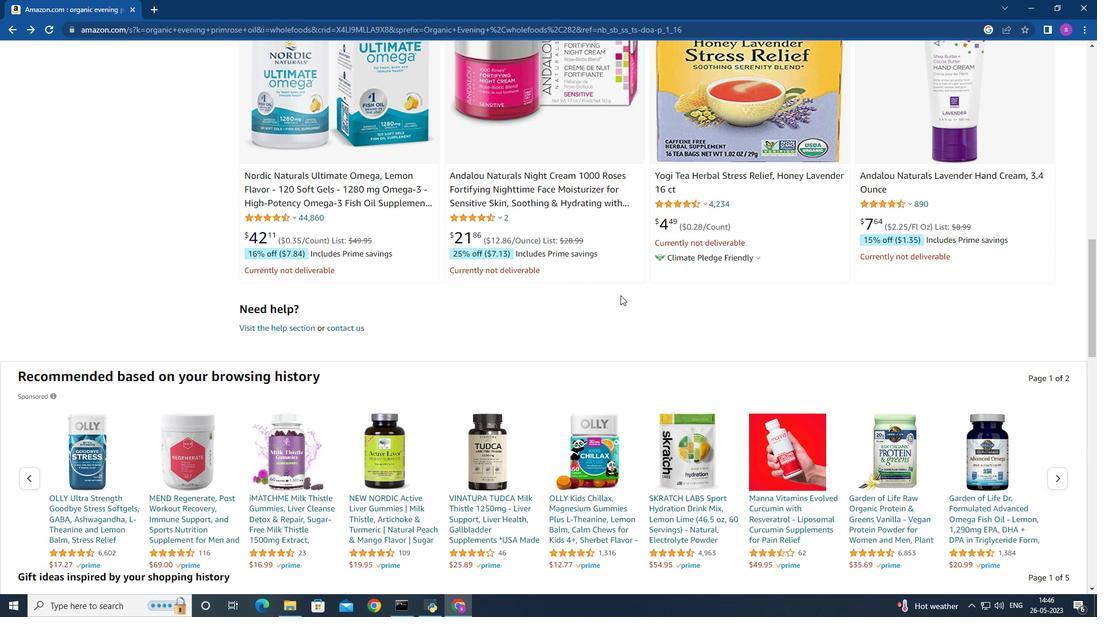 
Action: Mouse scrolled (620, 296) with delta (0, 0)
Screenshot: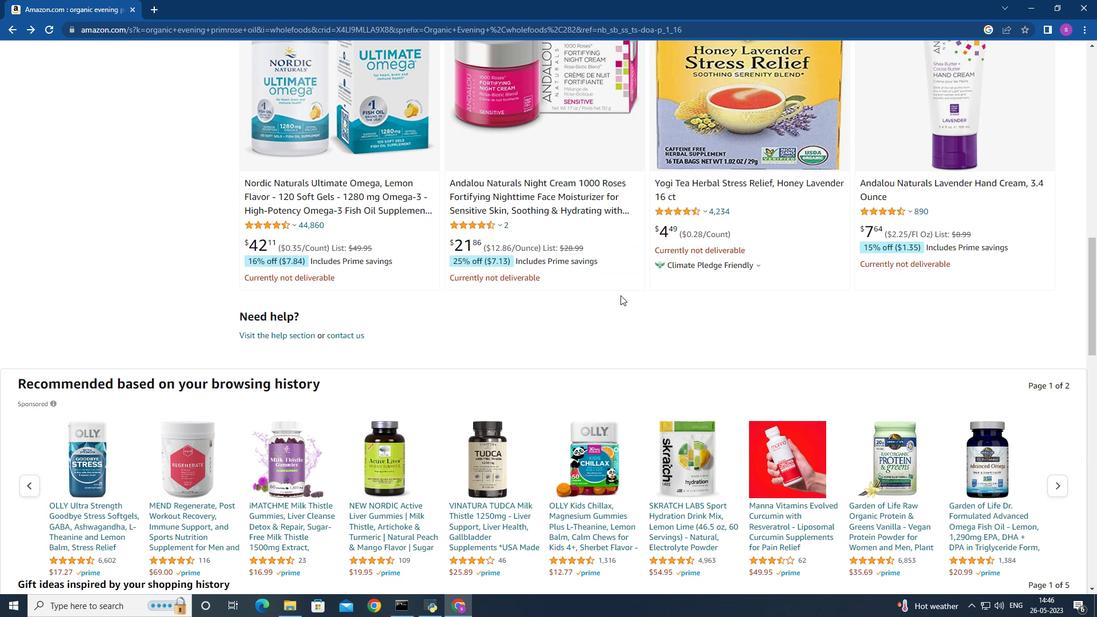 
Action: Mouse moved to (704, 298)
Screenshot: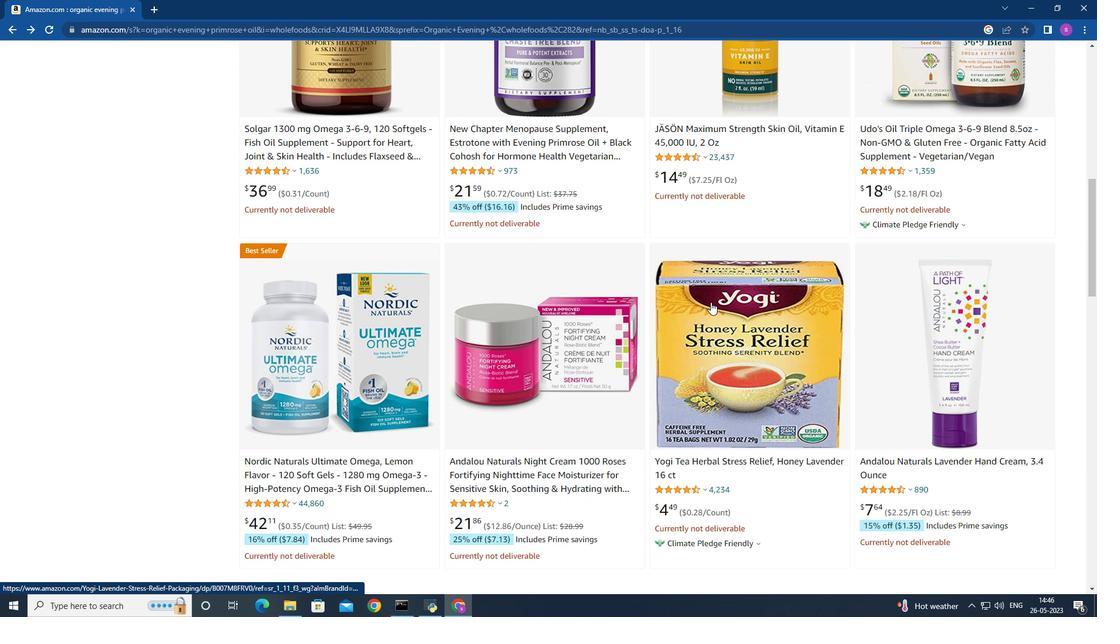 
Action: Mouse scrolled (704, 298) with delta (0, 0)
Screenshot: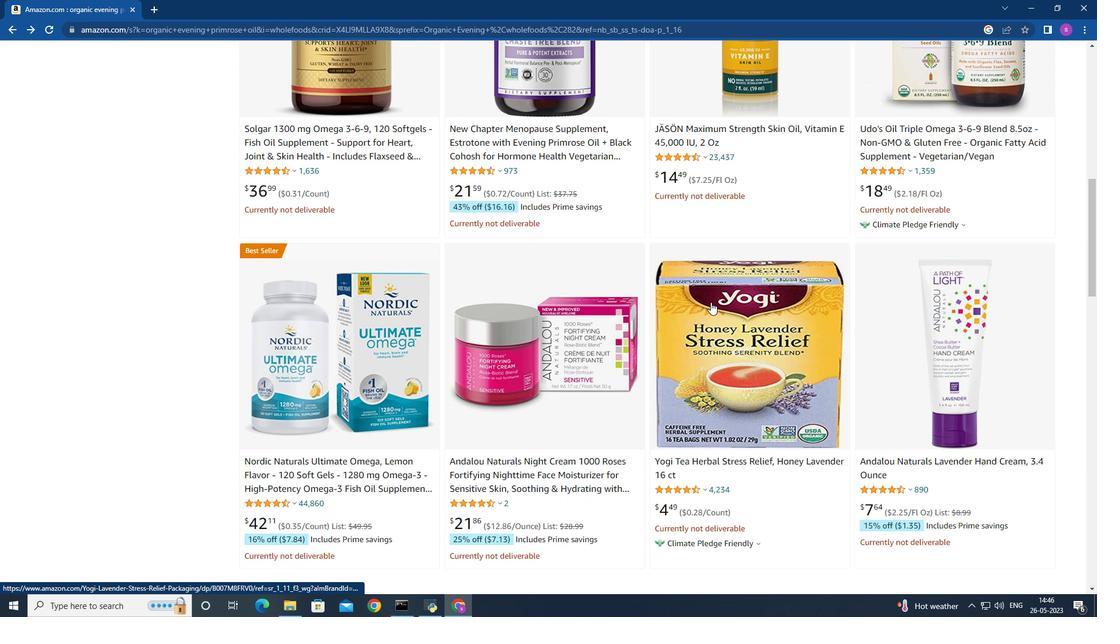 
Action: Mouse moved to (704, 297)
Screenshot: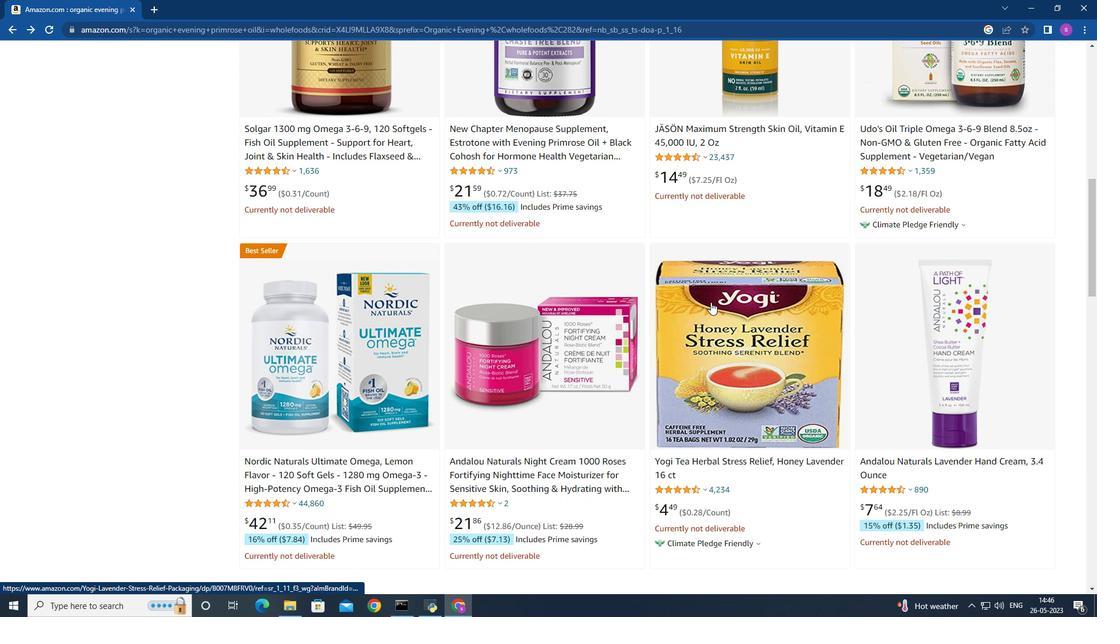 
Action: Mouse scrolled (704, 298) with delta (0, 0)
Screenshot: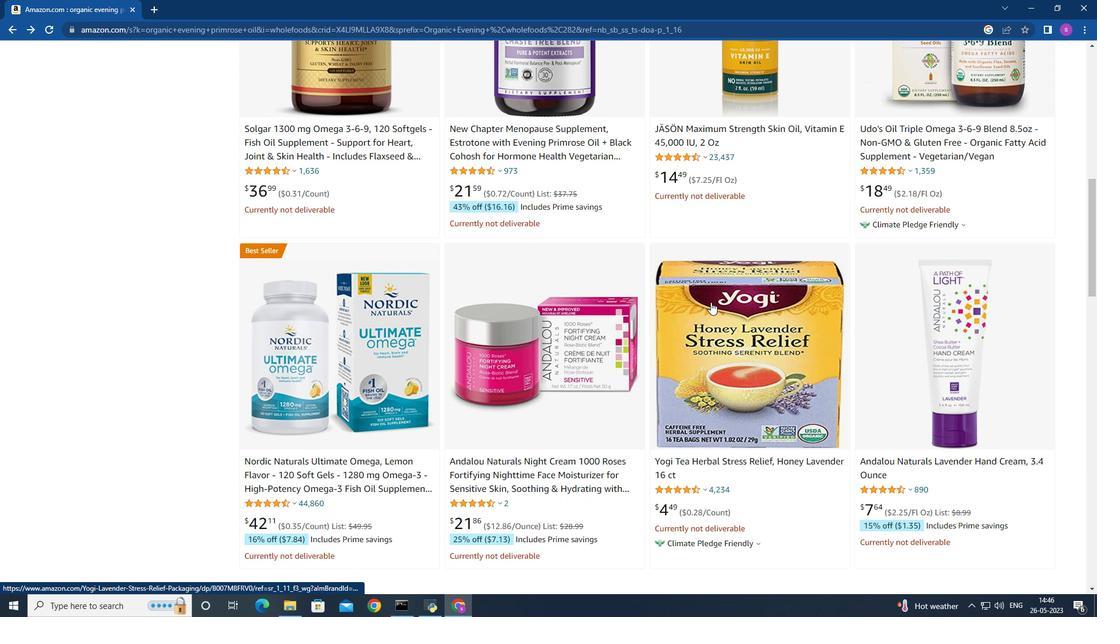 
Action: Mouse moved to (704, 297)
Screenshot: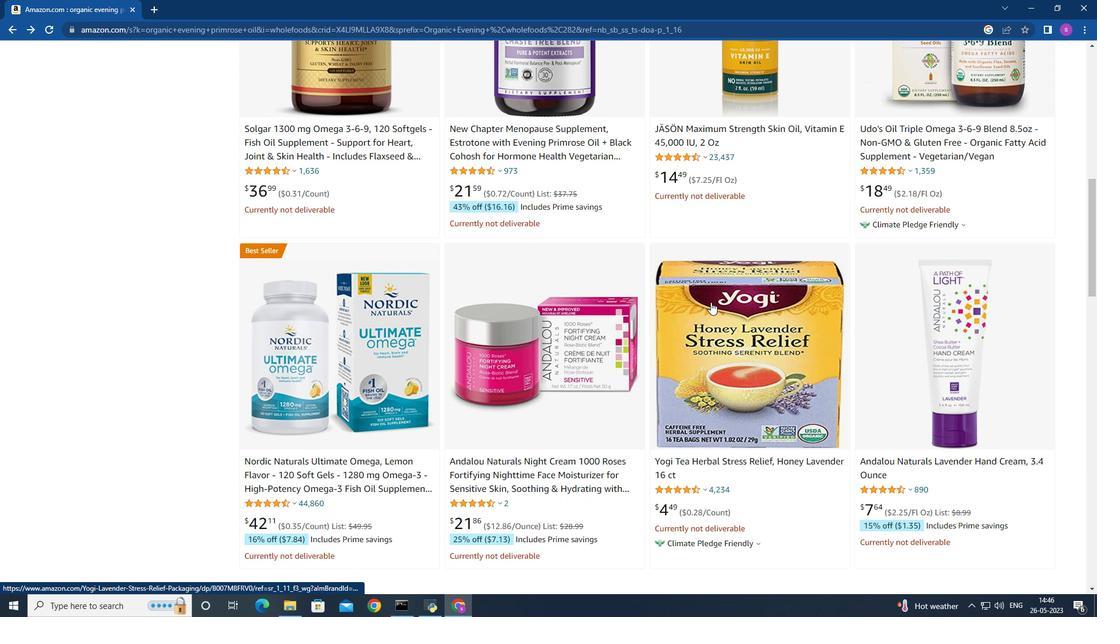 
Action: Mouse scrolled (704, 297) with delta (0, 0)
Screenshot: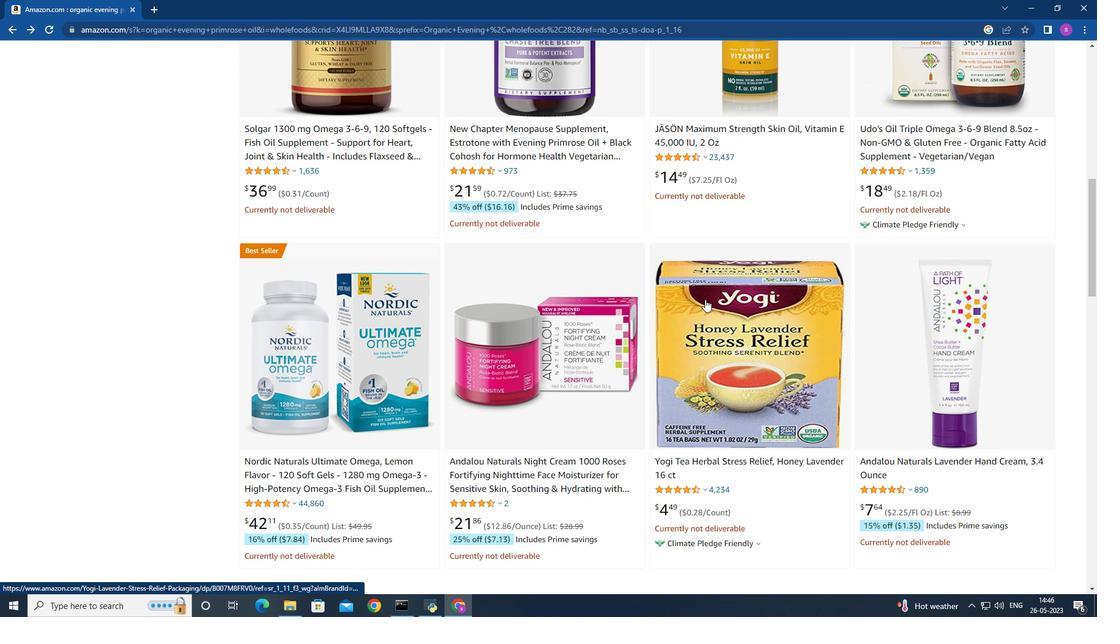 
Action: Mouse scrolled (704, 297) with delta (0, 0)
Screenshot: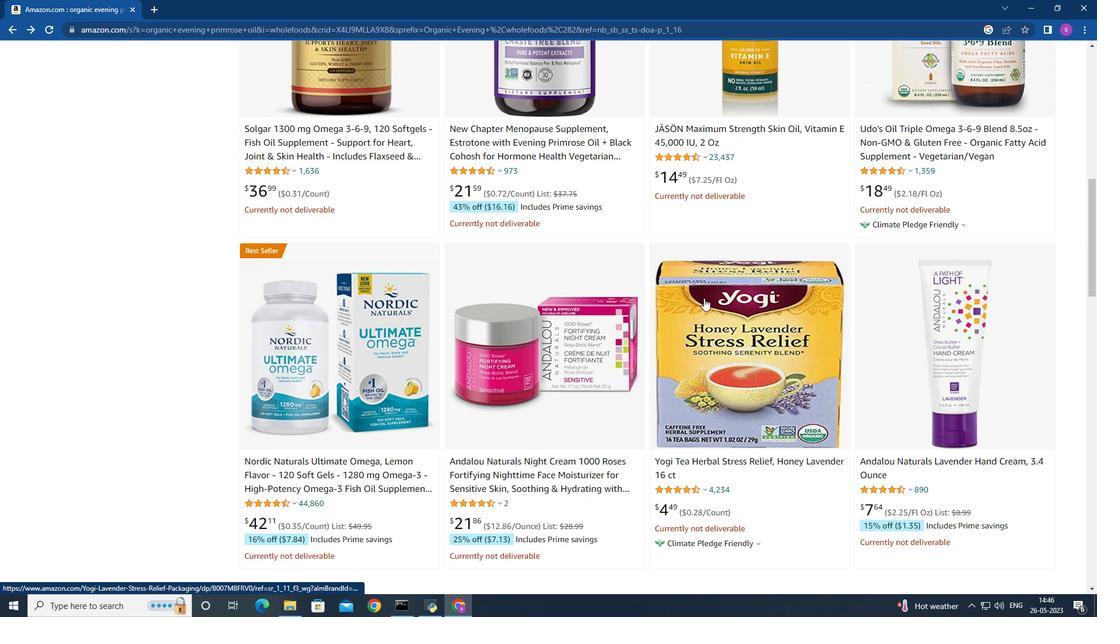 
Action: Mouse moved to (678, 286)
Screenshot: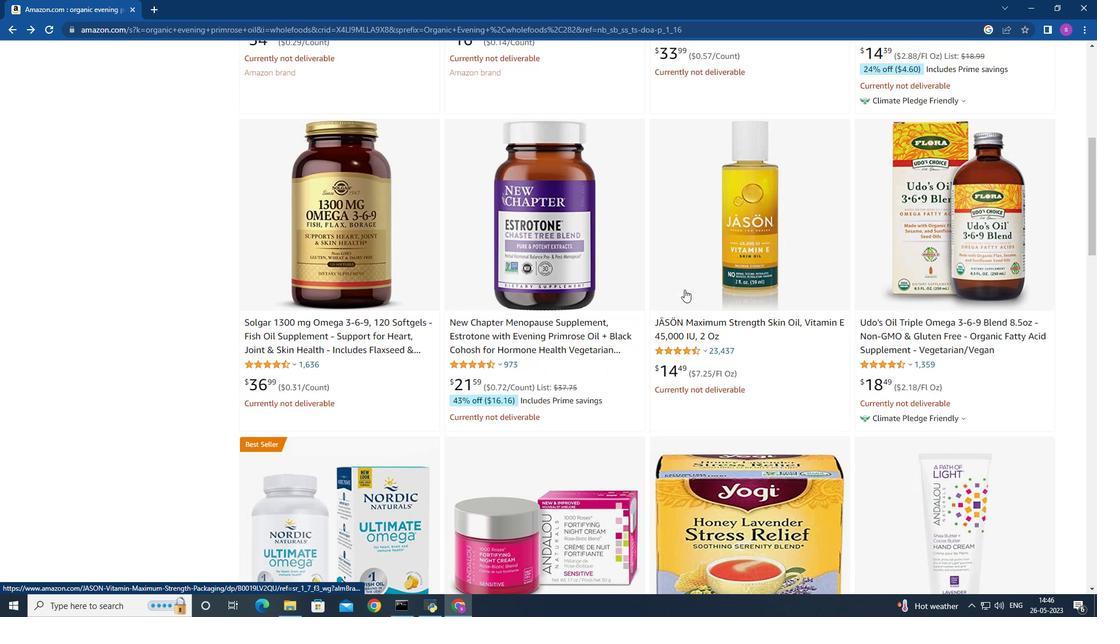 
Action: Mouse scrolled (678, 287) with delta (0, 0)
Screenshot: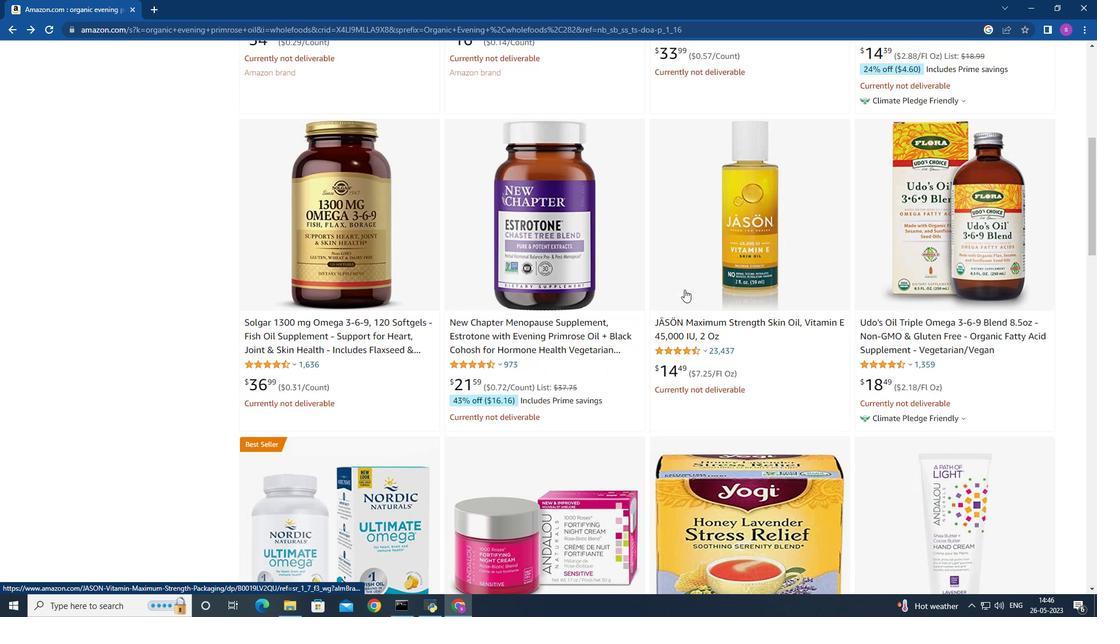 
Action: Mouse moved to (677, 286)
Screenshot: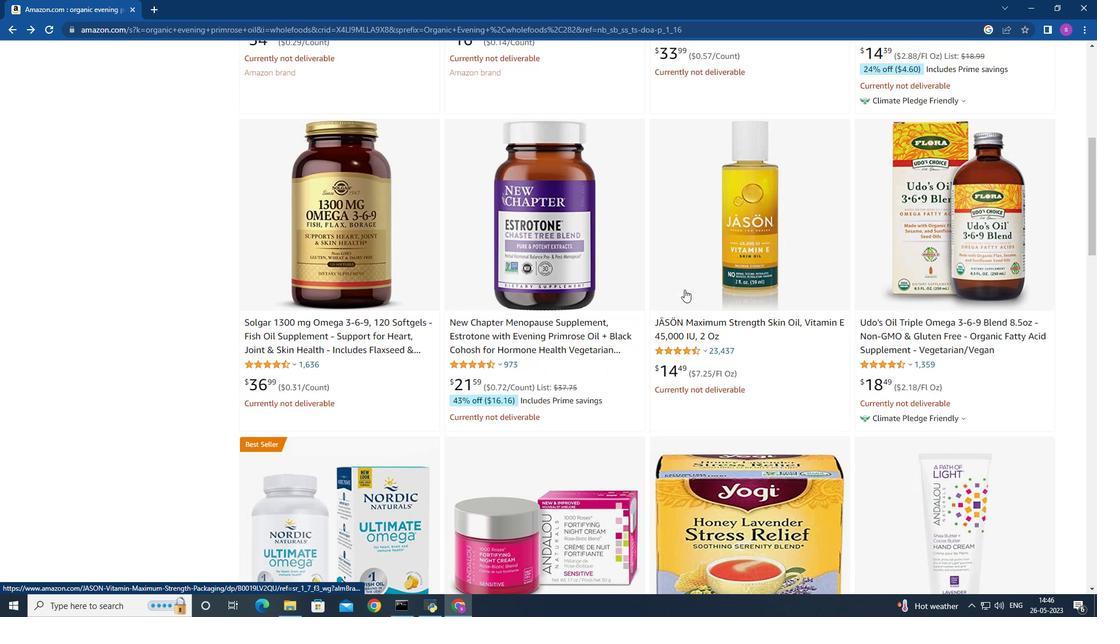
Action: Mouse scrolled (677, 287) with delta (0, 0)
Screenshot: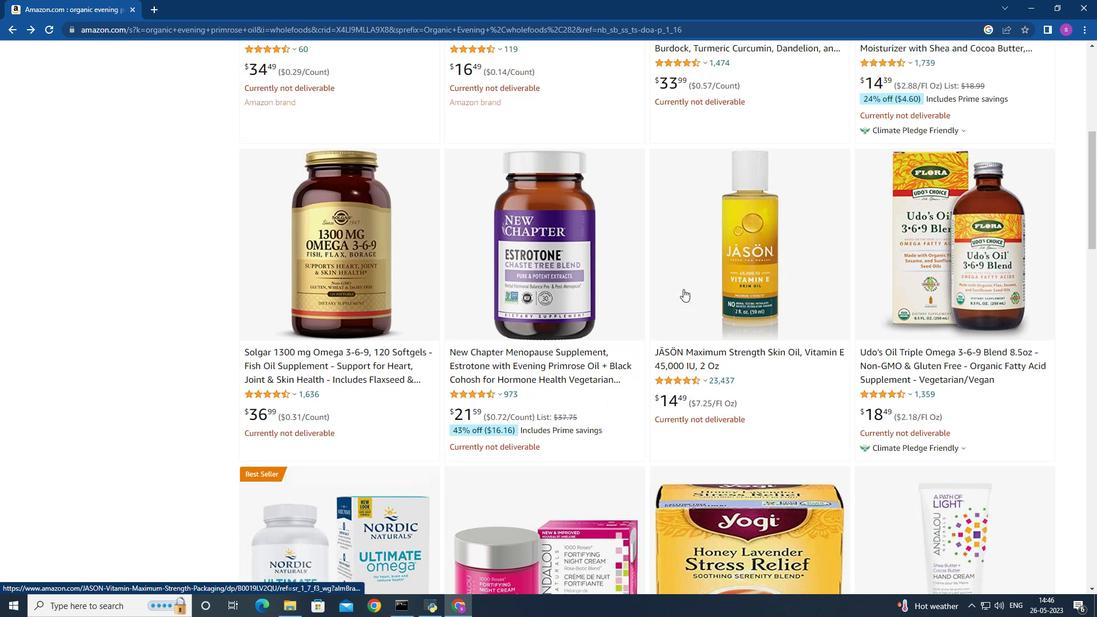 
Action: Mouse moved to (668, 286)
Screenshot: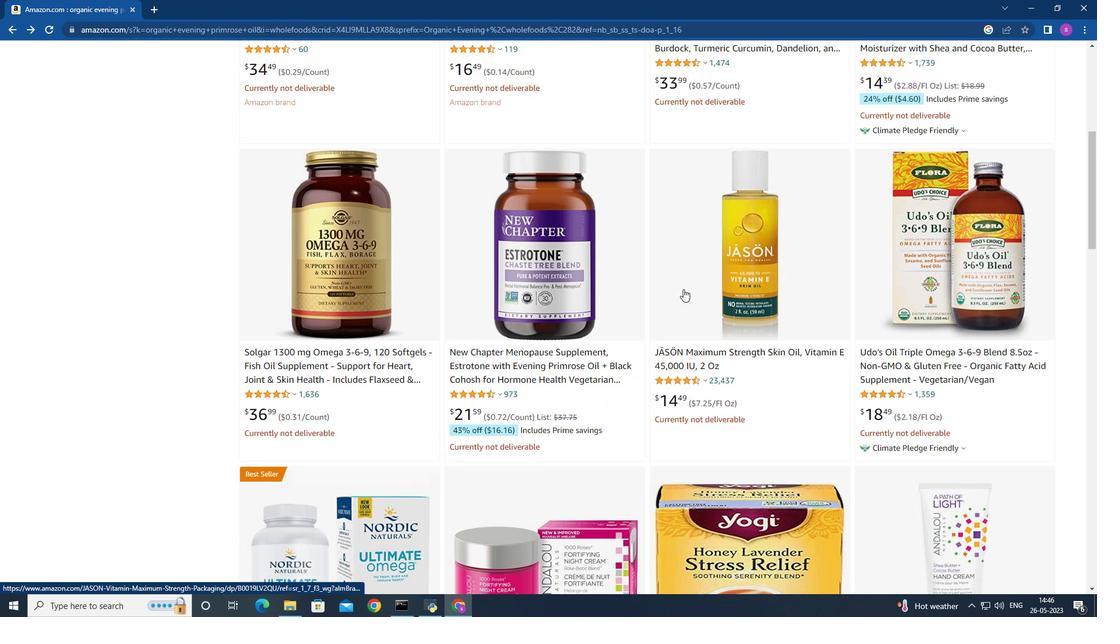 
Action: Mouse scrolled (668, 286) with delta (0, 0)
Screenshot: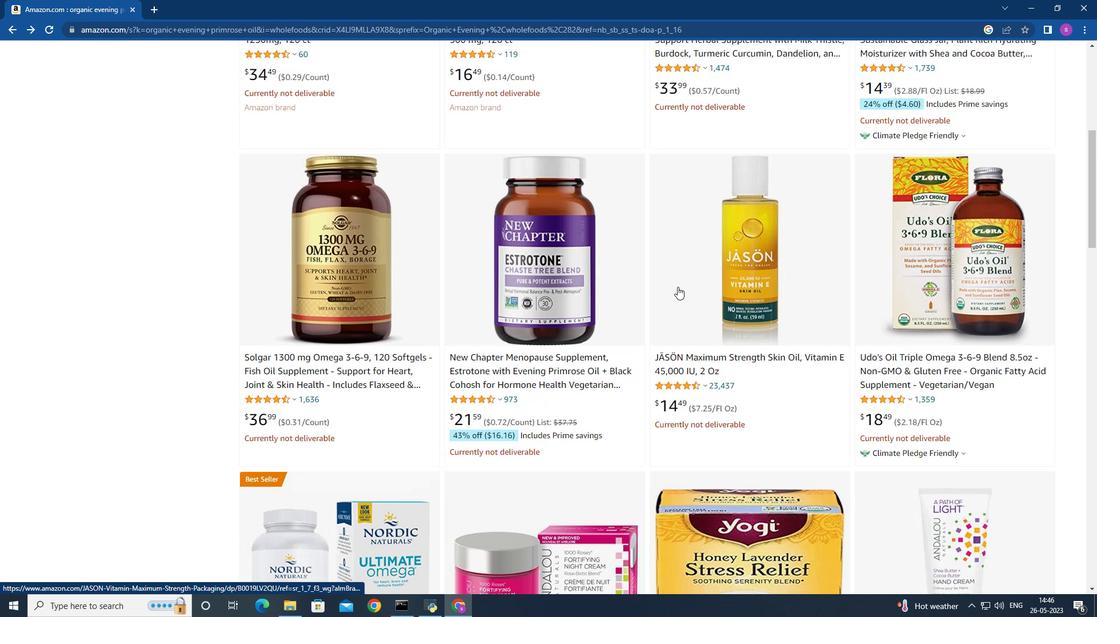 
Action: Mouse moved to (655, 284)
Screenshot: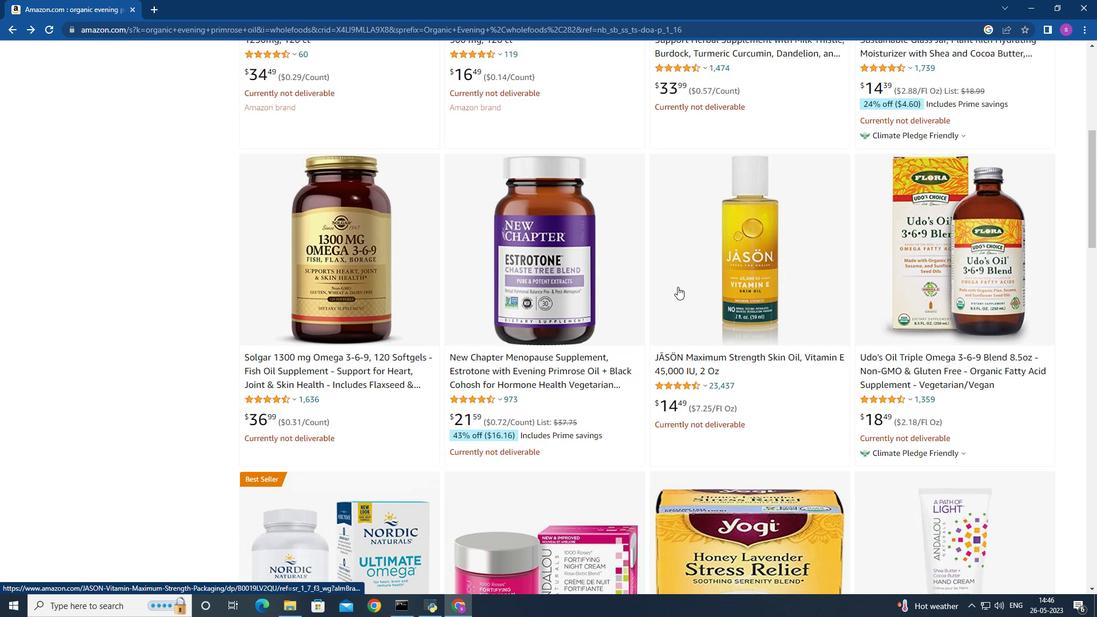 
Action: Mouse scrolled (655, 284) with delta (0, 0)
Screenshot: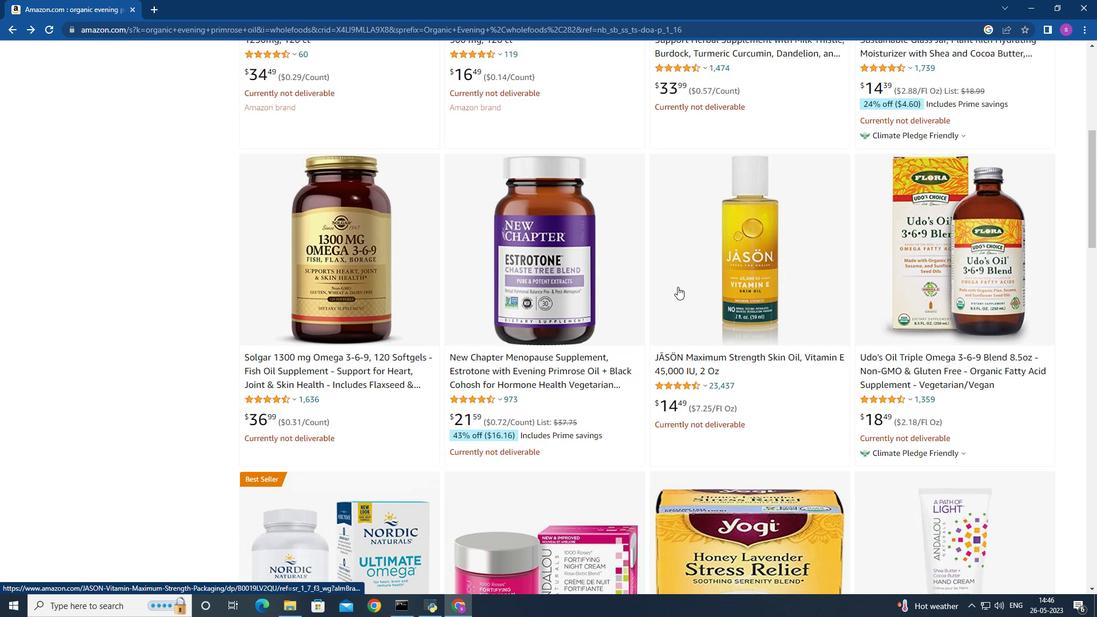 
Action: Mouse moved to (653, 283)
Screenshot: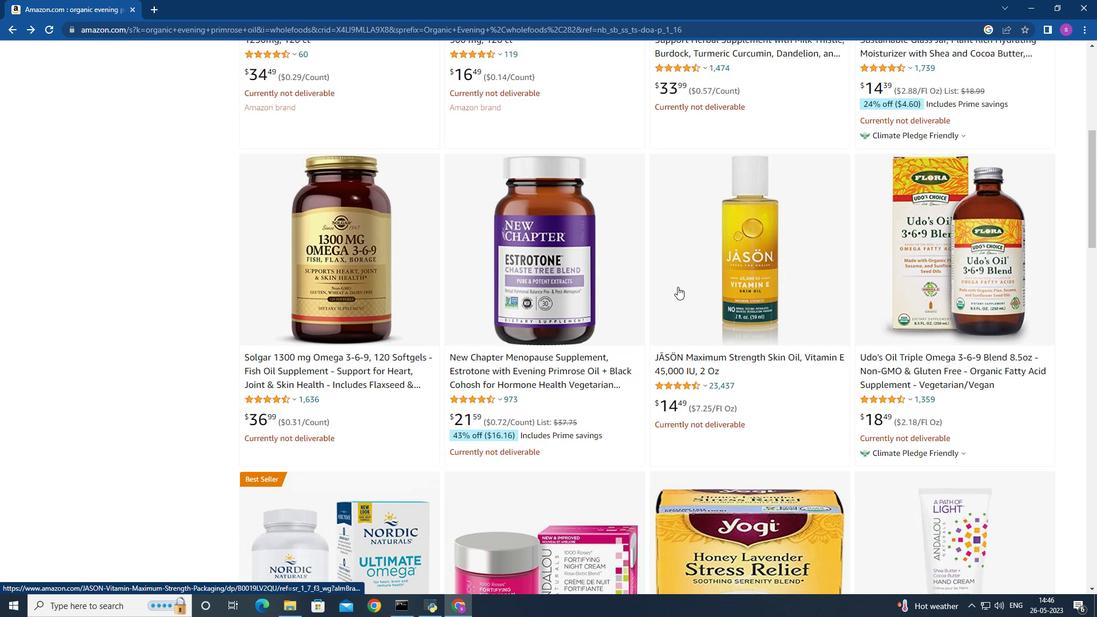 
Action: Mouse scrolled (653, 284) with delta (0, 0)
Screenshot: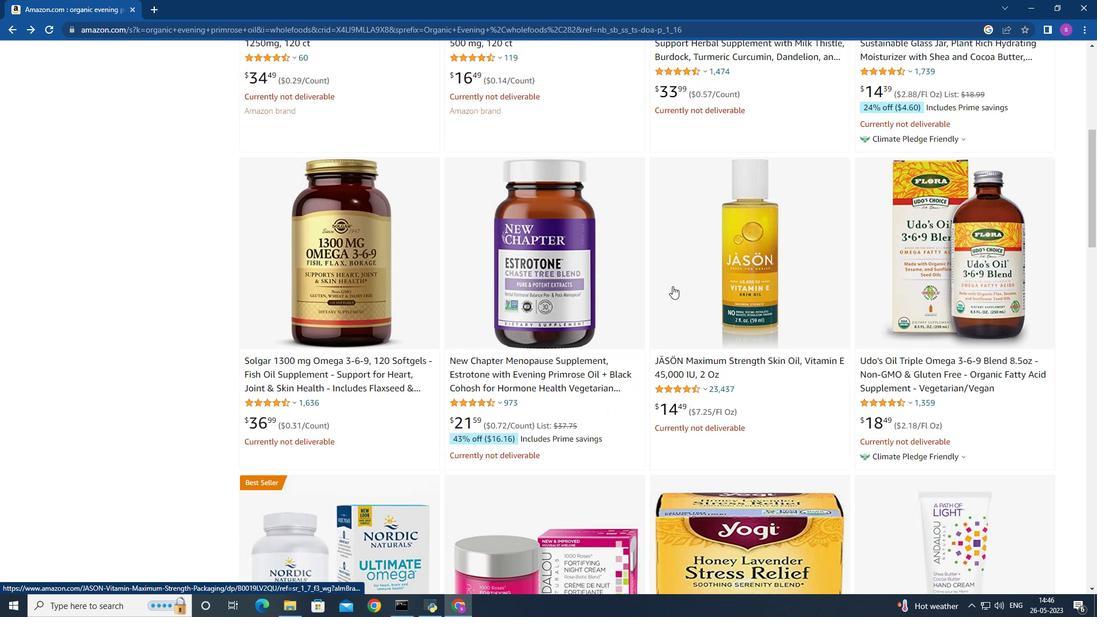 
Action: Mouse moved to (653, 284)
Screenshot: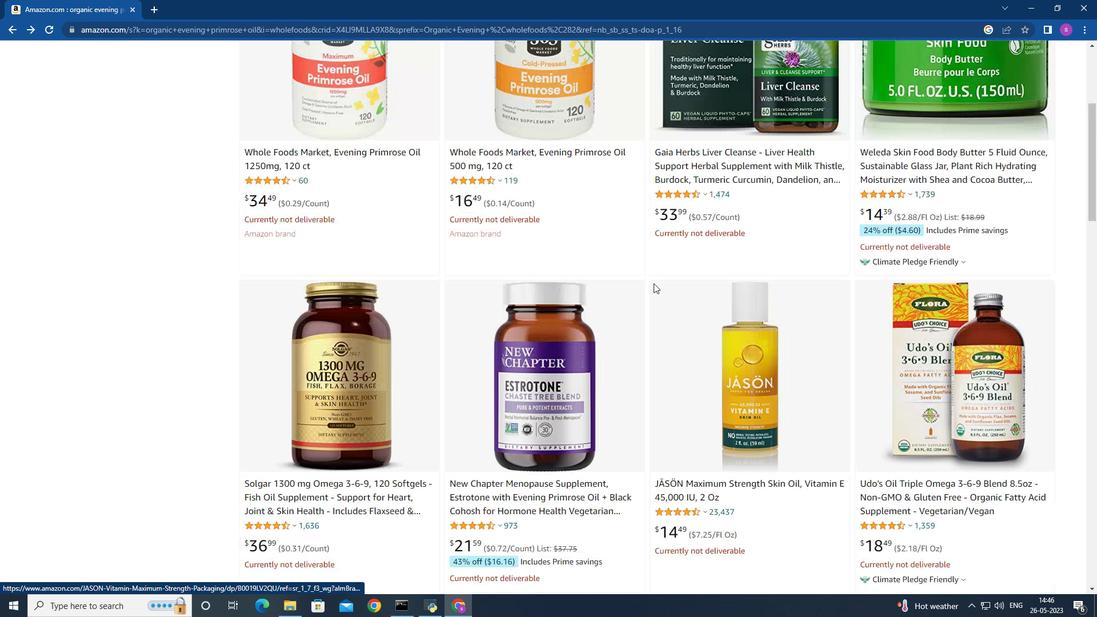 
Action: Mouse scrolled (653, 284) with delta (0, 0)
Screenshot: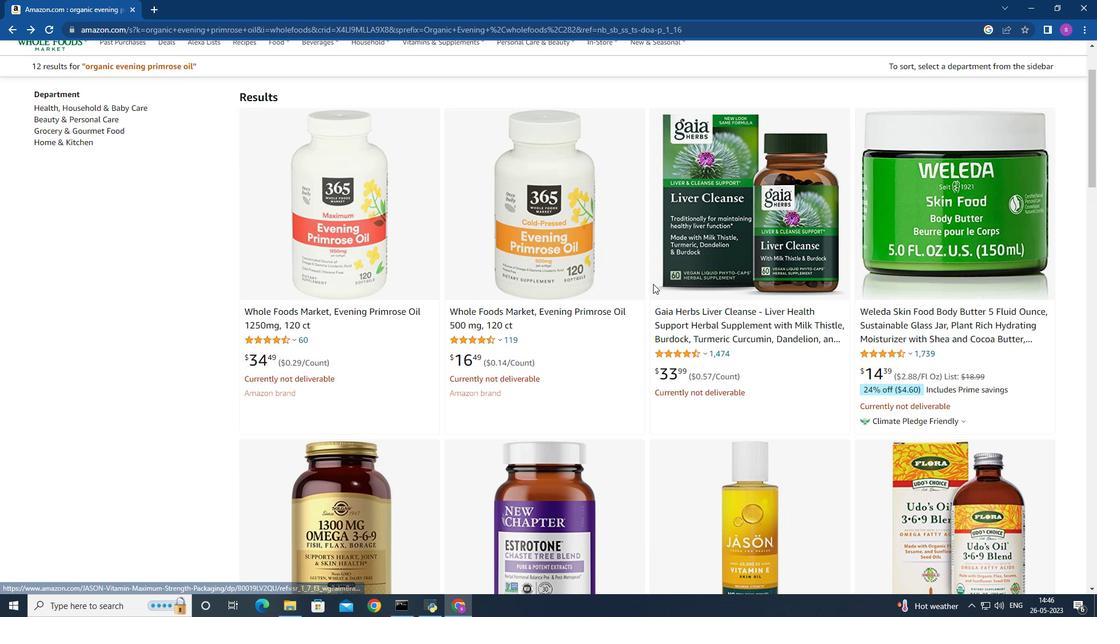 
Action: Mouse scrolled (653, 284) with delta (0, 0)
Screenshot: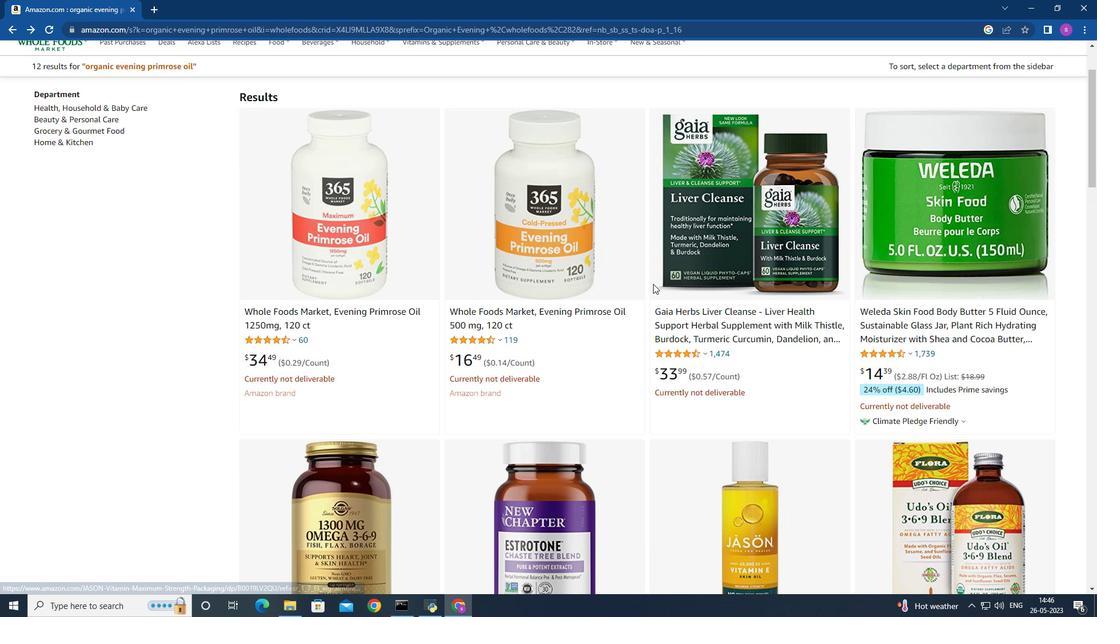 
Action: Mouse scrolled (653, 284) with delta (0, 0)
Screenshot: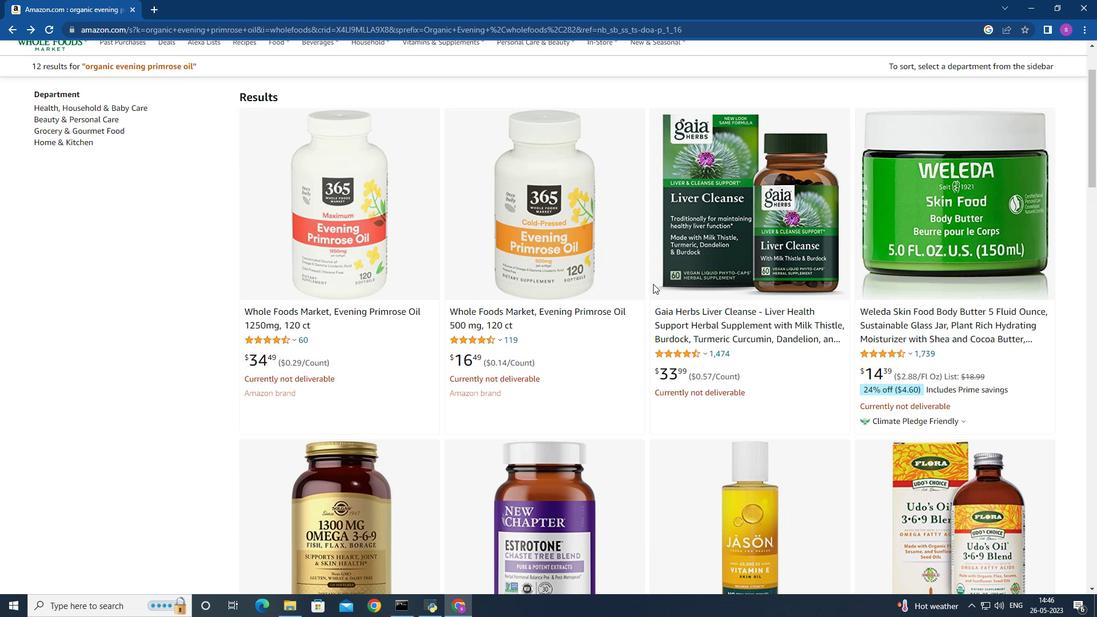 
